Task: Update the status and details of tasks on the Jira board.
Action: Mouse pressed left at (731, 143)
Screenshot: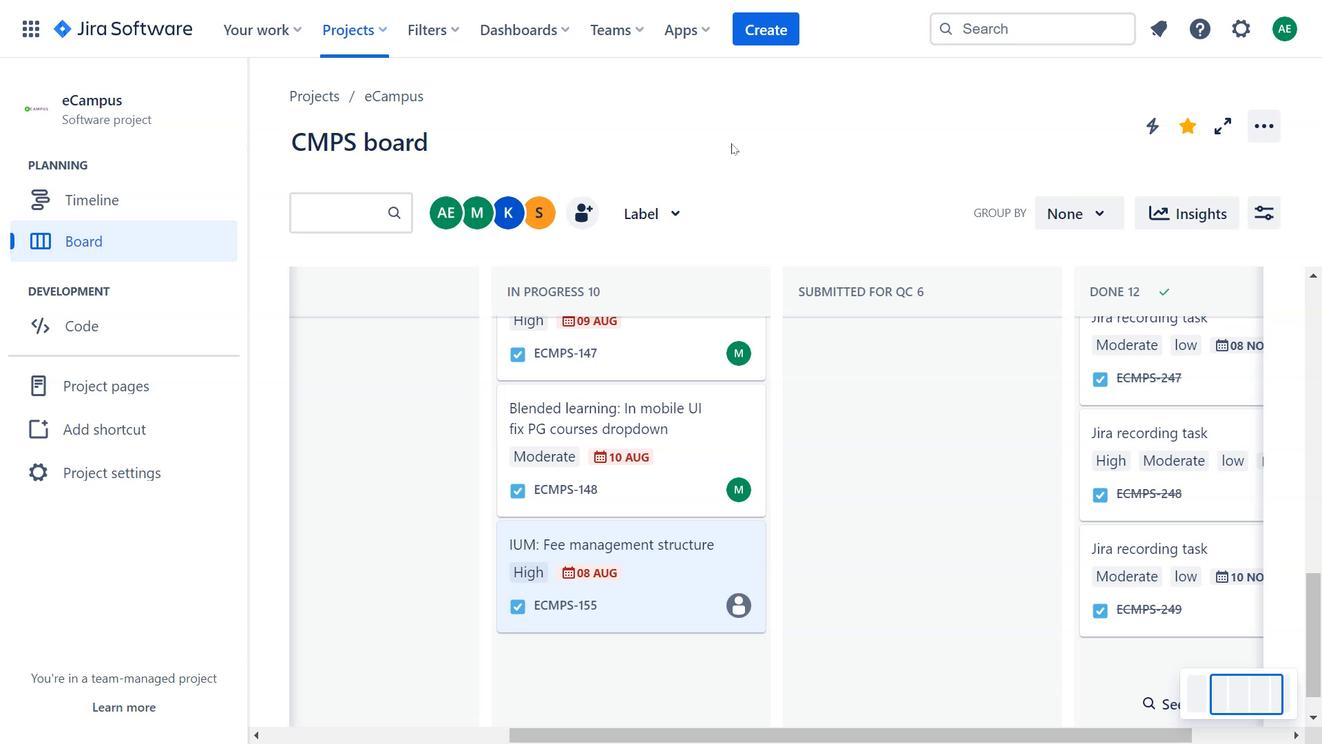 
Action: Mouse moved to (617, 163)
Screenshot: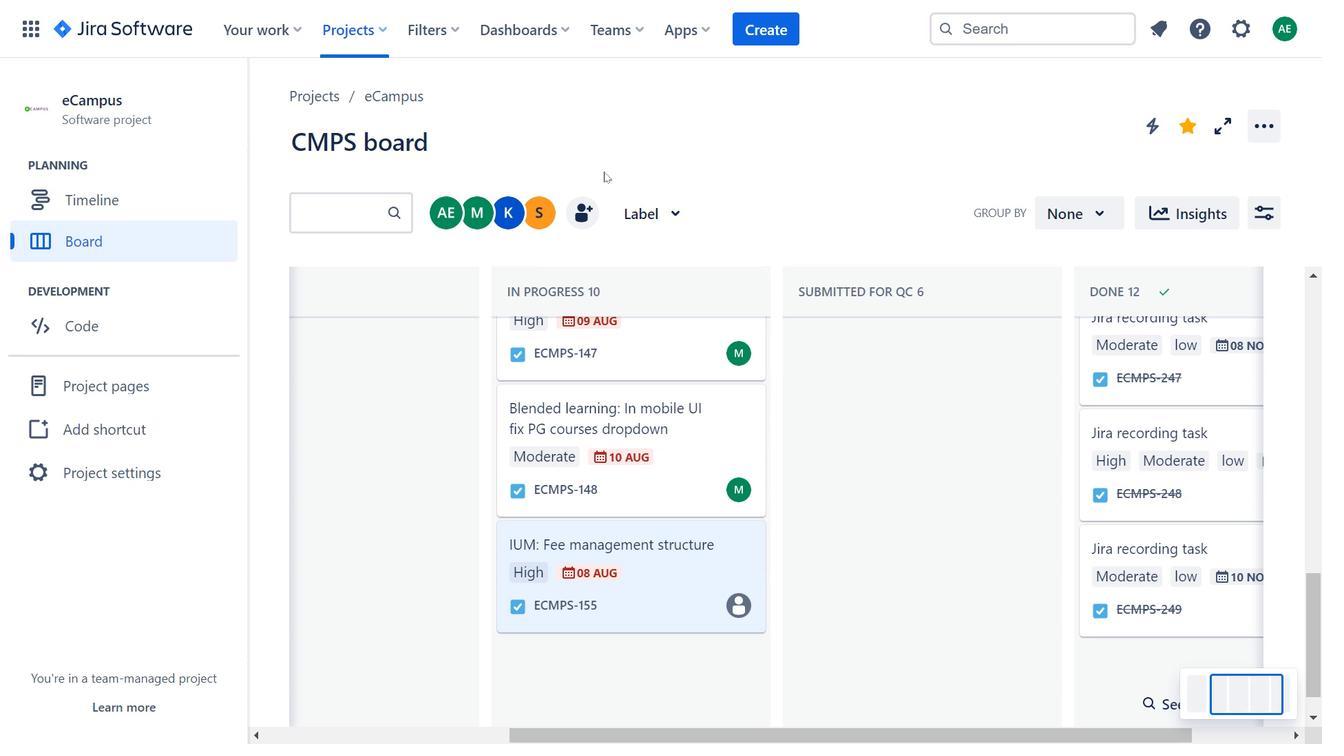 
Action: Mouse pressed left at (617, 163)
Screenshot: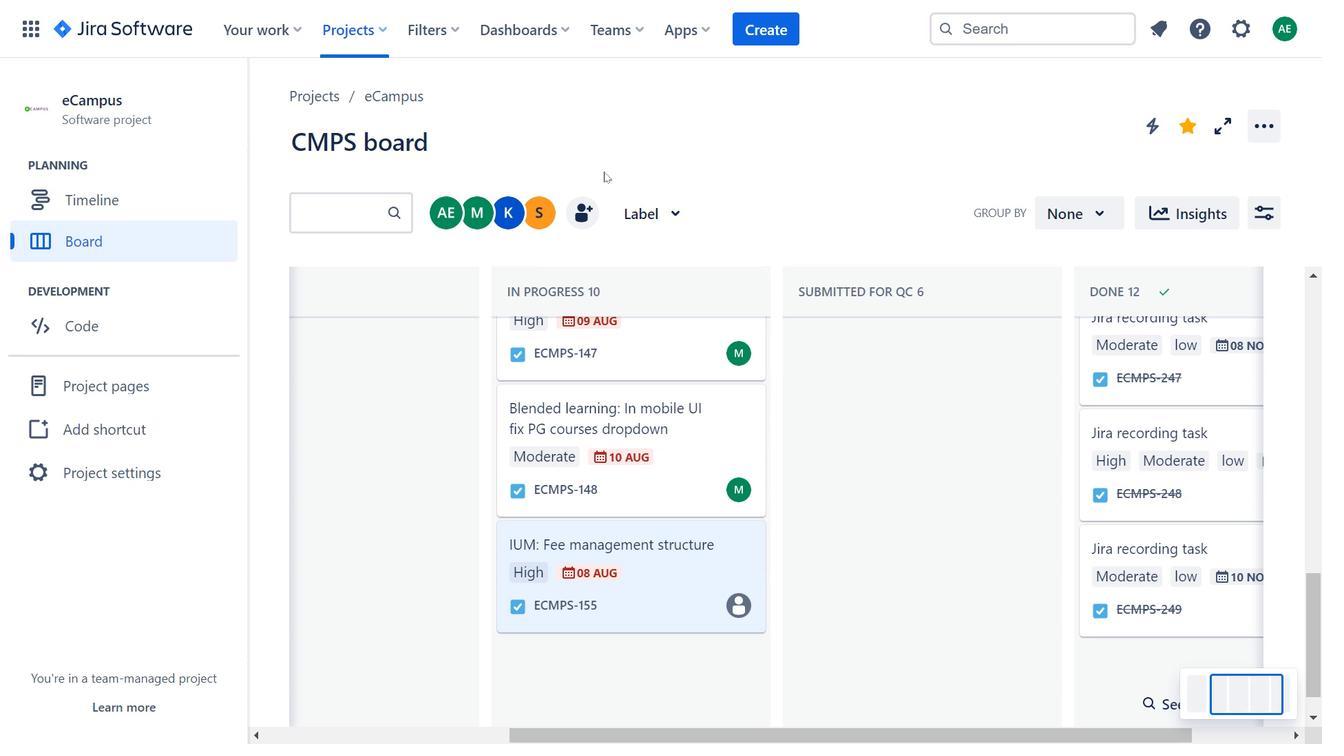 
Action: Mouse moved to (872, 142)
Screenshot: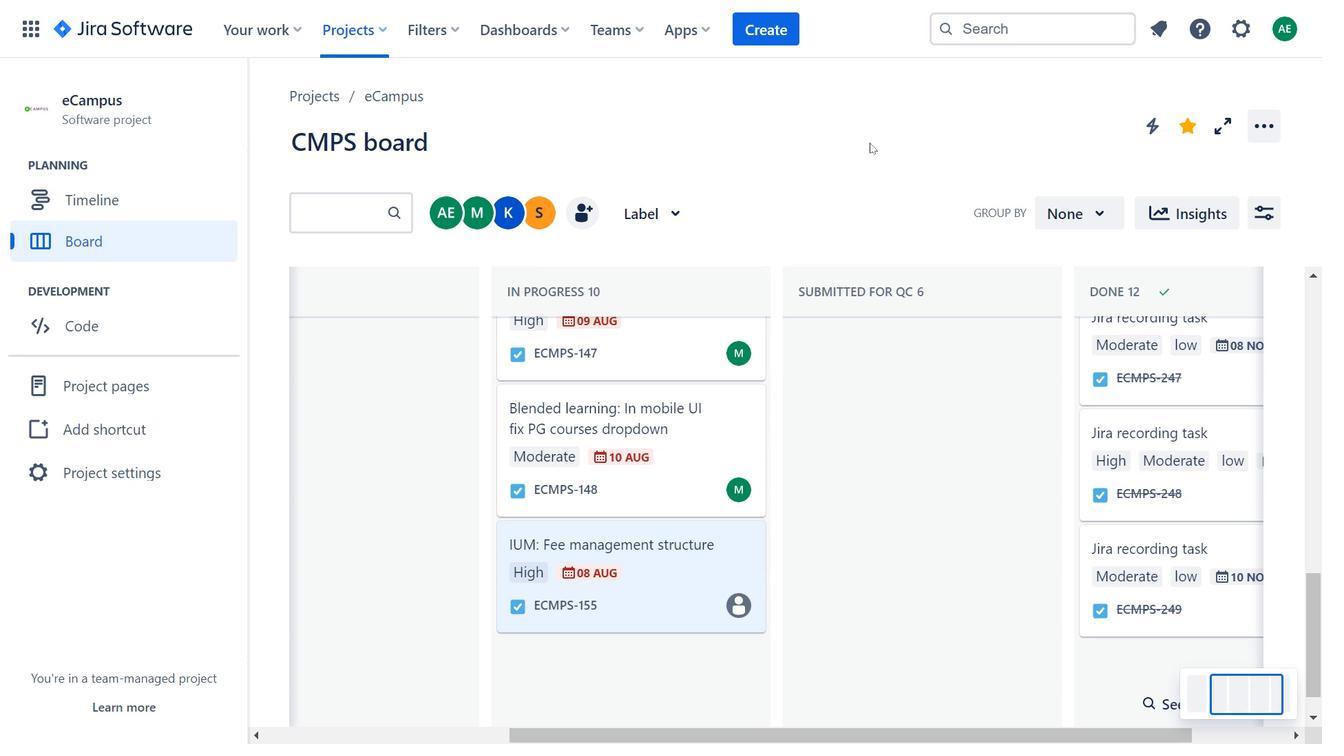 
Action: Mouse pressed left at (872, 142)
Screenshot: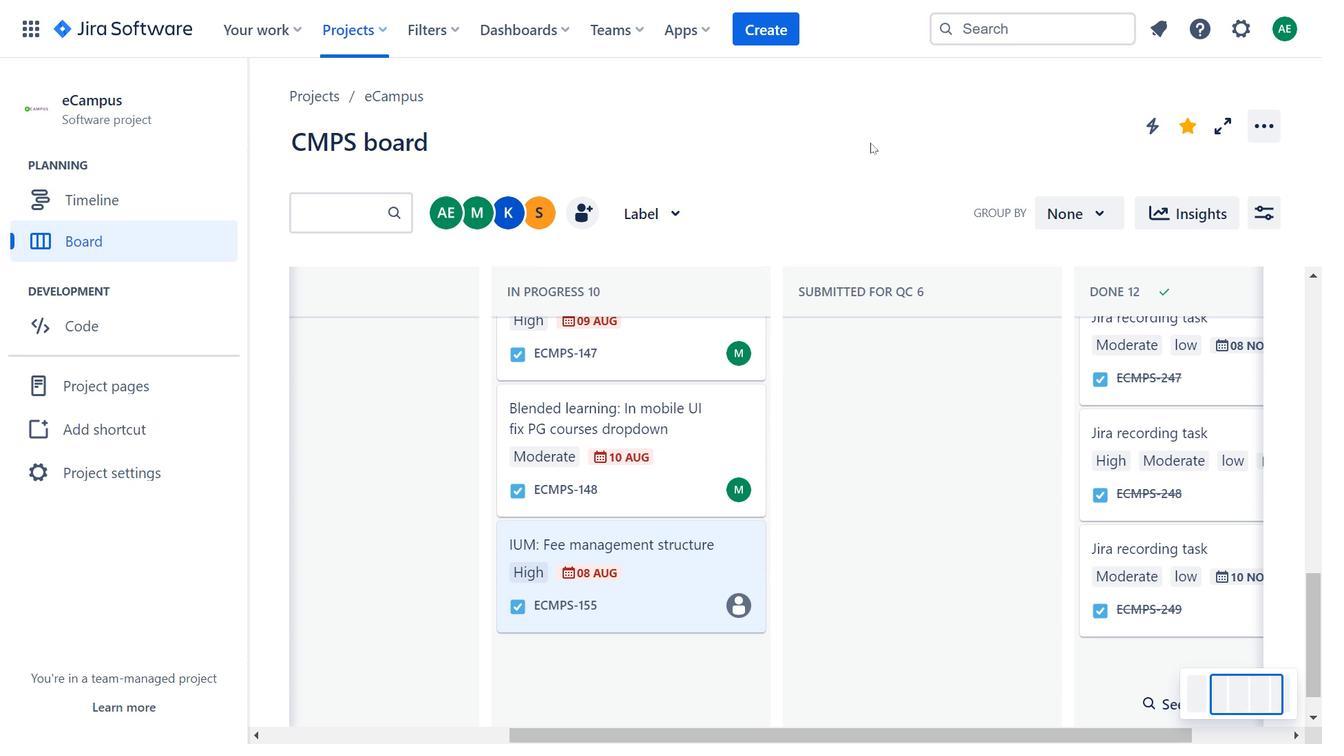 
Action: Mouse moved to (1231, 687)
Screenshot: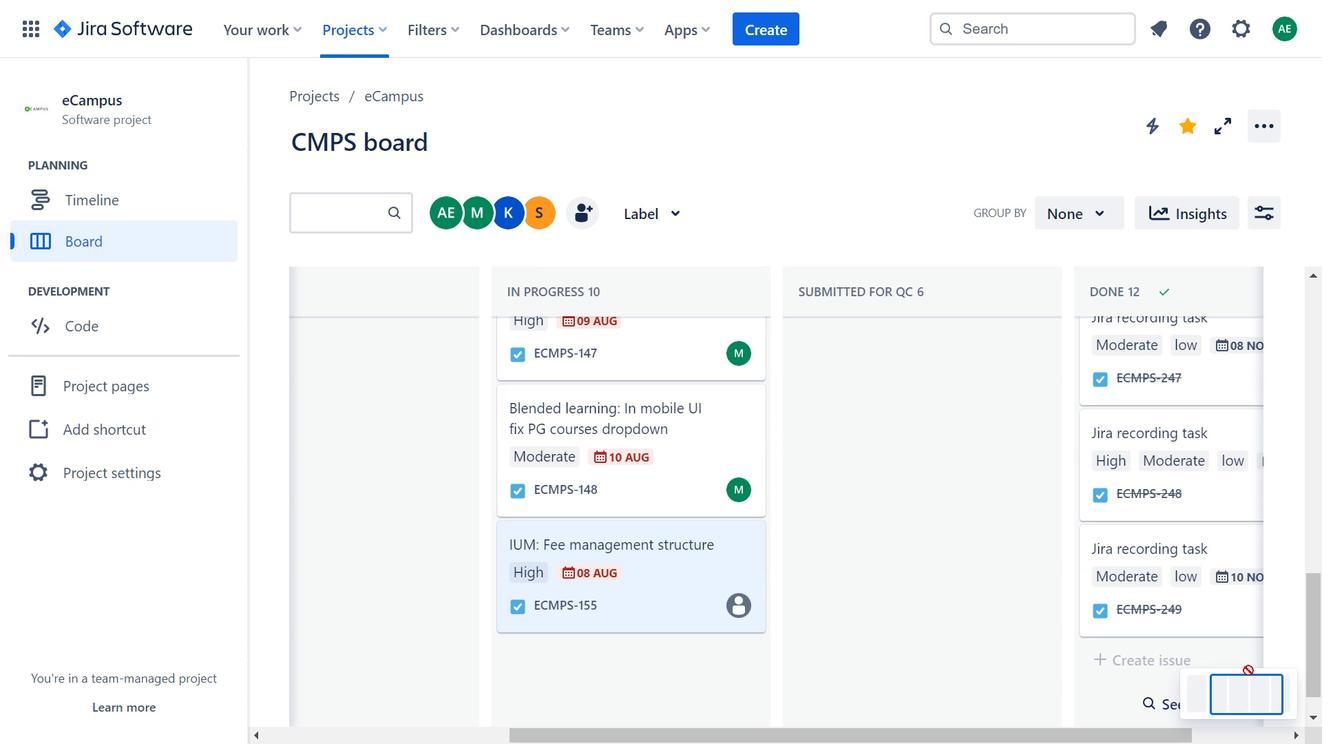 
Action: Mouse pressed left at (1231, 687)
Screenshot: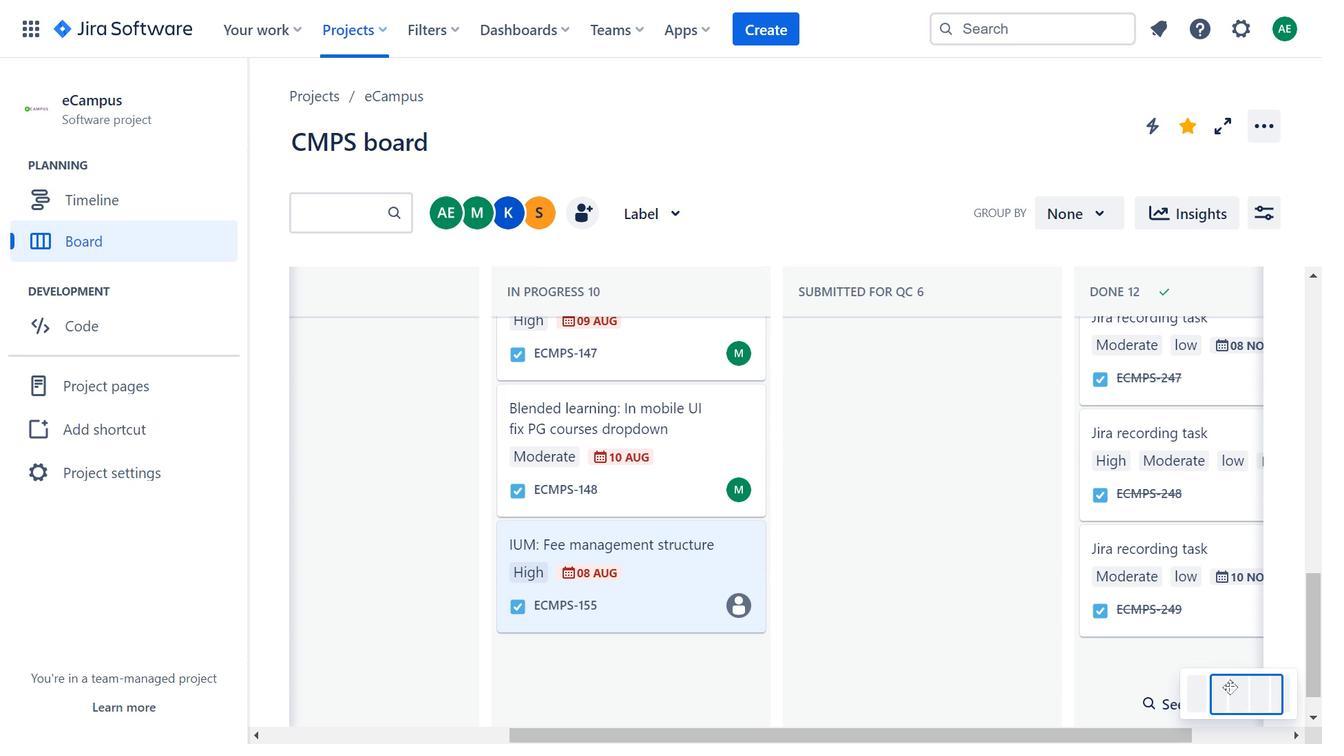 
Action: Mouse moved to (1022, 396)
Screenshot: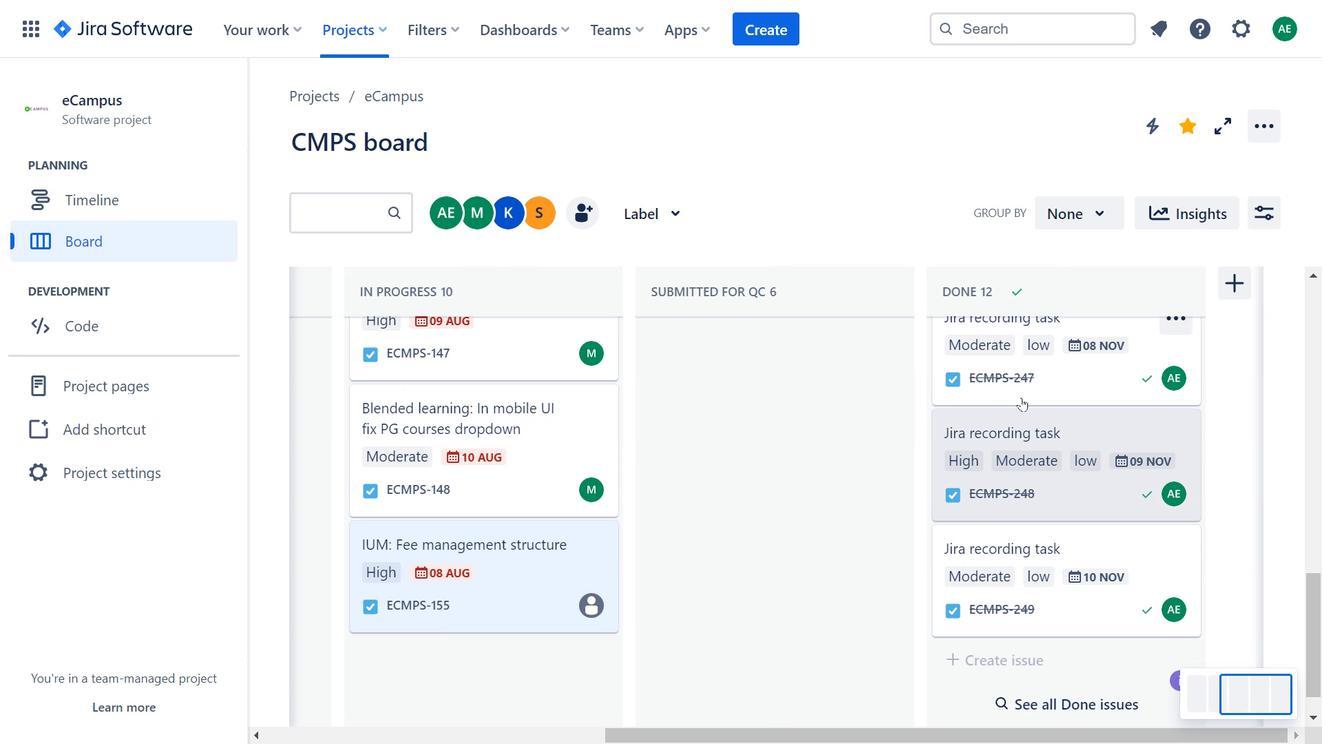
Action: Mouse scrolled (1022, 396) with delta (0, 0)
Screenshot: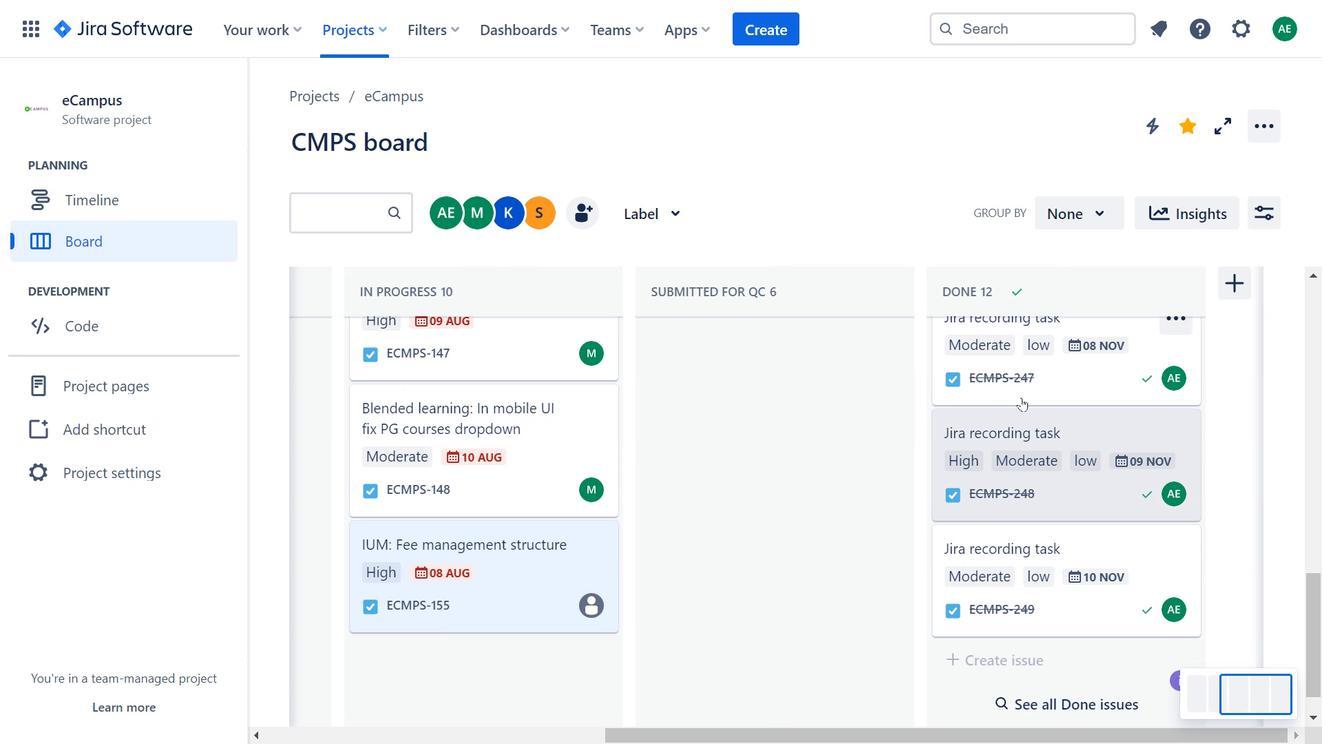 
Action: Mouse moved to (1099, 541)
Screenshot: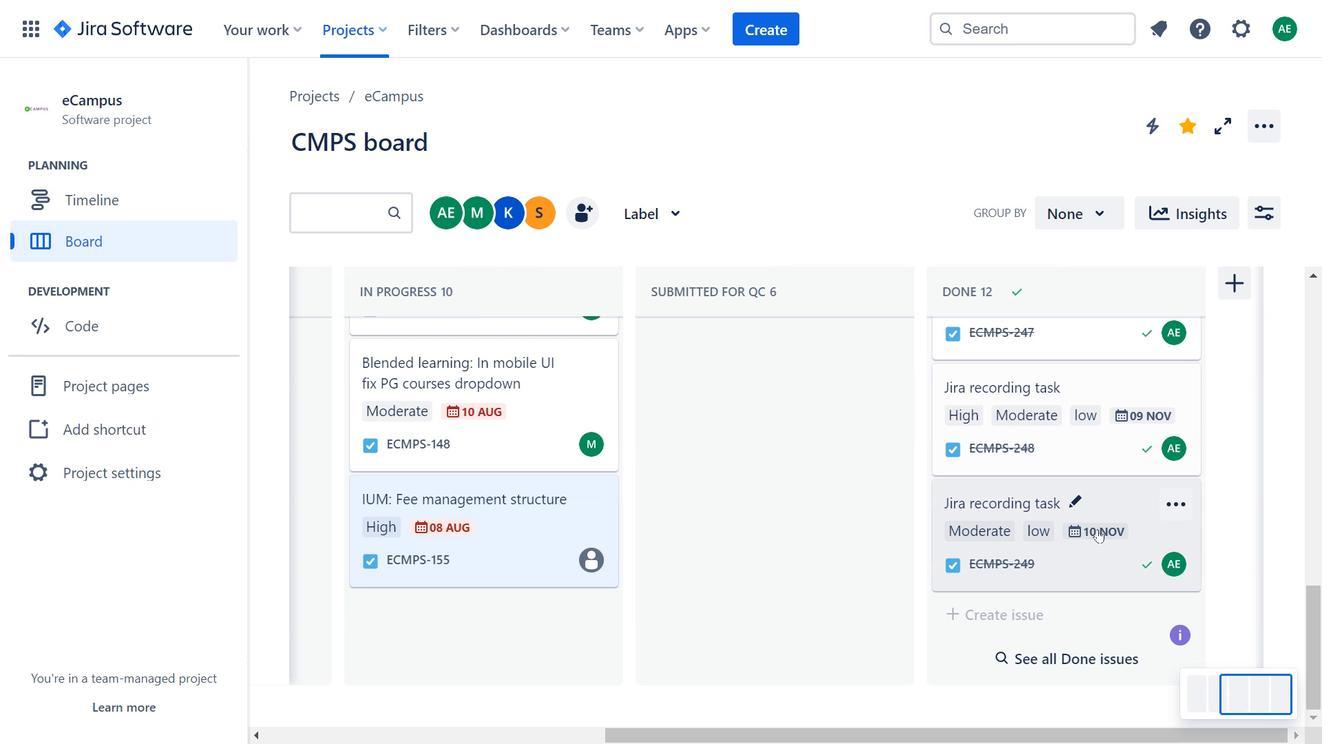 
Action: Mouse pressed left at (1099, 541)
Screenshot: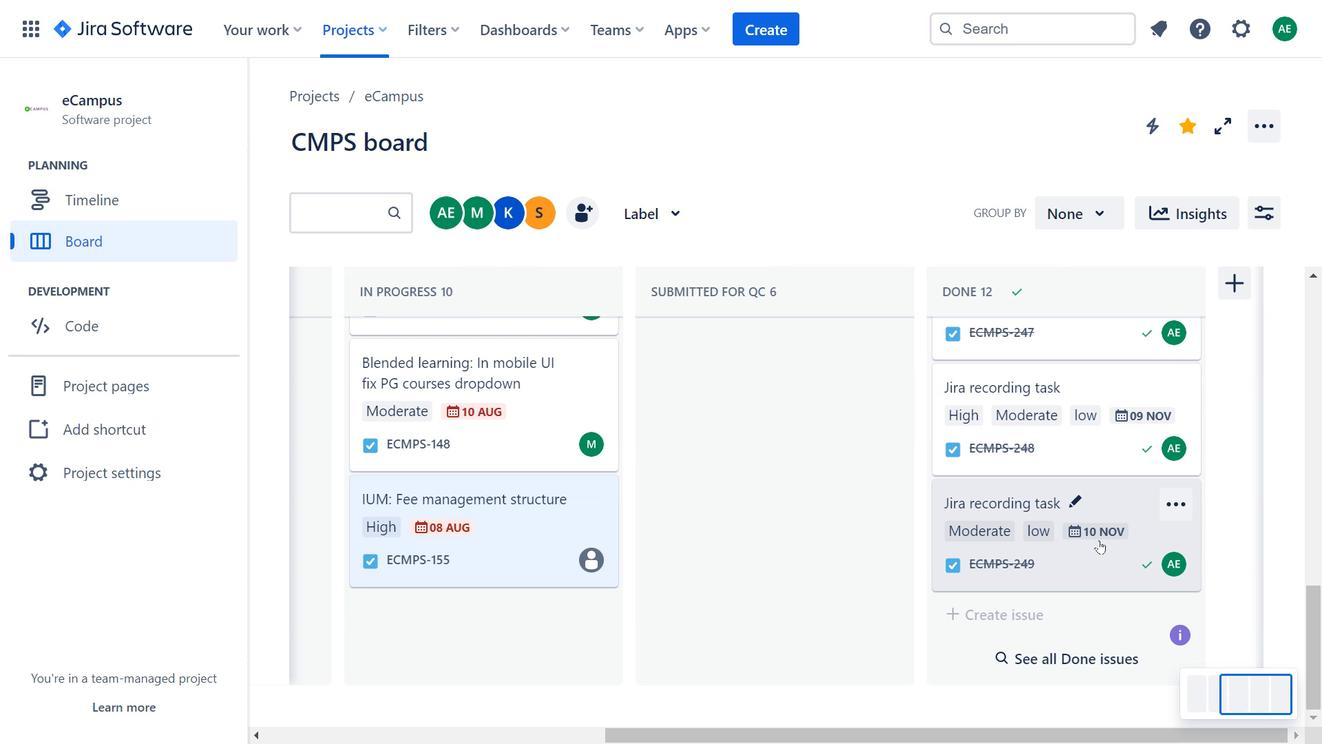 
Action: Mouse moved to (850, 165)
Screenshot: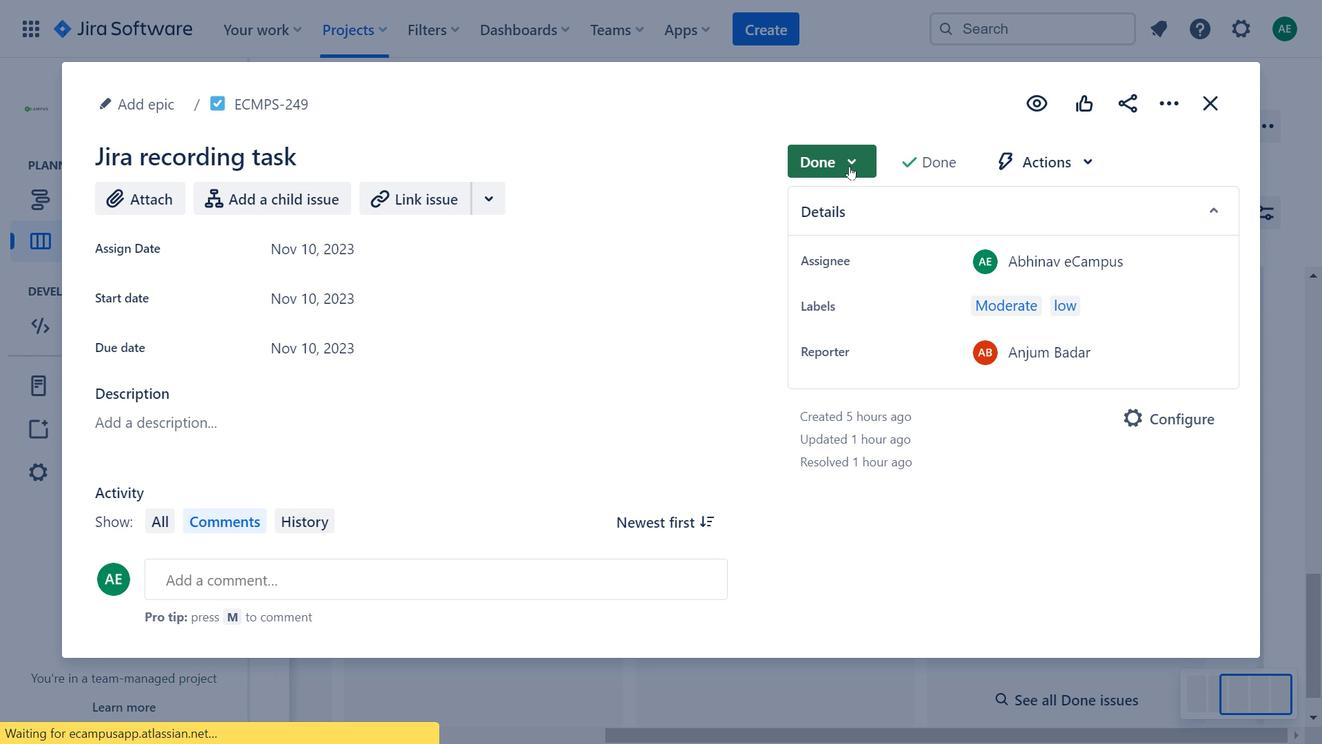 
Action: Mouse pressed left at (850, 165)
Screenshot: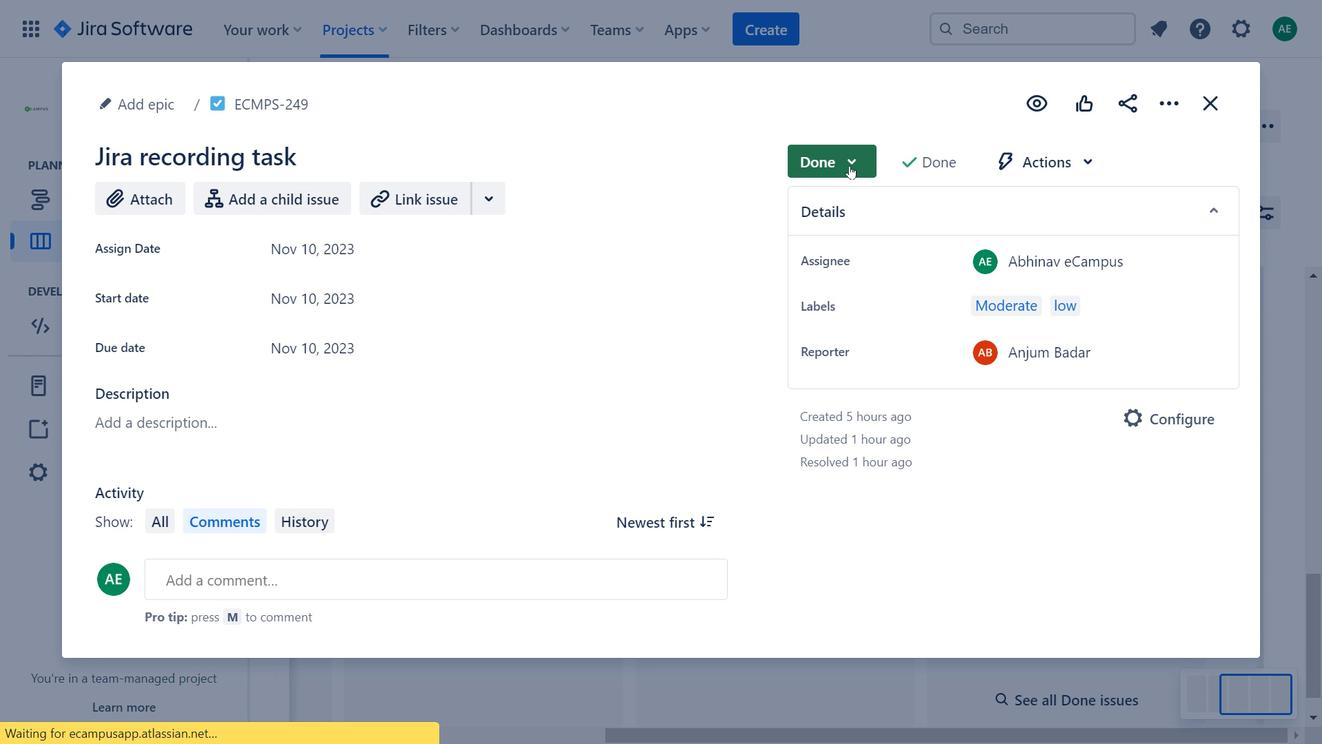 
Action: Mouse moved to (883, 234)
Screenshot: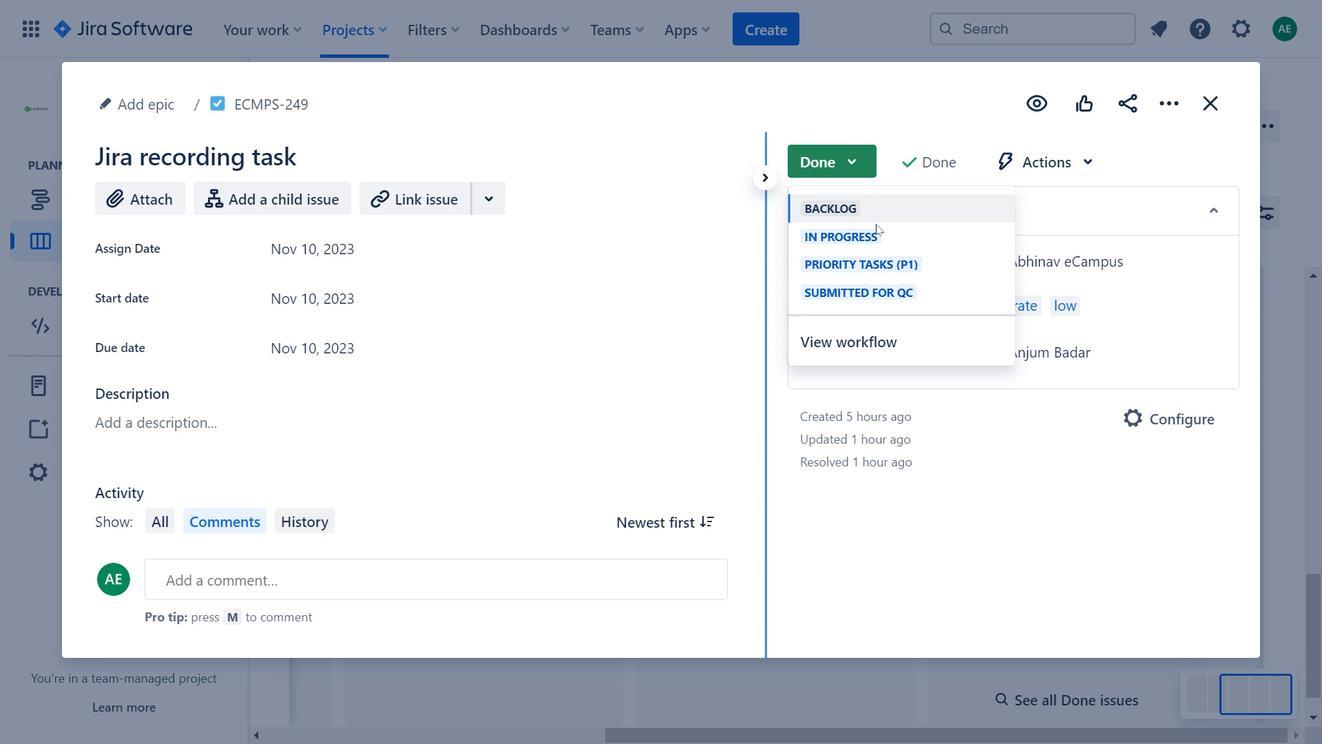 
Action: Mouse pressed left at (883, 234)
Screenshot: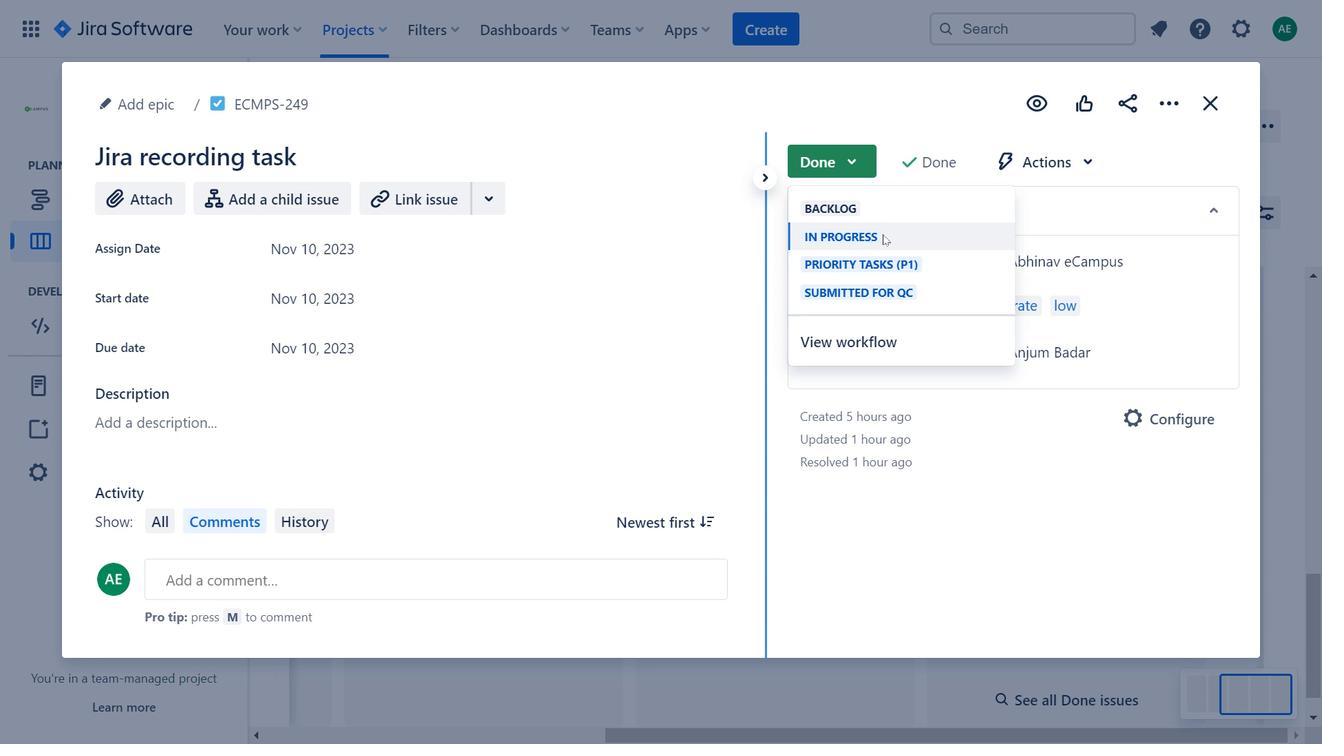 
Action: Mouse moved to (1162, 108)
Screenshot: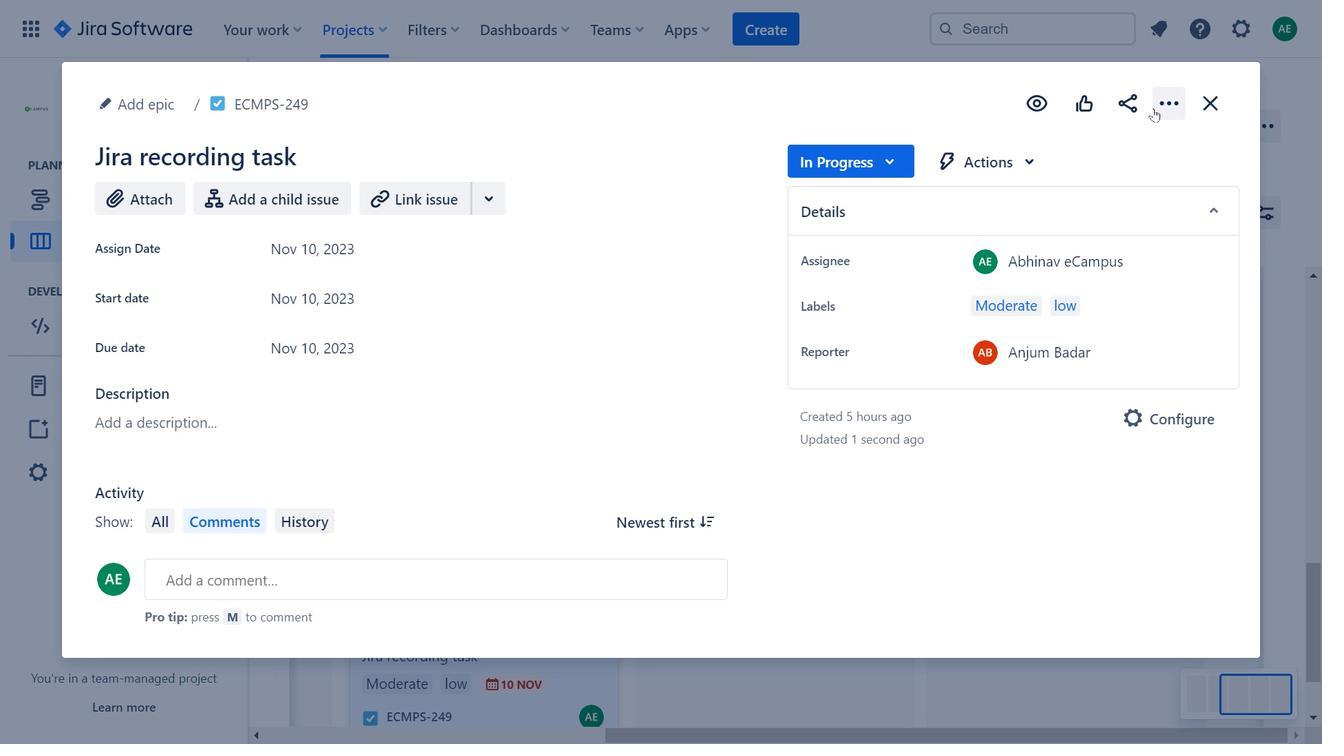
Action: Mouse pressed left at (1162, 108)
Screenshot: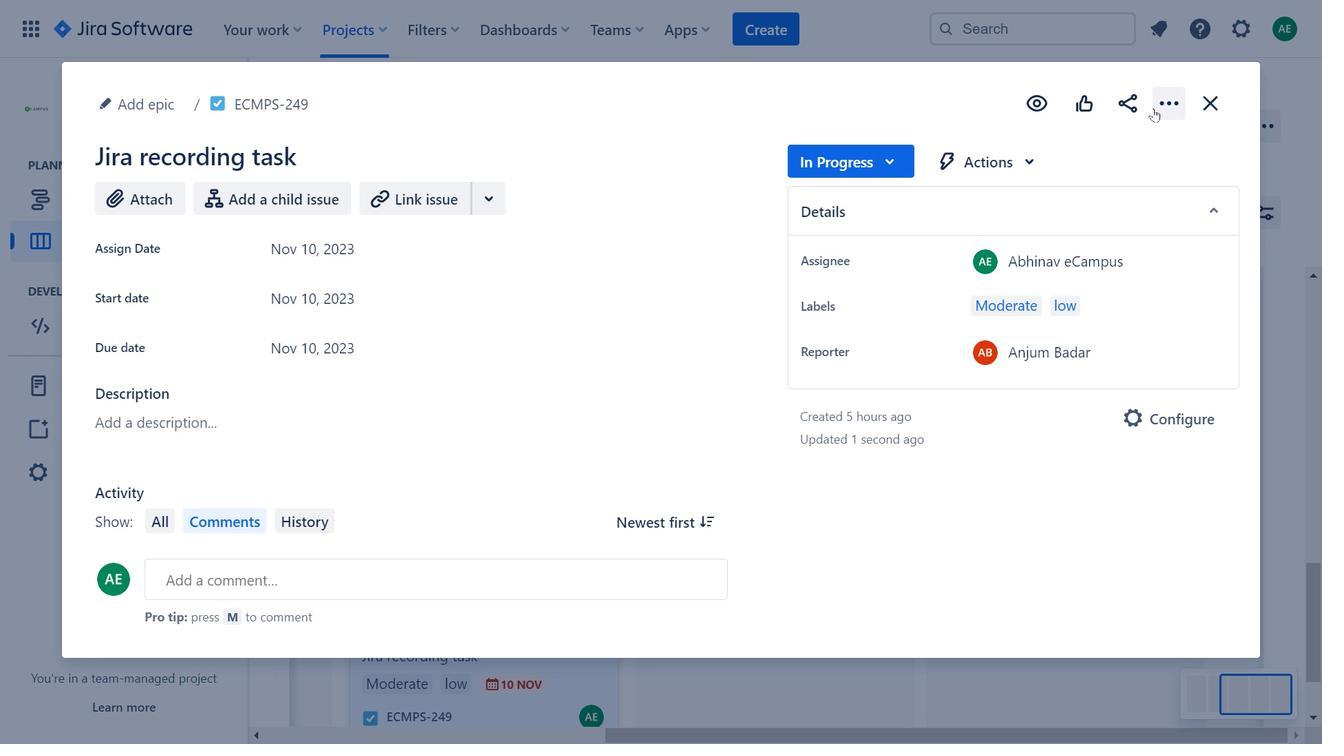 
Action: Mouse moved to (404, 241)
Screenshot: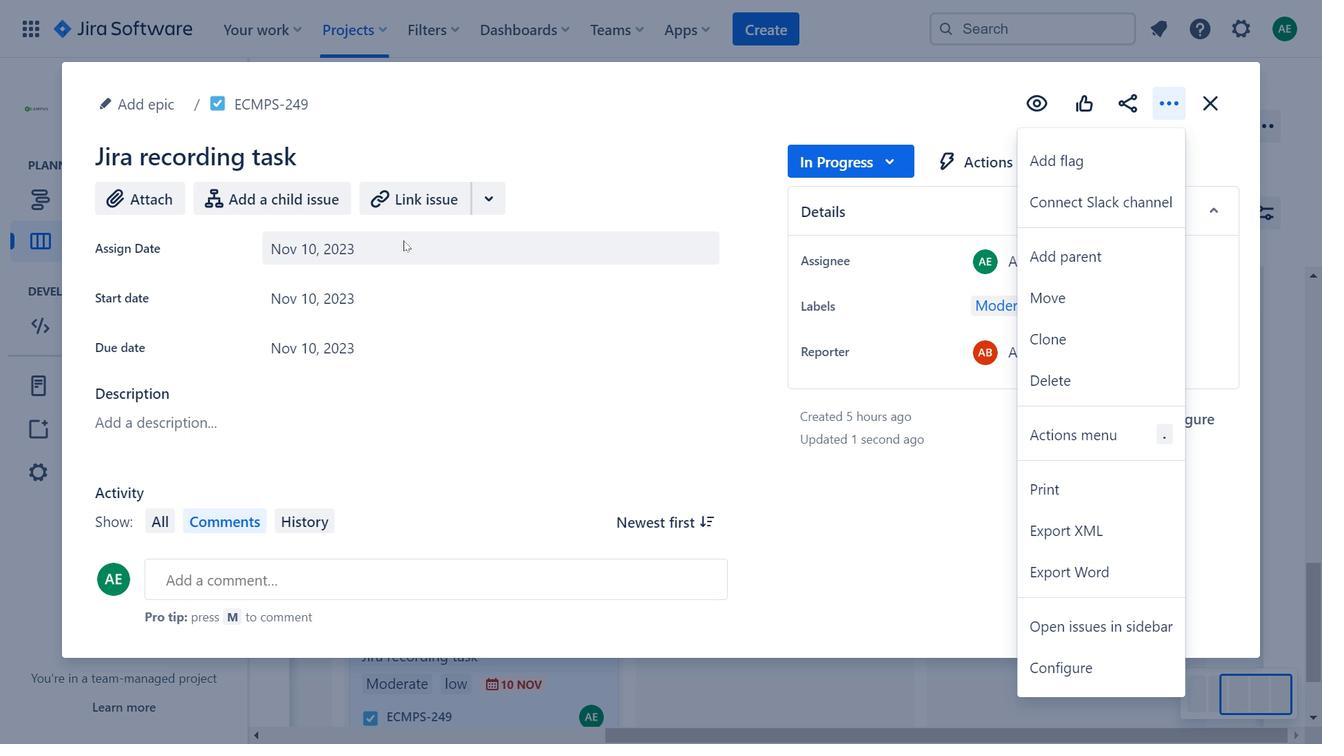 
Action: Mouse pressed left at (404, 241)
Screenshot: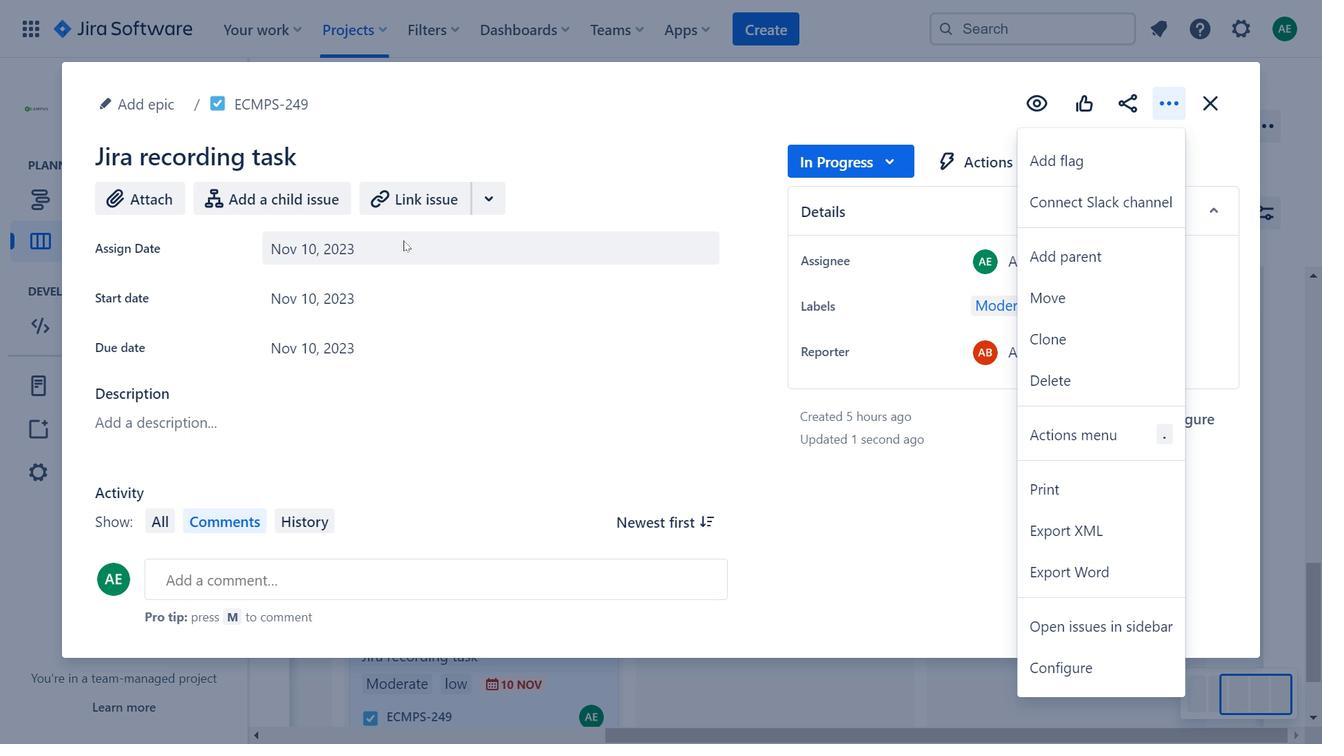 
Action: Mouse moved to (848, 155)
Screenshot: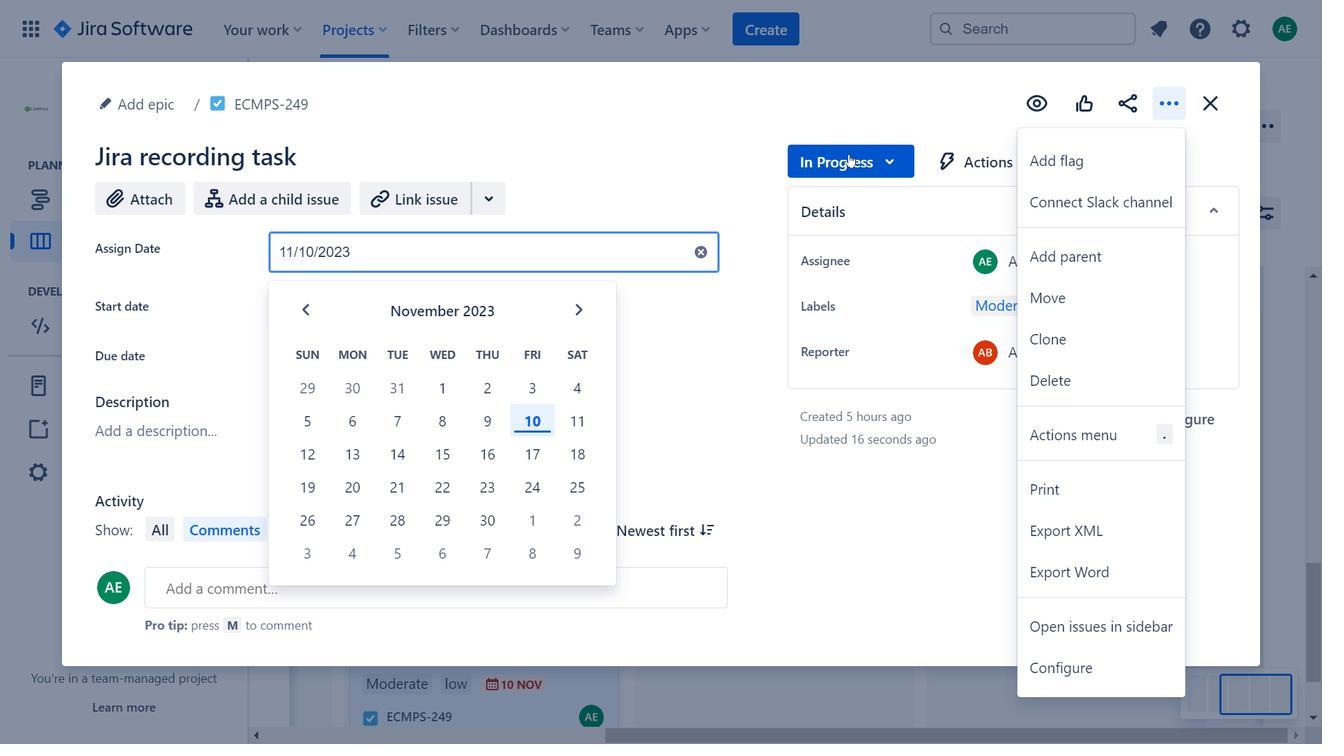 
Action: Mouse pressed left at (848, 155)
Screenshot: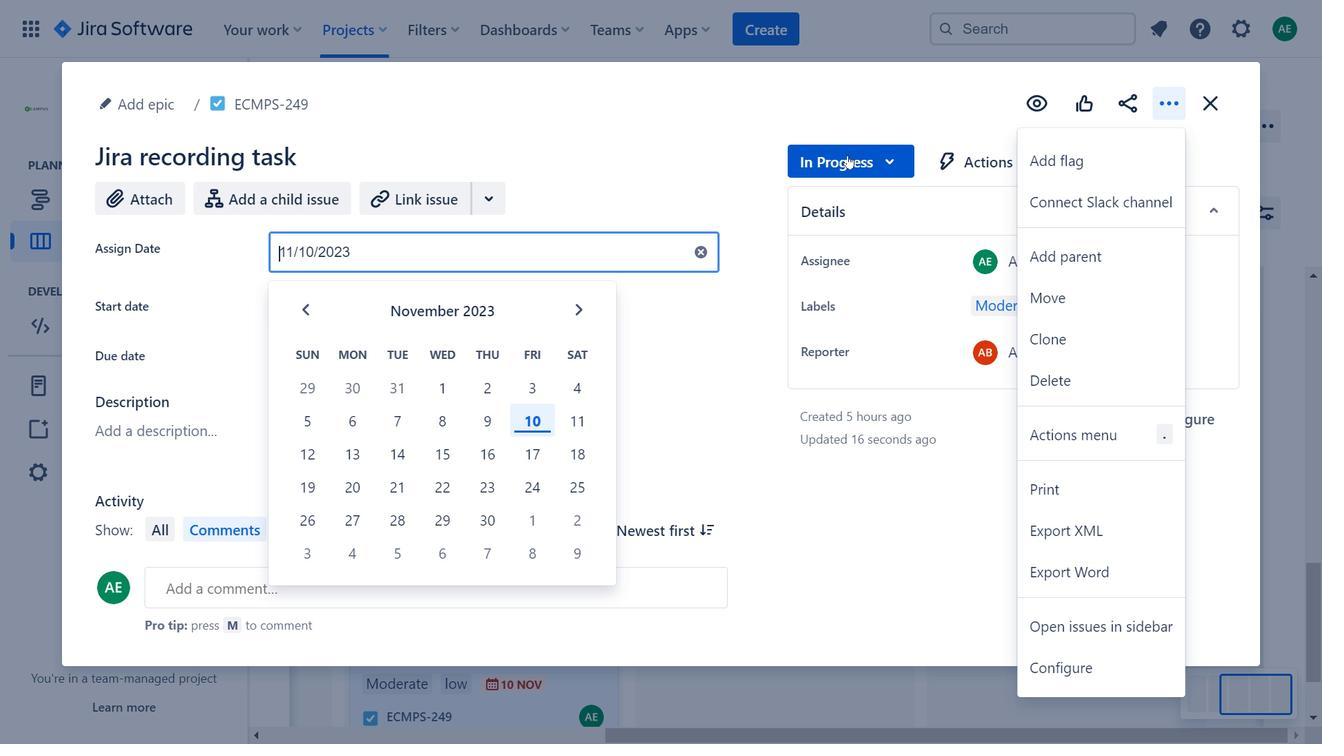 
Action: Mouse moved to (1221, 109)
Screenshot: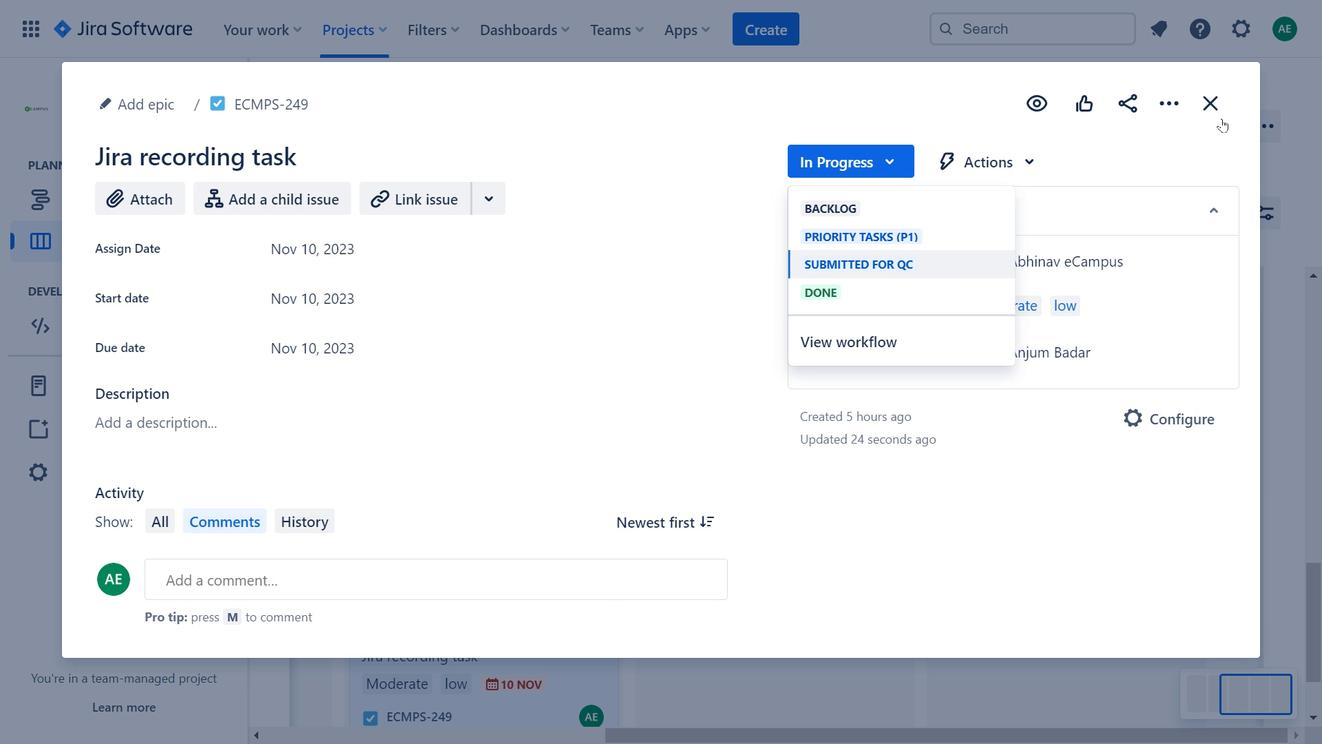 
Action: Mouse pressed left at (1221, 109)
Screenshot: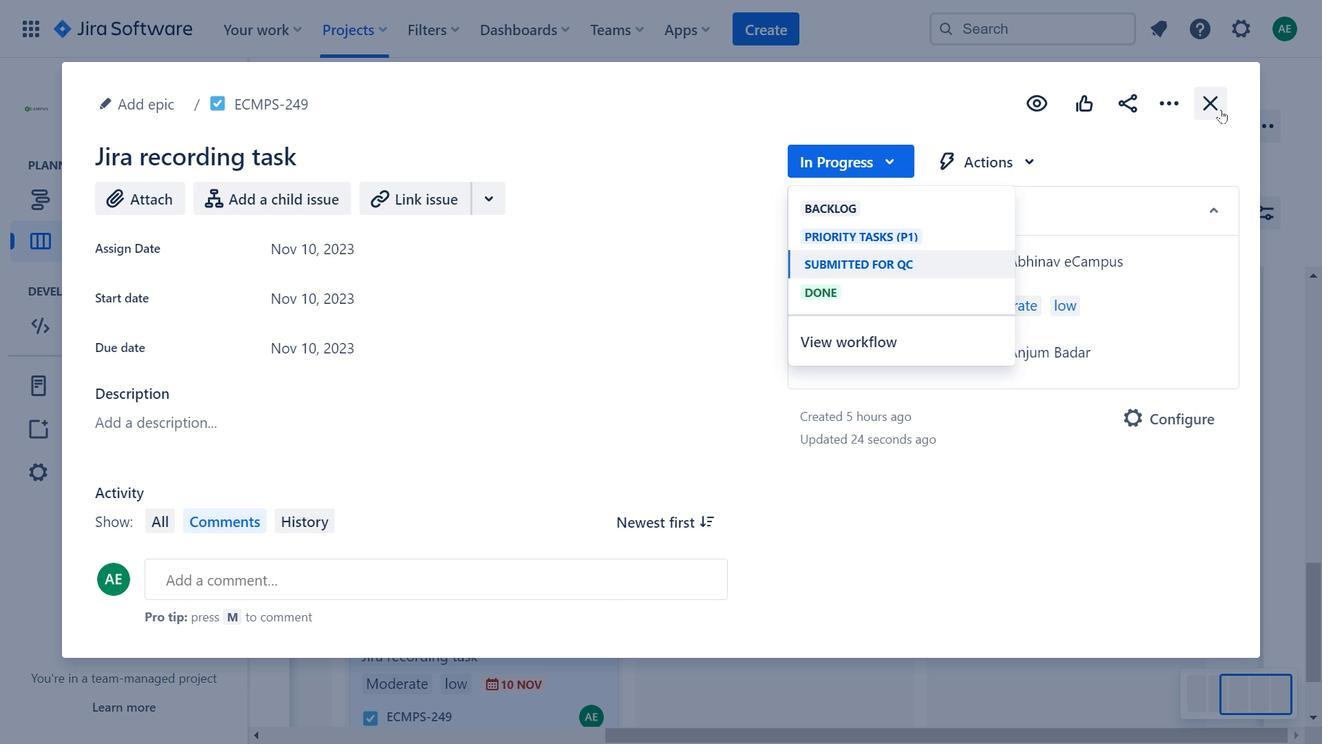 
Action: Mouse moved to (1262, 686)
Screenshot: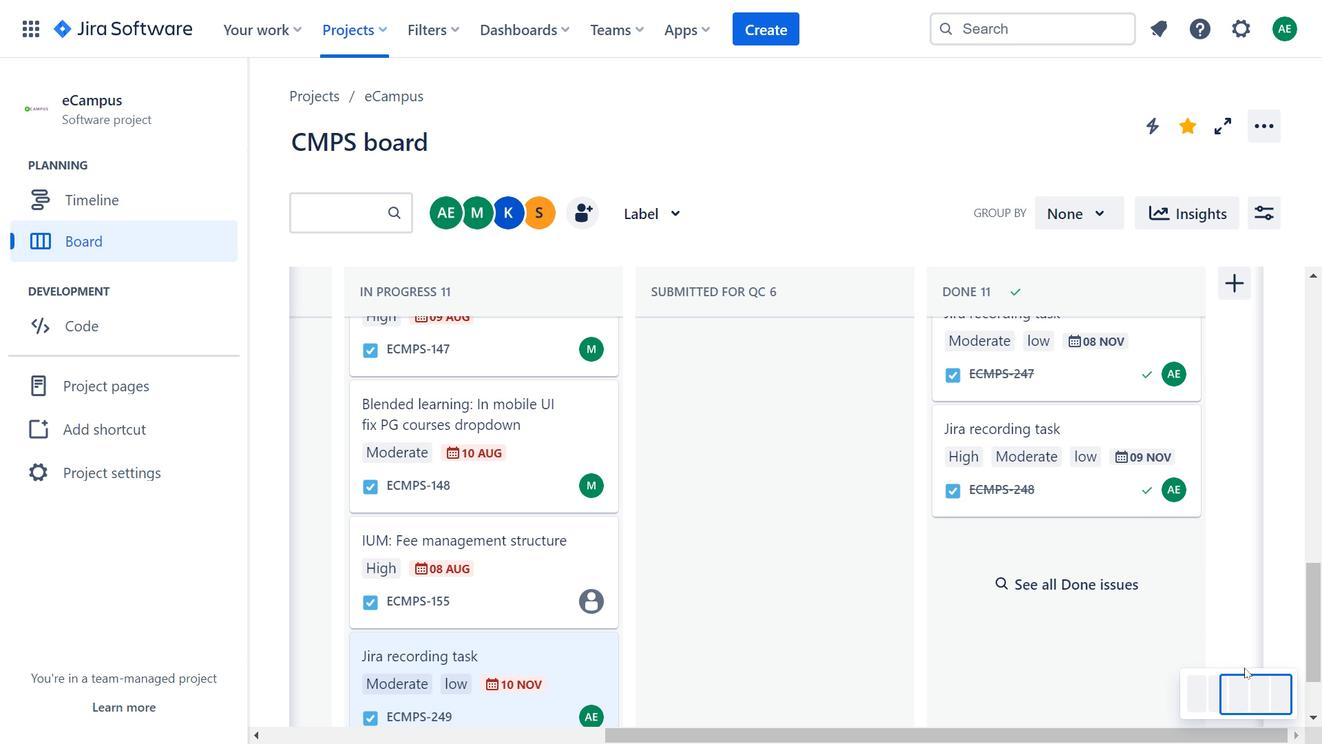 
Action: Mouse pressed left at (1262, 686)
Screenshot: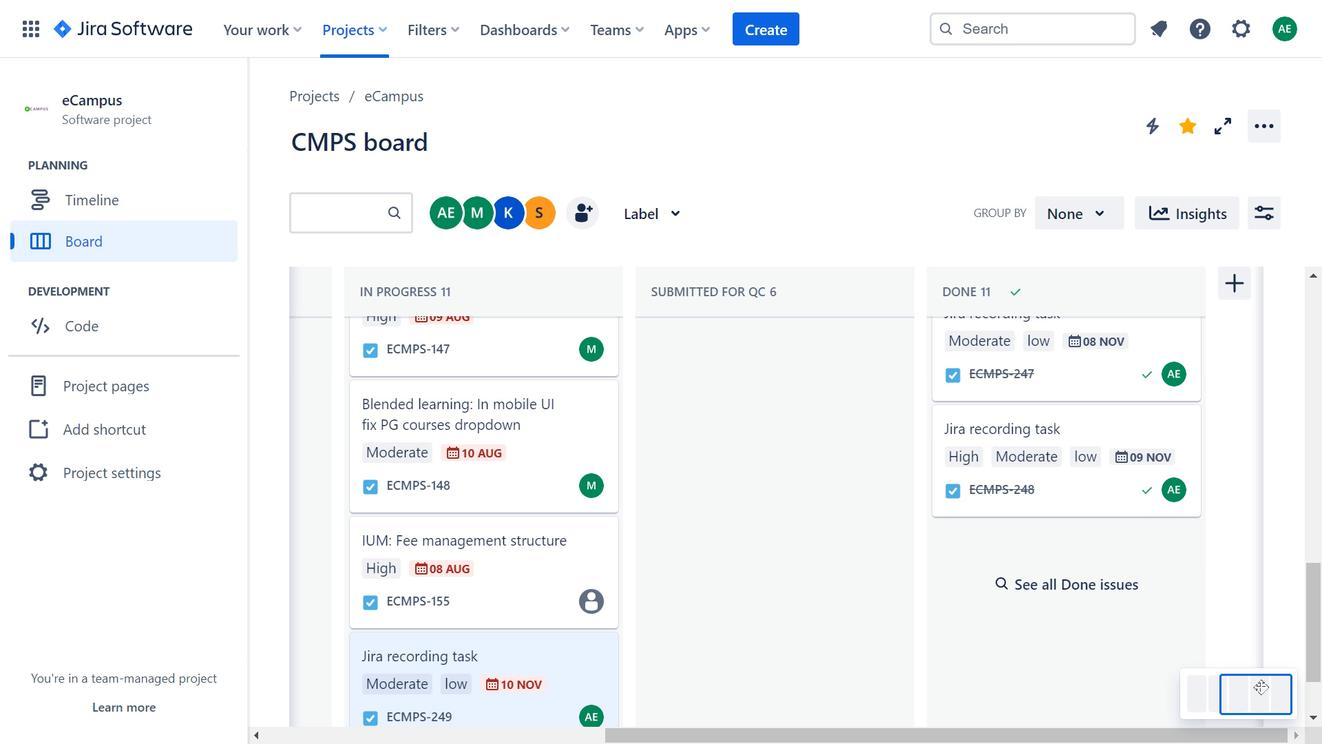 
Action: Mouse moved to (843, 458)
Screenshot: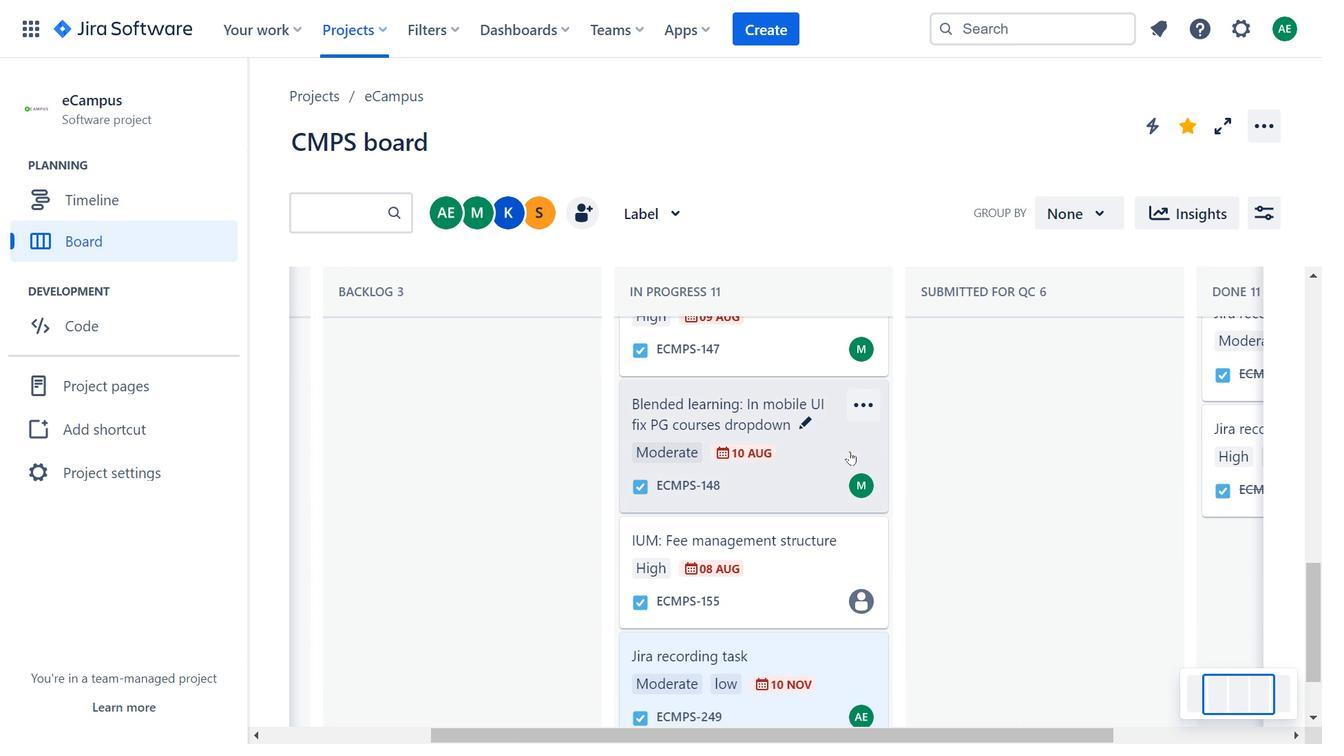 
Action: Mouse scrolled (843, 458) with delta (0, 0)
Screenshot: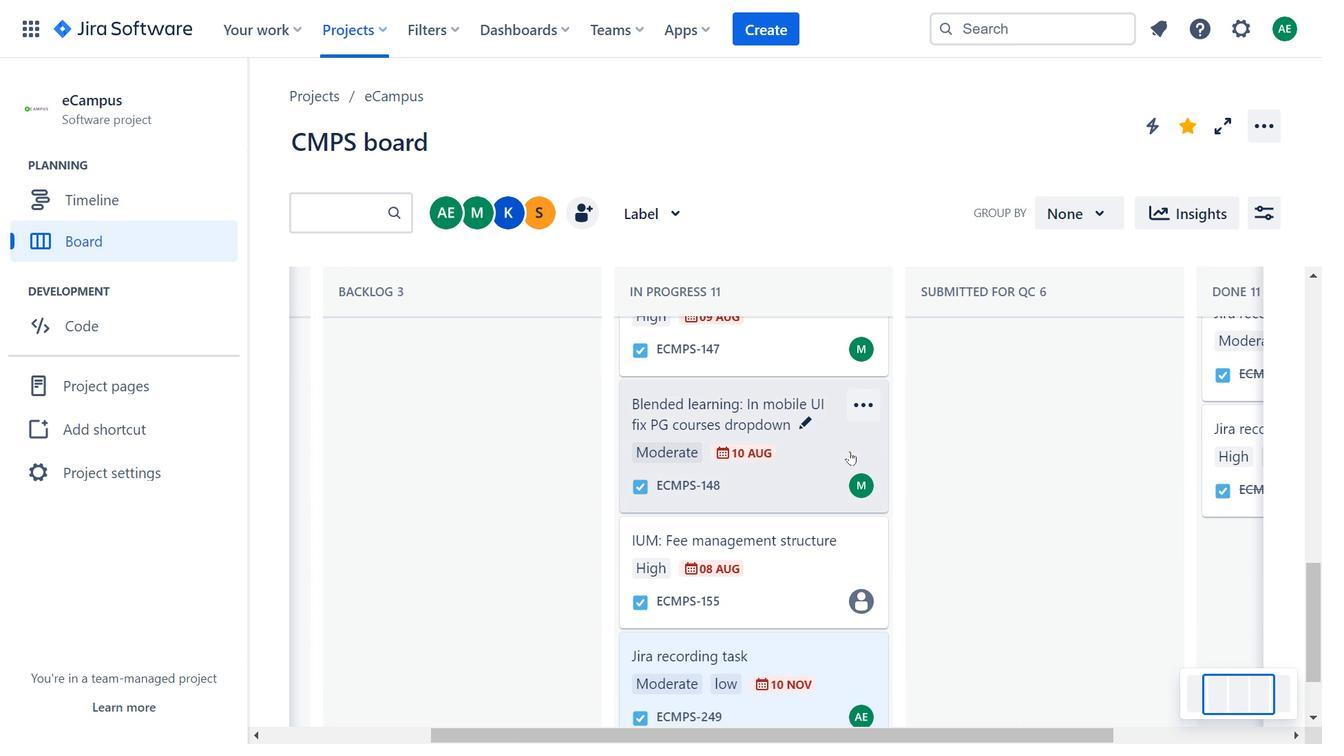 
Action: Mouse moved to (836, 462)
Screenshot: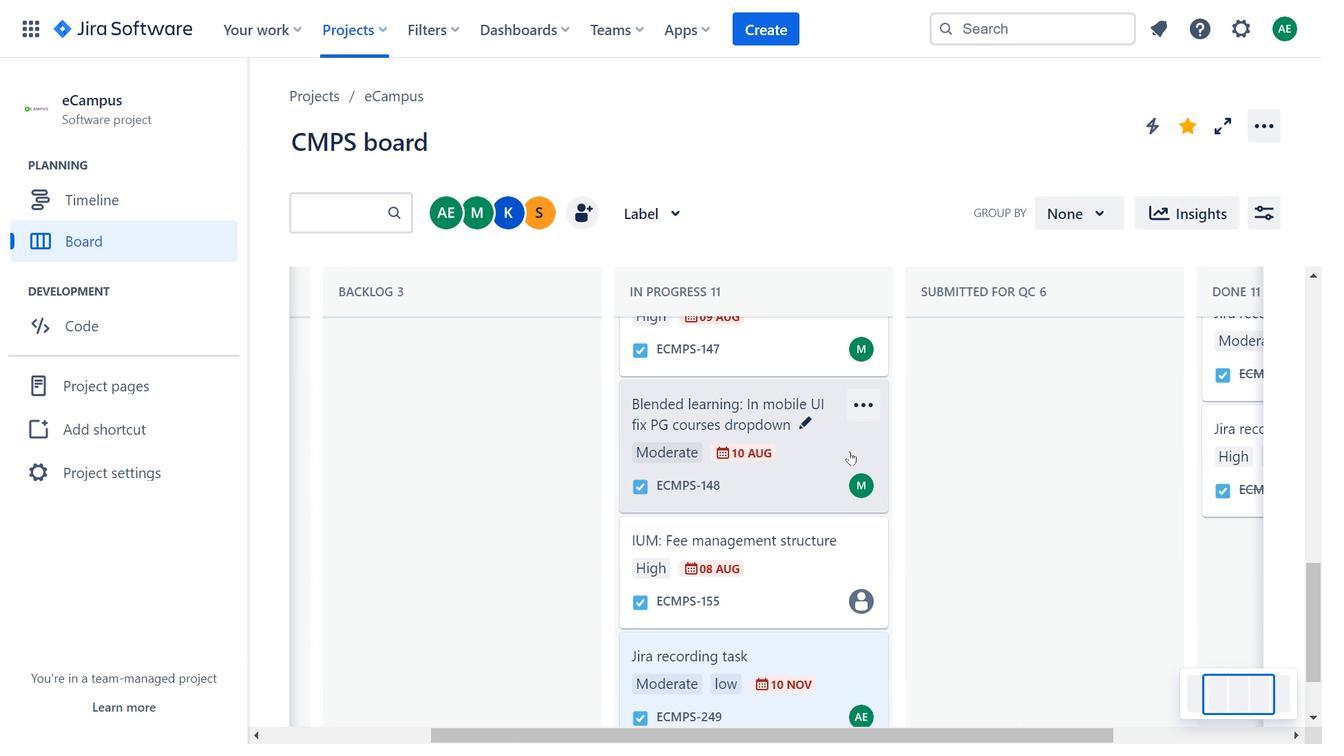 
Action: Mouse scrolled (836, 462) with delta (0, 0)
Screenshot: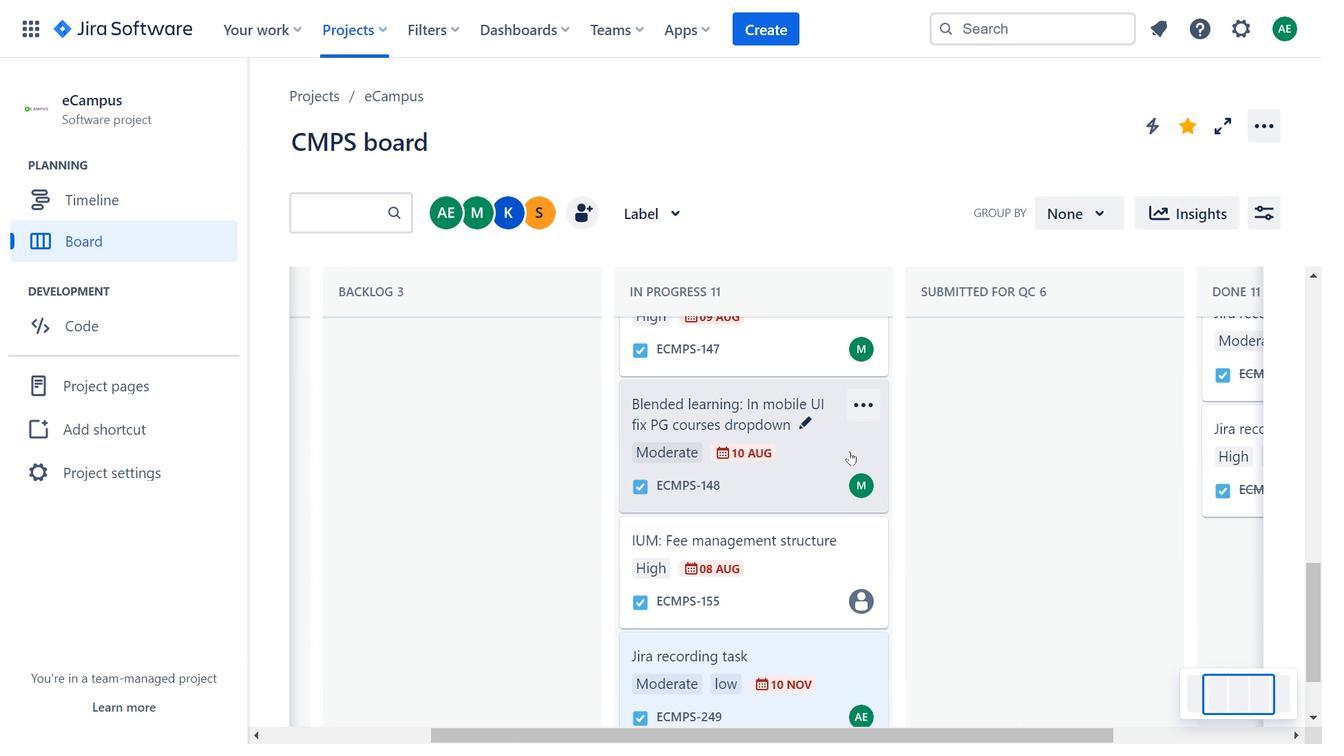 
Action: Mouse moved to (792, 495)
Screenshot: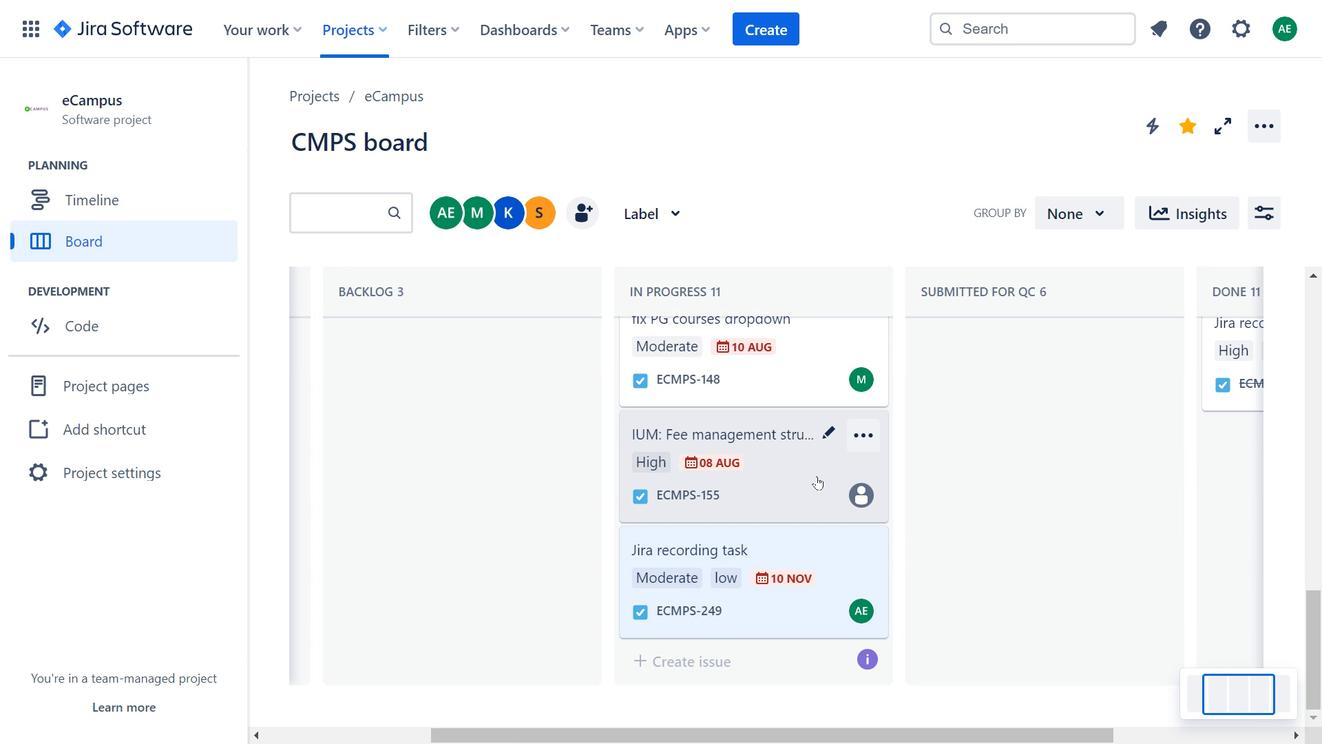 
Action: Mouse scrolled (792, 496) with delta (0, 0)
Screenshot: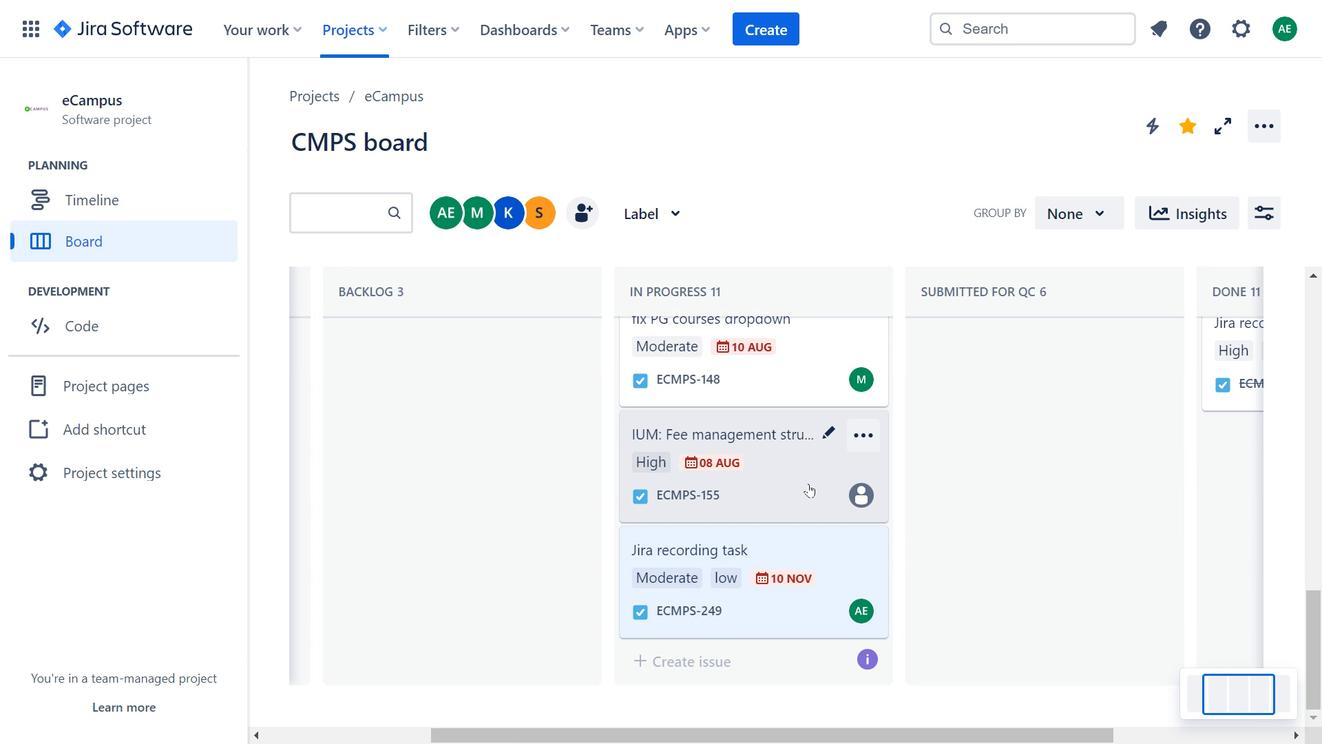 
Action: Mouse scrolled (792, 496) with delta (0, 0)
Screenshot: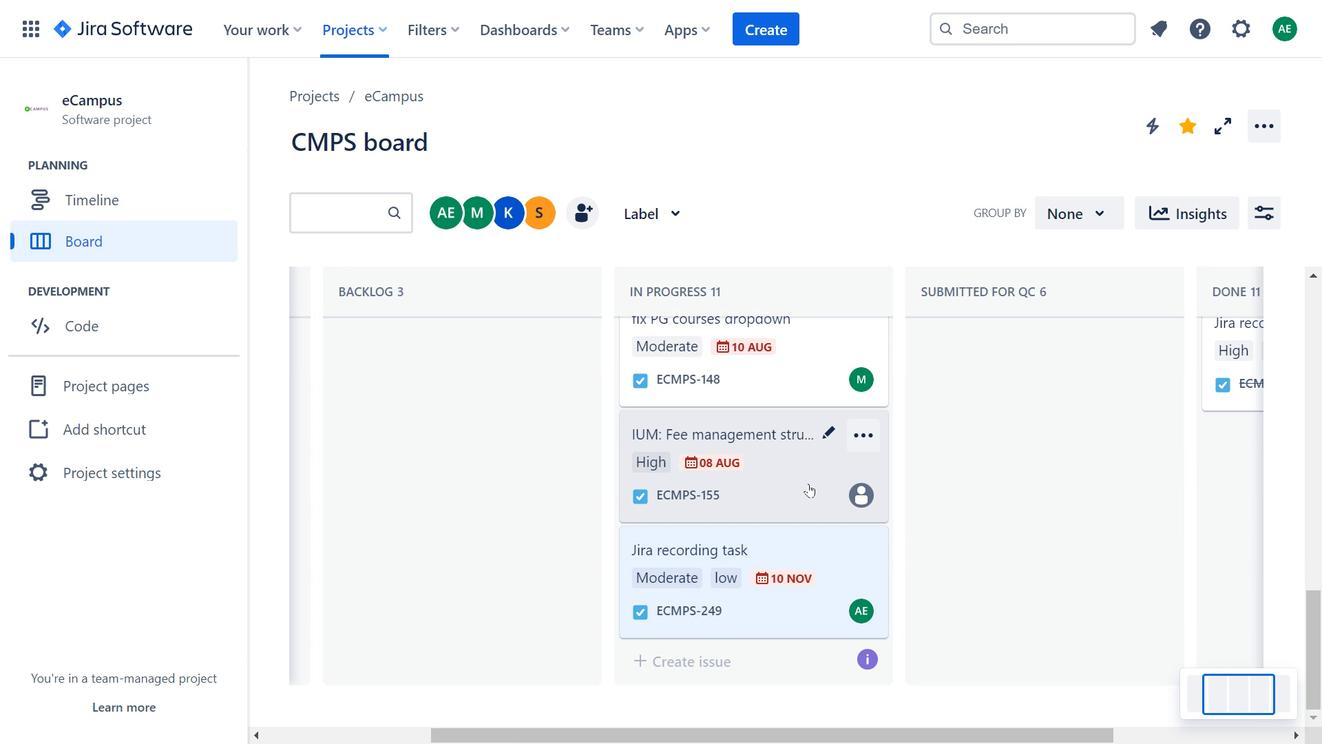
Action: Mouse scrolled (792, 496) with delta (0, 0)
Screenshot: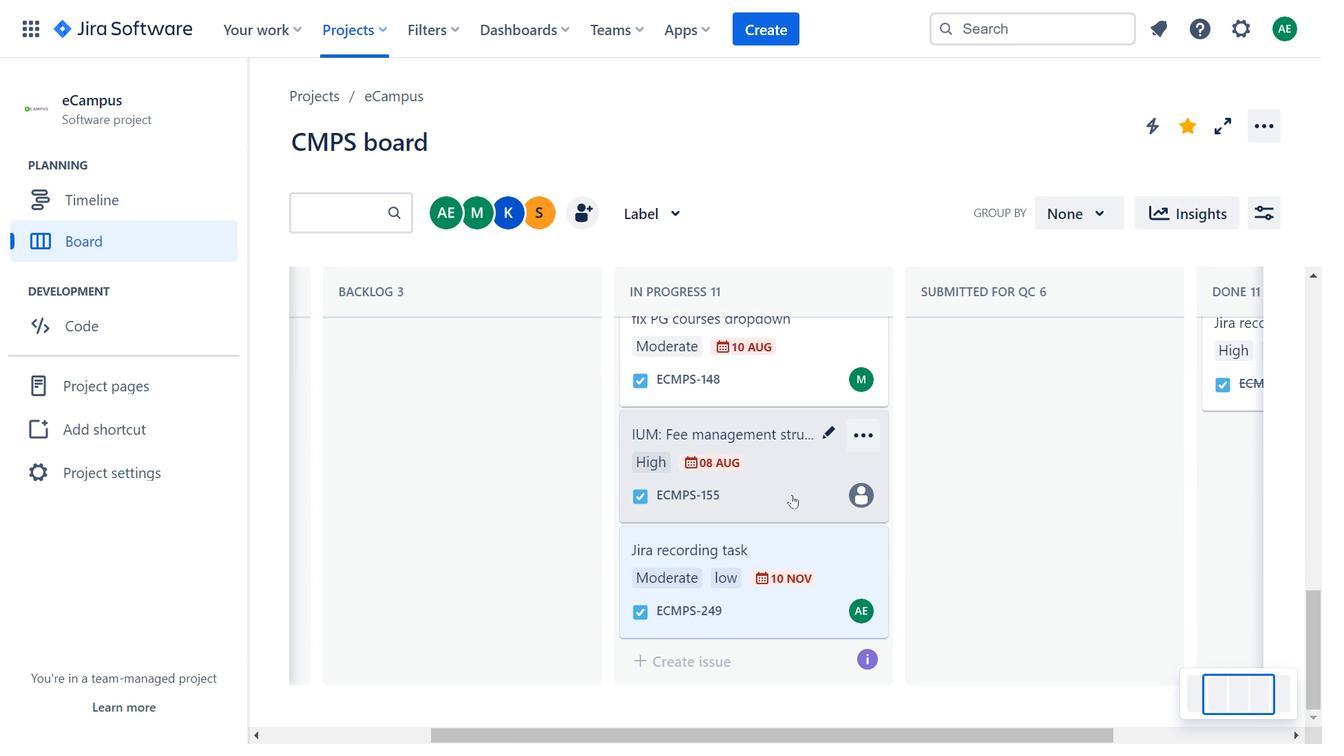 
Action: Mouse scrolled (792, 496) with delta (0, 0)
Screenshot: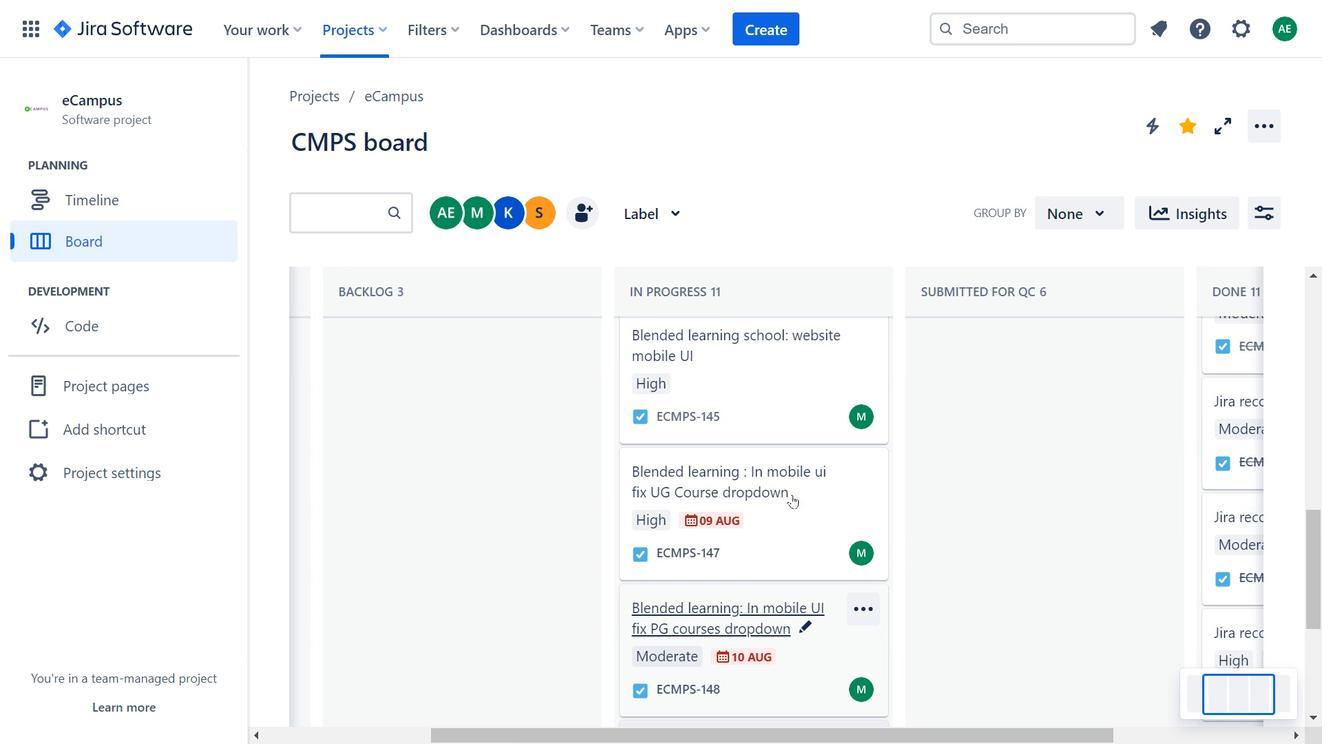 
Action: Mouse scrolled (792, 496) with delta (0, 0)
Screenshot: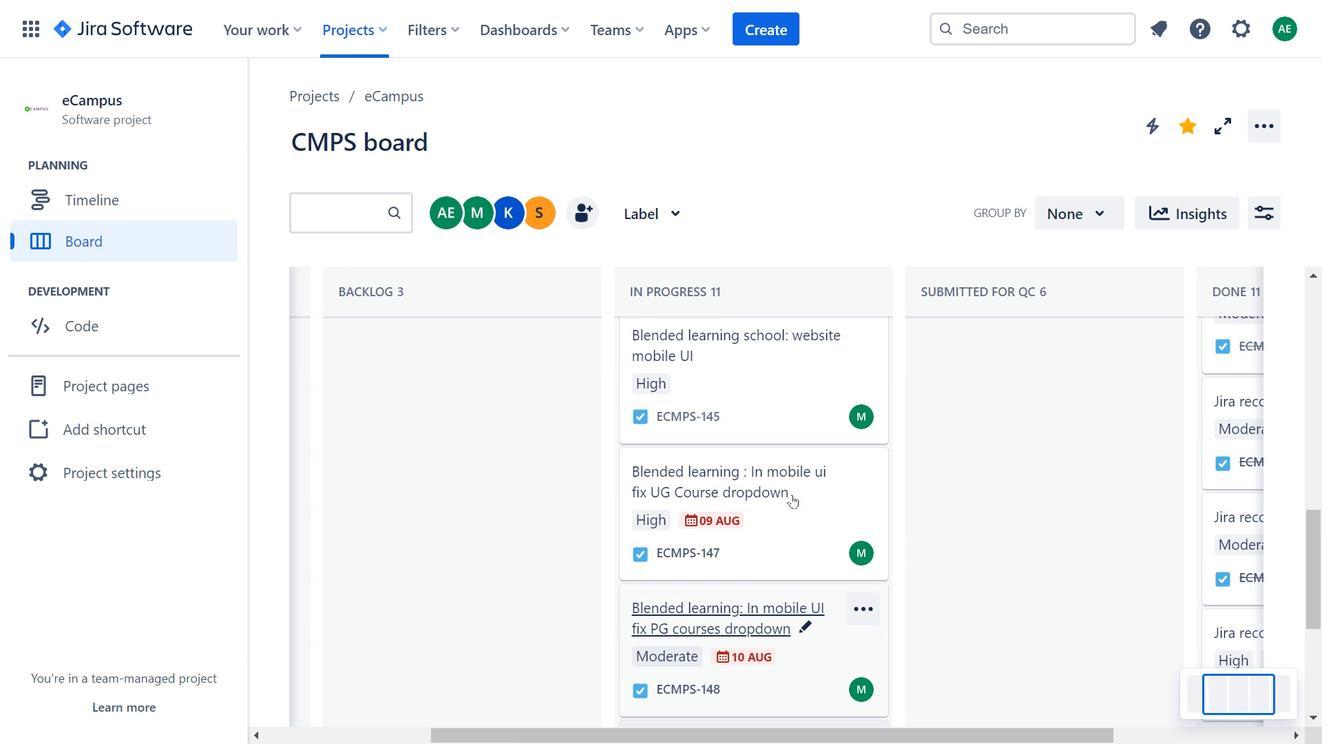 
Action: Mouse scrolled (792, 496) with delta (0, 0)
Screenshot: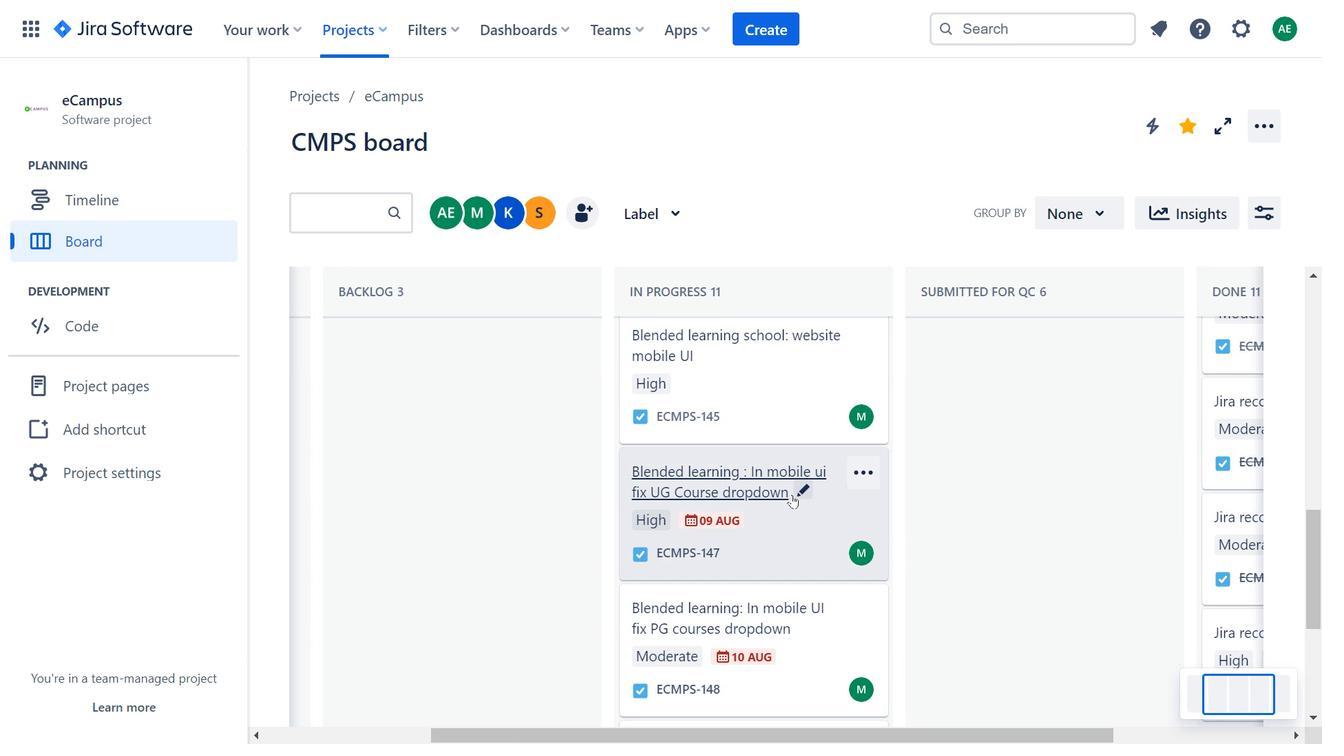 
Action: Mouse moved to (794, 497)
Screenshot: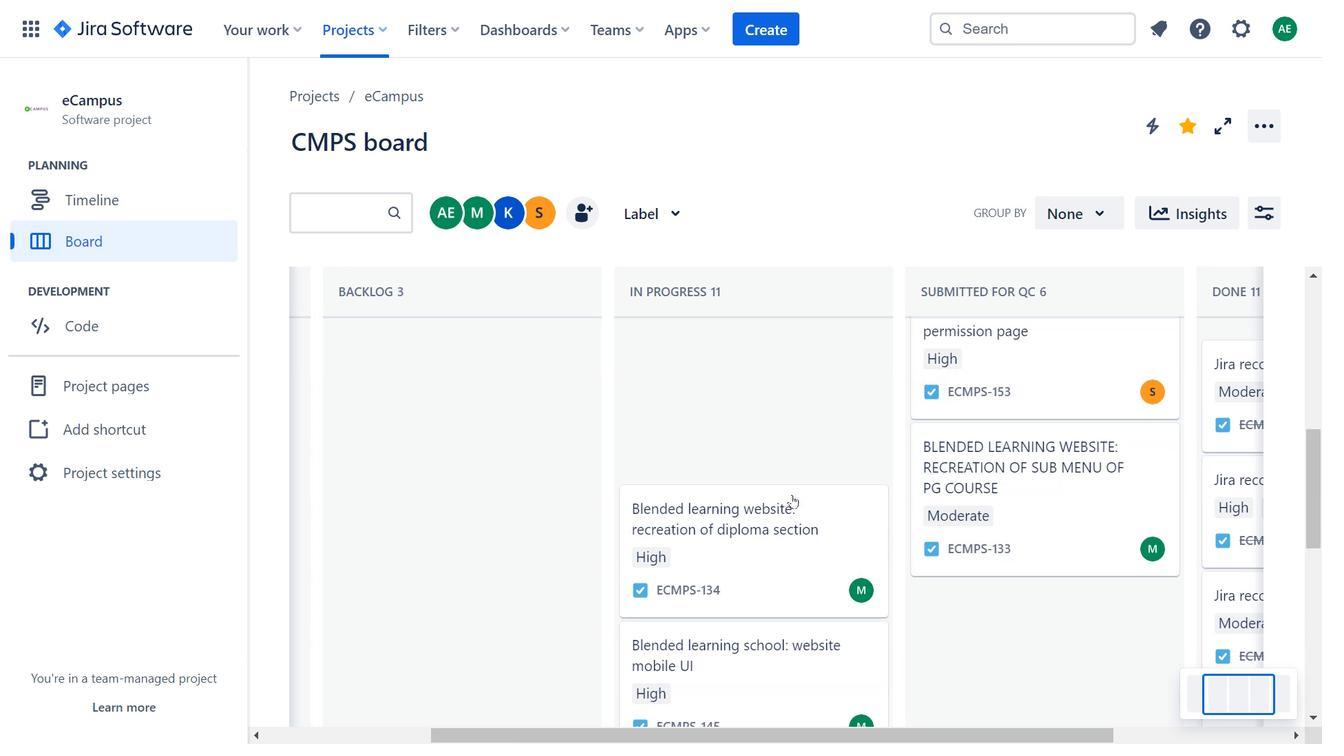 
Action: Mouse scrolled (794, 498) with delta (0, 0)
Screenshot: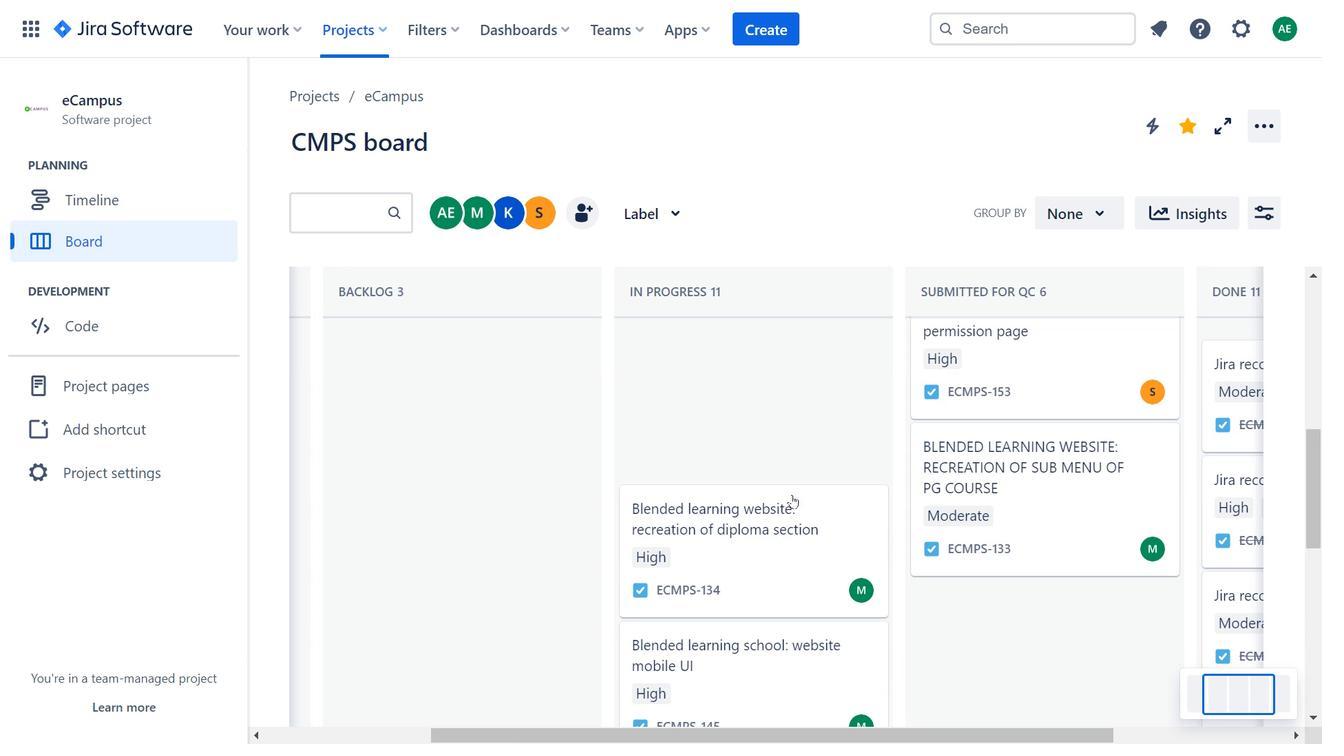 
Action: Mouse scrolled (794, 498) with delta (0, 0)
Screenshot: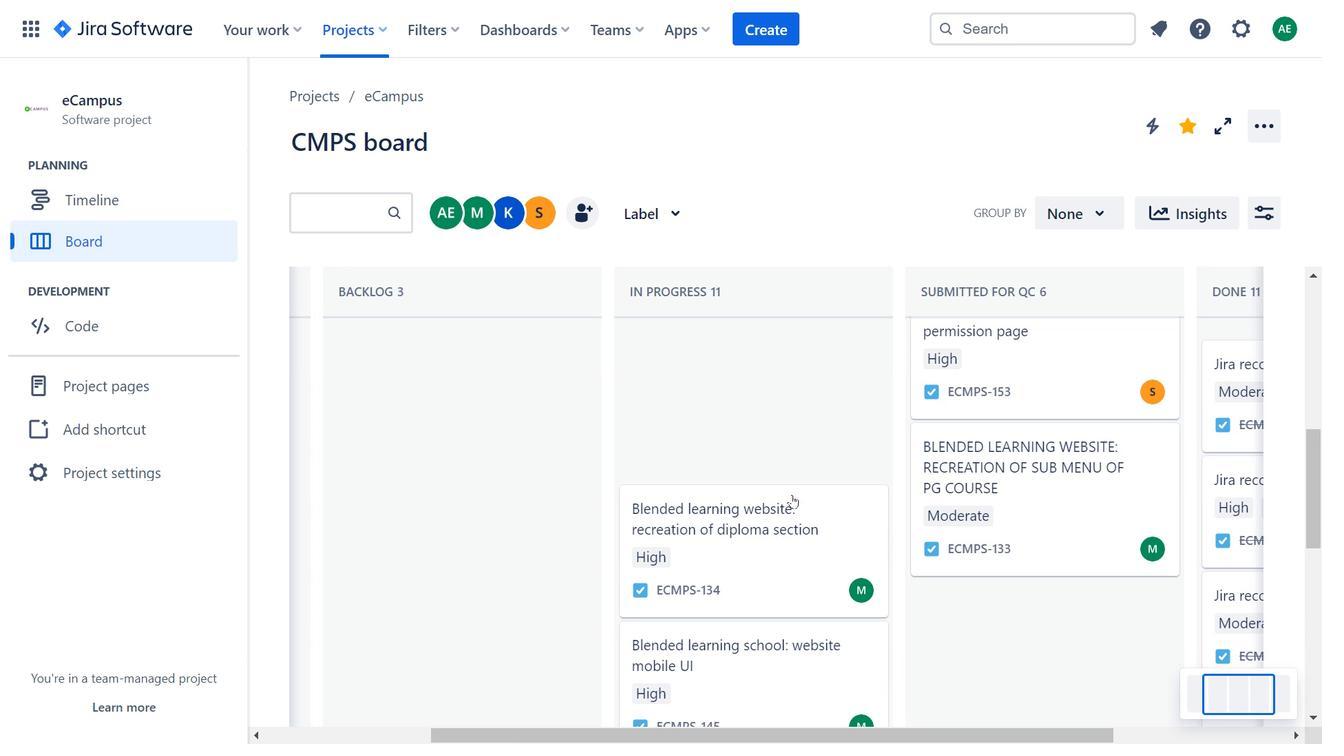 
Action: Mouse scrolled (794, 498) with delta (0, 0)
Screenshot: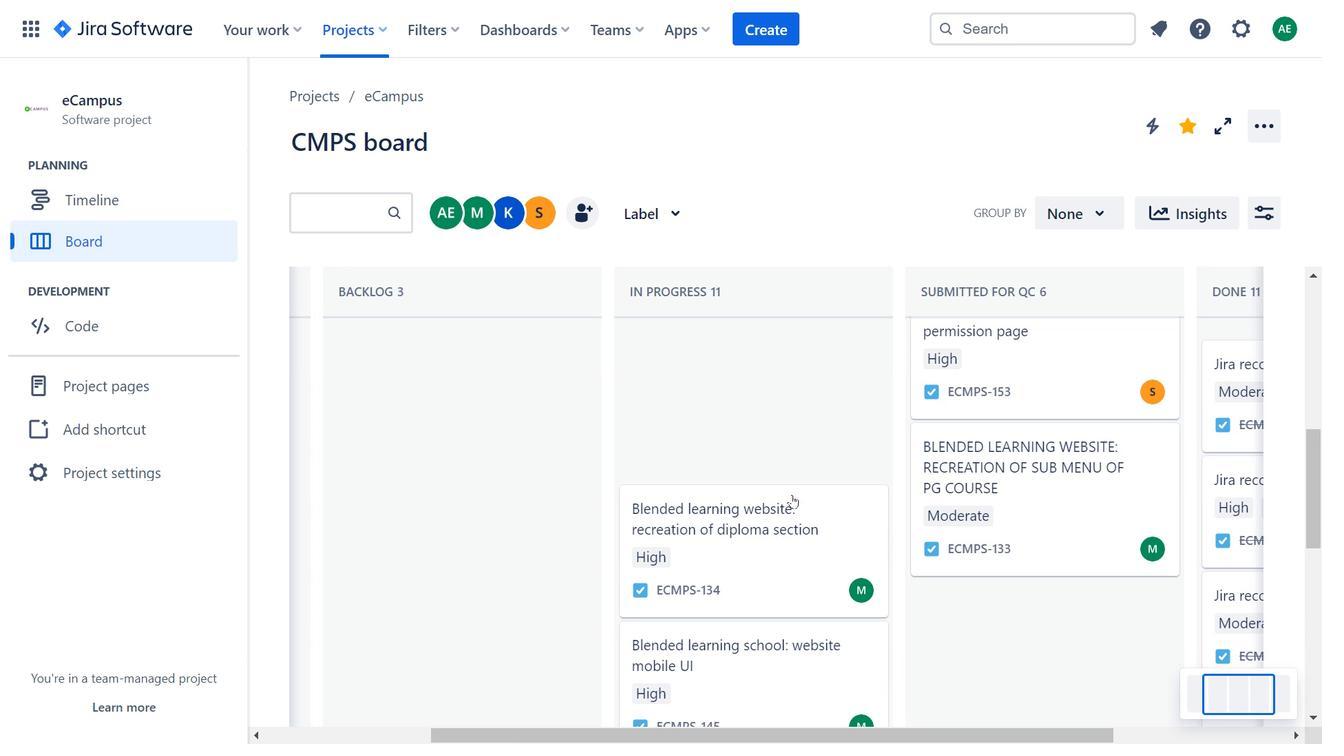 
Action: Mouse scrolled (794, 498) with delta (0, 0)
Screenshot: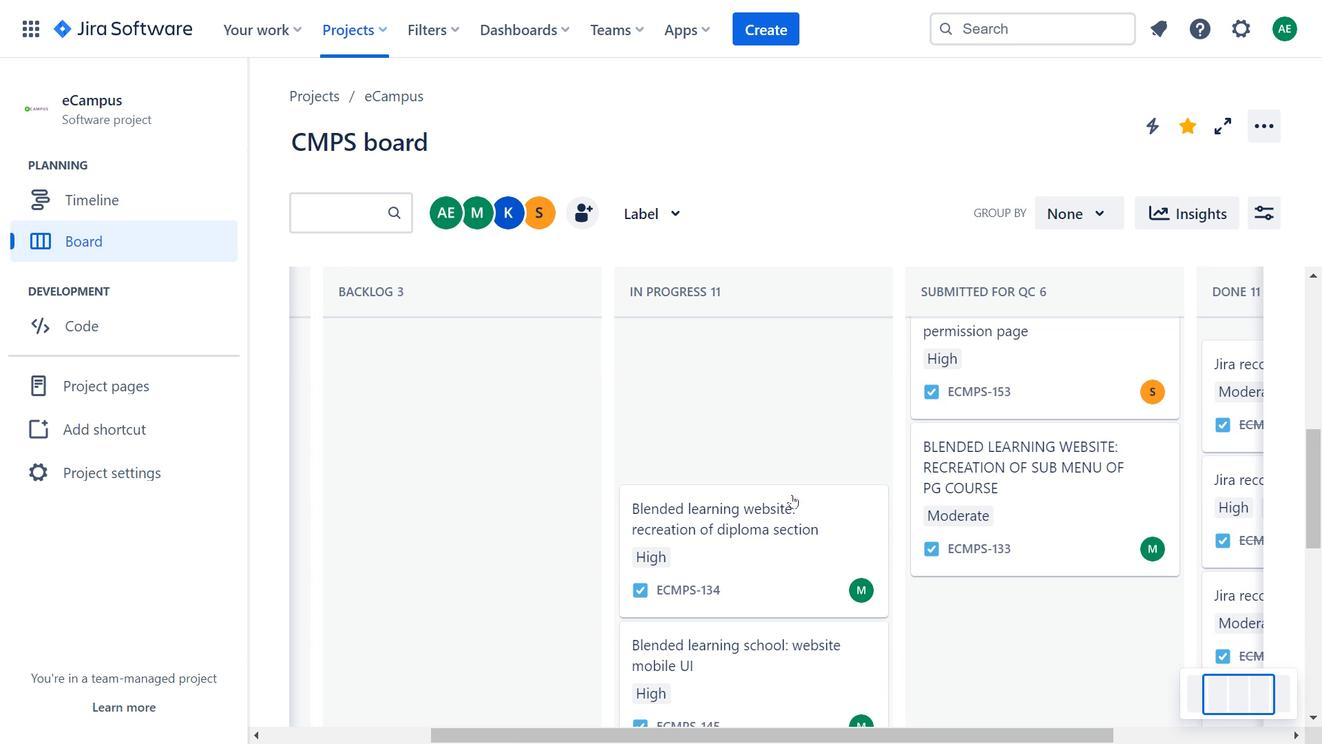 
Action: Mouse scrolled (794, 498) with delta (0, 0)
Screenshot: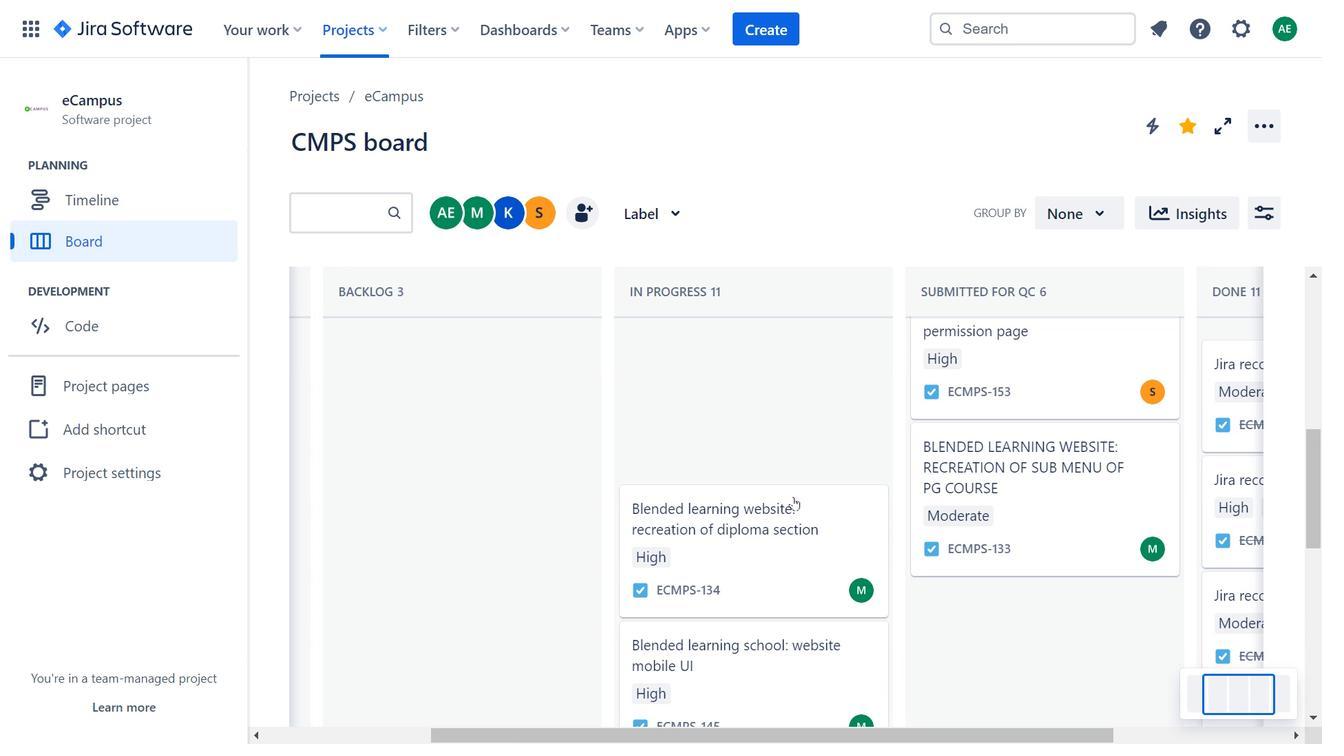 
Action: Mouse scrolled (794, 498) with delta (0, 0)
Screenshot: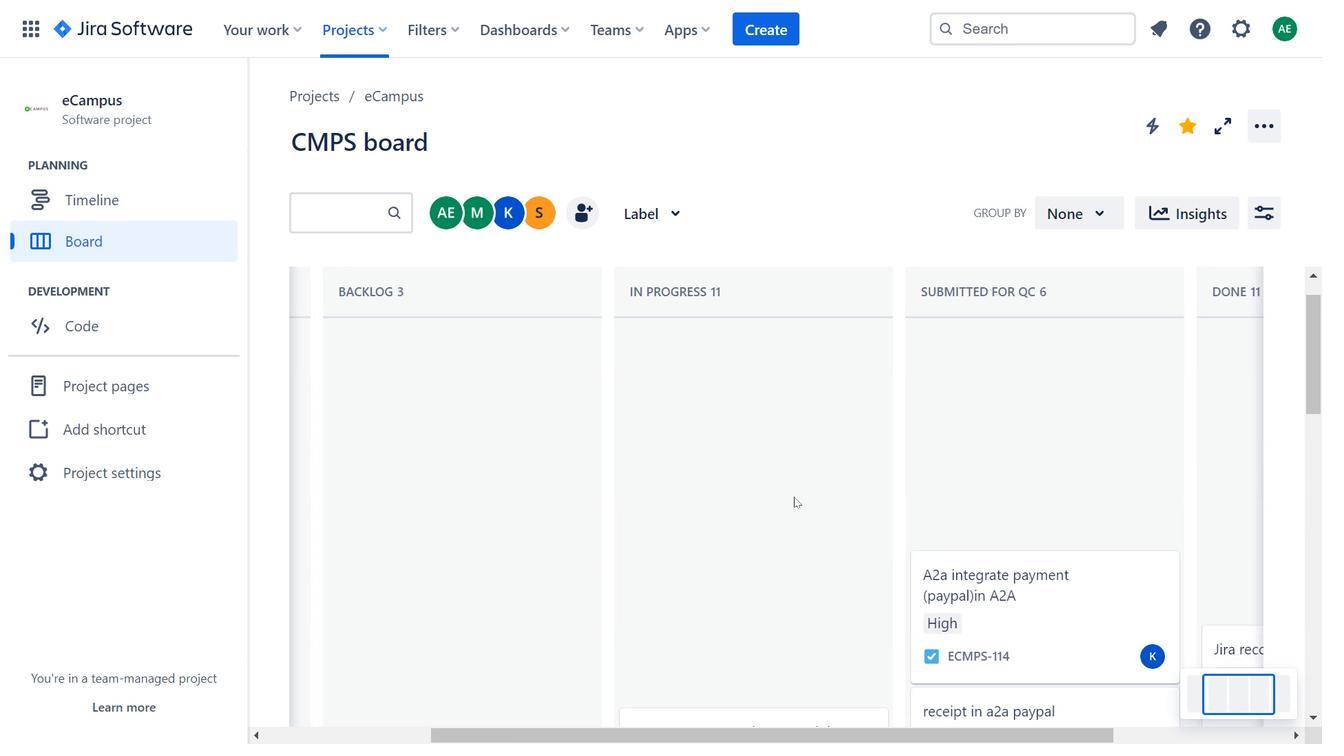 
Action: Mouse scrolled (794, 498) with delta (0, 0)
Screenshot: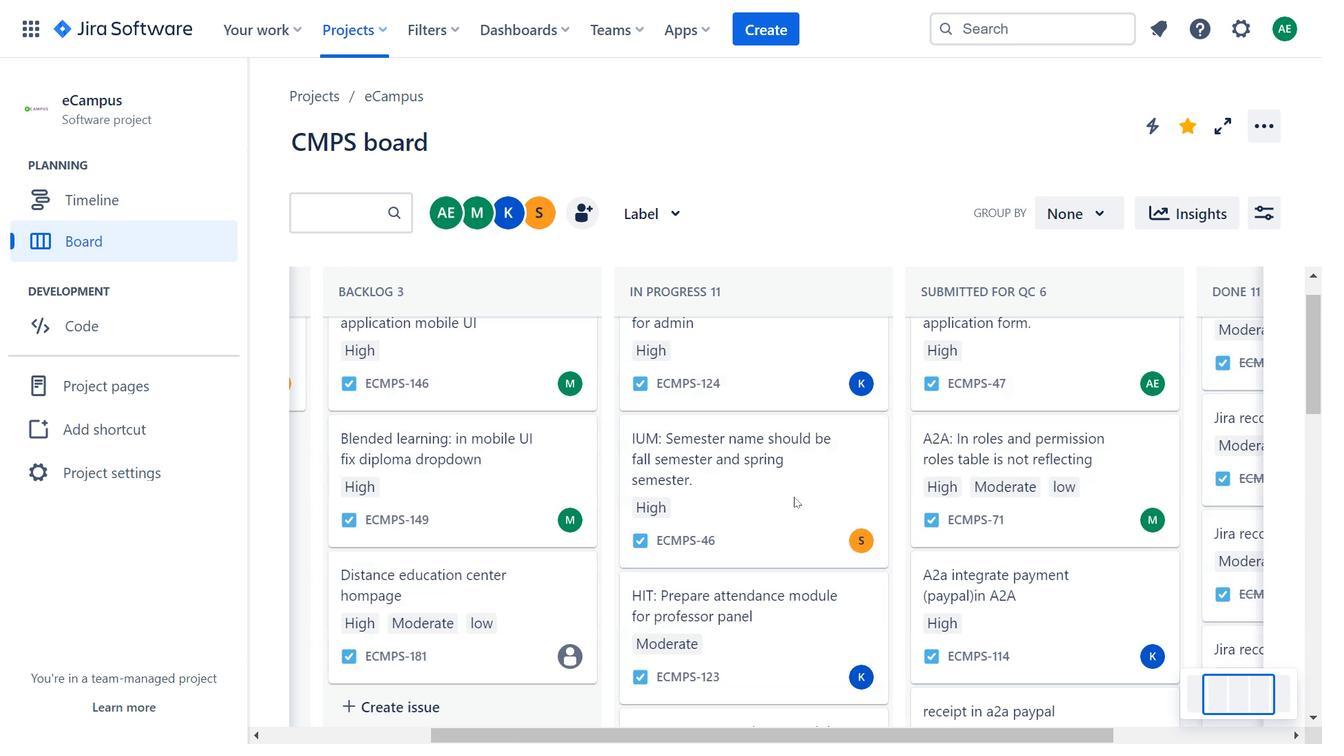 
Action: Mouse scrolled (794, 498) with delta (0, 0)
Screenshot: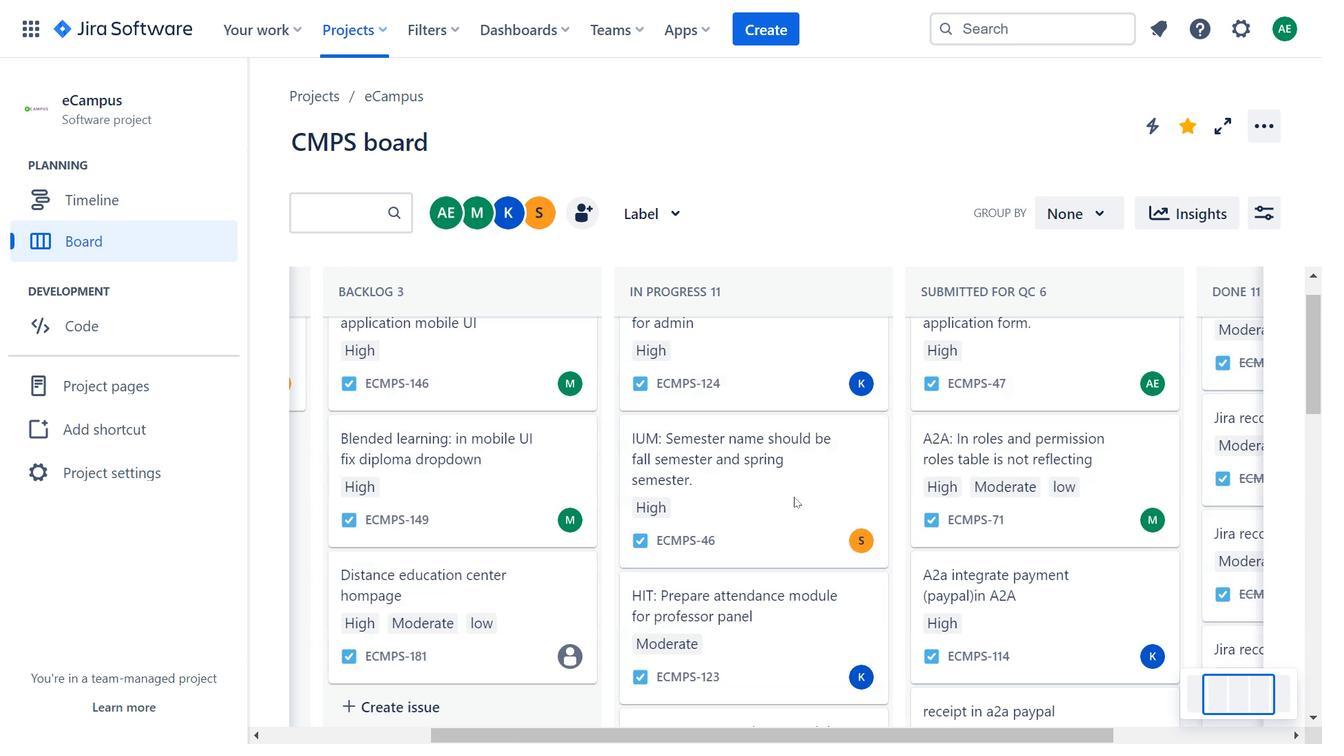 
Action: Mouse scrolled (794, 498) with delta (0, 0)
Screenshot: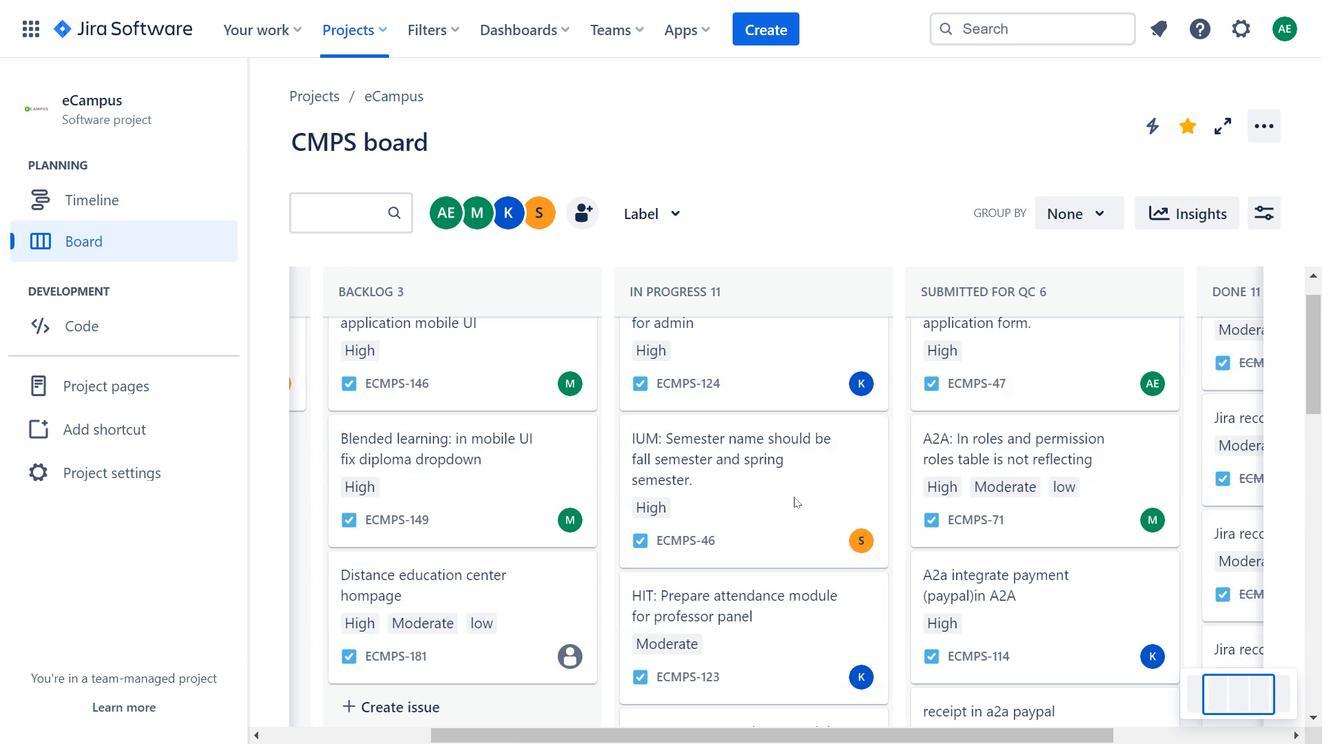
Action: Mouse moved to (1249, 687)
Screenshot: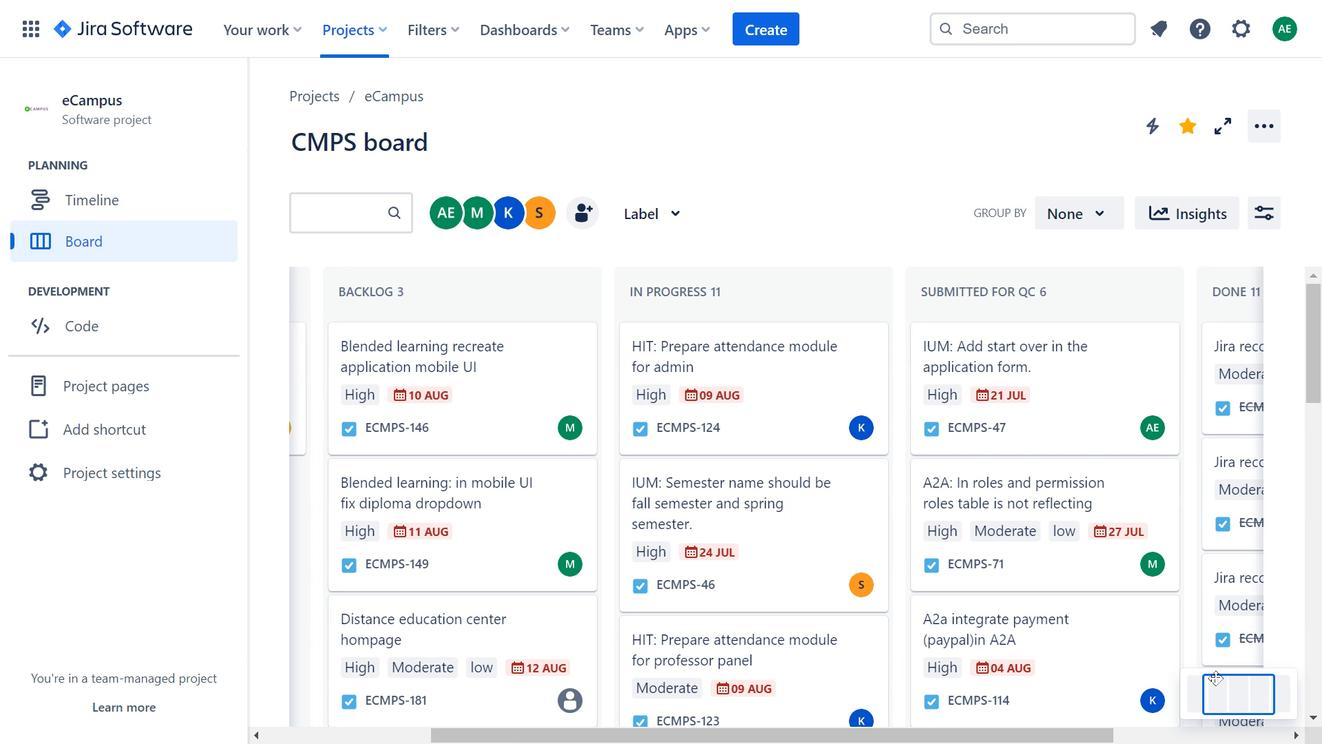 
Action: Mouse pressed left at (1249, 687)
Screenshot: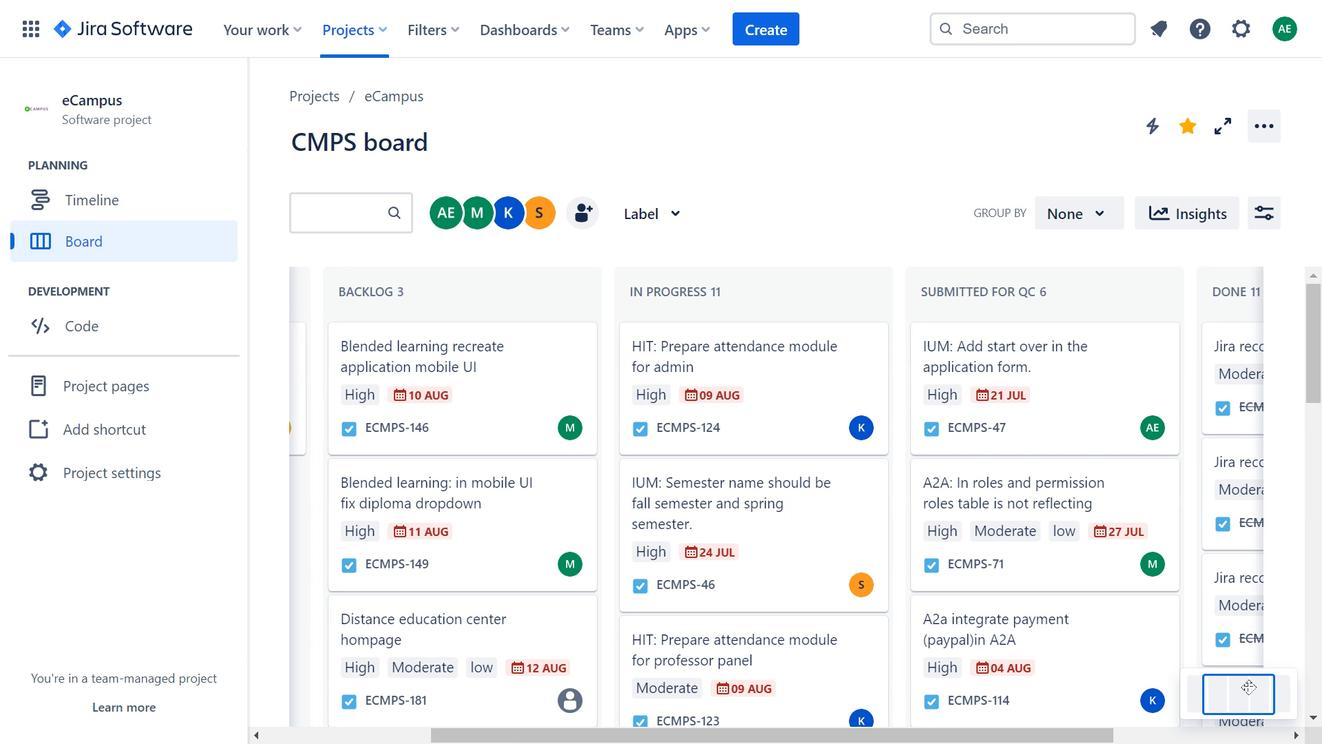 
Action: Mouse moved to (481, 411)
Screenshot: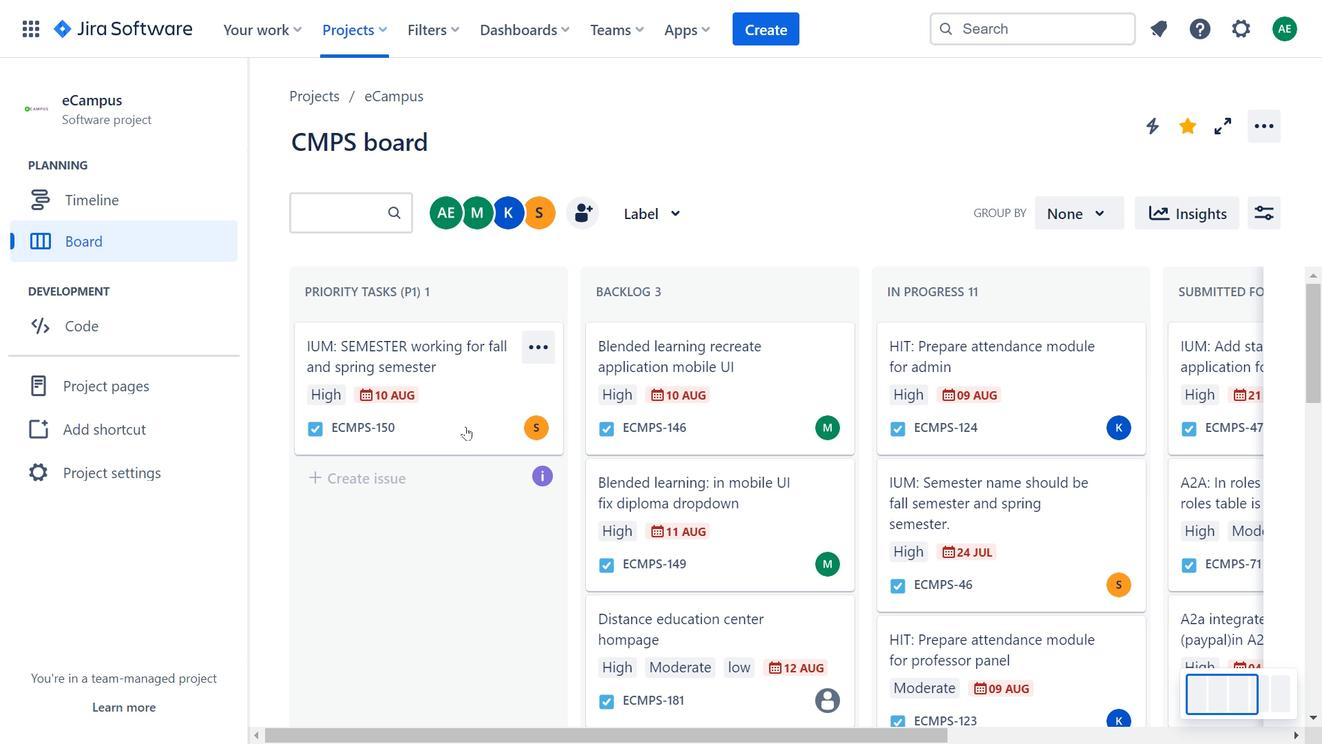 
Action: Mouse pressed left at (481, 411)
Screenshot: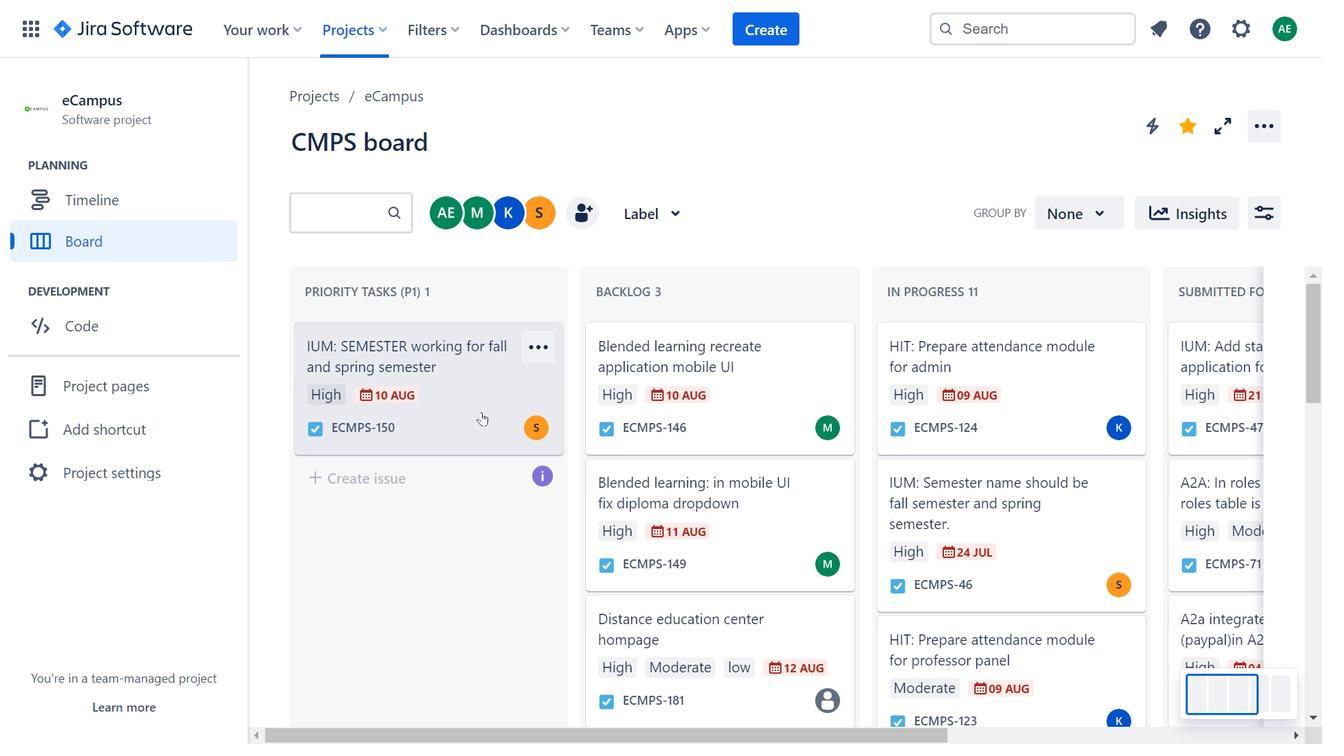 
Action: Mouse moved to (938, 166)
Screenshot: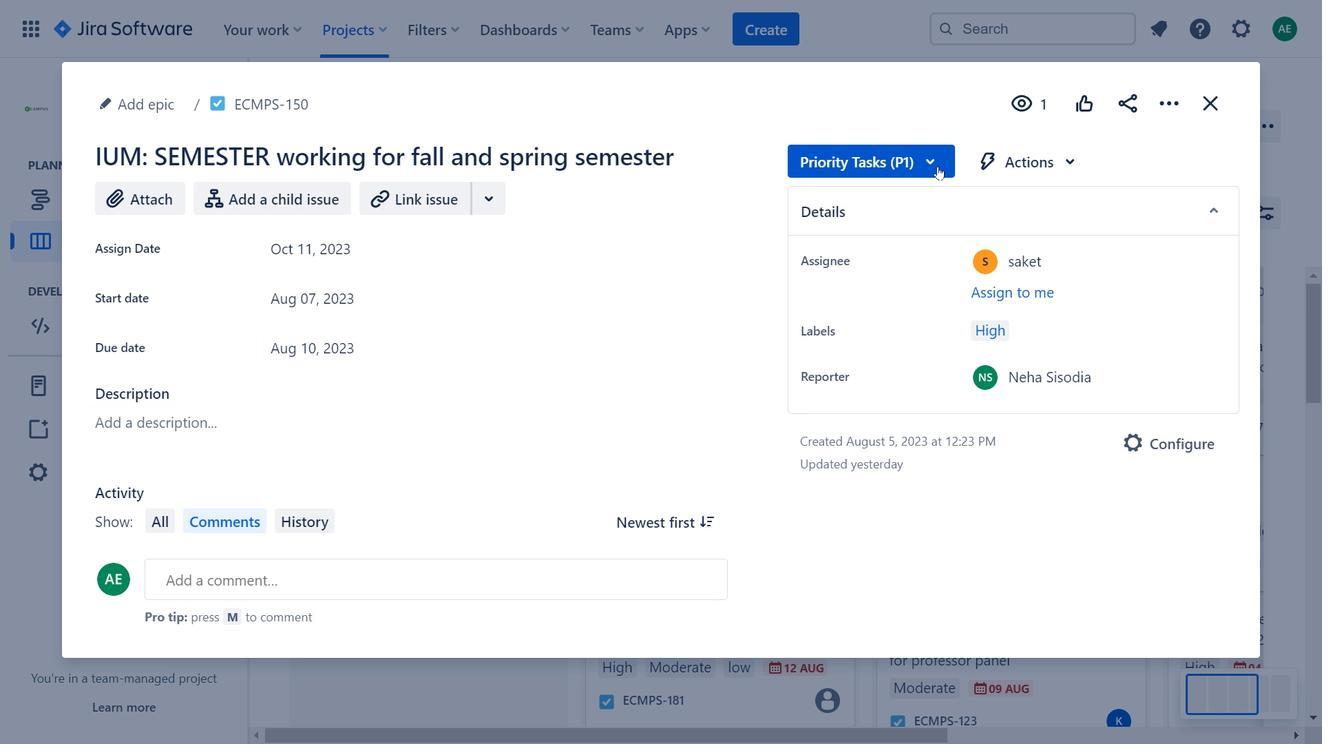 
Action: Mouse pressed left at (938, 166)
Screenshot: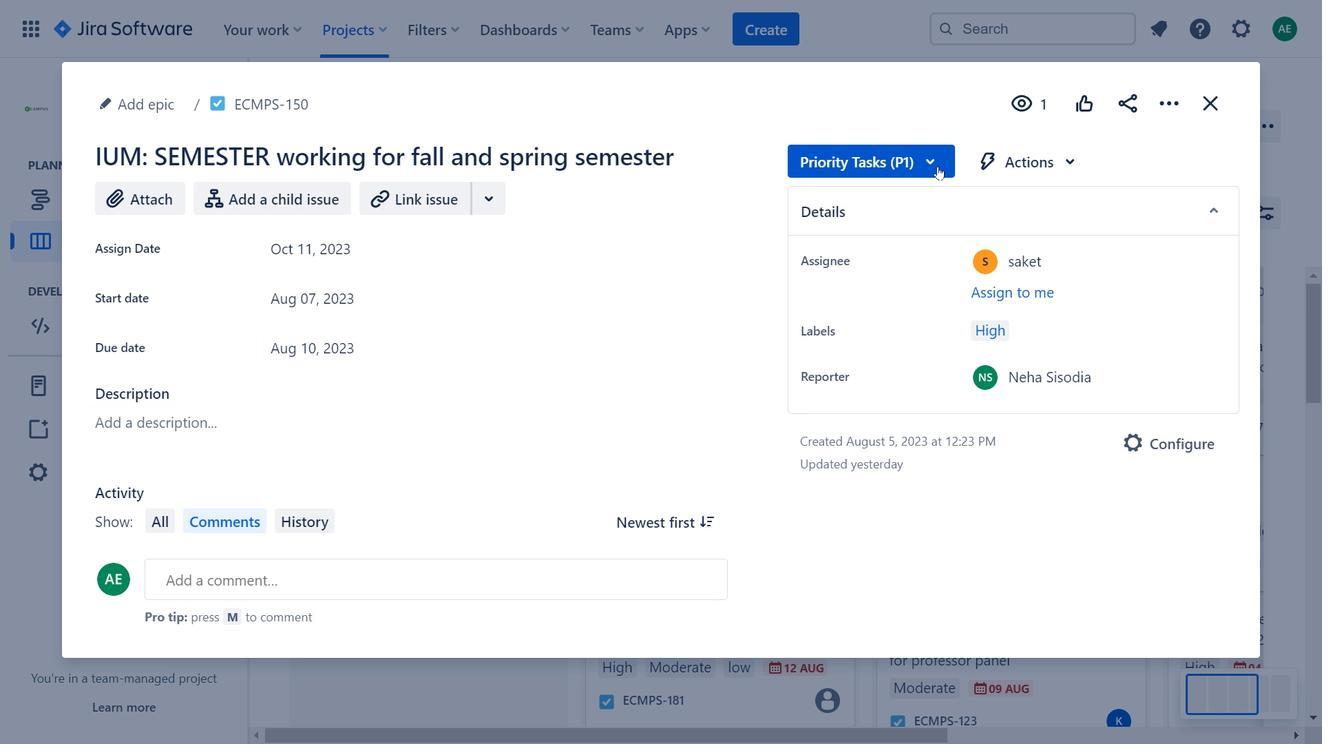 
Action: Mouse moved to (429, 243)
Screenshot: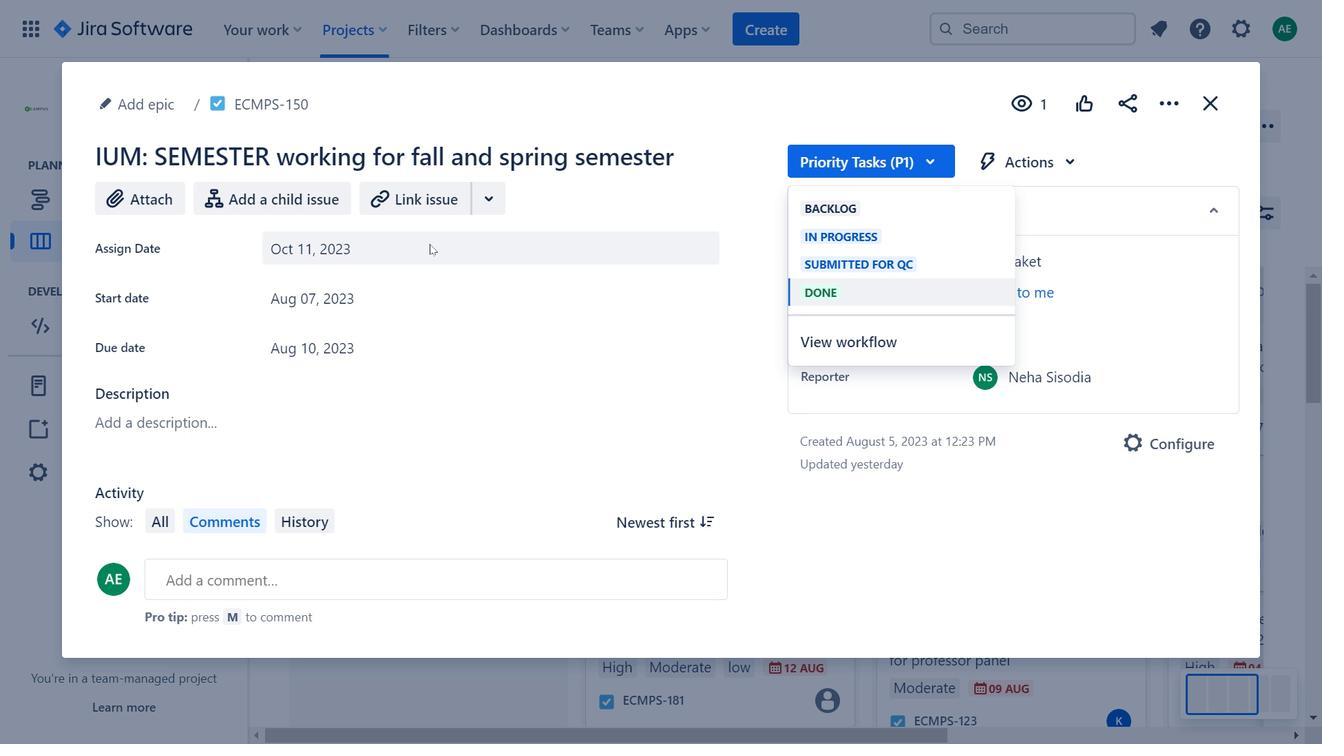 
Action: Mouse pressed left at (429, 243)
Screenshot: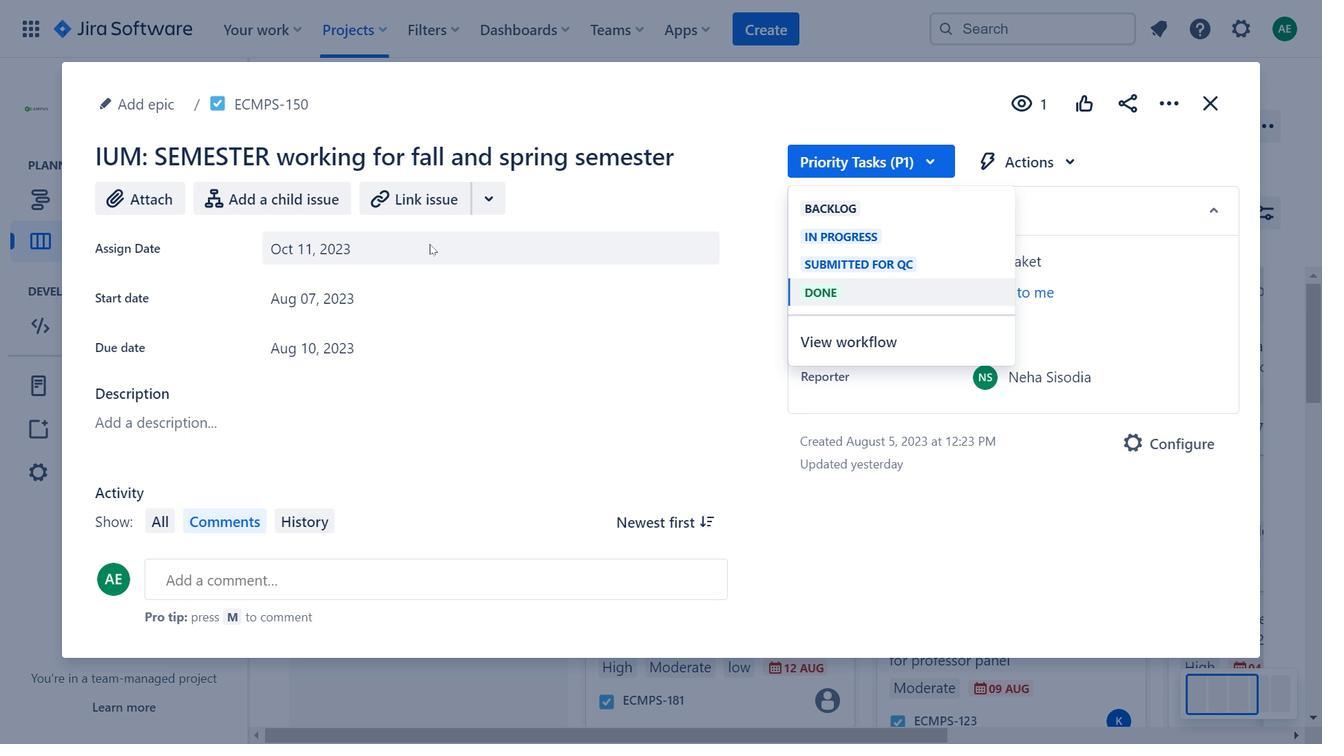 
Action: Mouse moved to (1187, 100)
Screenshot: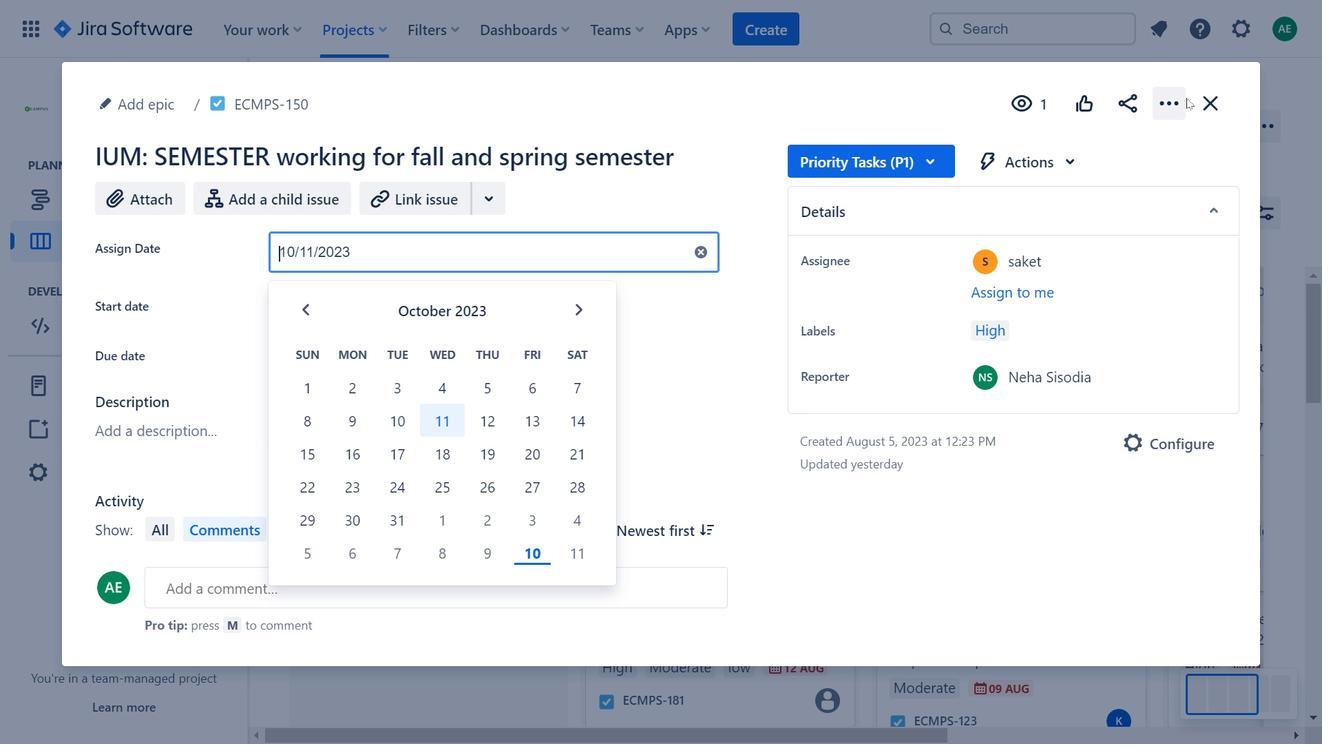 
Action: Mouse pressed left at (1187, 100)
Screenshot: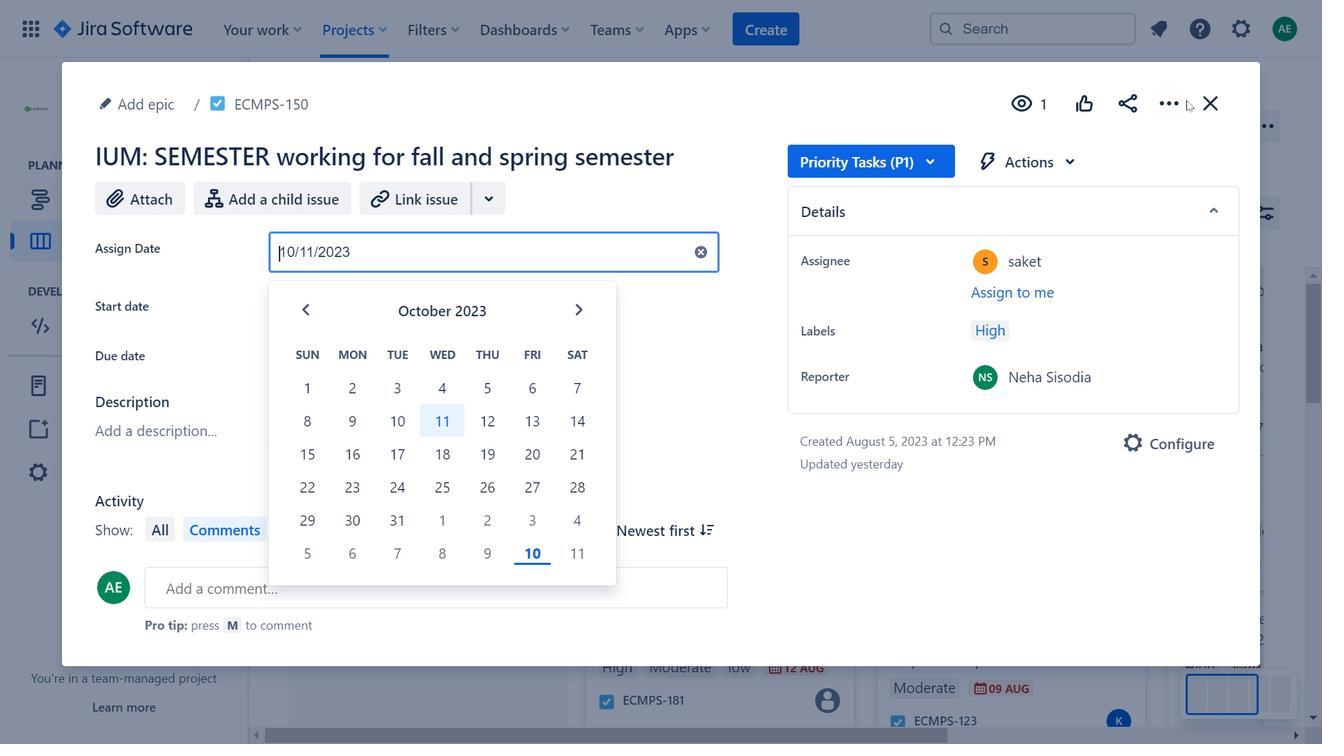 
Action: Mouse moved to (1173, 98)
Screenshot: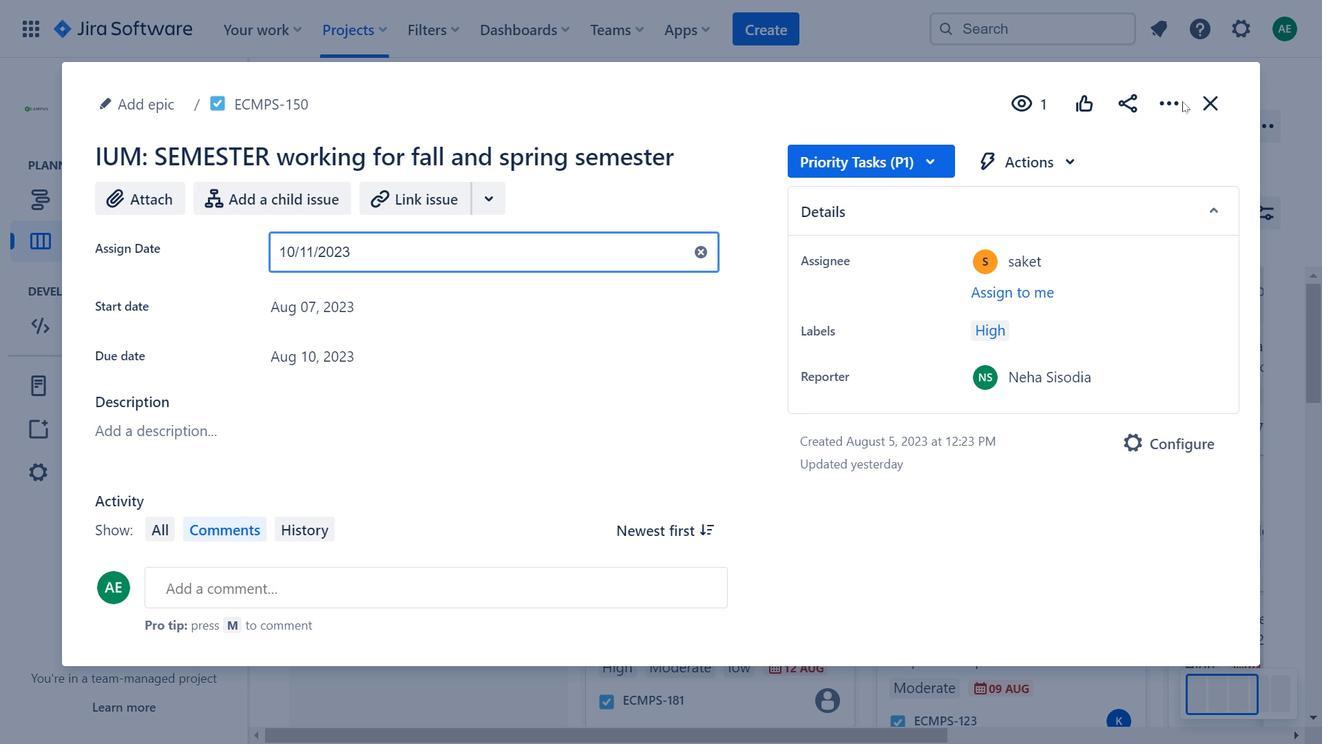 
Action: Mouse pressed left at (1173, 98)
Screenshot: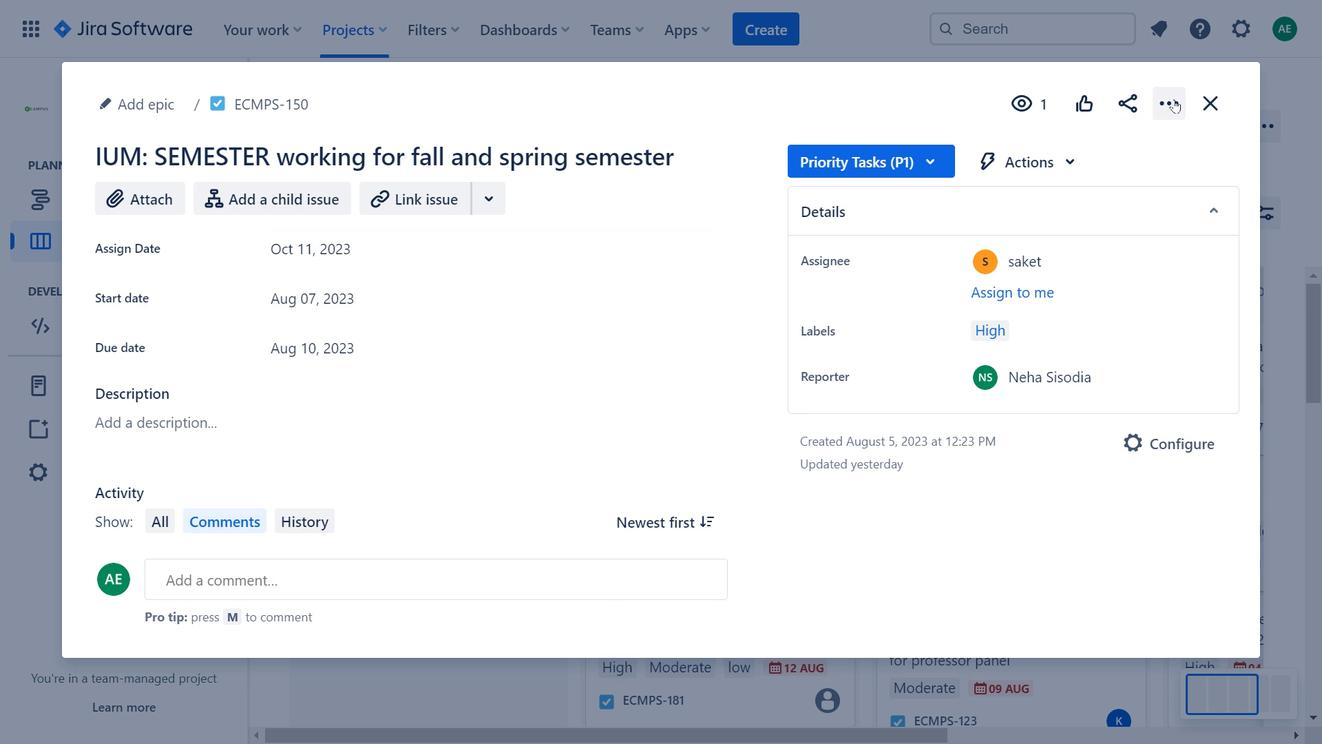 
Action: Mouse moved to (398, 299)
Screenshot: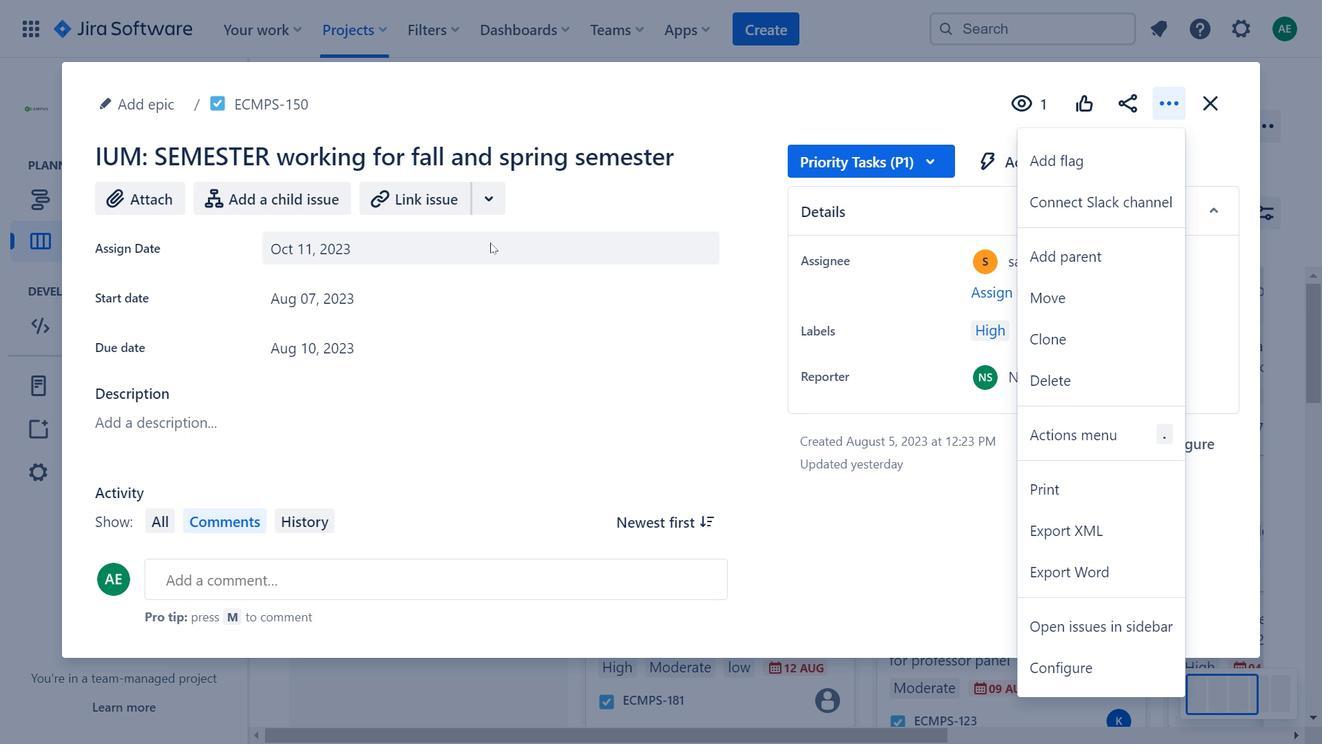 
Action: Mouse pressed left at (398, 299)
Screenshot: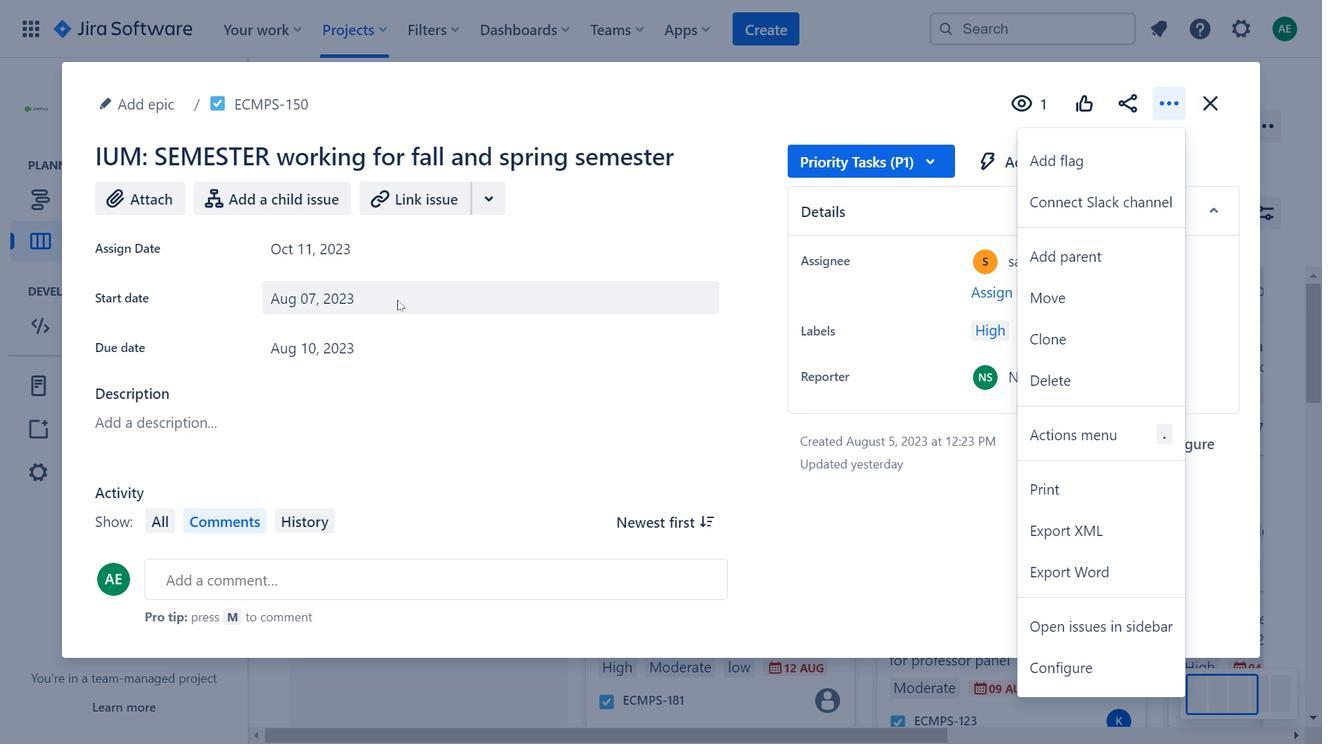 
Action: Mouse moved to (571, 358)
Screenshot: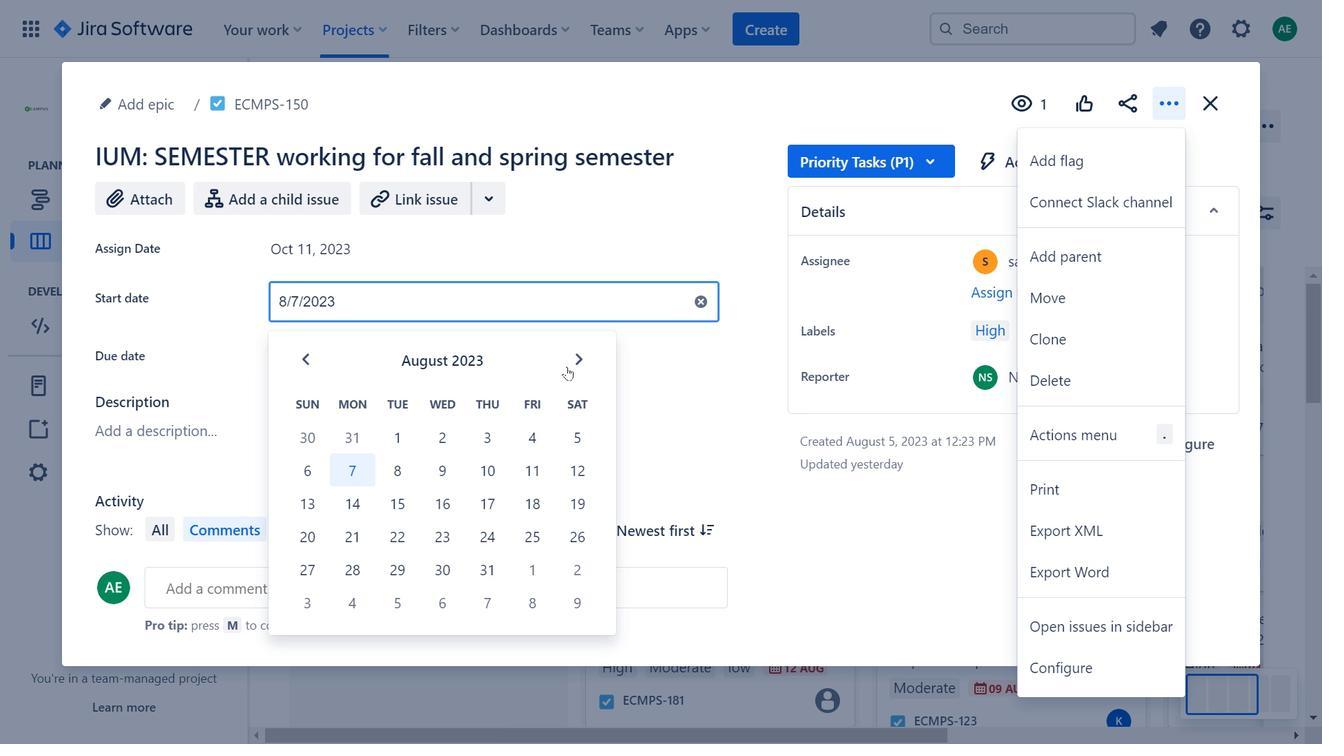 
Action: Mouse pressed left at (571, 358)
Screenshot: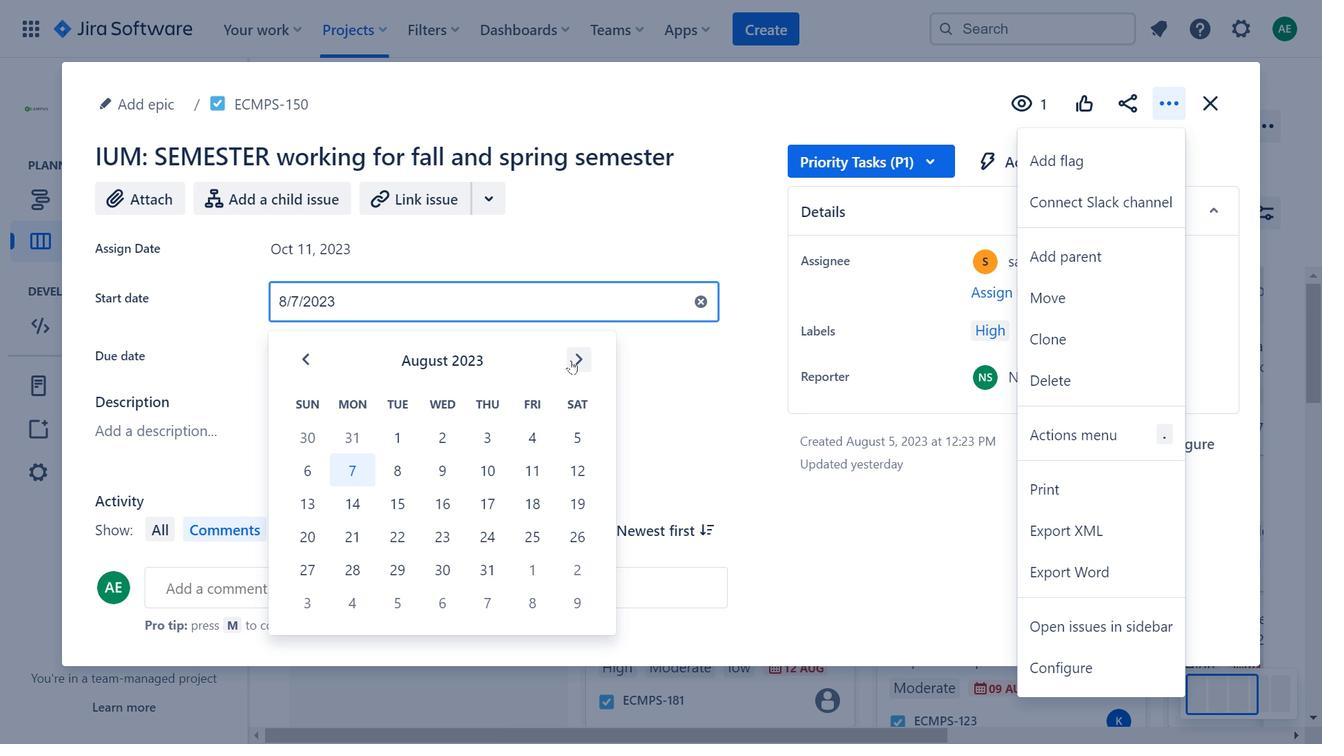 
Action: Mouse moved to (571, 358)
Screenshot: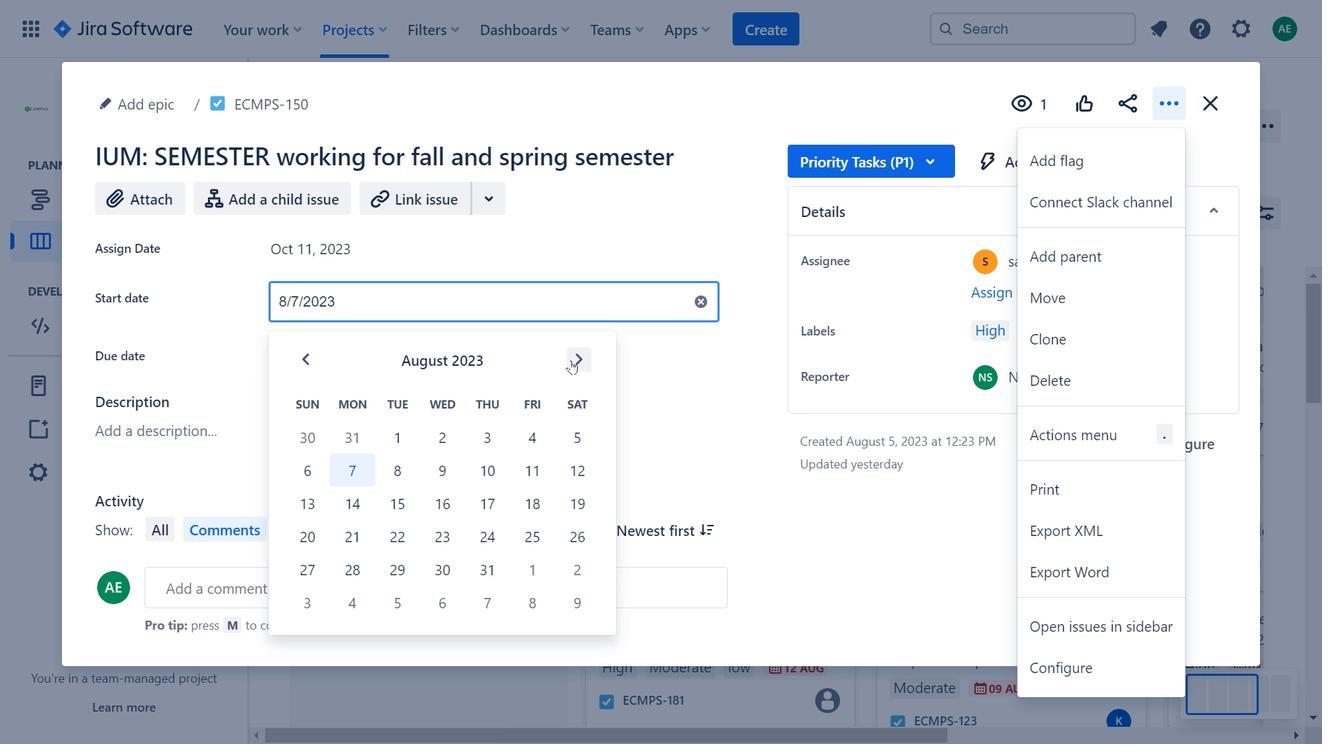 
Action: Mouse pressed left at (571, 358)
Screenshot: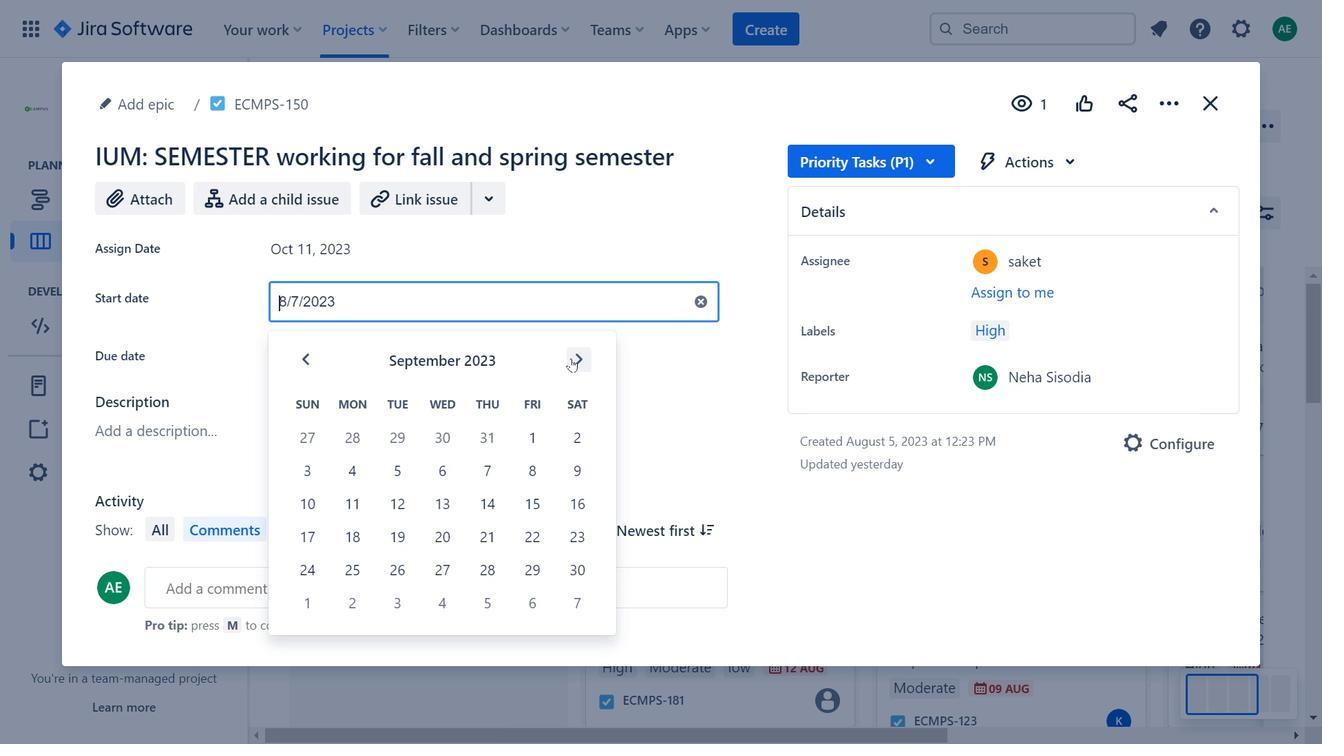 
Action: Mouse moved to (580, 354)
Screenshot: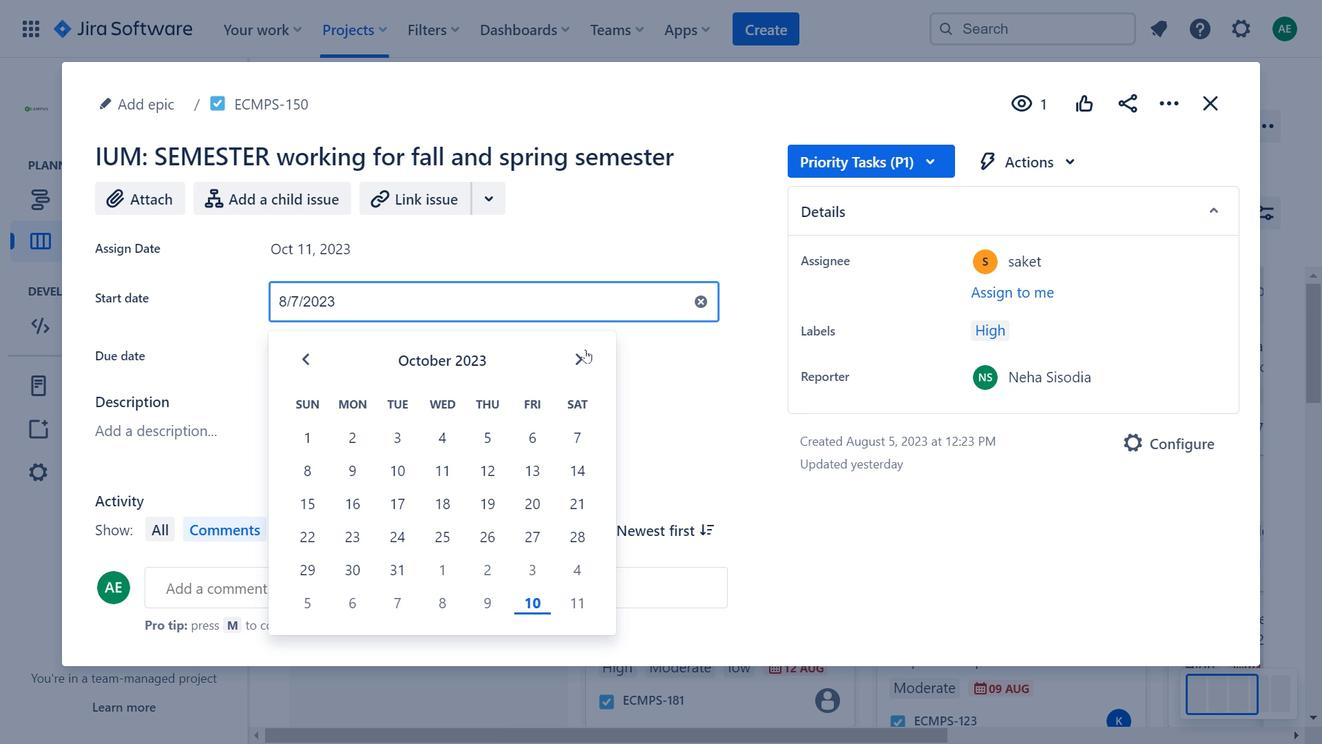 
Action: Mouse pressed left at (580, 354)
Screenshot: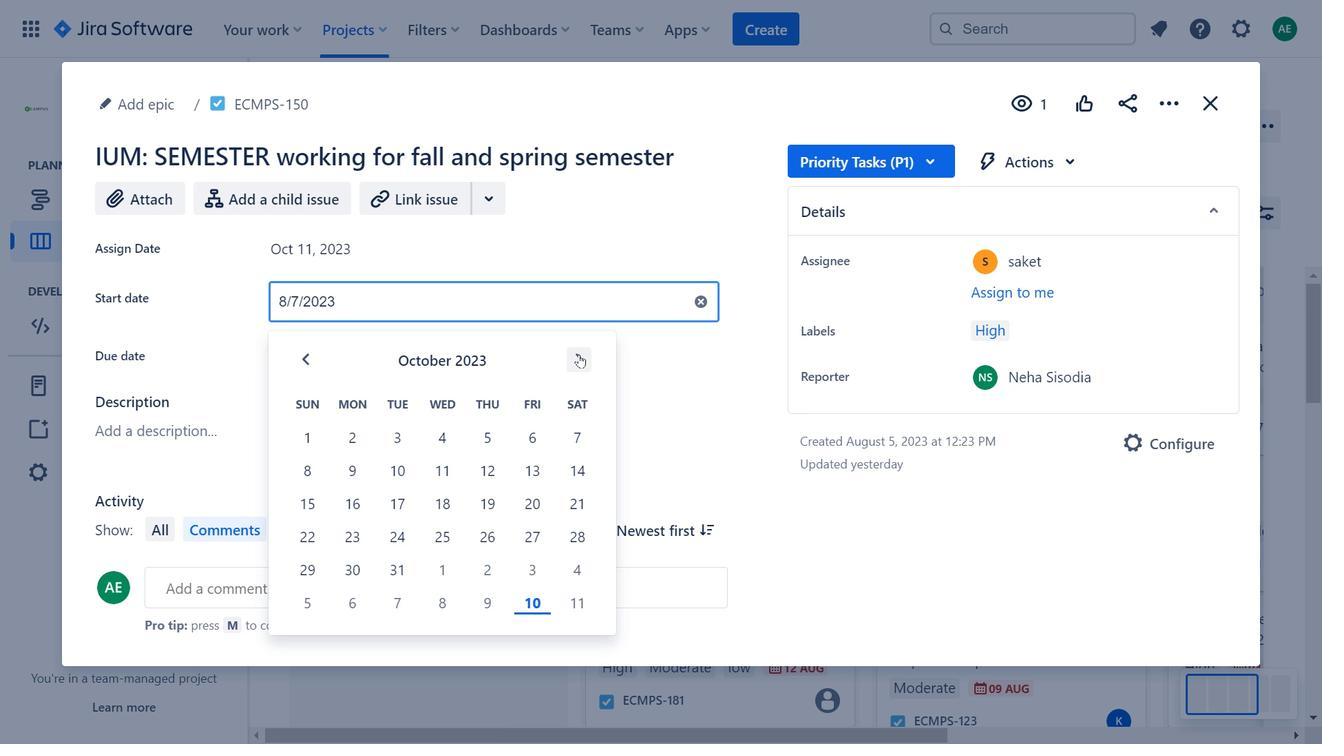 
Action: Mouse moved to (941, 161)
Screenshot: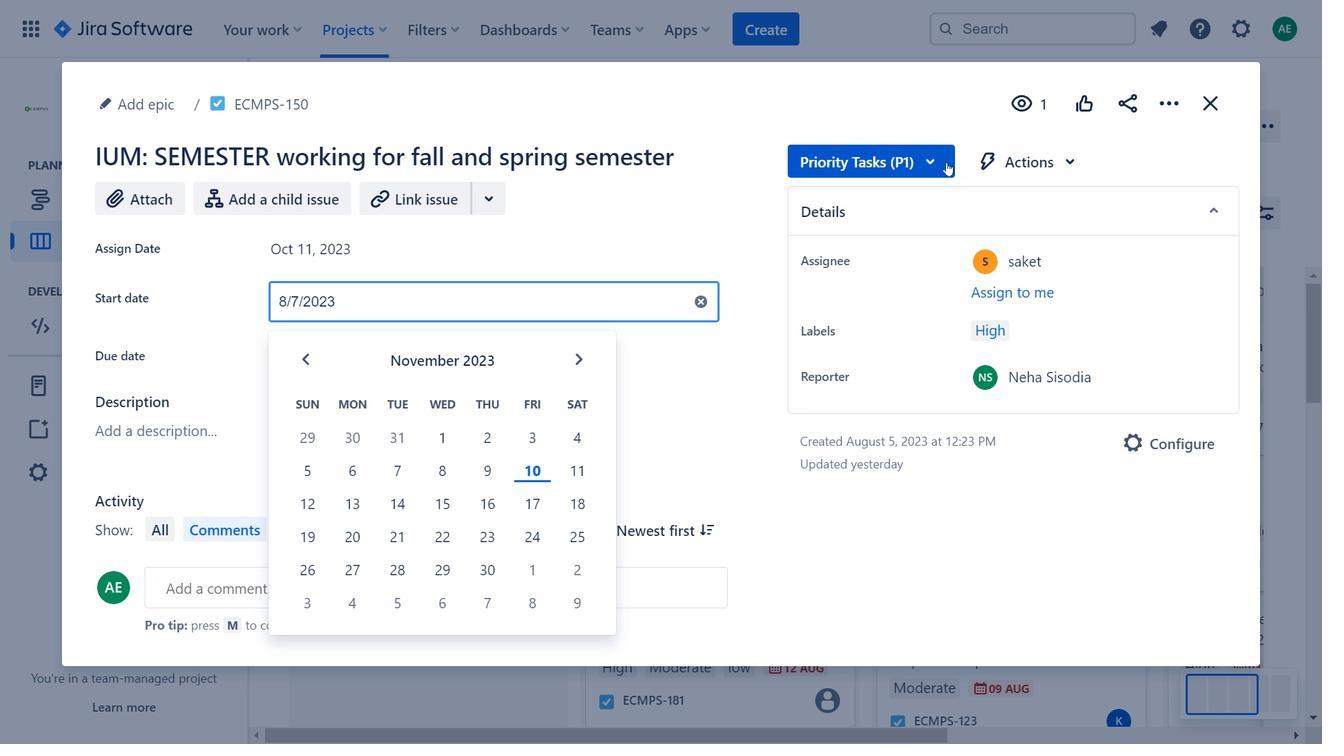 
Action: Mouse pressed left at (941, 161)
Screenshot: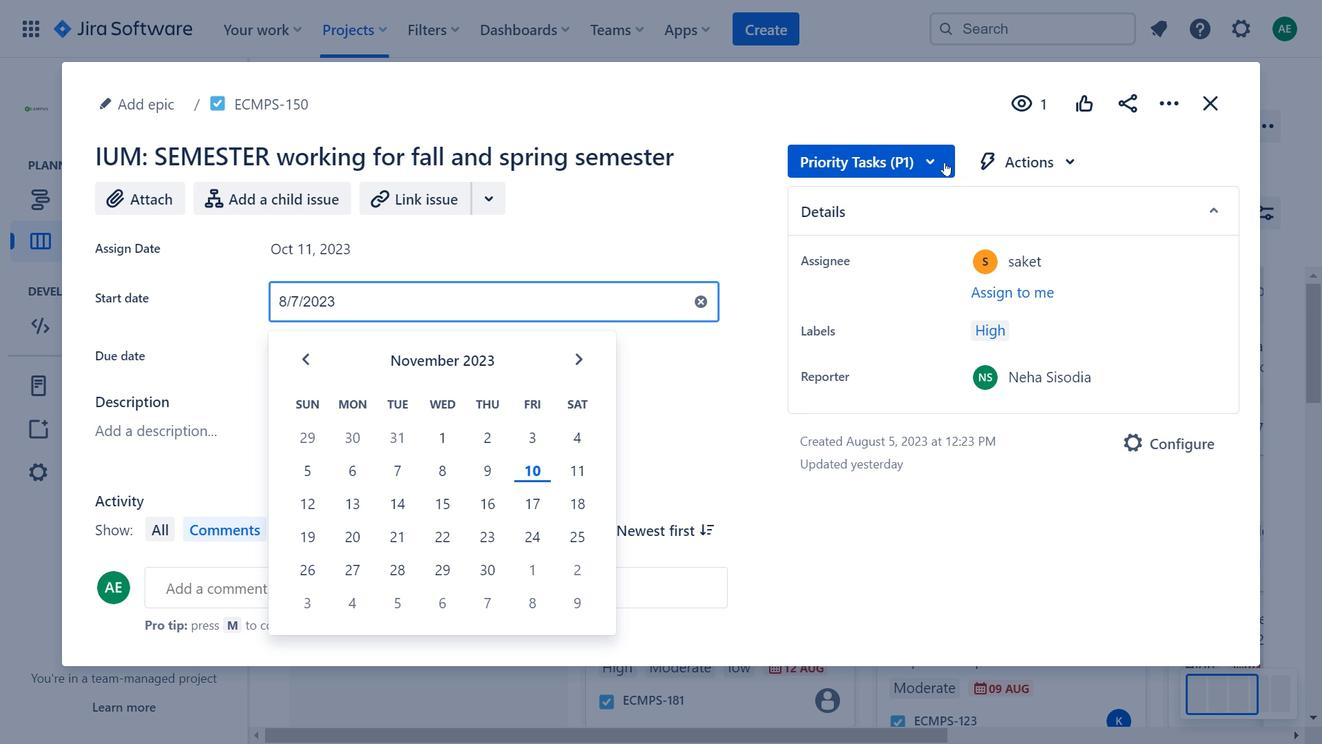 
Action: Mouse moved to (368, 249)
Screenshot: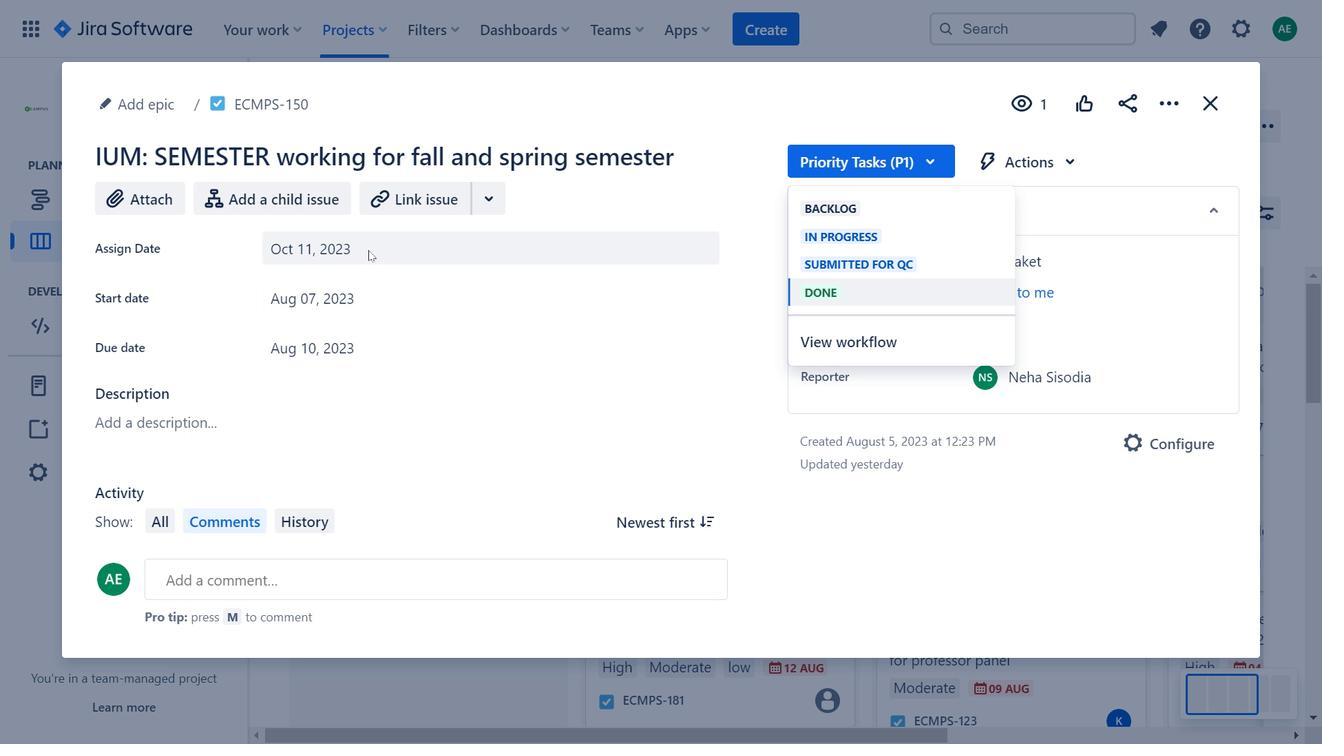 
Action: Mouse pressed left at (368, 249)
Screenshot: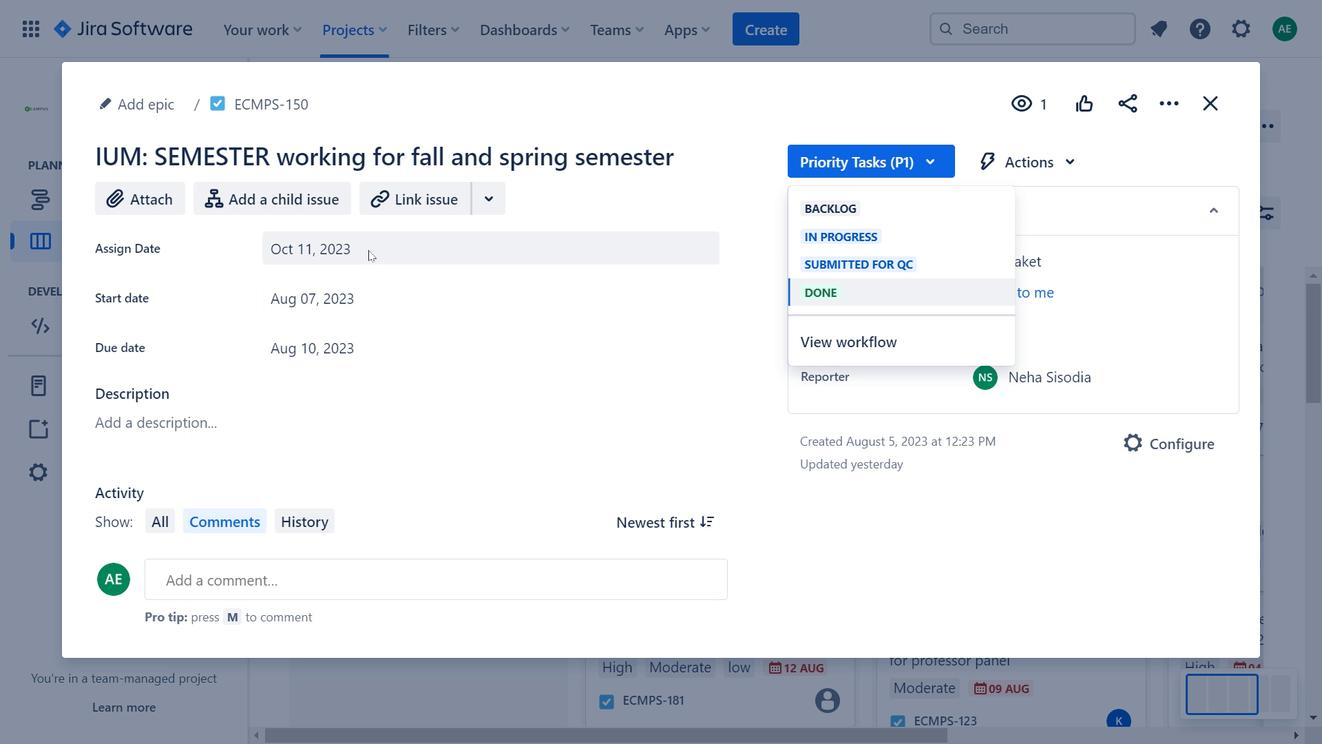 
Action: Mouse moved to (1048, 172)
Screenshot: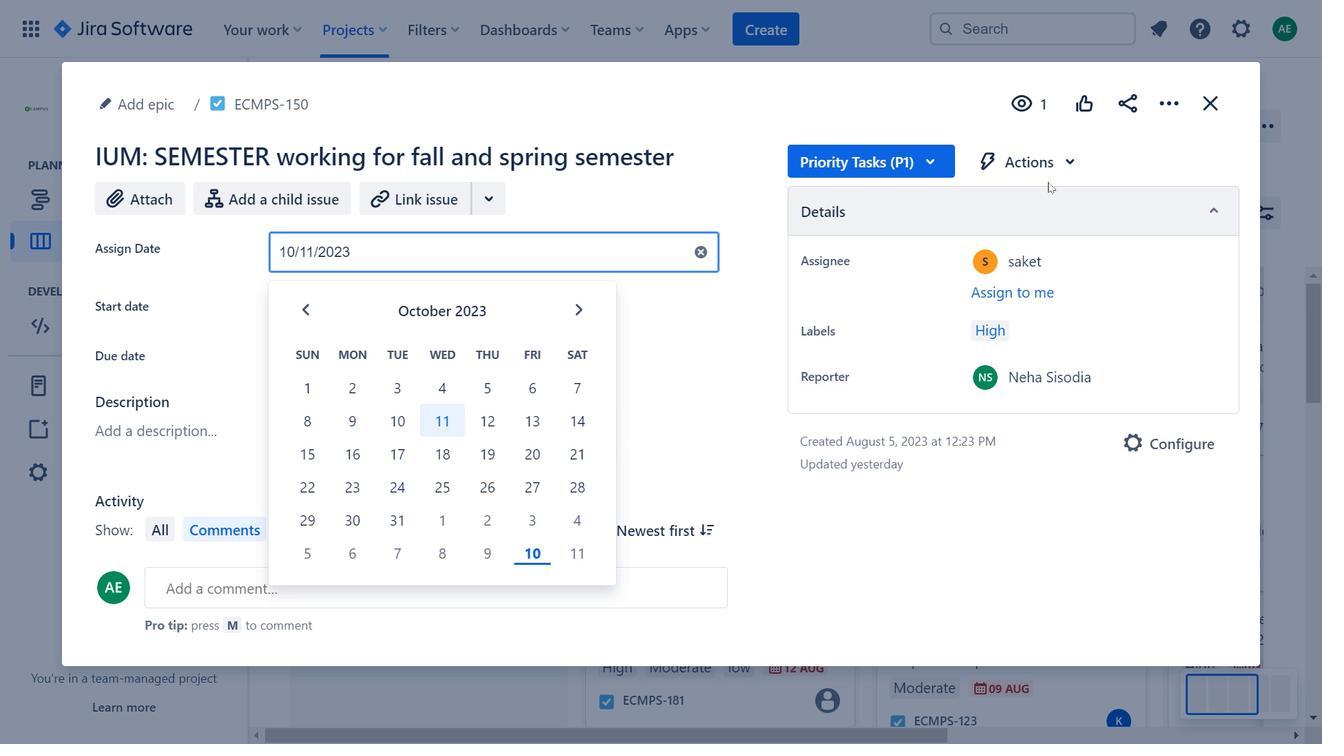 
Action: Mouse pressed left at (1048, 172)
Screenshot: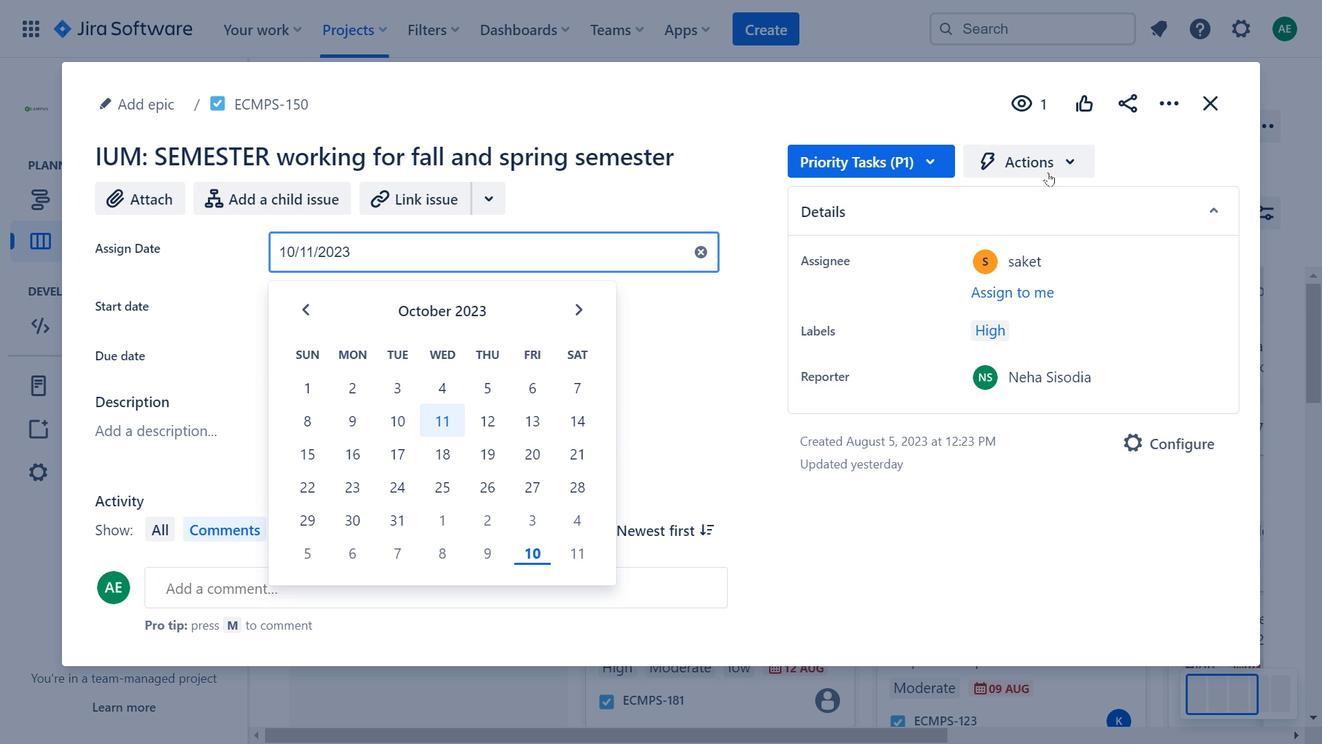 
Action: Mouse moved to (461, 247)
Screenshot: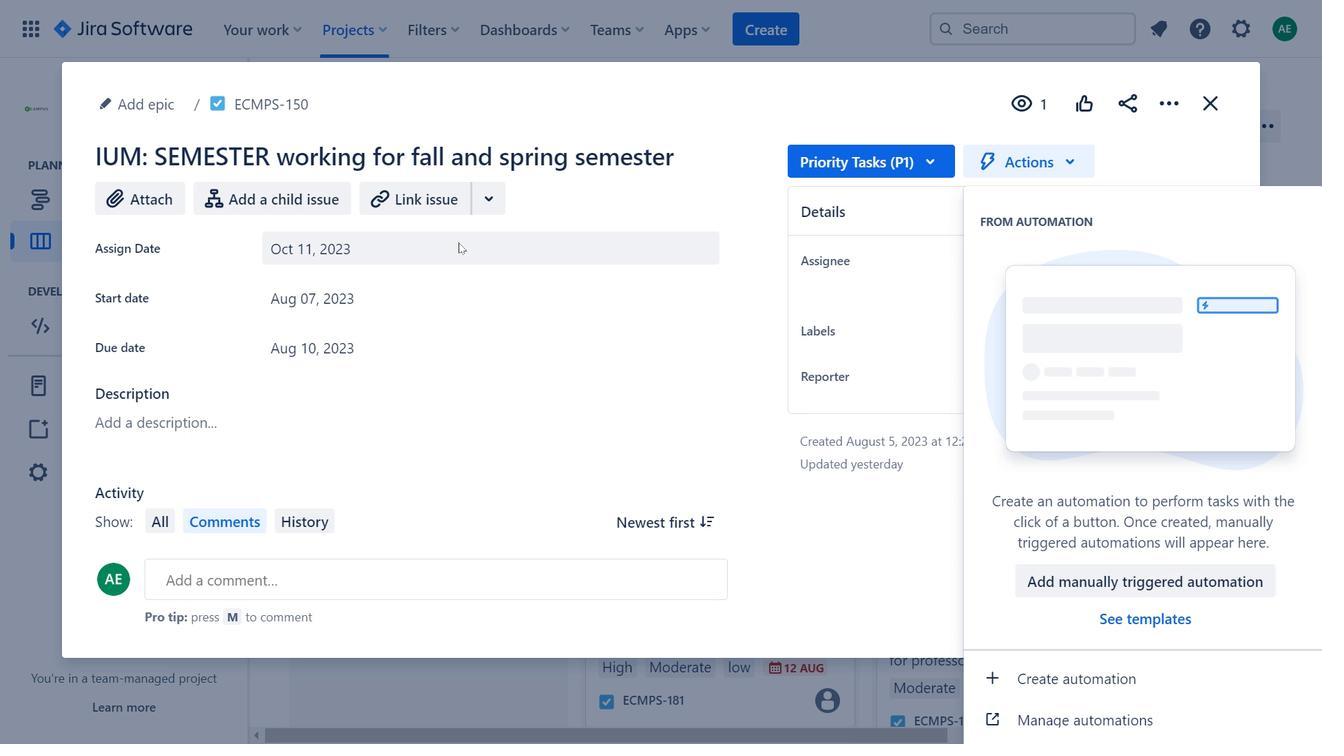 
Action: Mouse pressed left at (461, 247)
Screenshot: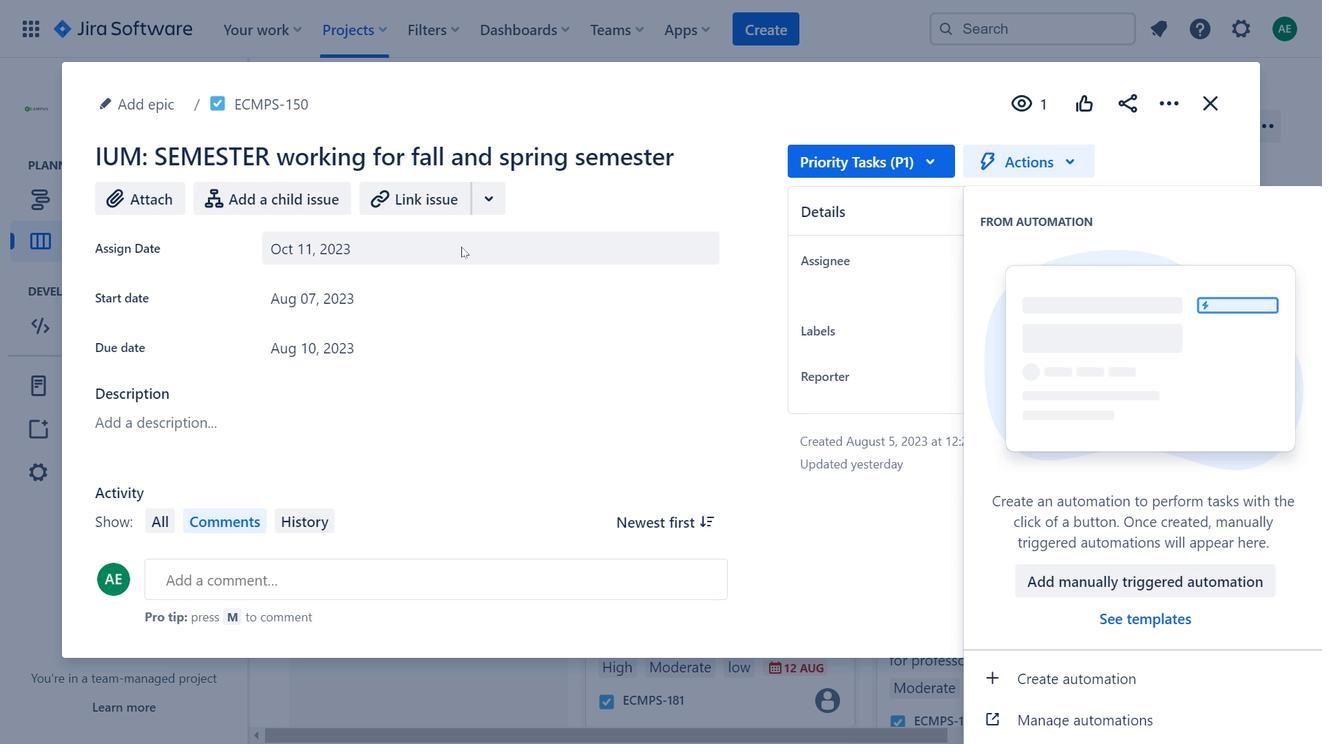 
Action: Mouse moved to (1176, 107)
Screenshot: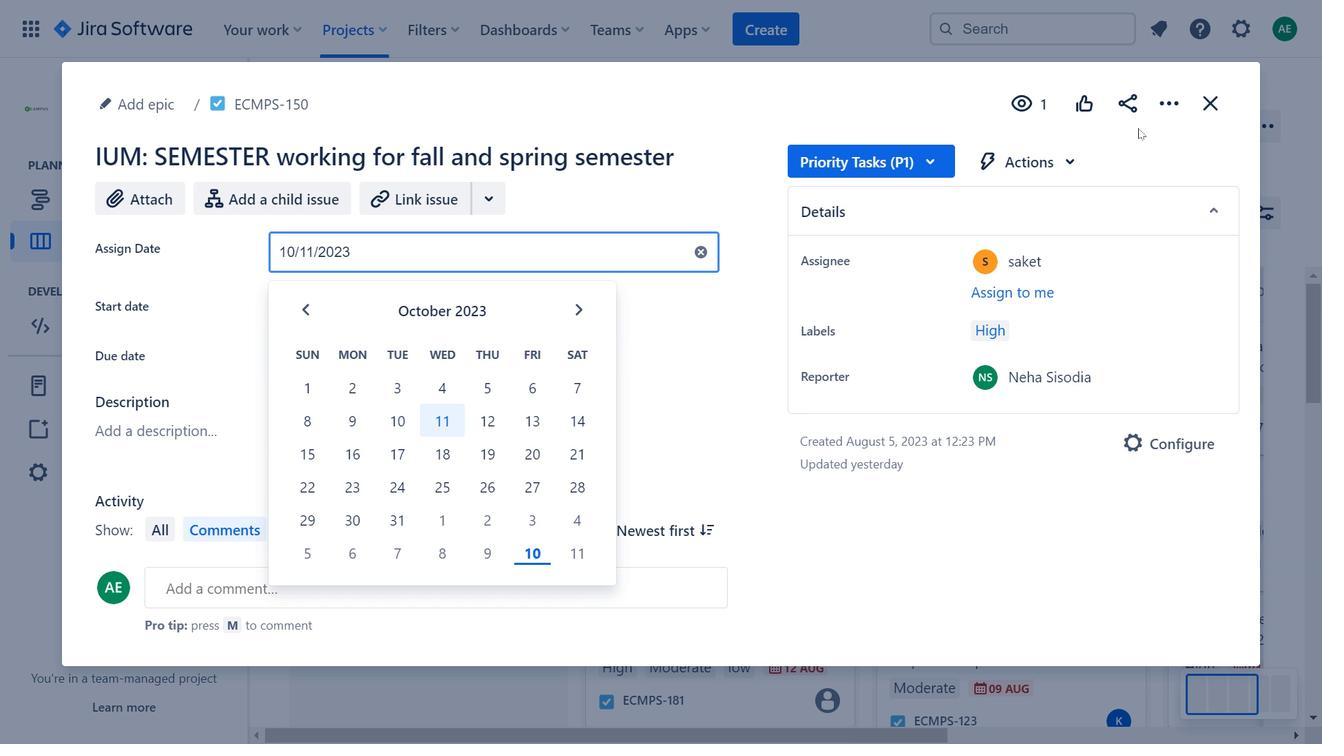
Action: Mouse pressed left at (1176, 107)
Screenshot: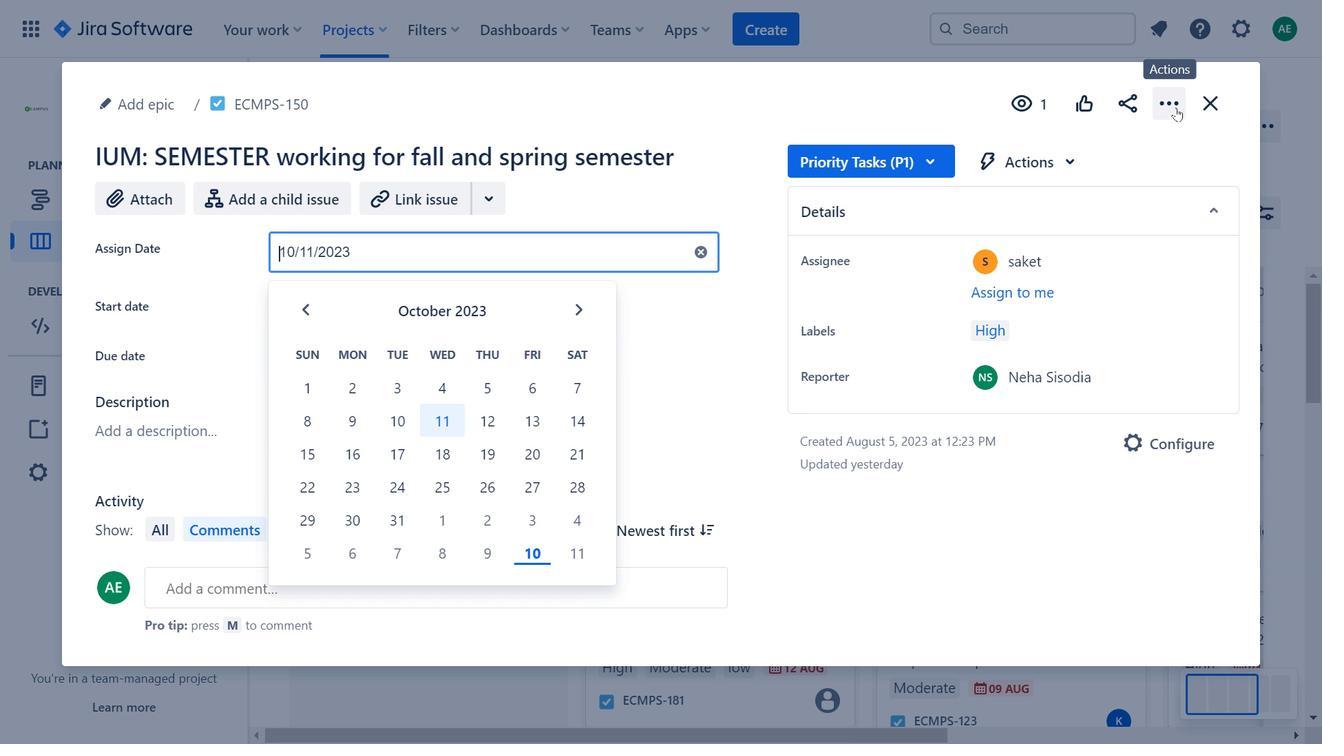 
Action: Mouse moved to (400, 248)
Screenshot: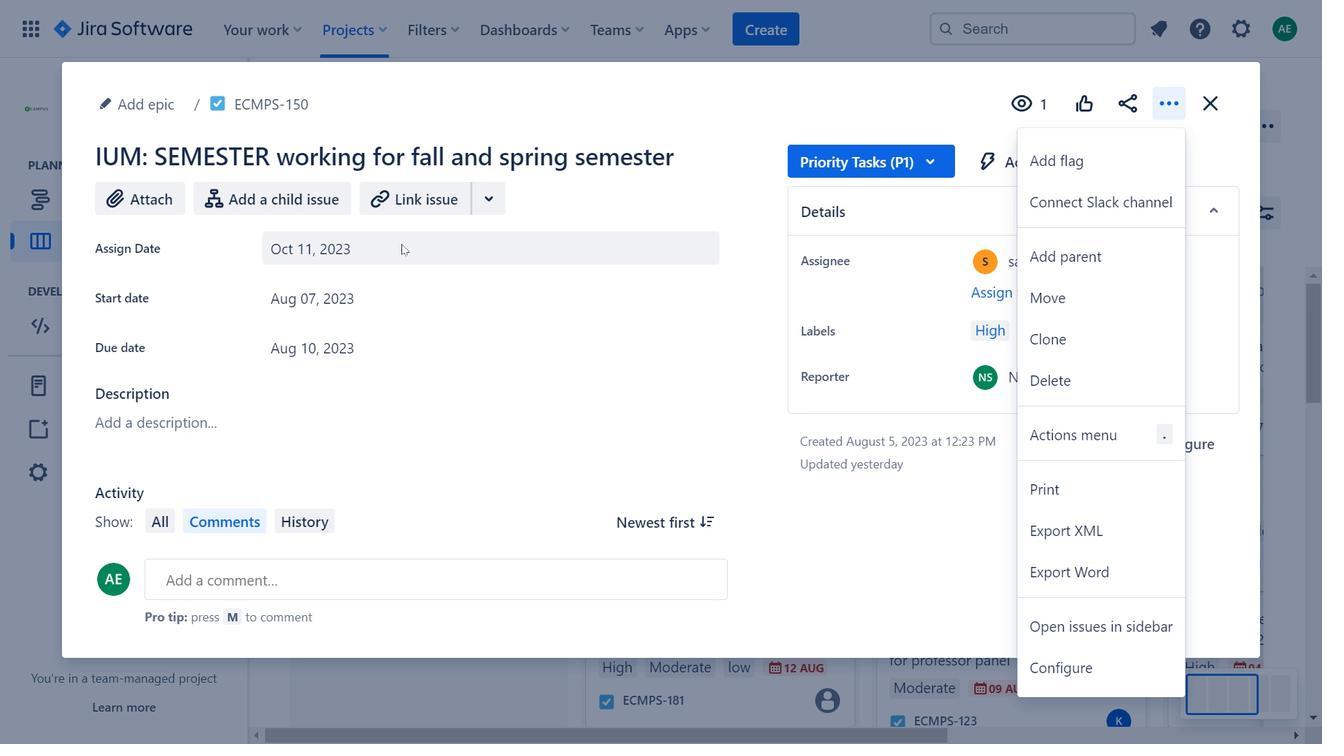 
Action: Mouse pressed left at (400, 248)
Screenshot: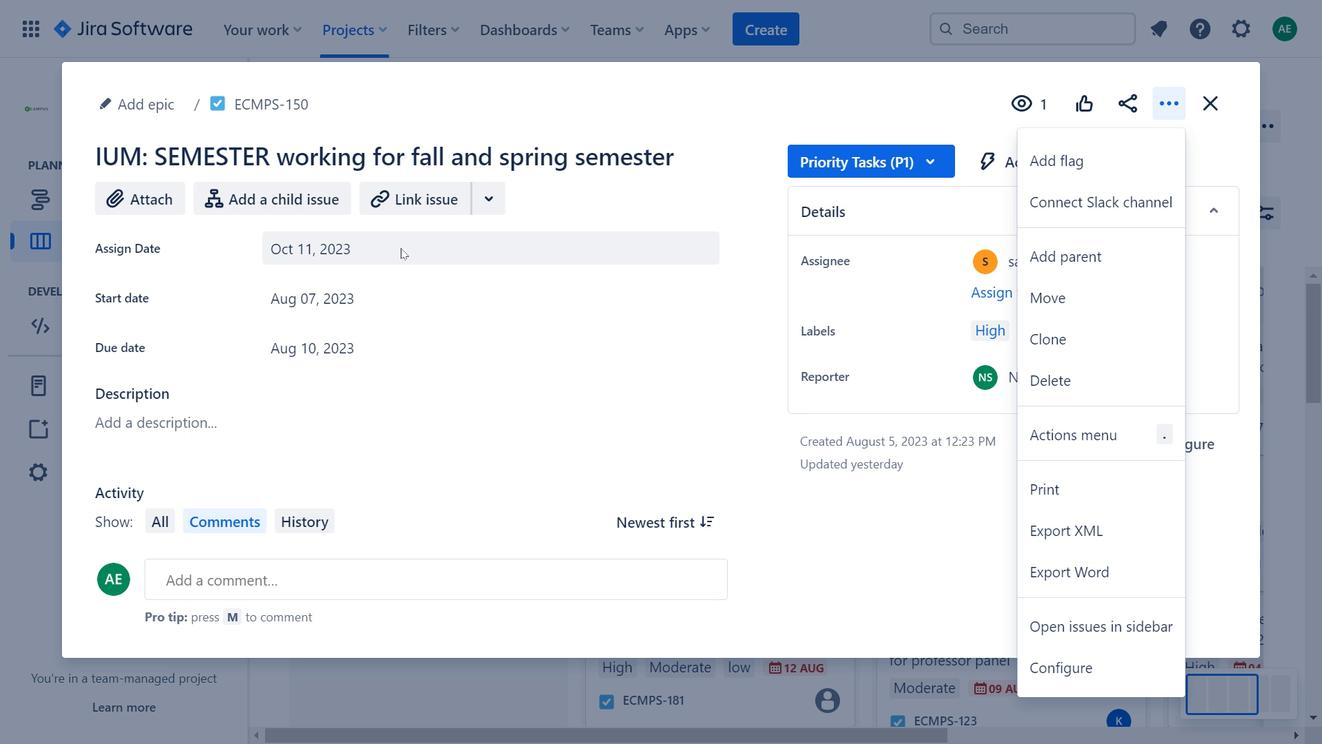 
Action: Mouse moved to (579, 316)
Screenshot: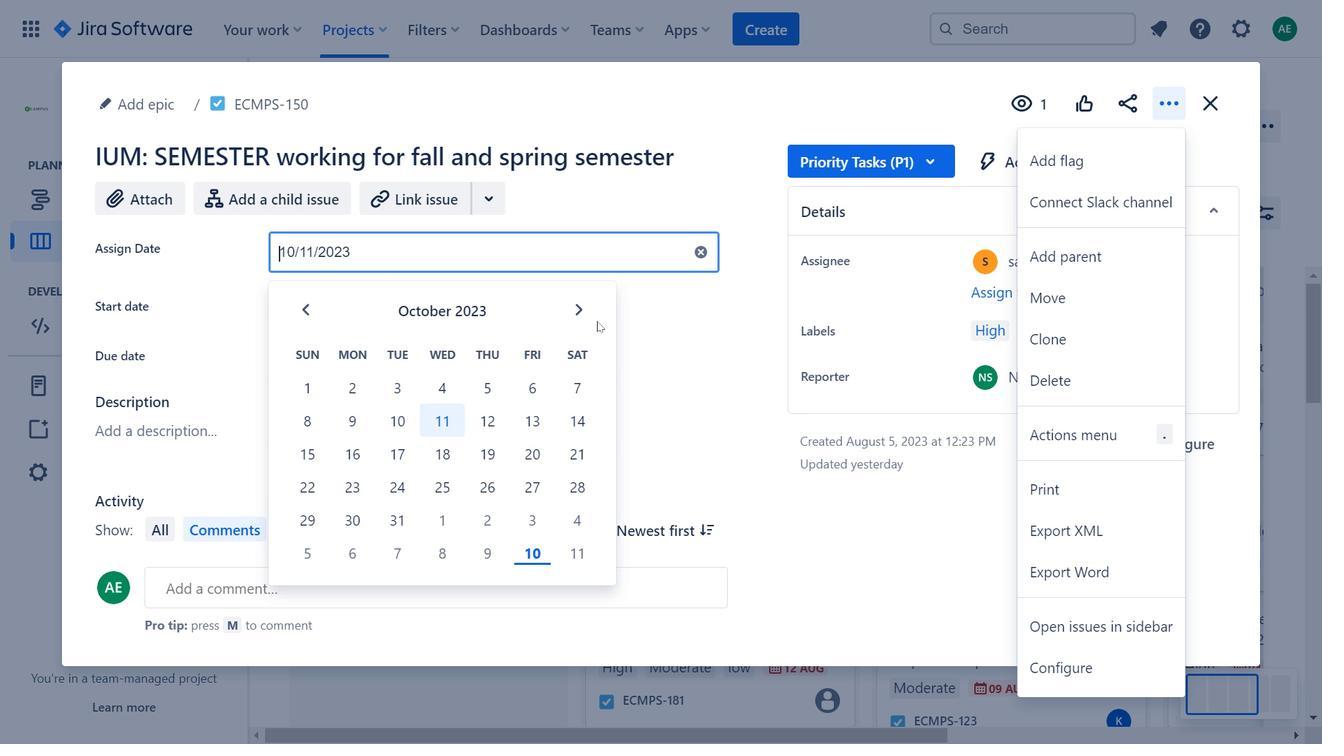 
Action: Mouse pressed left at (579, 316)
Screenshot: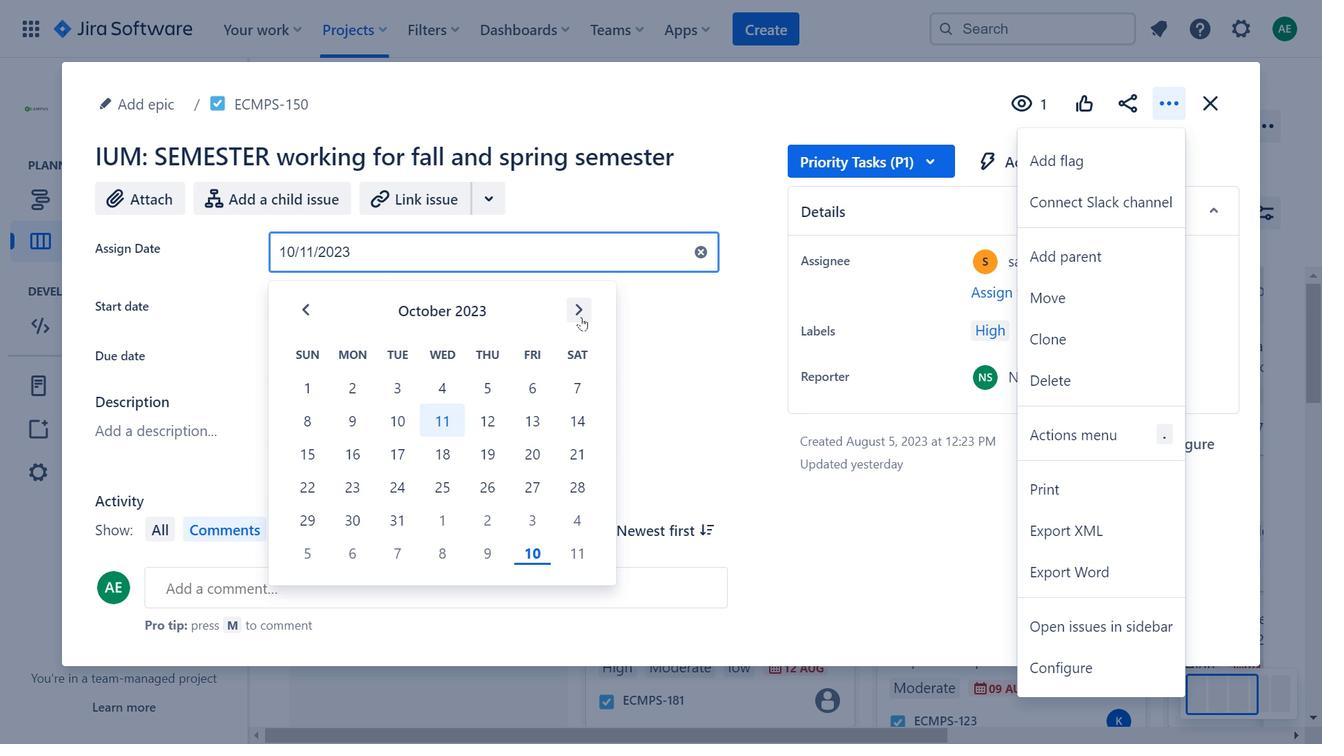 
Action: Mouse moved to (1177, 101)
Screenshot: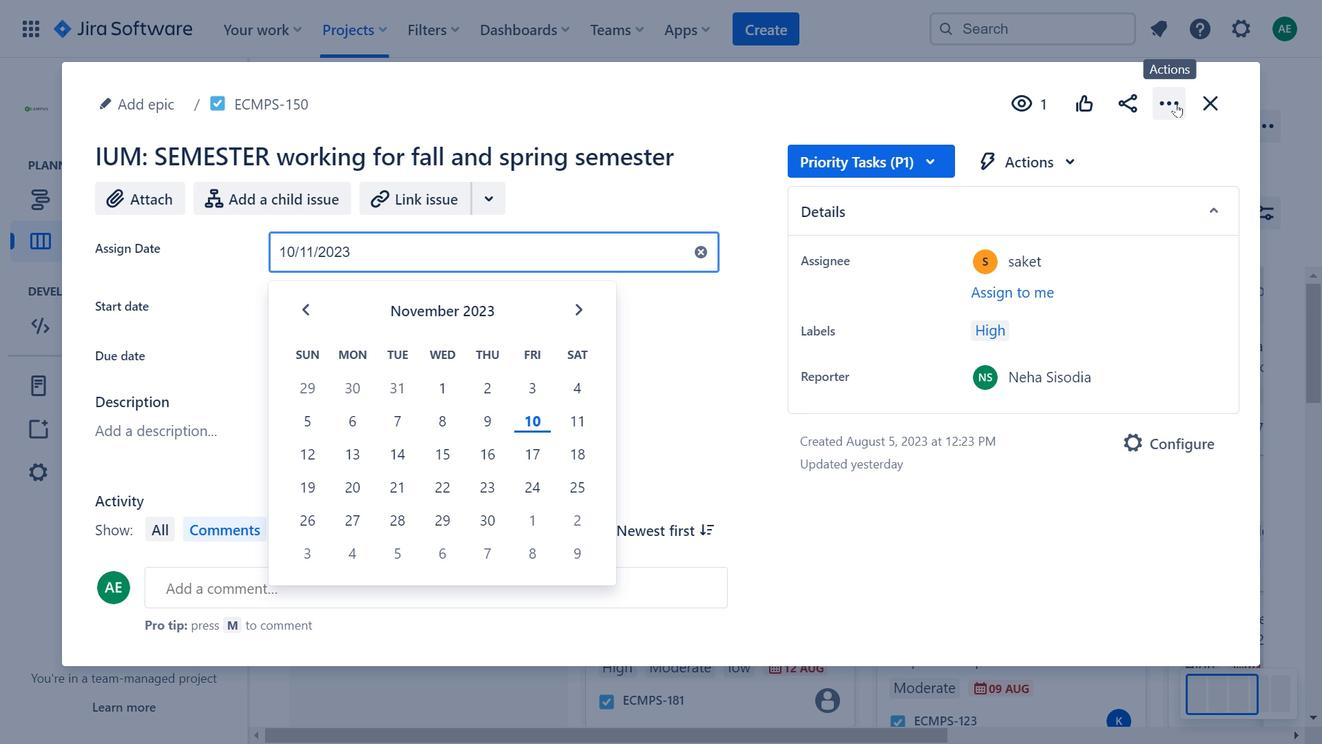 
Action: Mouse pressed left at (1177, 101)
Screenshot: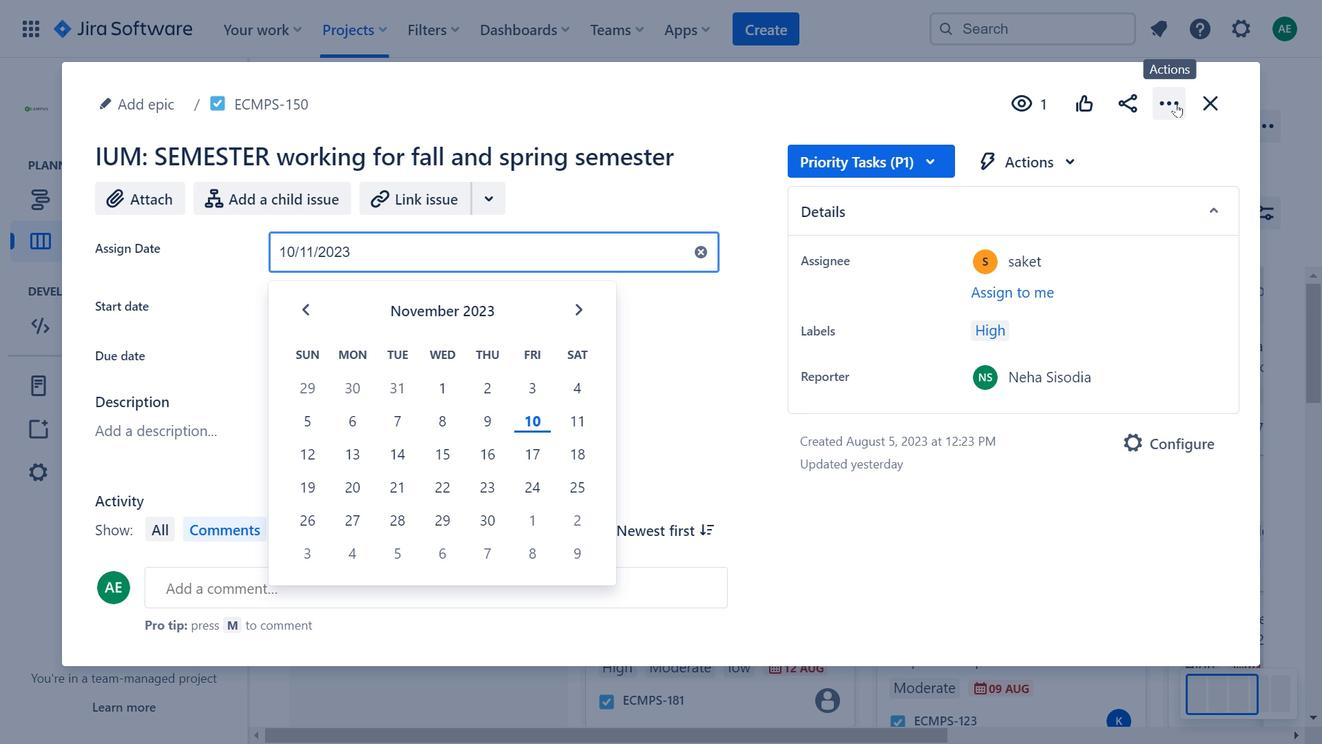 
Action: Mouse moved to (301, 292)
Screenshot: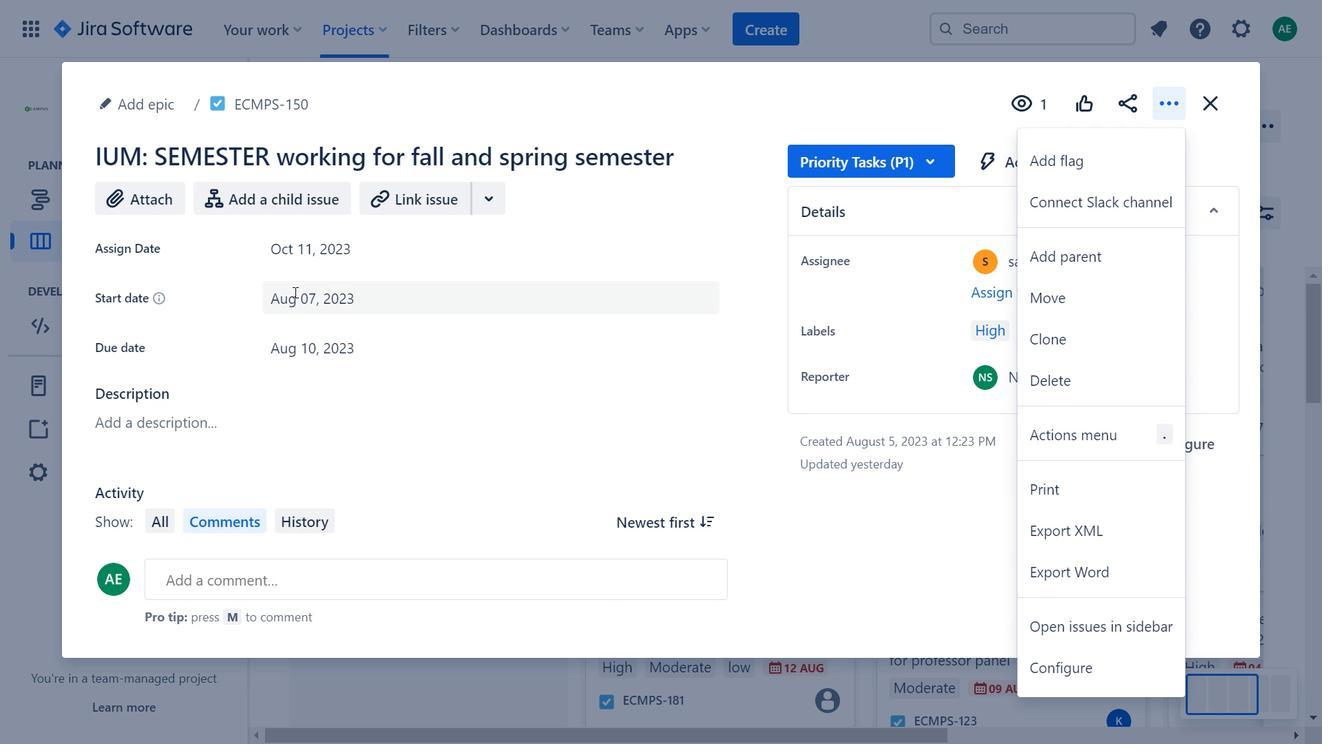 
Action: Mouse pressed left at (301, 292)
Screenshot: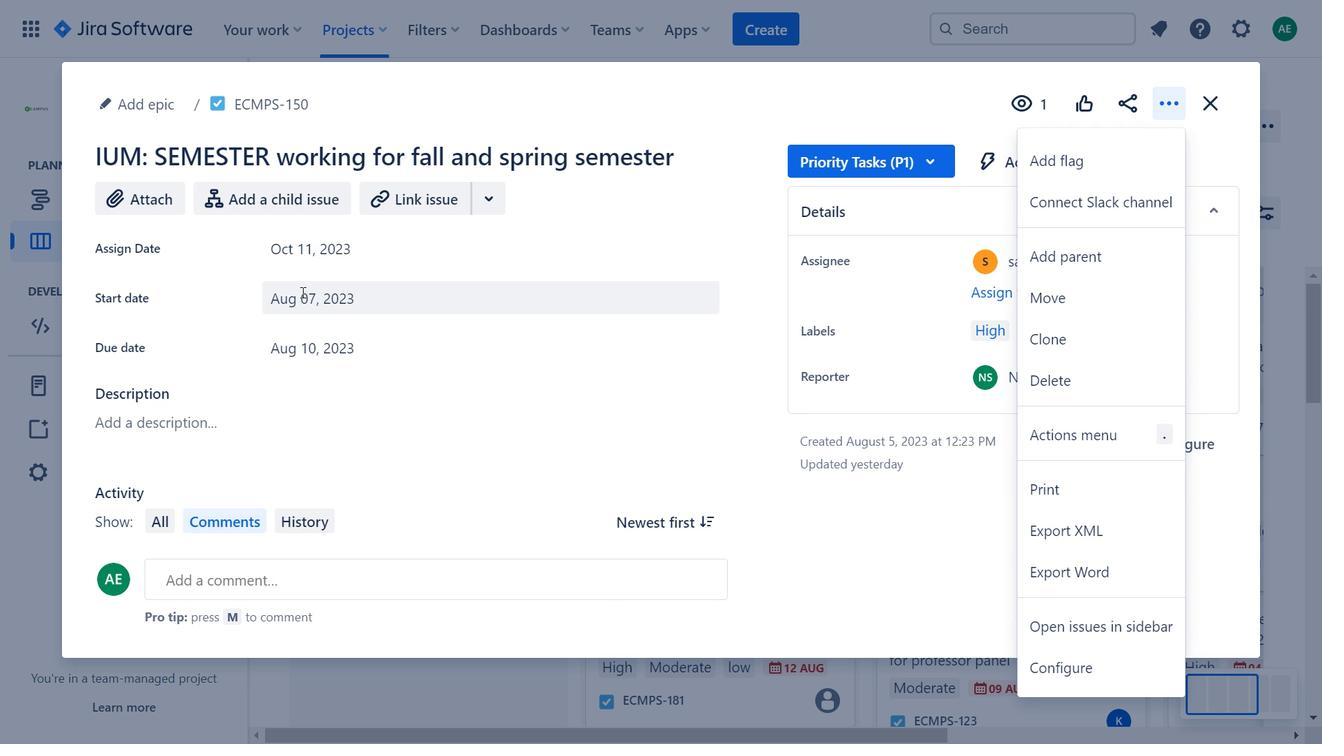 
Action: Mouse moved to (590, 365)
Screenshot: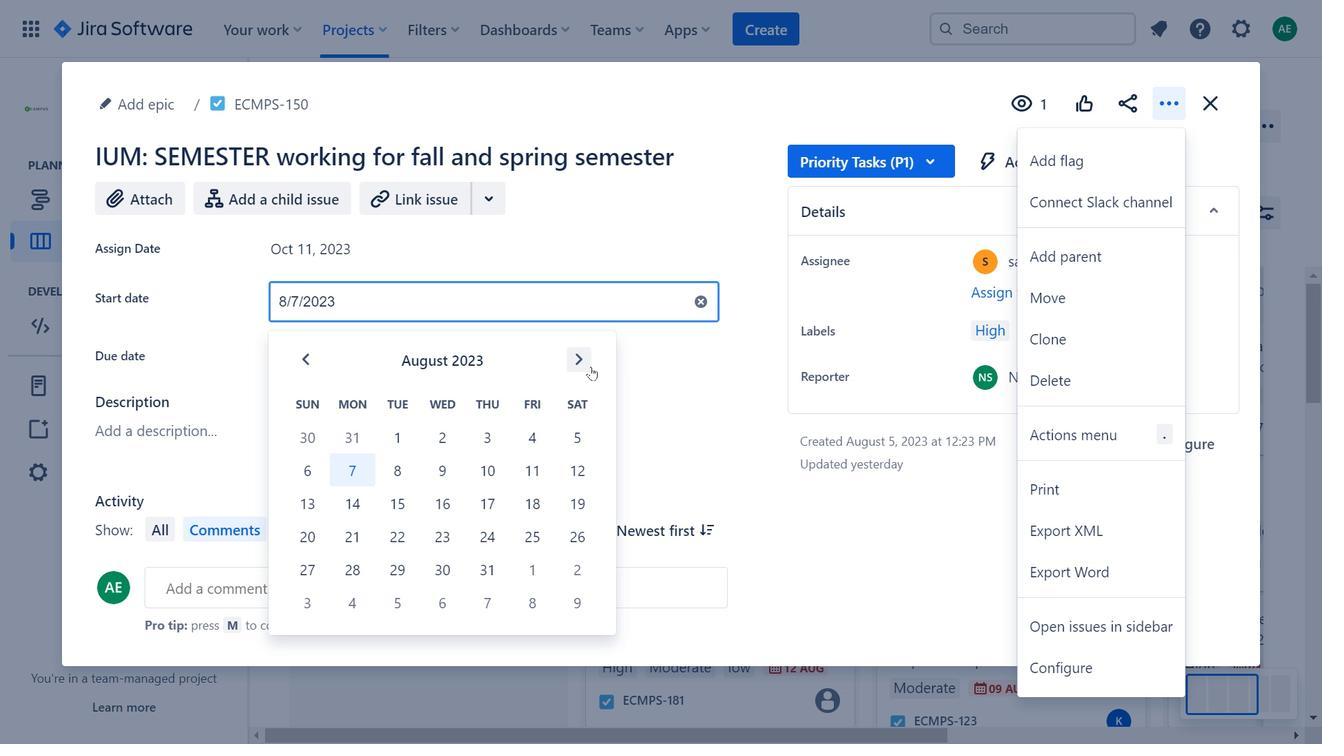 
Action: Mouse pressed left at (590, 365)
Screenshot: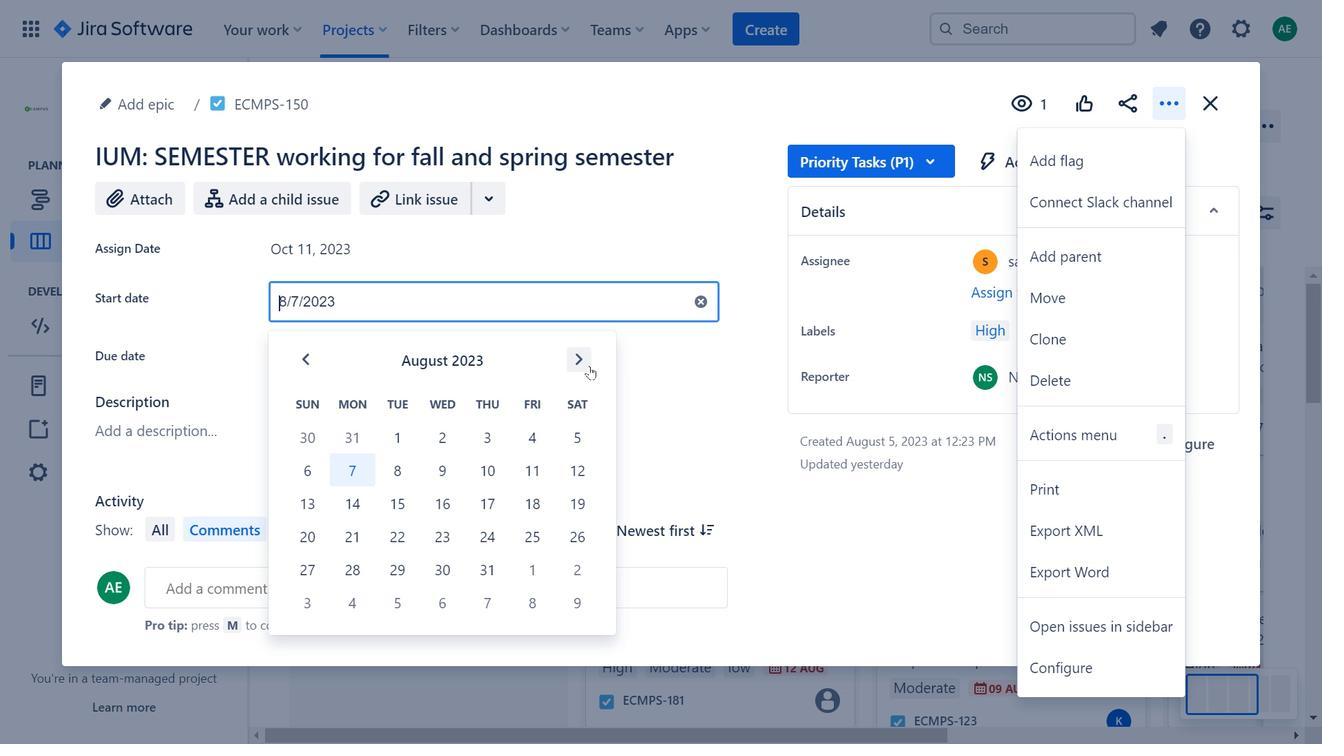 
Action: Mouse pressed left at (590, 365)
Screenshot: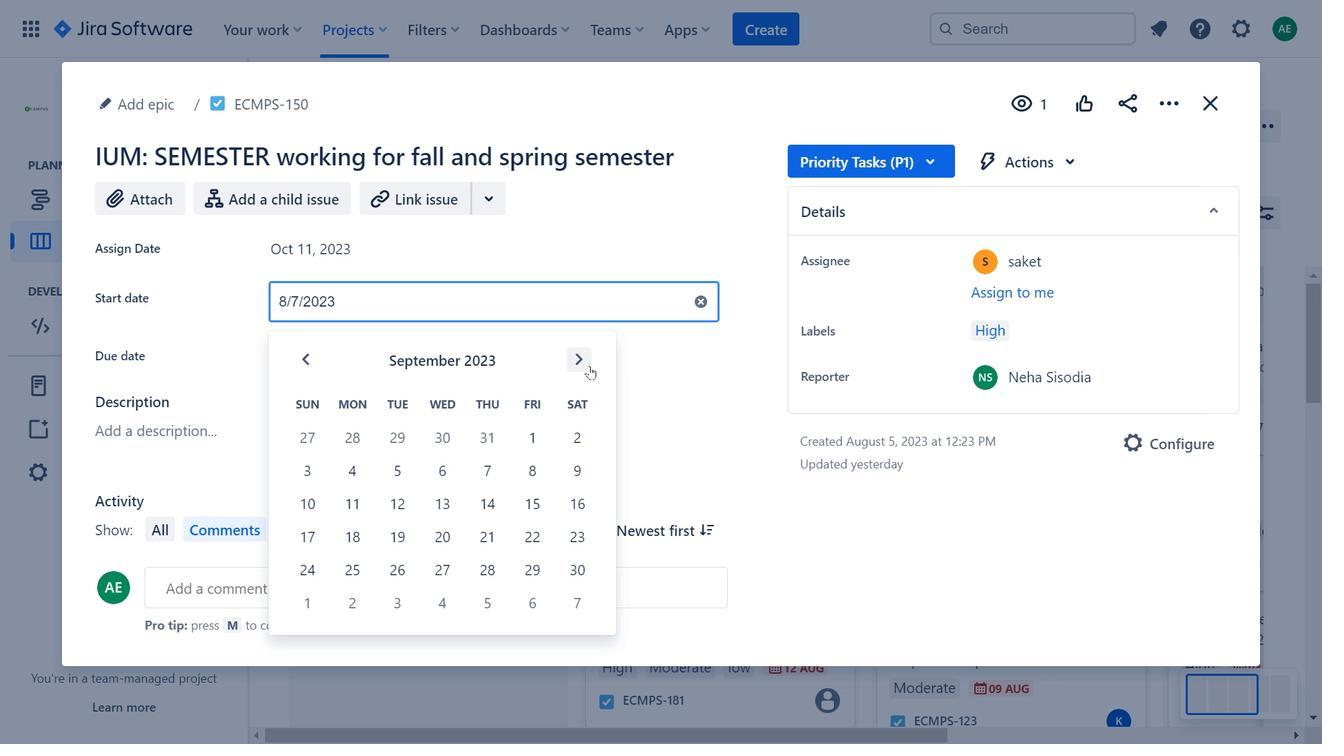 
Action: Mouse pressed left at (590, 365)
Screenshot: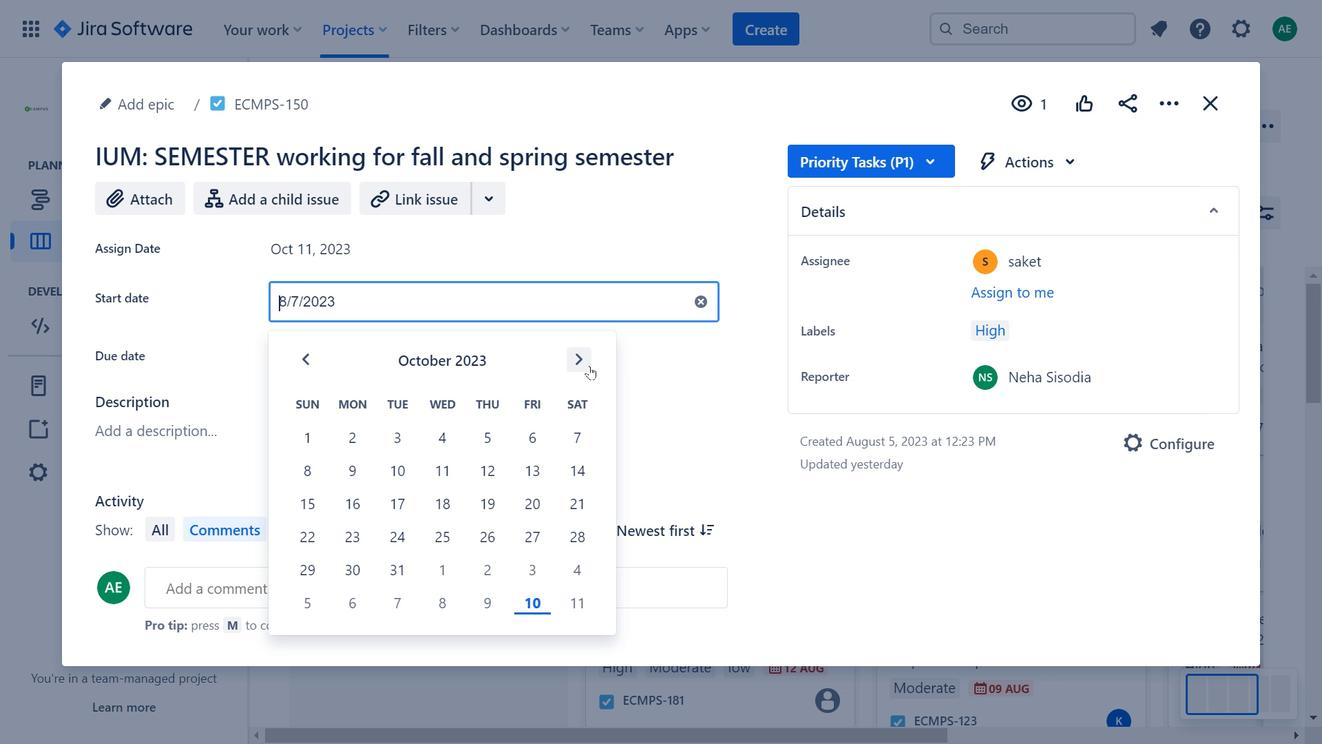 
Action: Mouse moved to (903, 168)
Screenshot: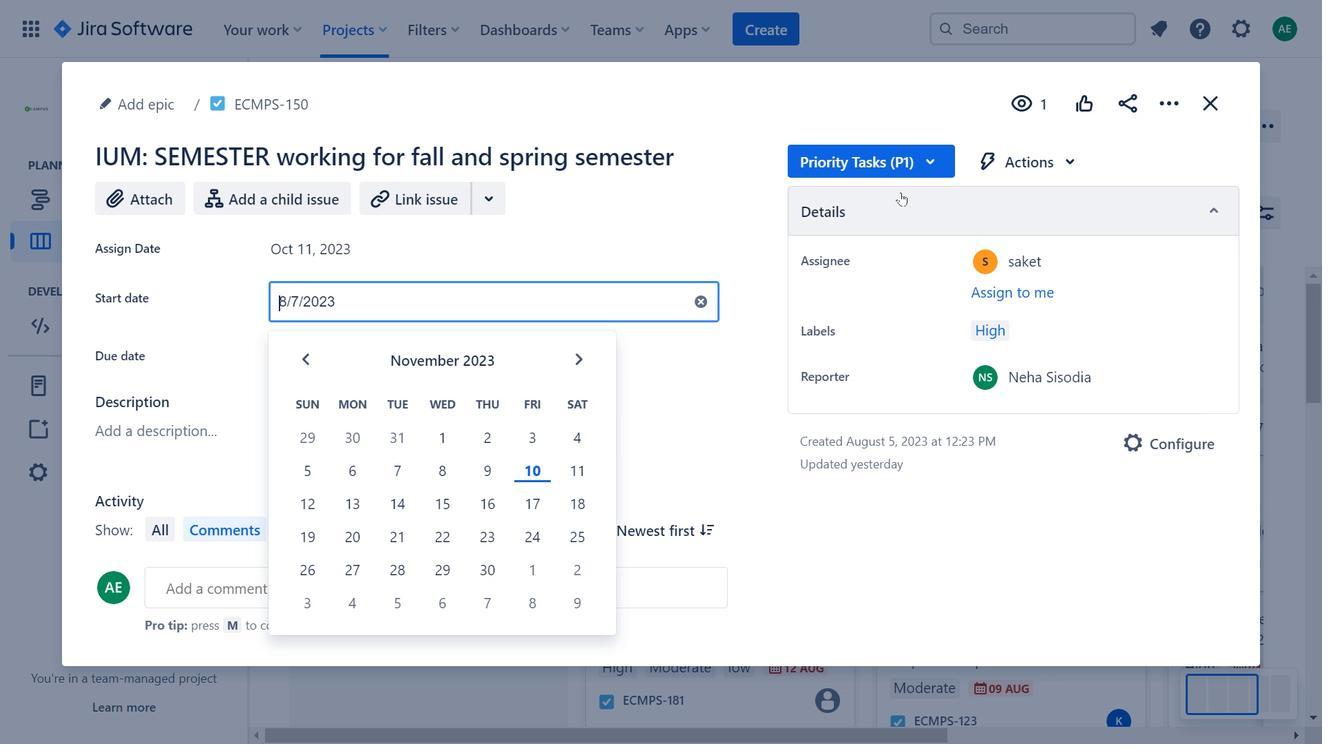 
Action: Mouse pressed left at (903, 168)
Screenshot: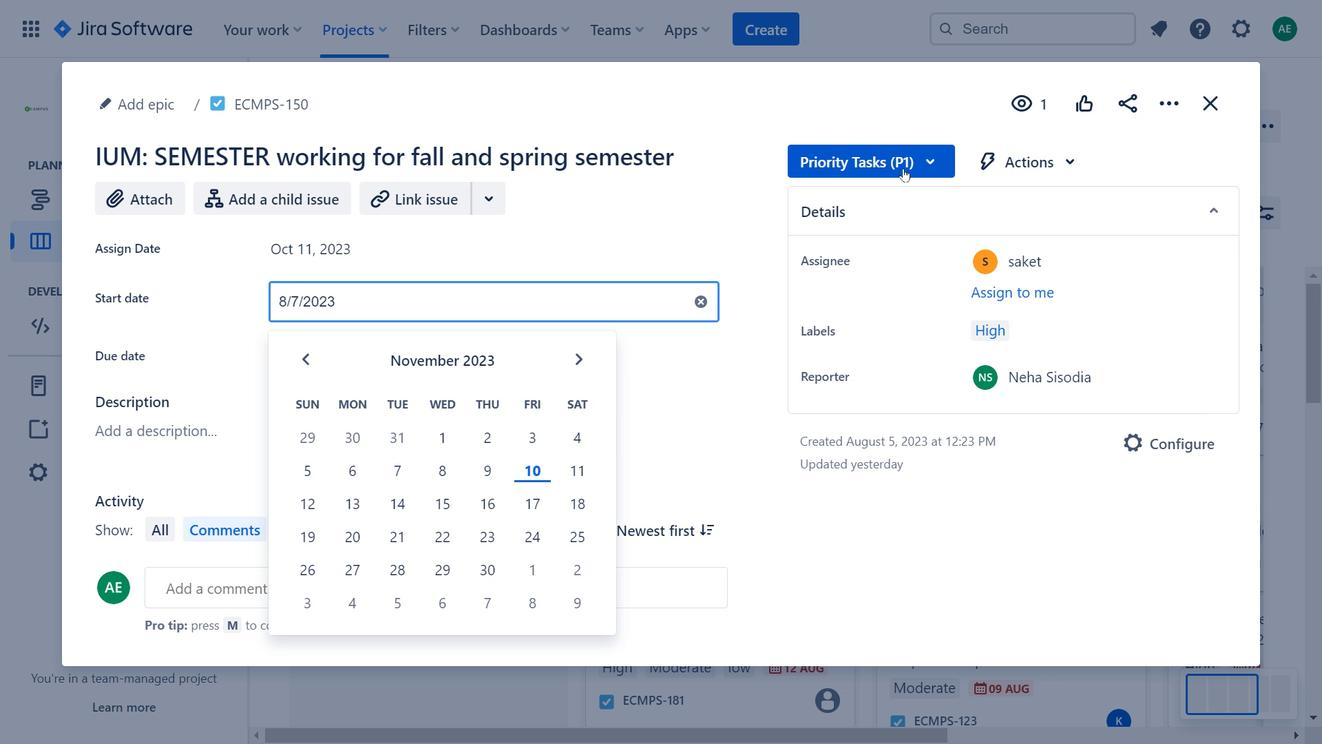 
Action: Mouse moved to (502, 206)
Screenshot: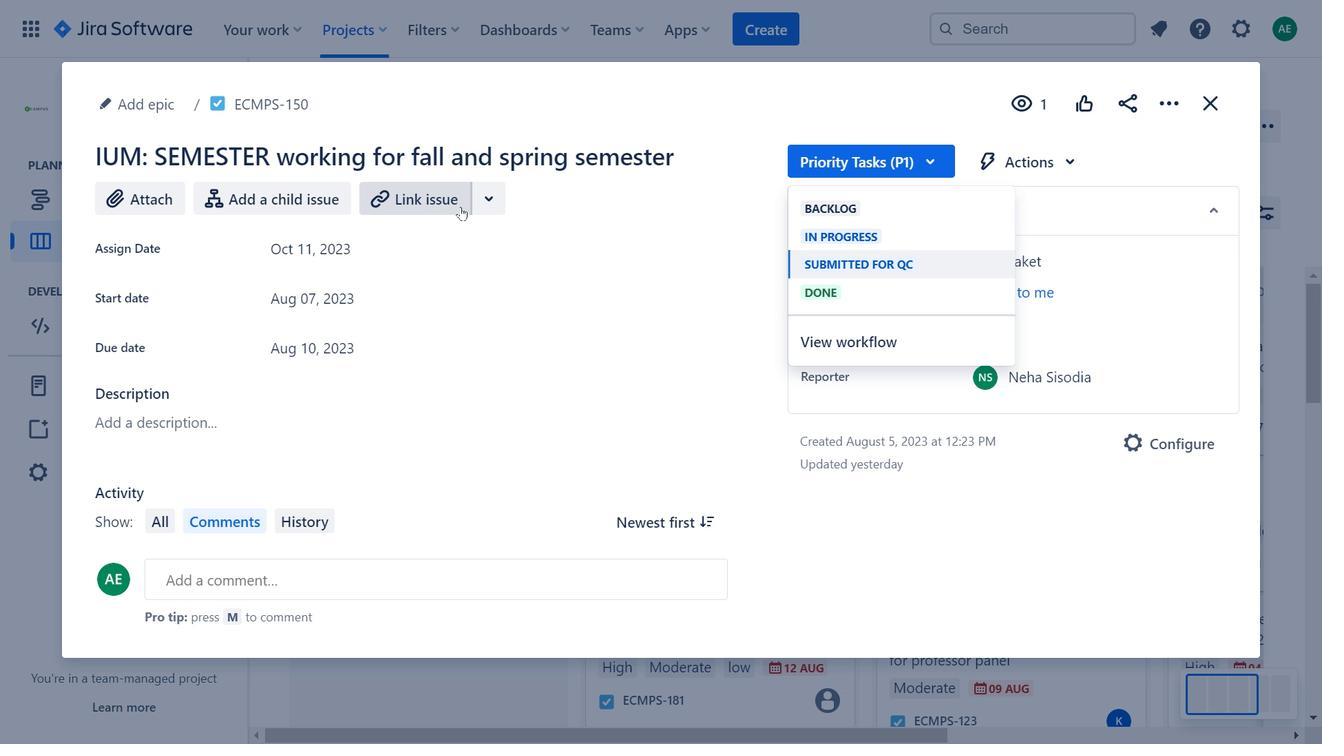 
Action: Mouse pressed left at (502, 206)
Screenshot: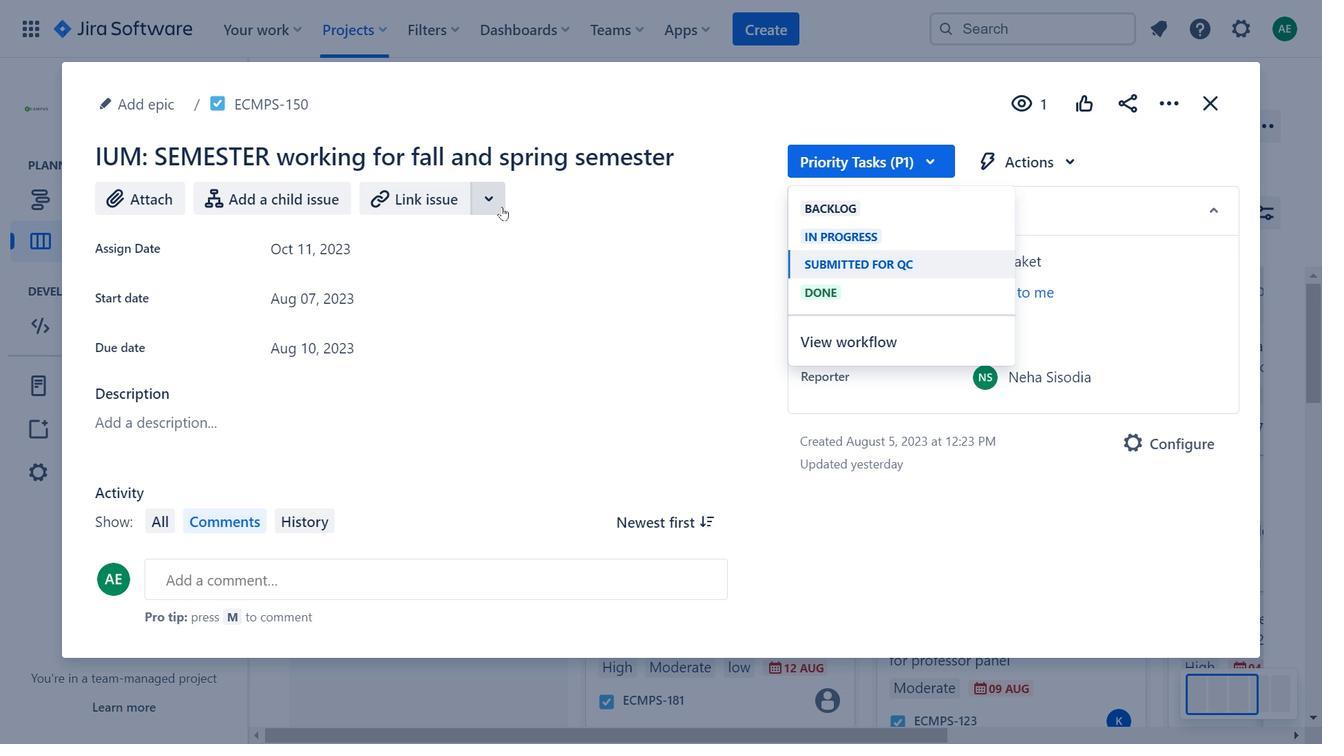 
Action: Mouse moved to (915, 155)
Screenshot: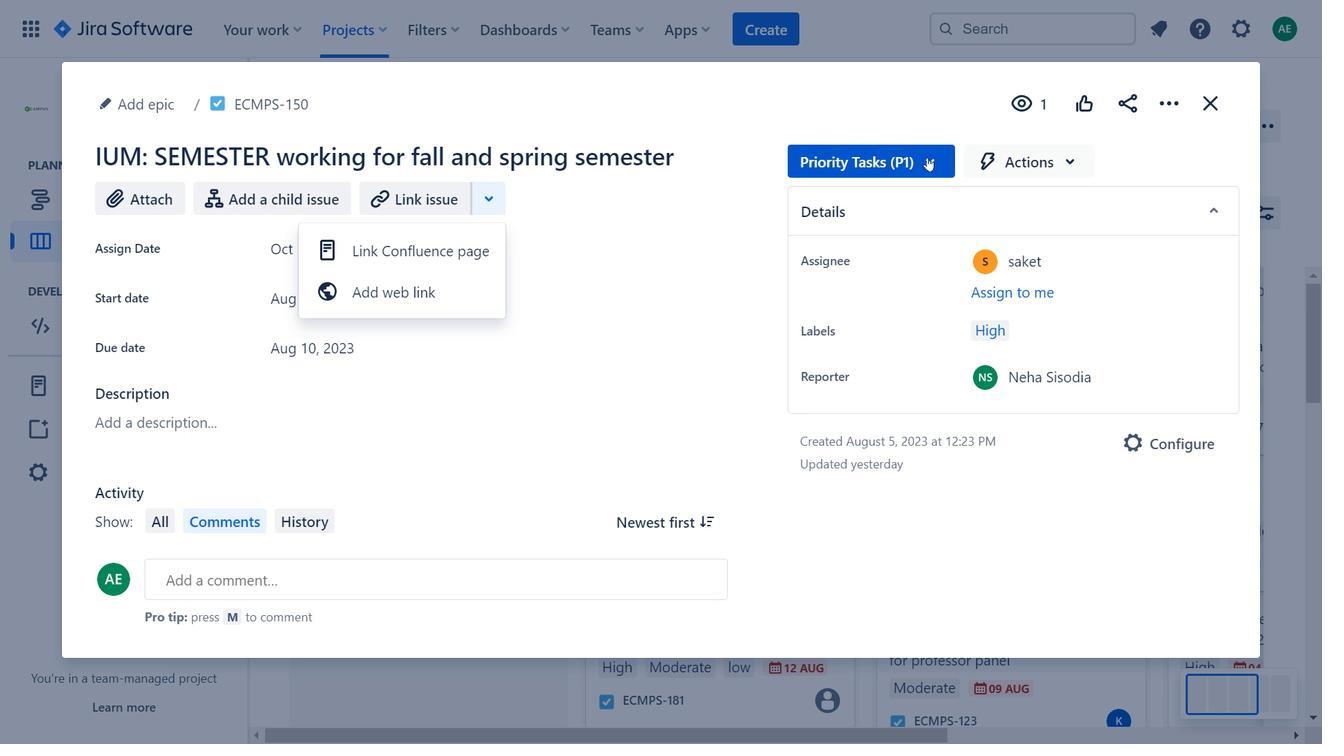 
Action: Mouse pressed left at (915, 155)
Screenshot: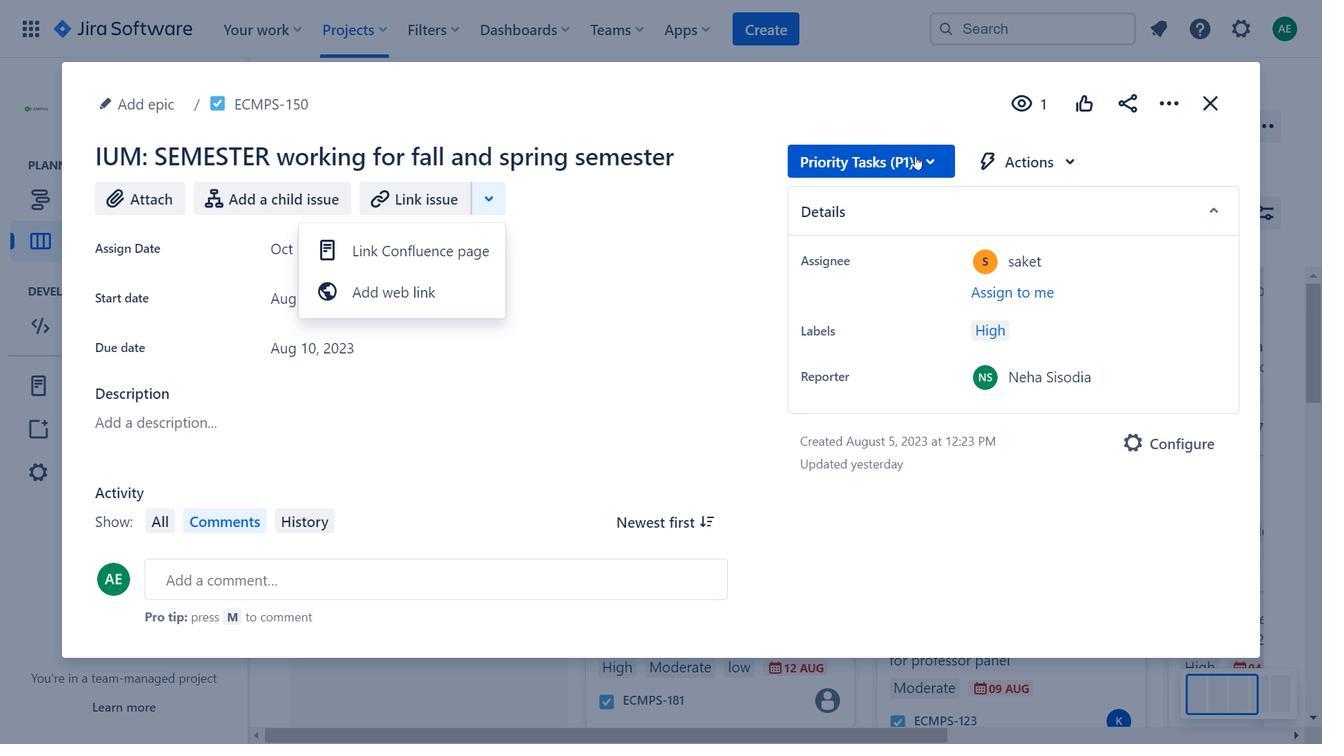 
Action: Mouse moved to (501, 250)
Screenshot: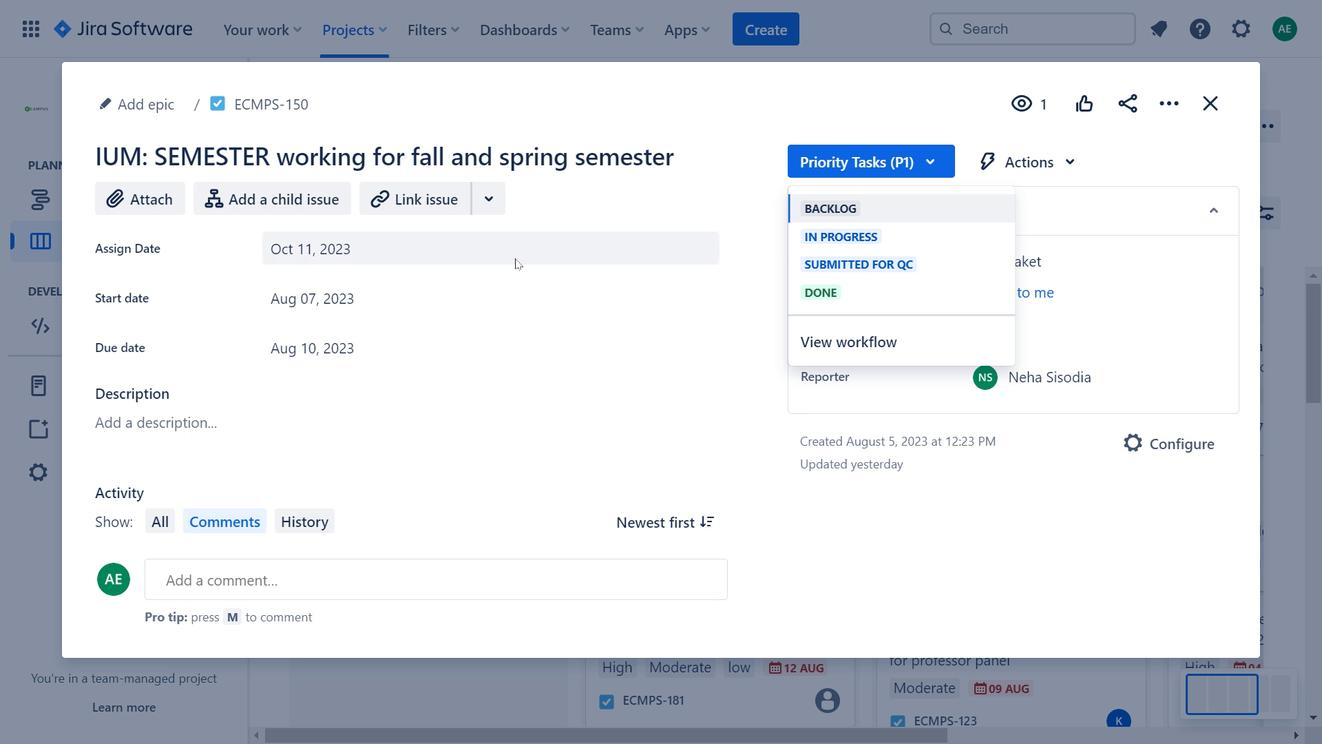 
Action: Mouse pressed left at (501, 250)
Screenshot: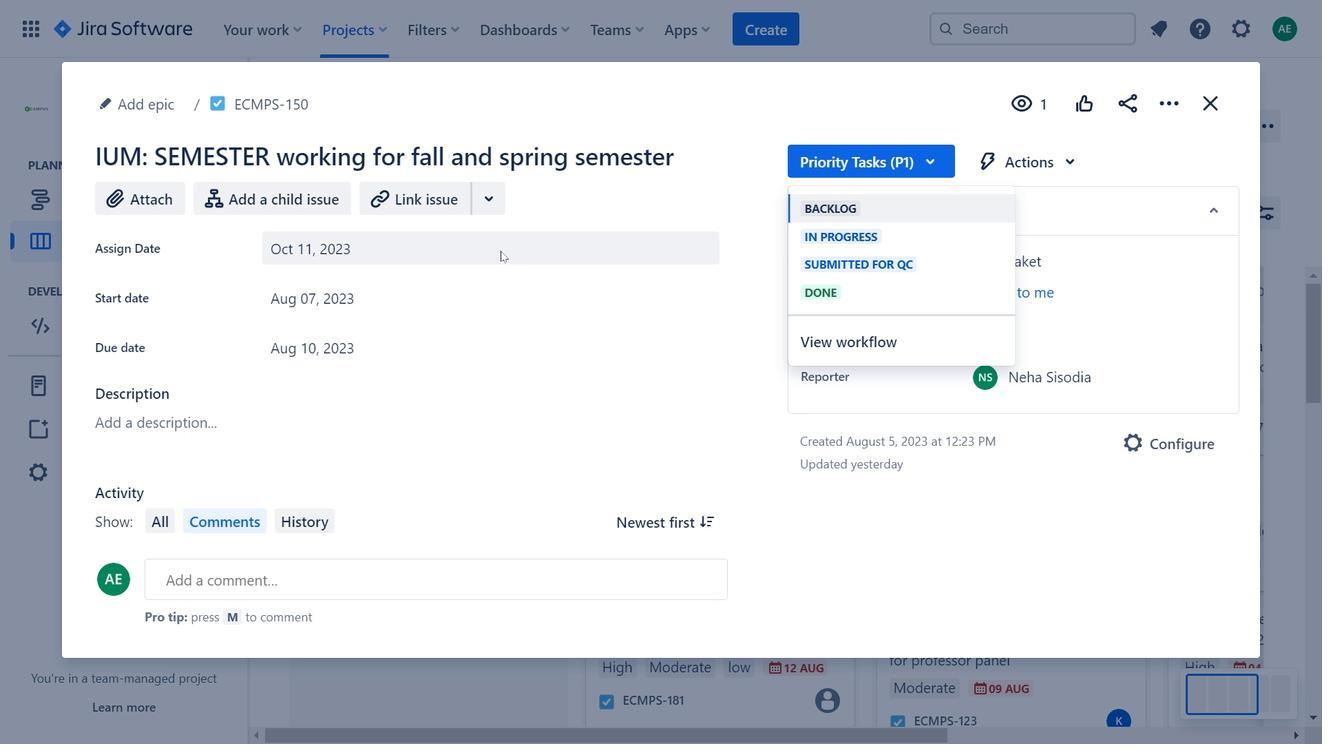 
Action: Mouse moved to (576, 310)
Screenshot: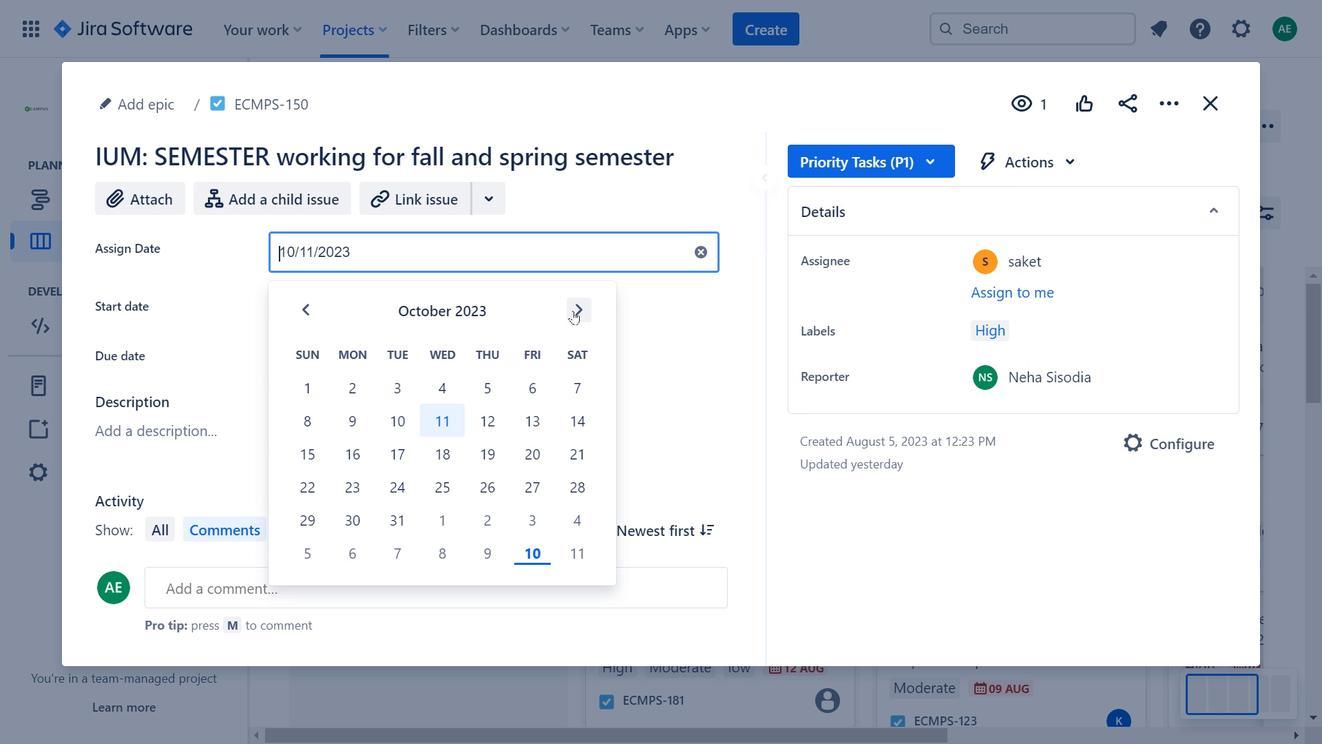 
Action: Mouse pressed left at (576, 310)
Screenshot: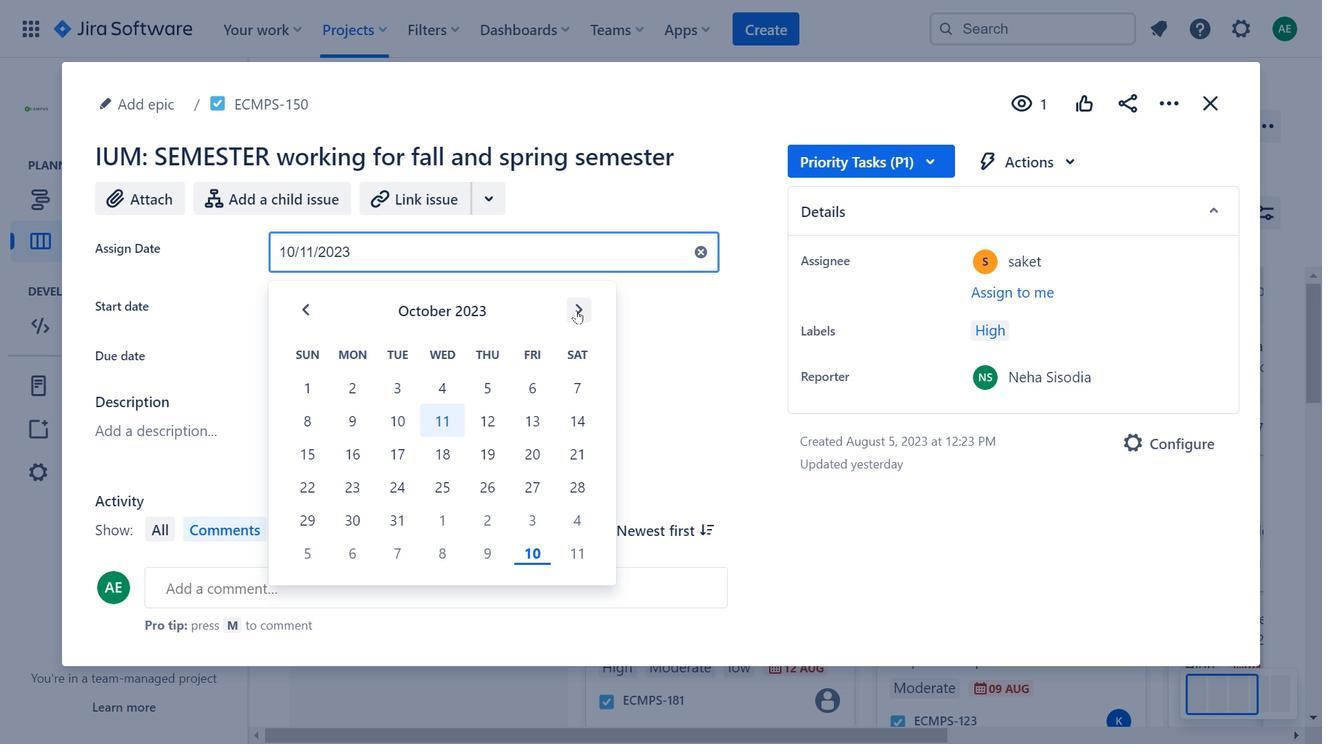 
Action: Mouse pressed left at (576, 310)
Screenshot: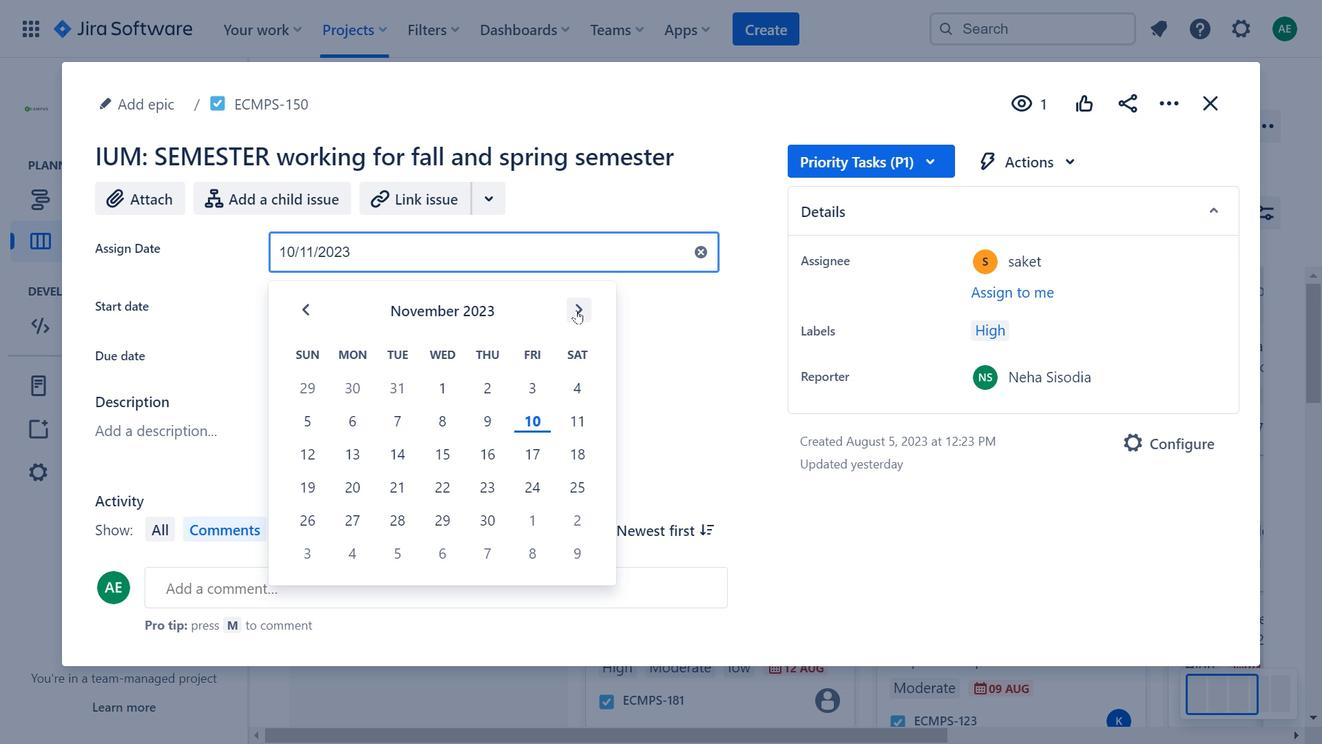 
Action: Mouse moved to (316, 310)
Screenshot: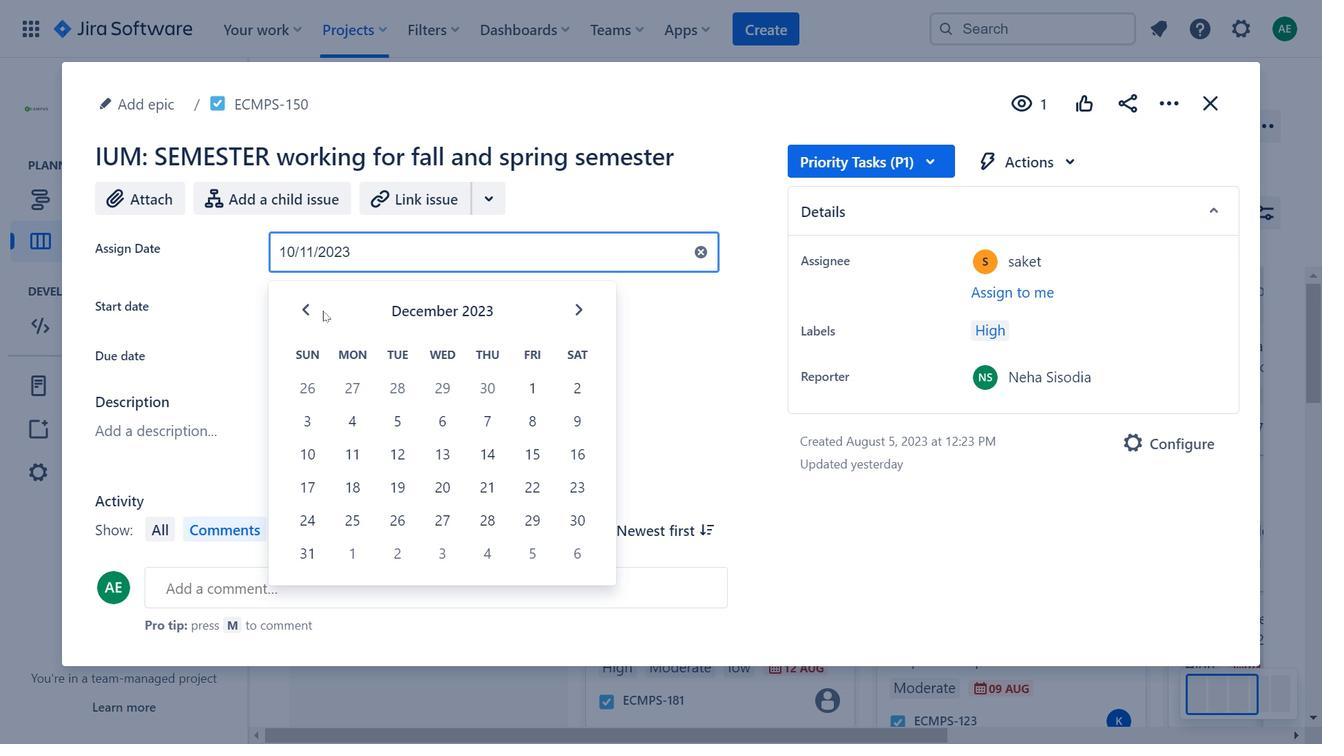 
Action: Mouse pressed left at (316, 310)
Screenshot: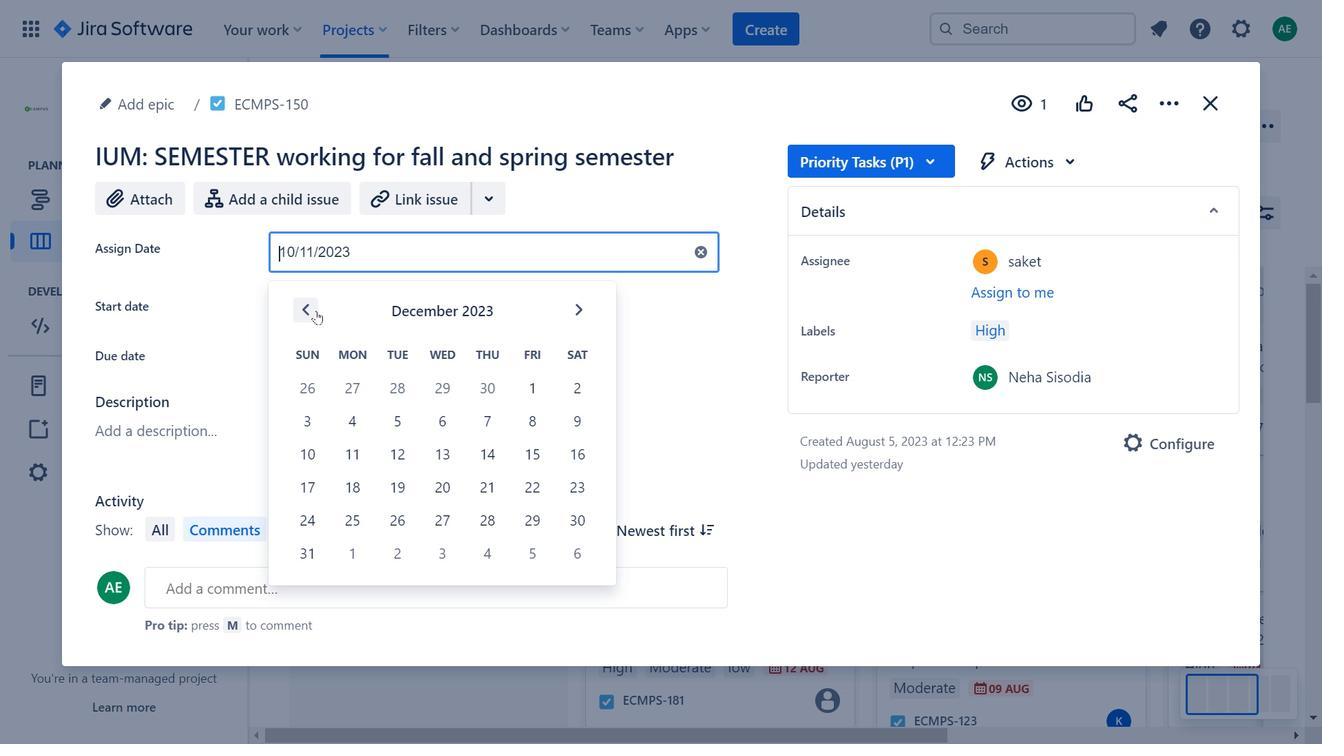 
Action: Mouse moved to (579, 314)
Screenshot: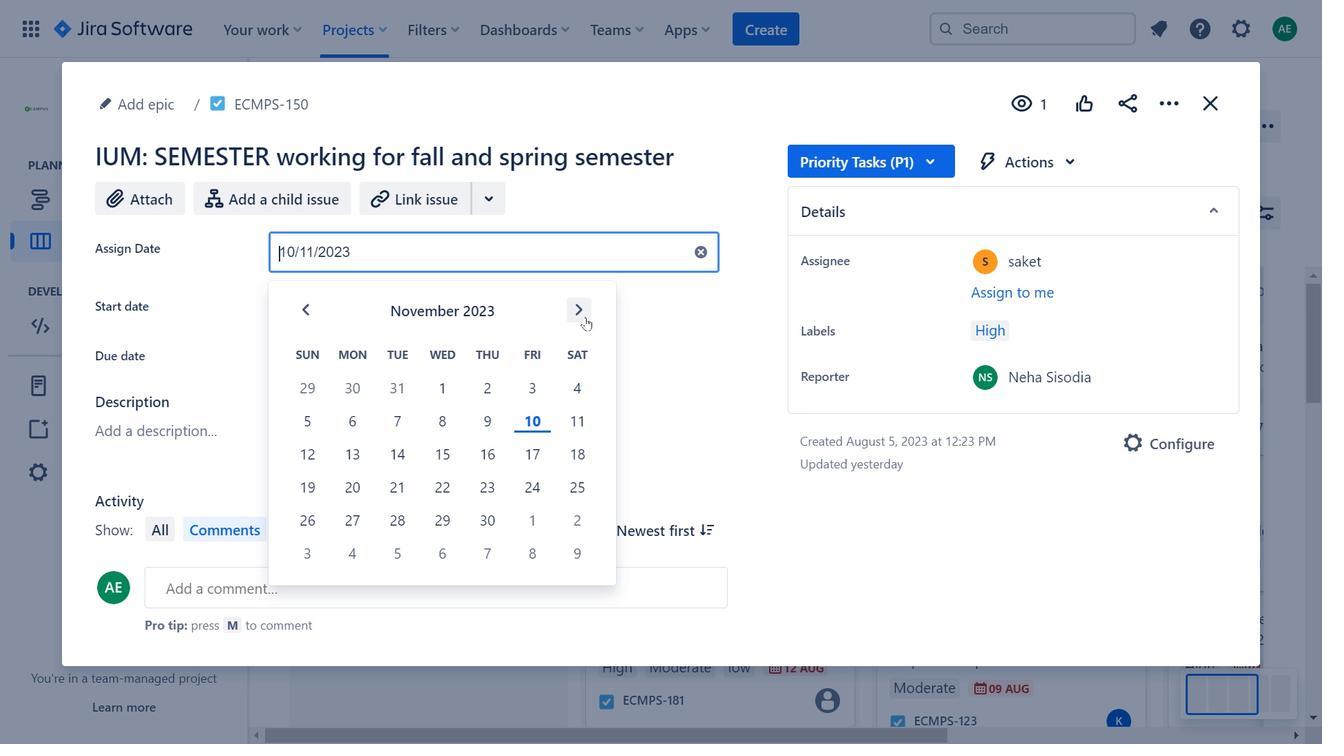 
Action: Mouse pressed left at (579, 314)
Screenshot: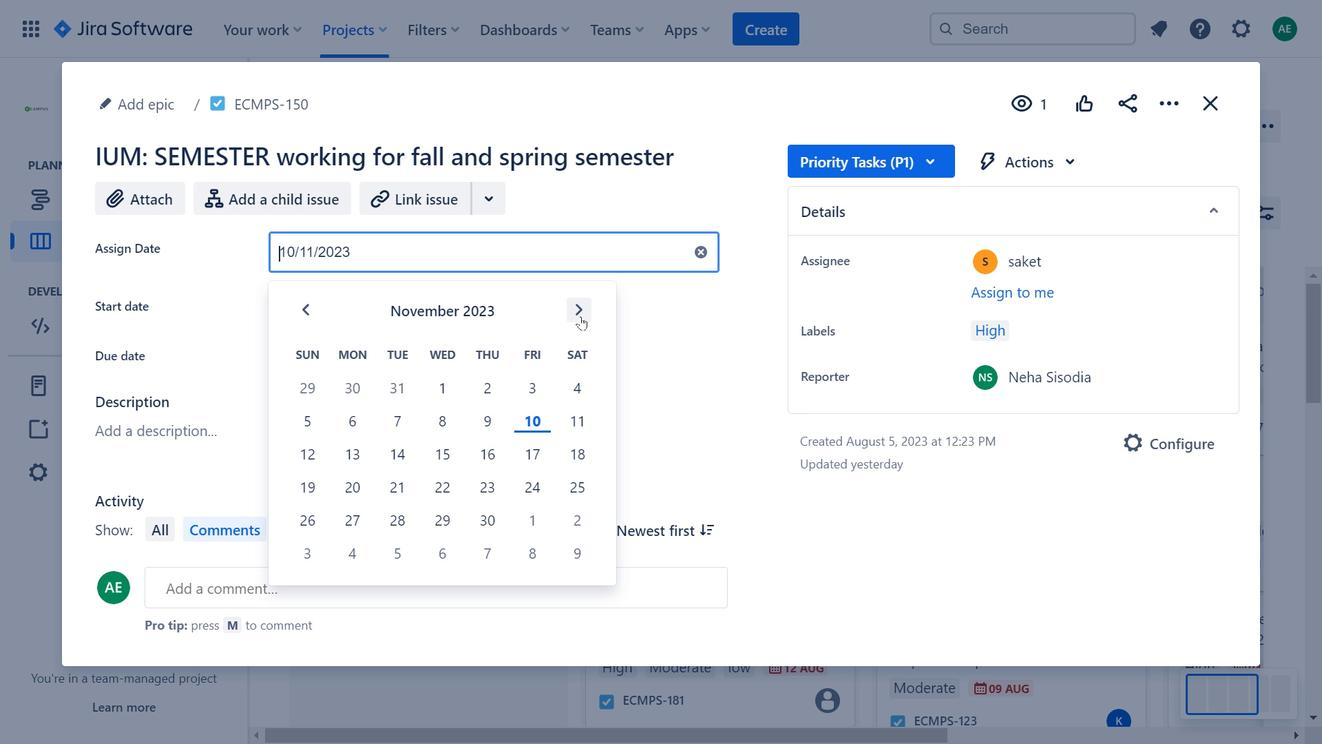 
Action: Mouse moved to (1164, 101)
Screenshot: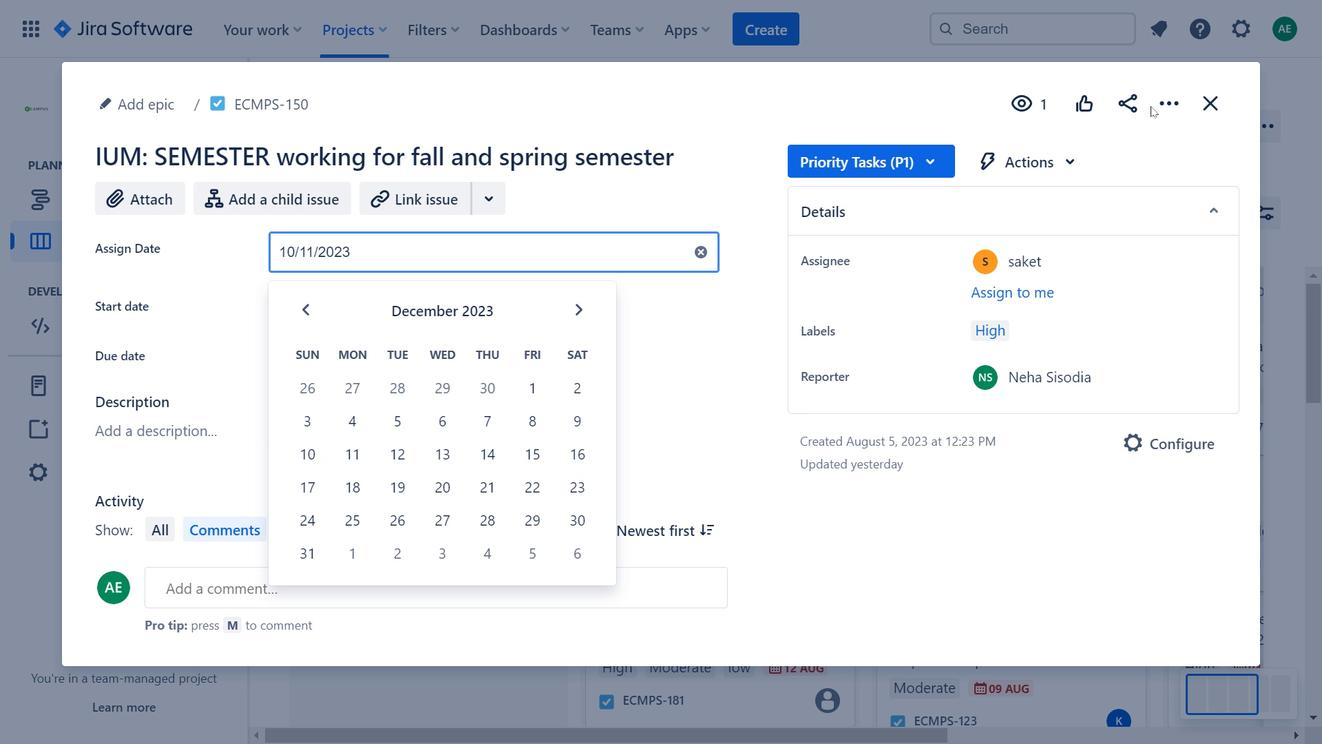 
Action: Mouse pressed left at (1164, 101)
Screenshot: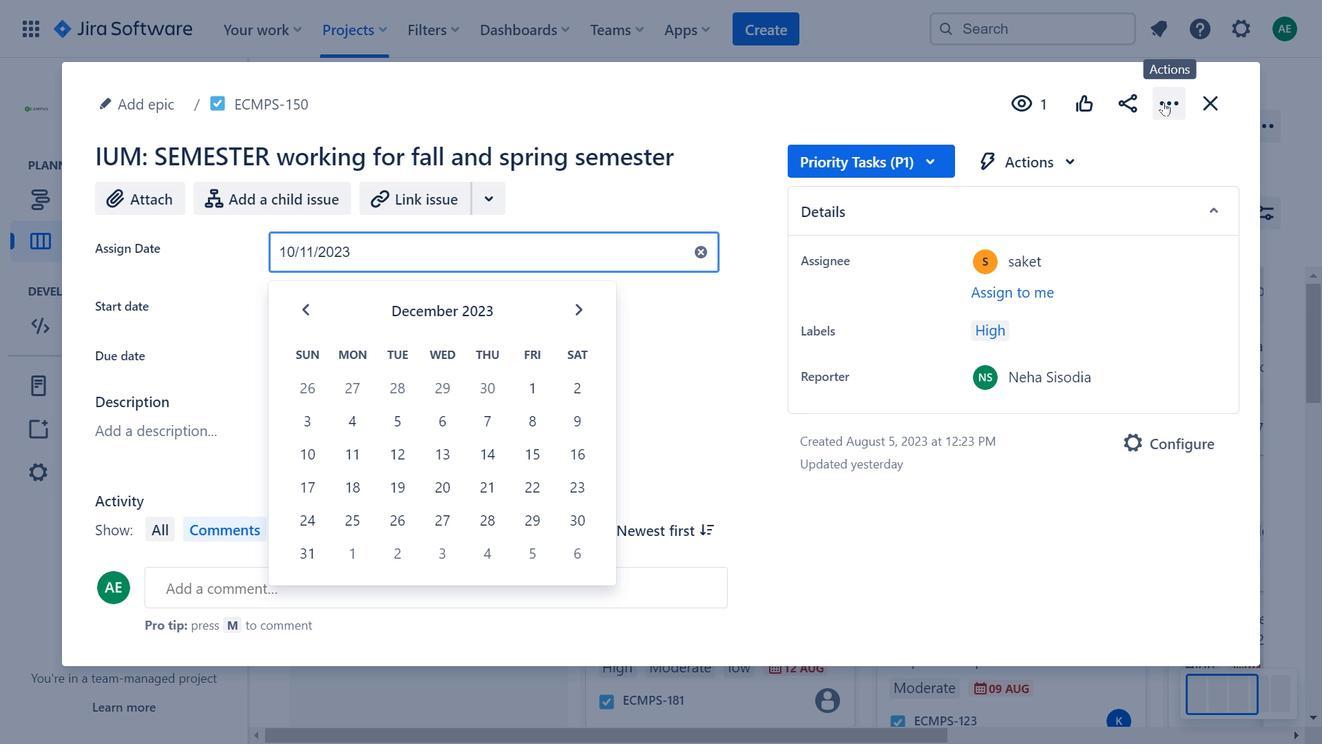 
Action: Mouse moved to (543, 345)
Screenshot: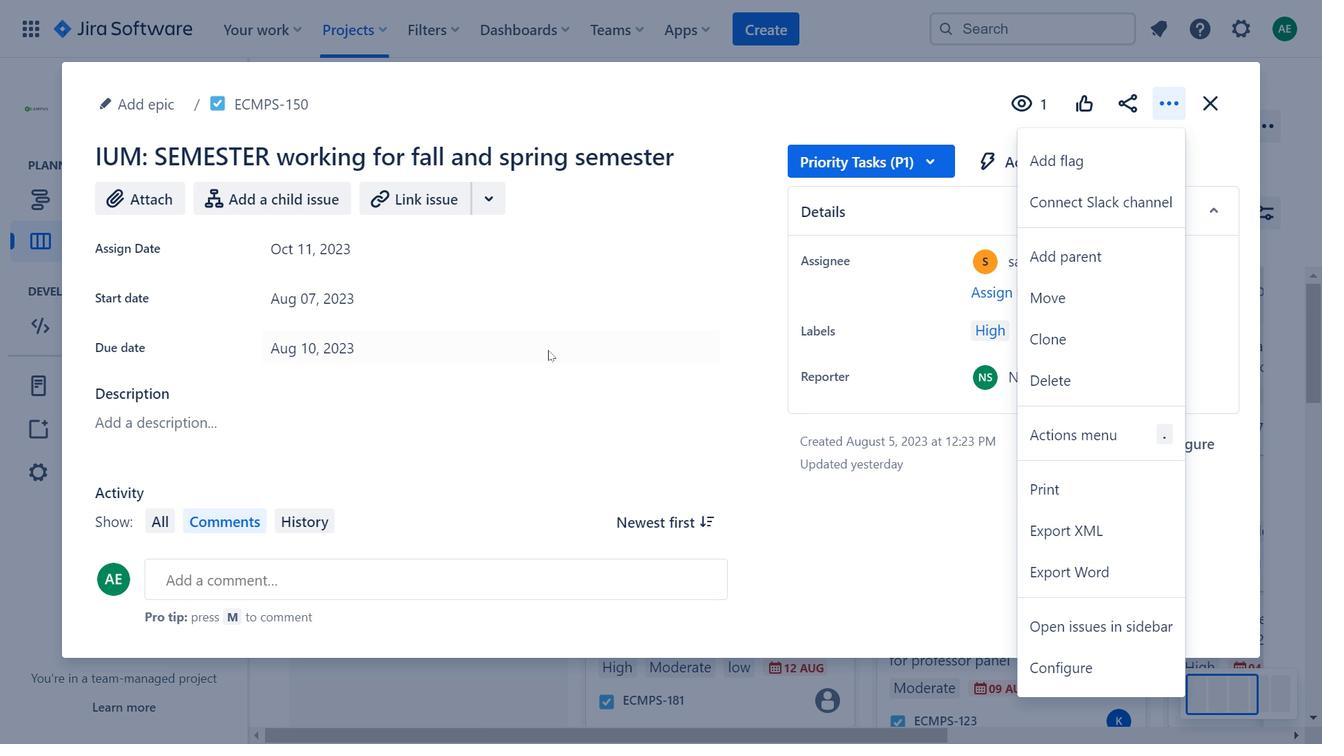 
Action: Mouse pressed left at (543, 345)
Screenshot: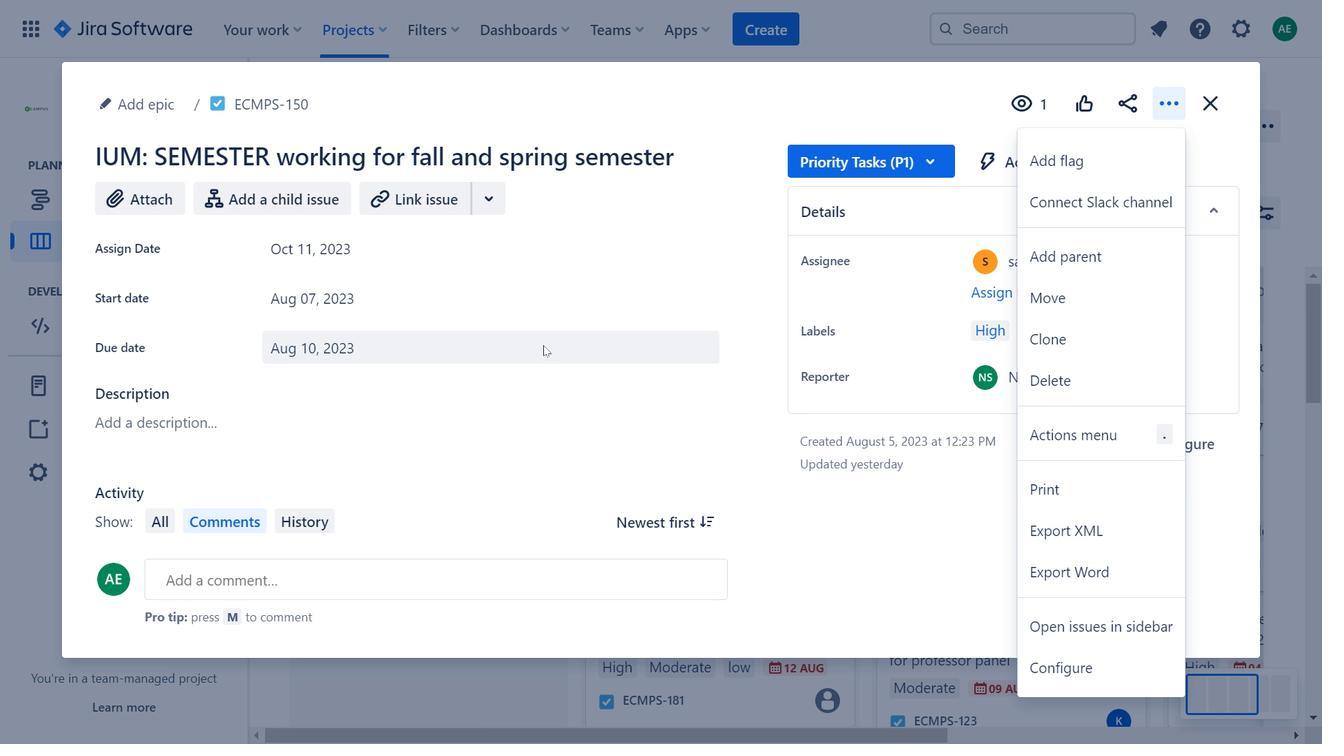 
Action: Mouse moved to (1136, 96)
Screenshot: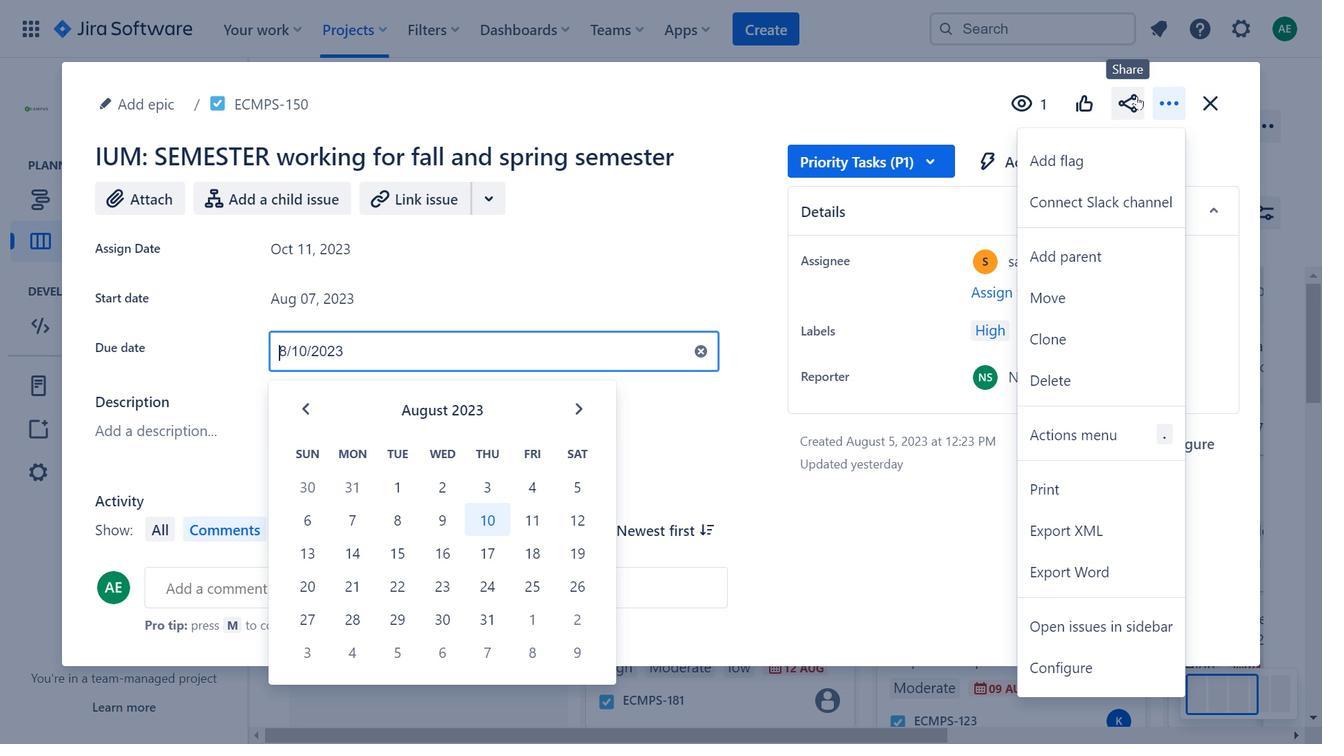 
Action: Mouse pressed left at (1136, 96)
Screenshot: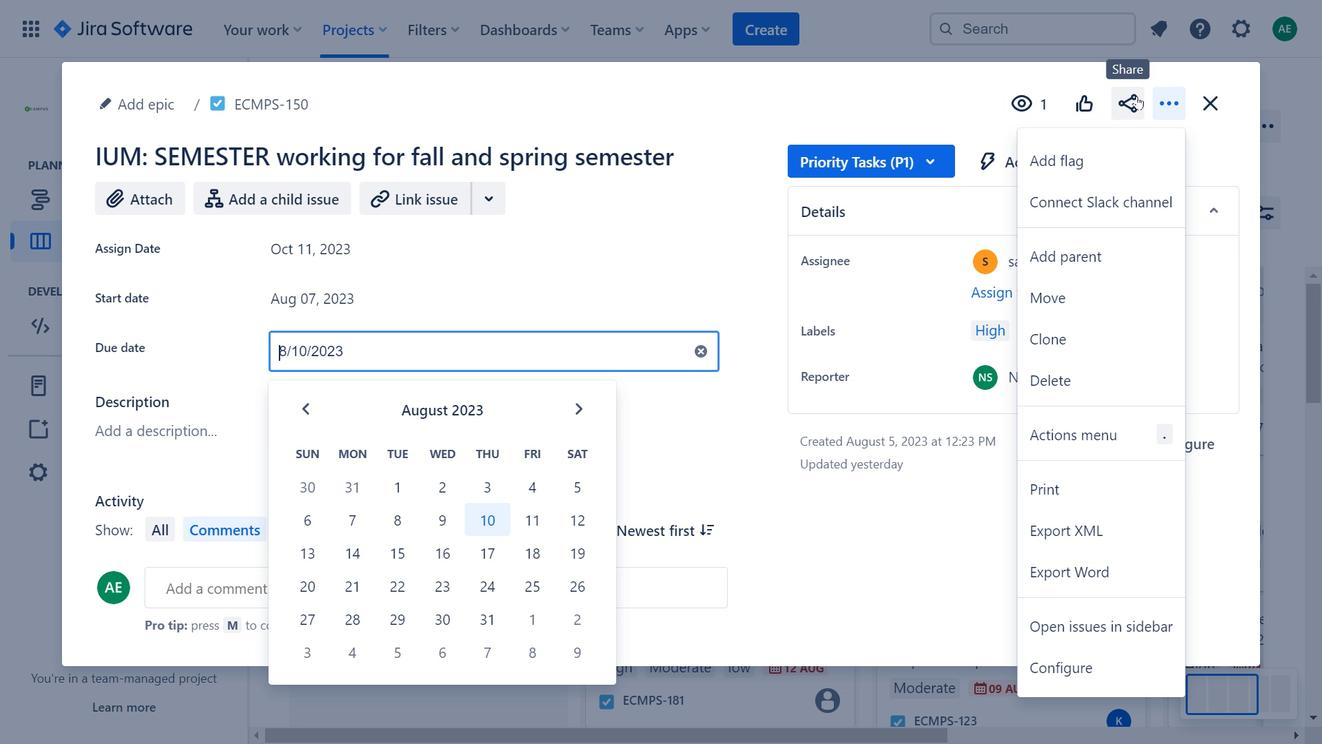 
Action: Mouse moved to (496, 198)
Screenshot: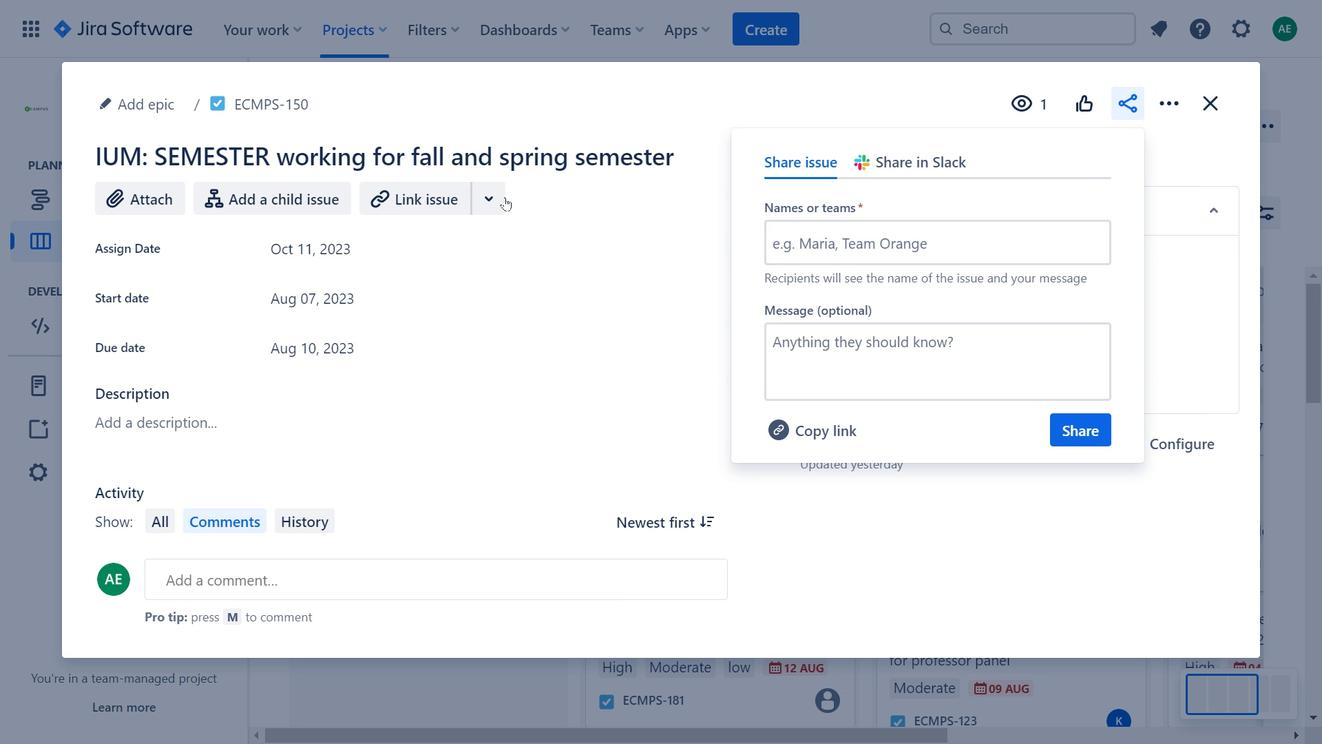 
Action: Mouse pressed left at (496, 198)
Screenshot: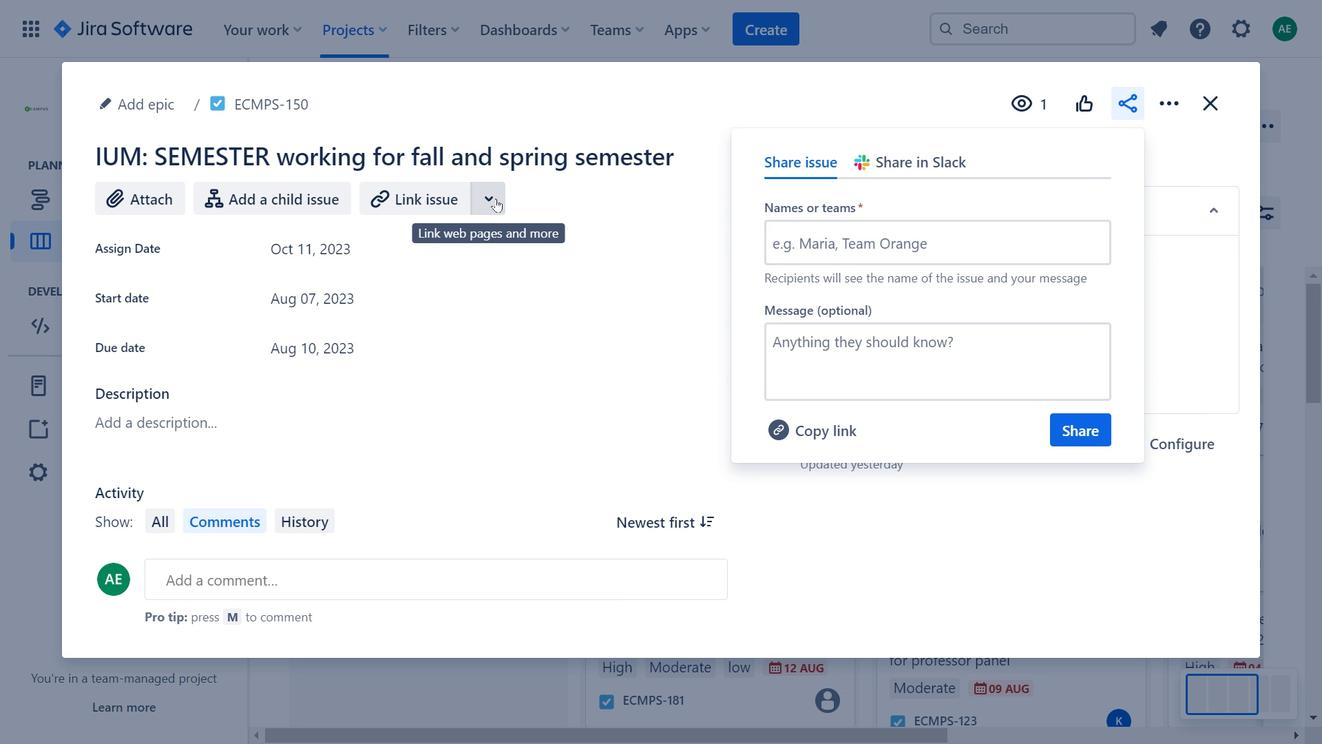 
Action: Mouse moved to (287, 520)
Screenshot: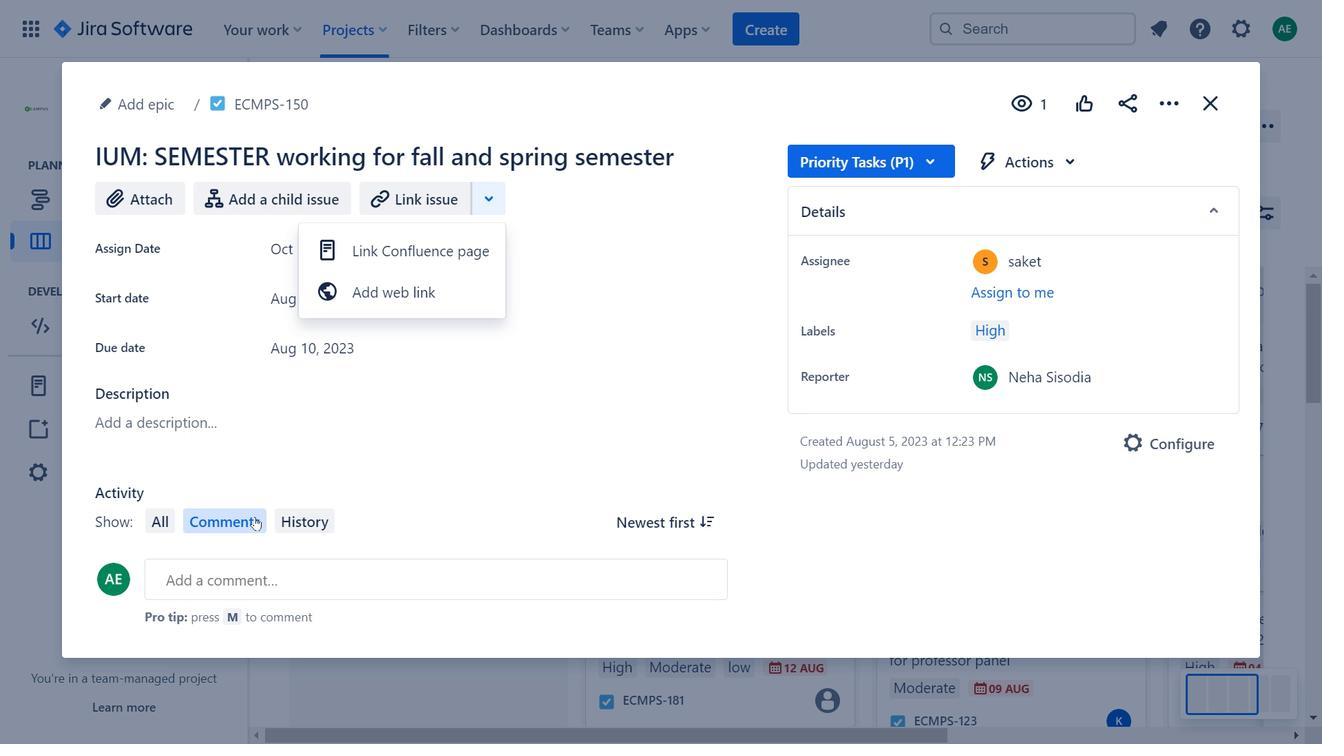 
Action: Mouse pressed left at (287, 520)
Screenshot: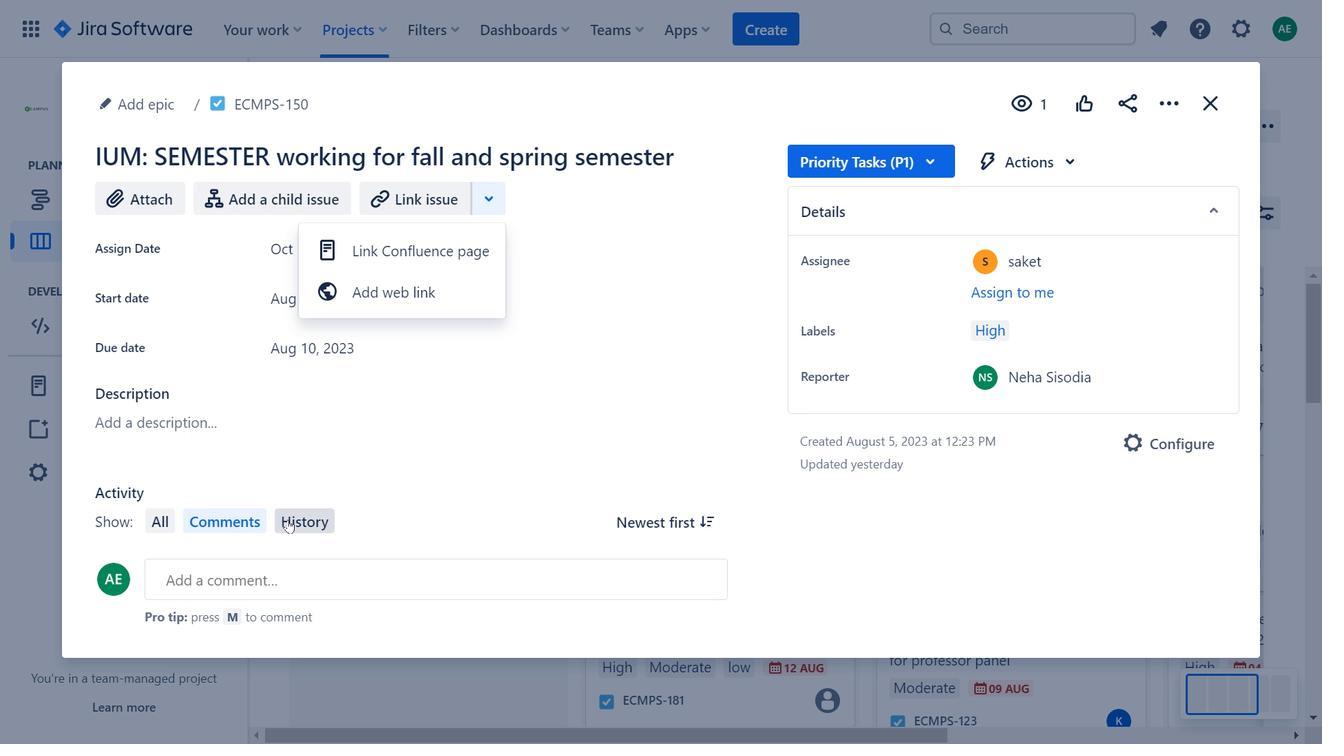 
Action: Mouse moved to (582, 384)
Screenshot: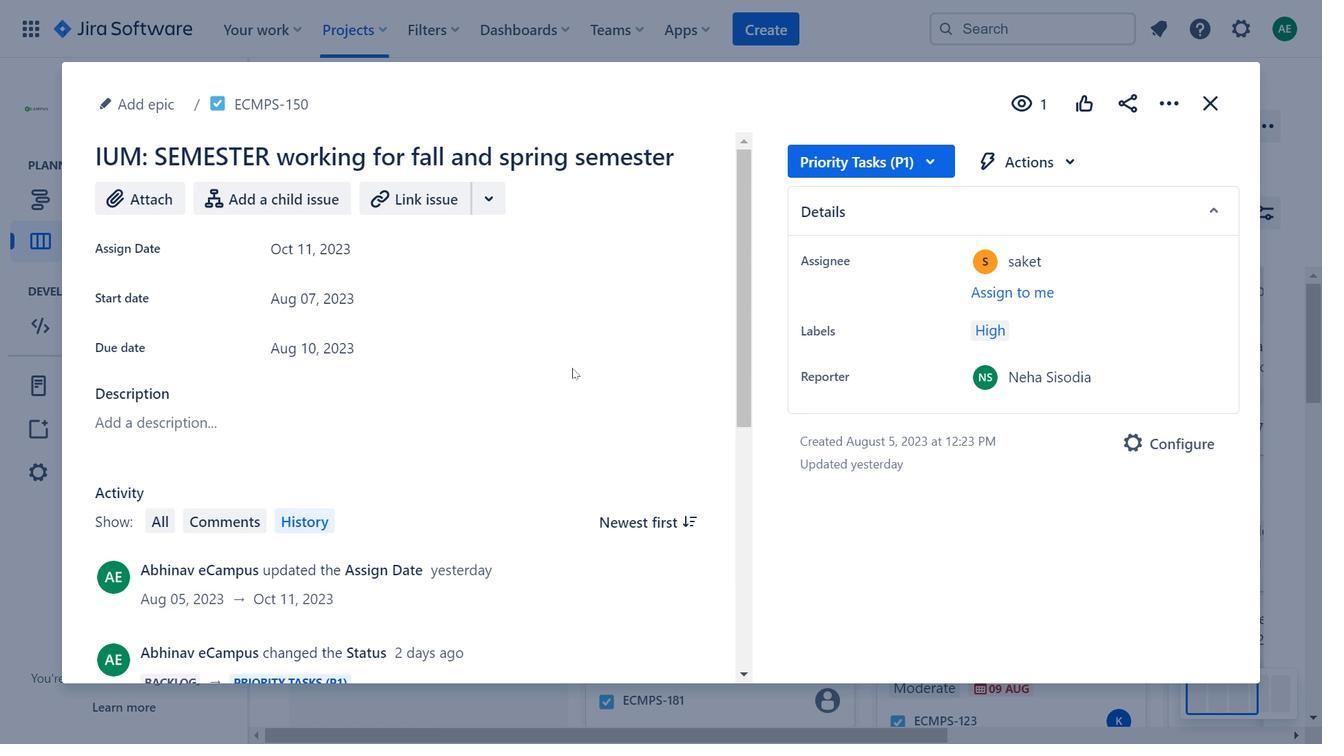 
Action: Mouse scrolled (582, 383) with delta (0, 0)
Screenshot: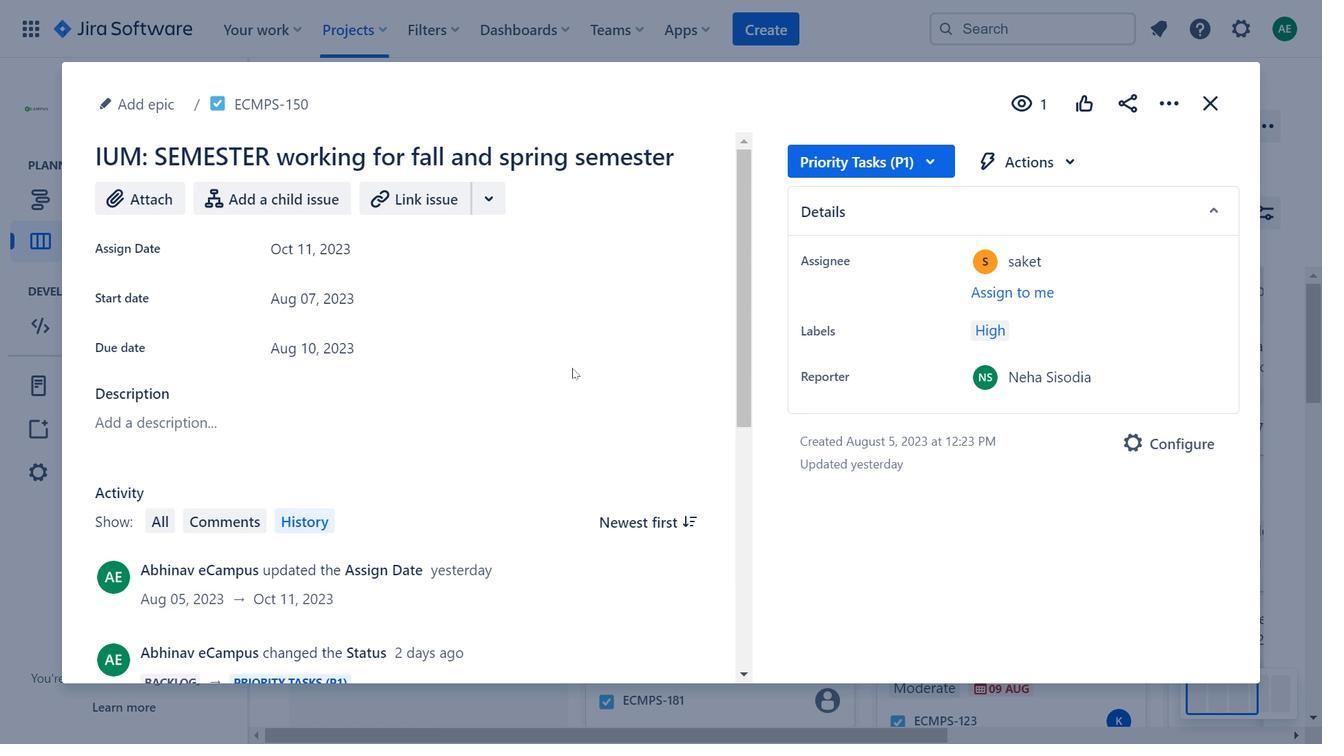 
Action: Mouse scrolled (582, 383) with delta (0, 0)
Screenshot: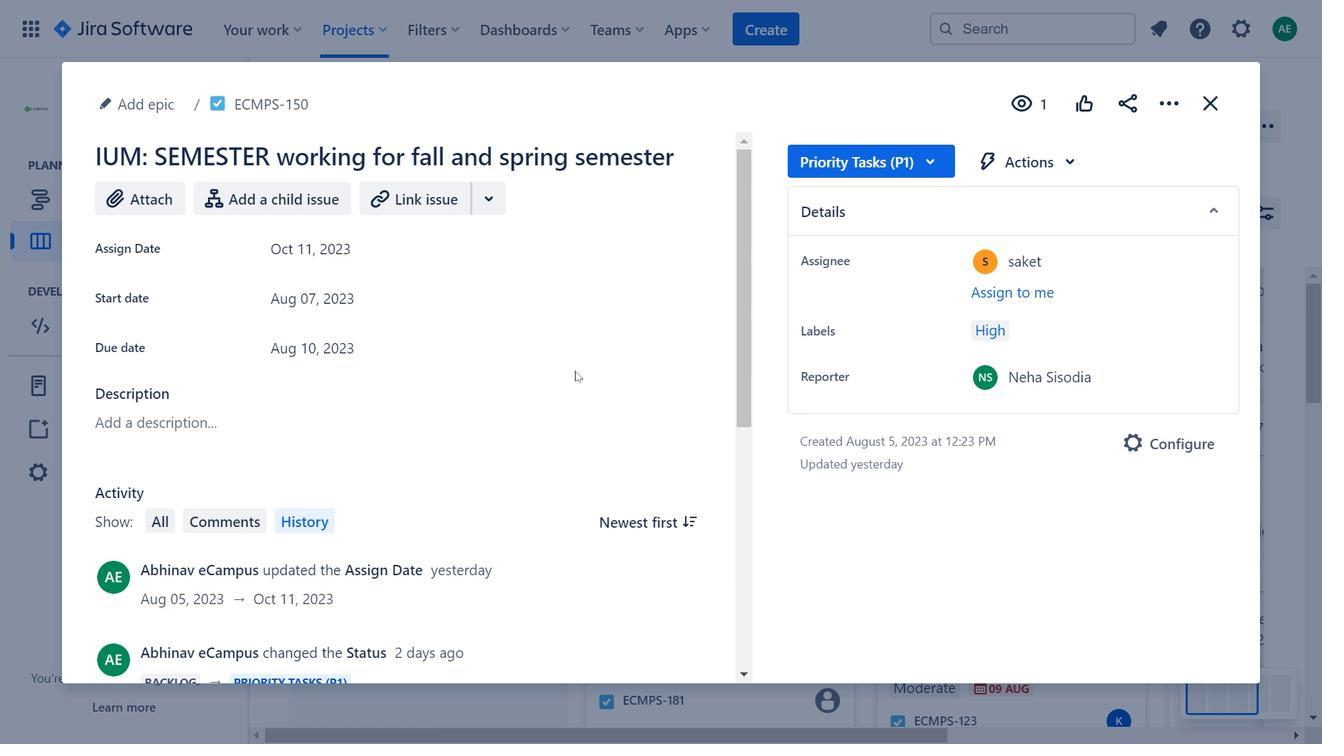 
Action: Mouse moved to (583, 385)
Screenshot: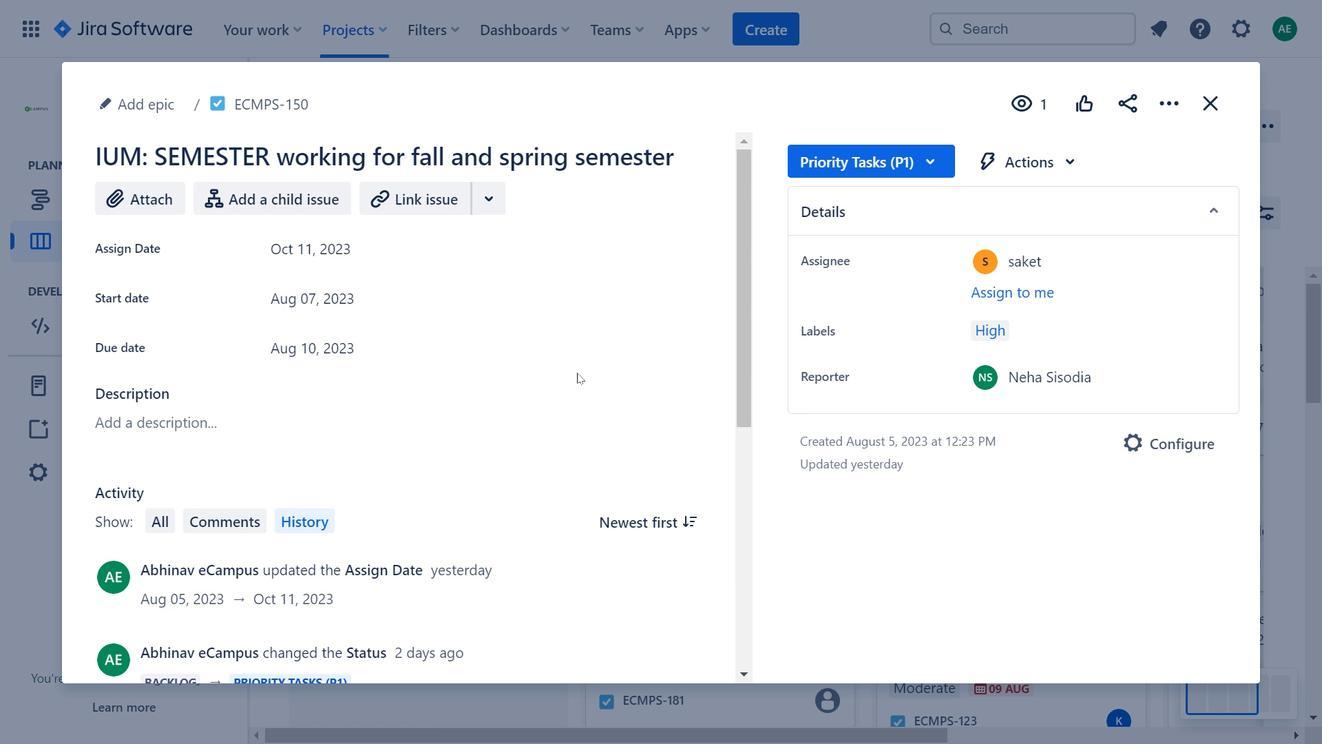 
Action: Mouse scrolled (583, 384) with delta (0, 0)
Screenshot: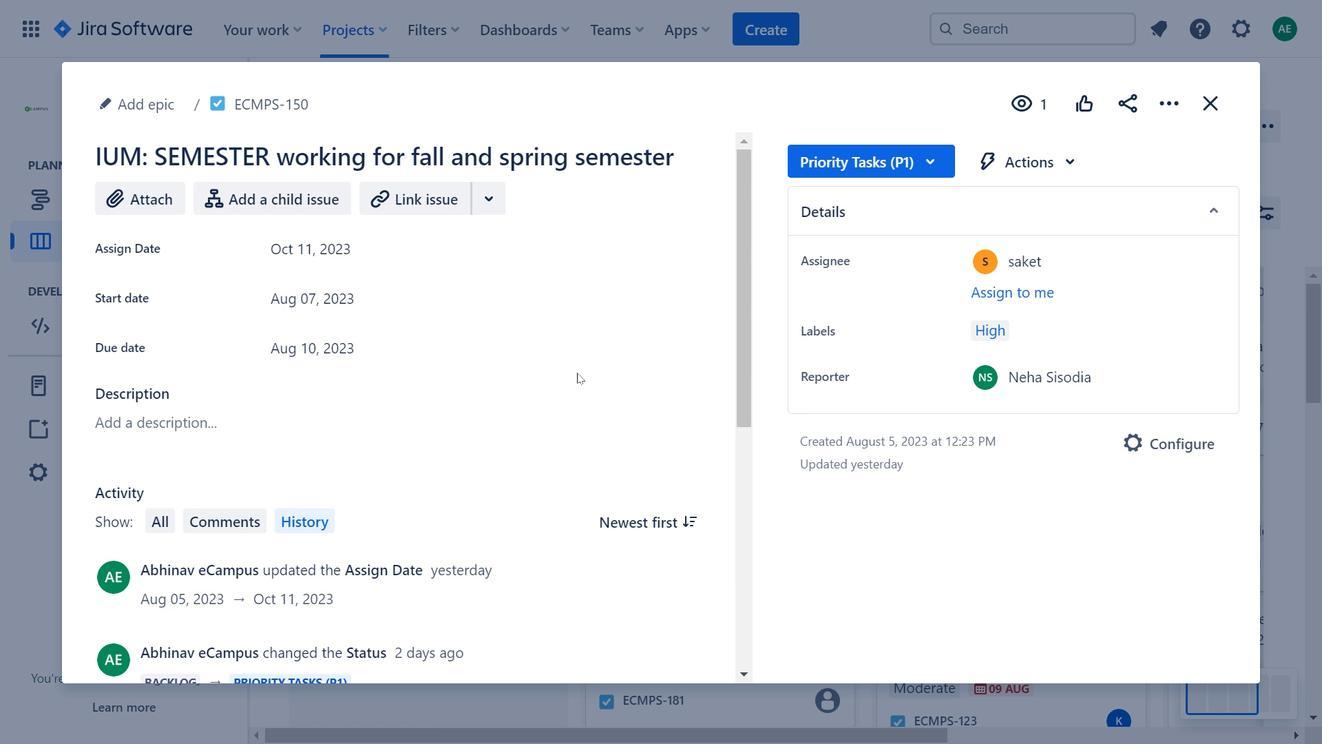 
Action: Mouse moved to (401, 276)
Screenshot: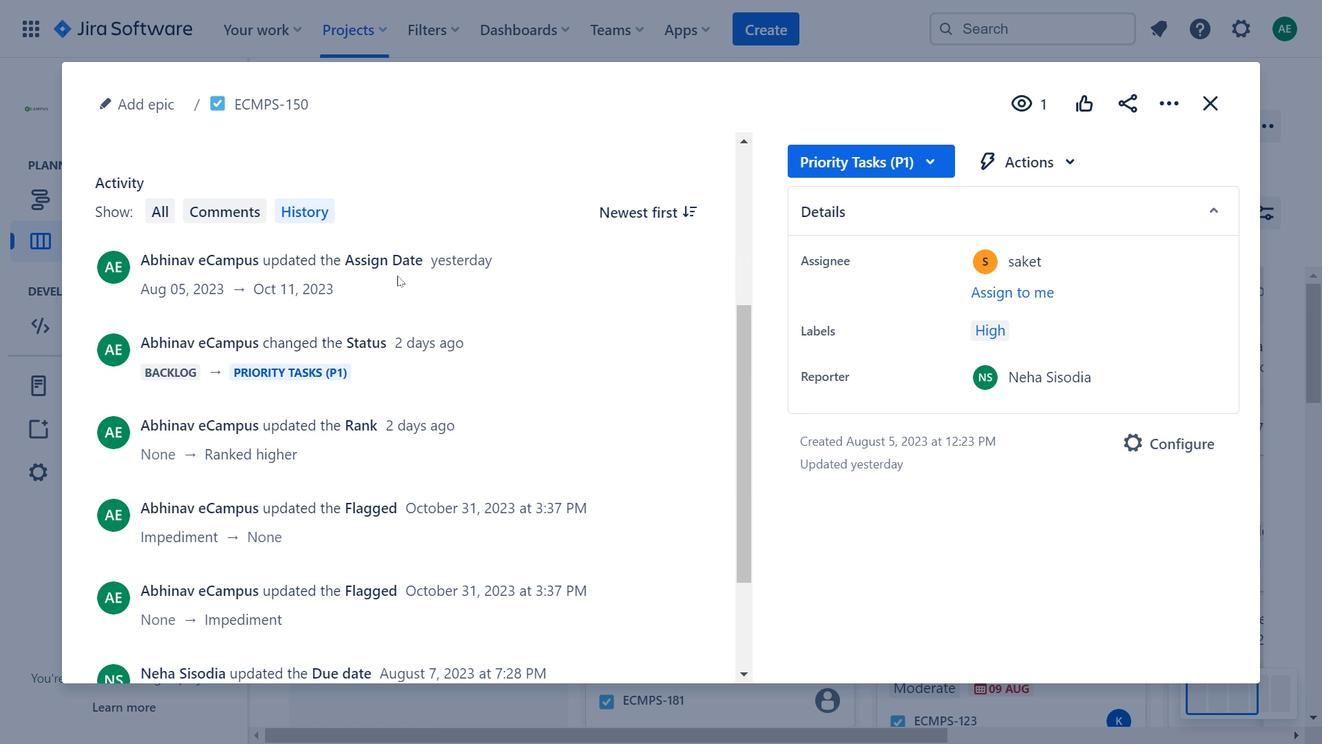 
Action: Mouse scrolled (401, 275) with delta (0, 0)
Screenshot: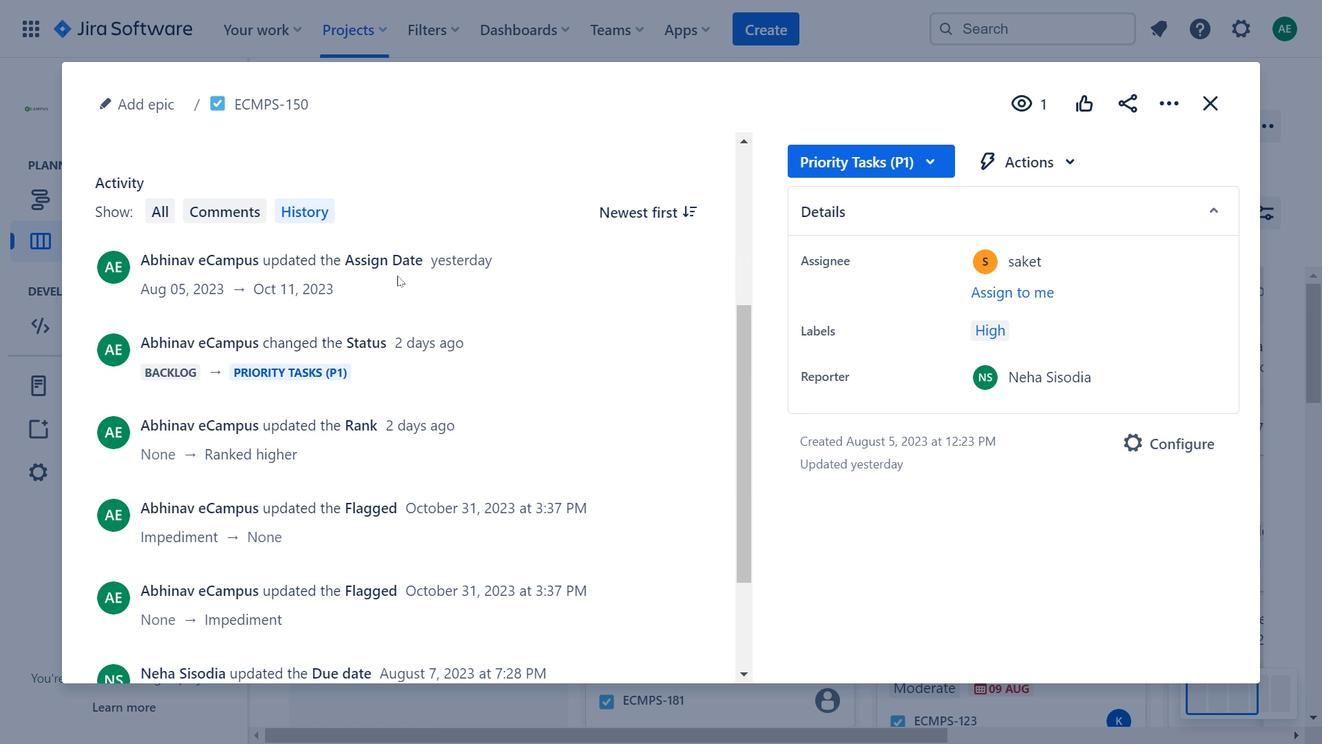 
Action: Mouse moved to (403, 276)
Screenshot: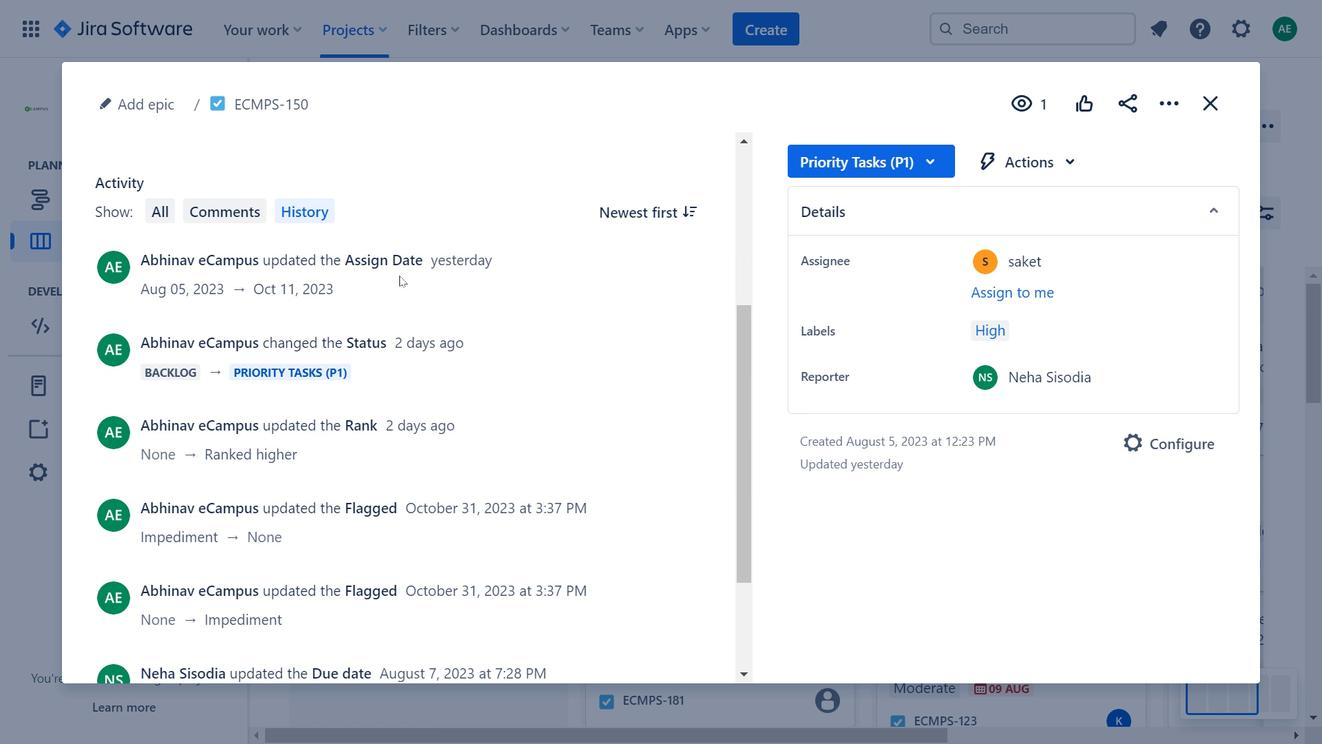 
Action: Mouse scrolled (403, 276) with delta (0, 0)
Screenshot: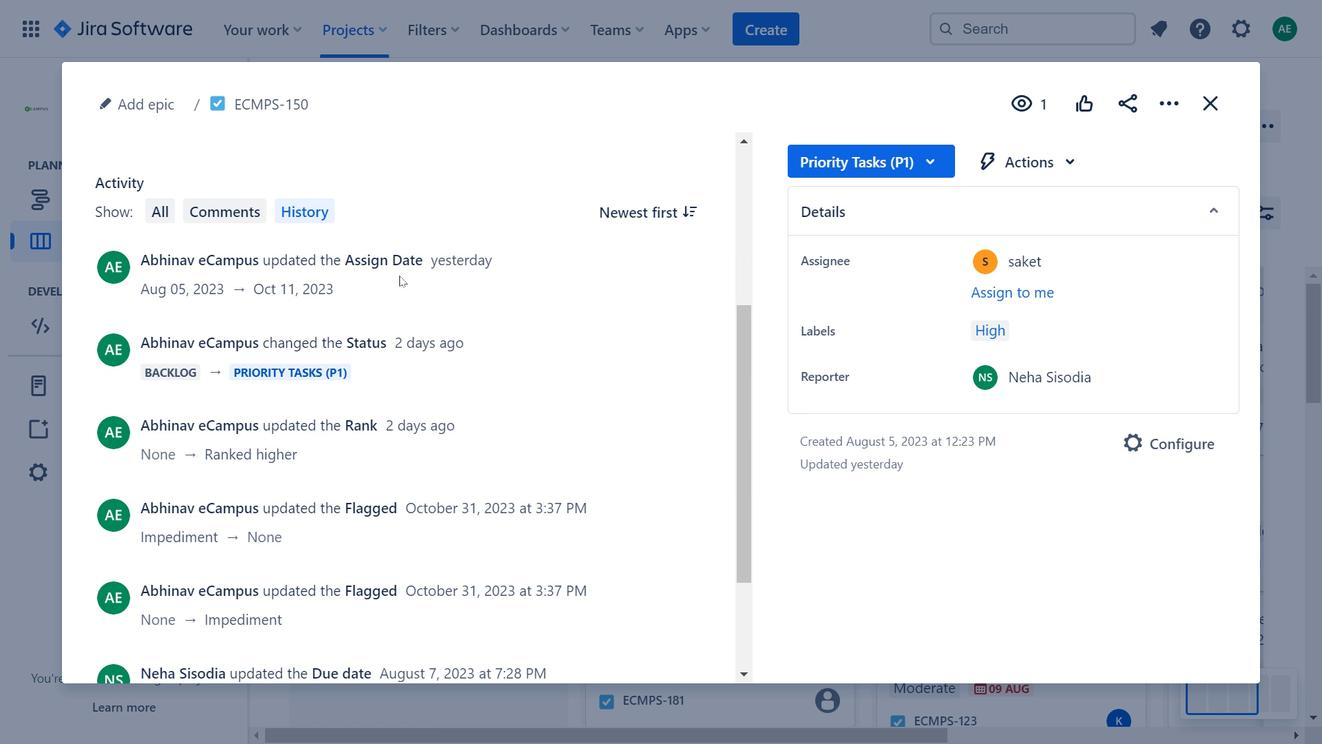 
Action: Mouse moved to (411, 272)
Screenshot: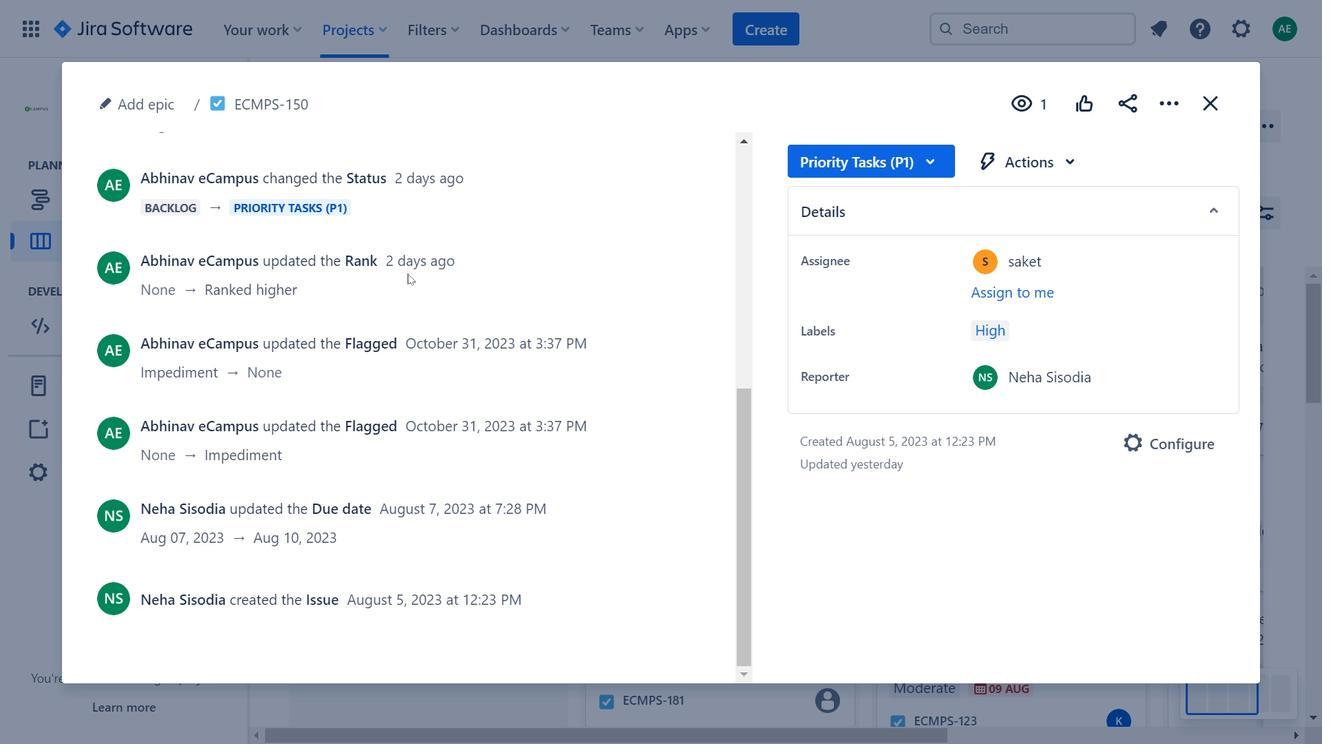 
Action: Mouse scrolled (411, 273) with delta (0, 0)
Screenshot: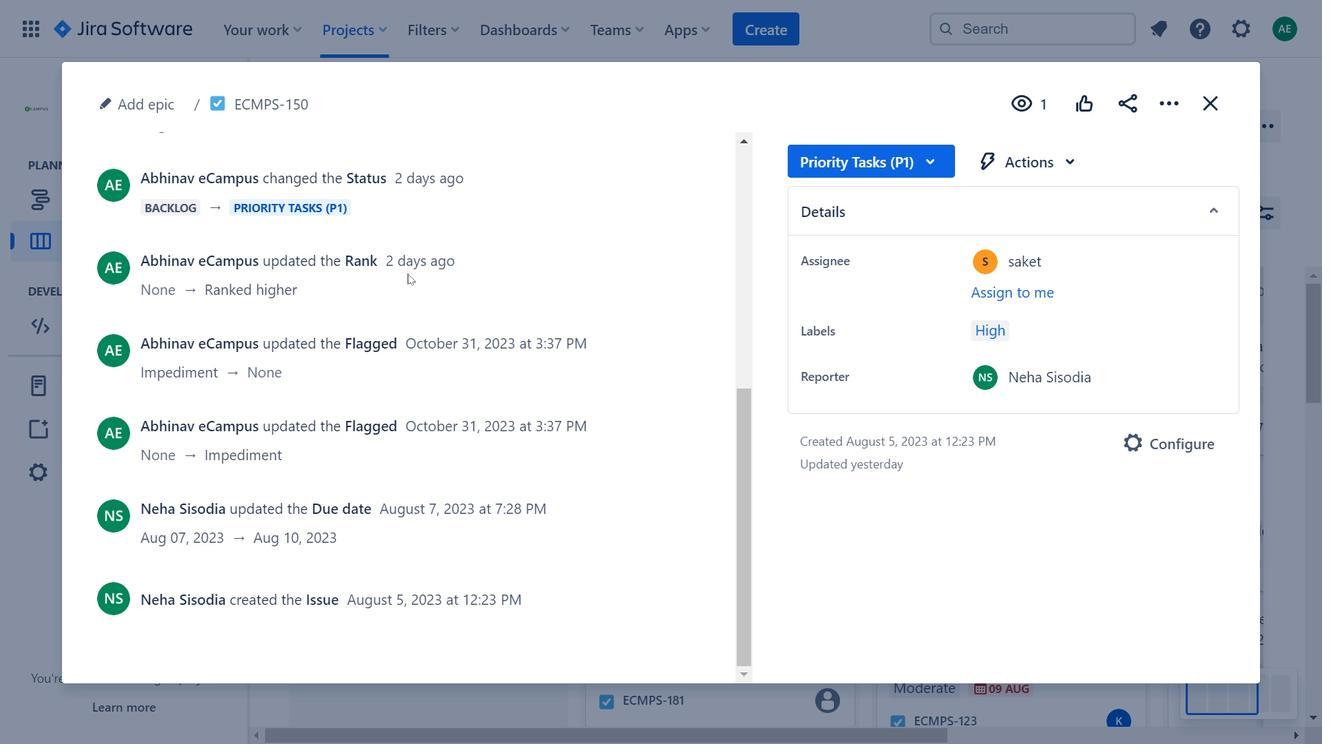
Action: Mouse moved to (933, 169)
Screenshot: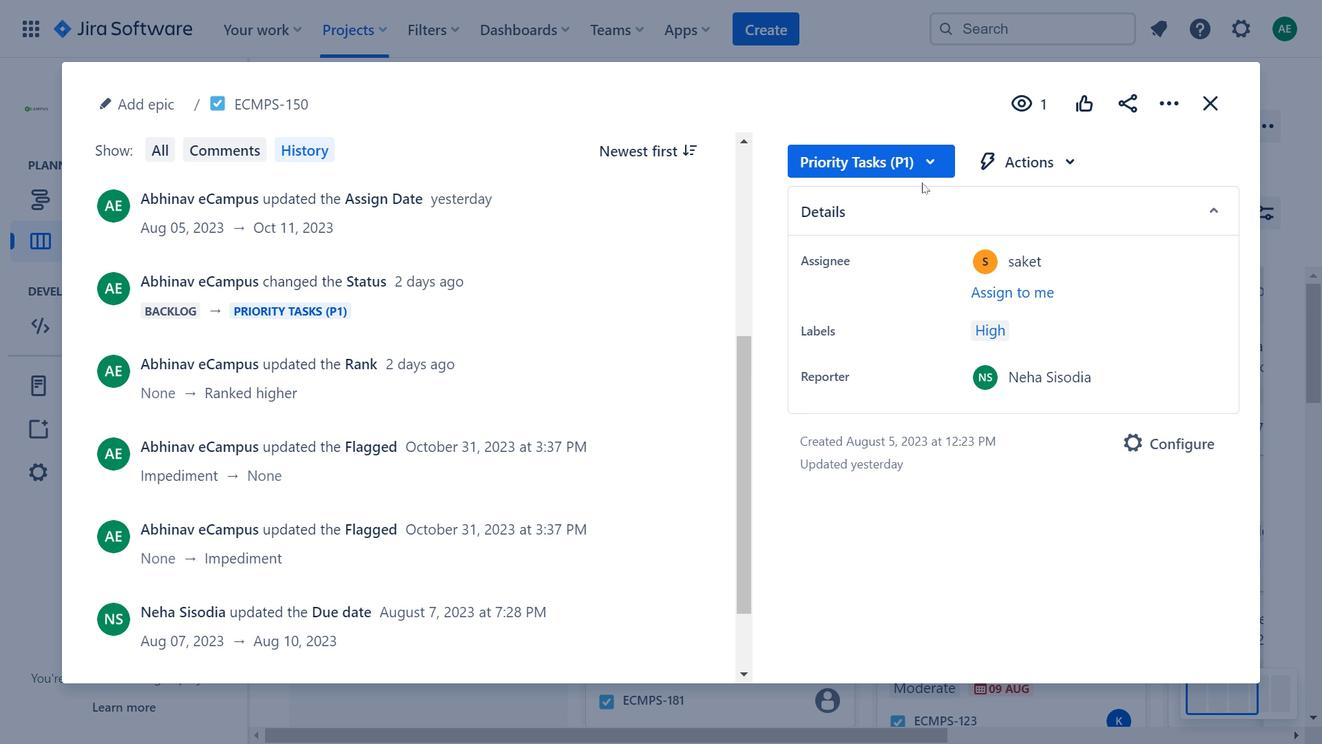 
Action: Mouse pressed left at (933, 169)
Screenshot: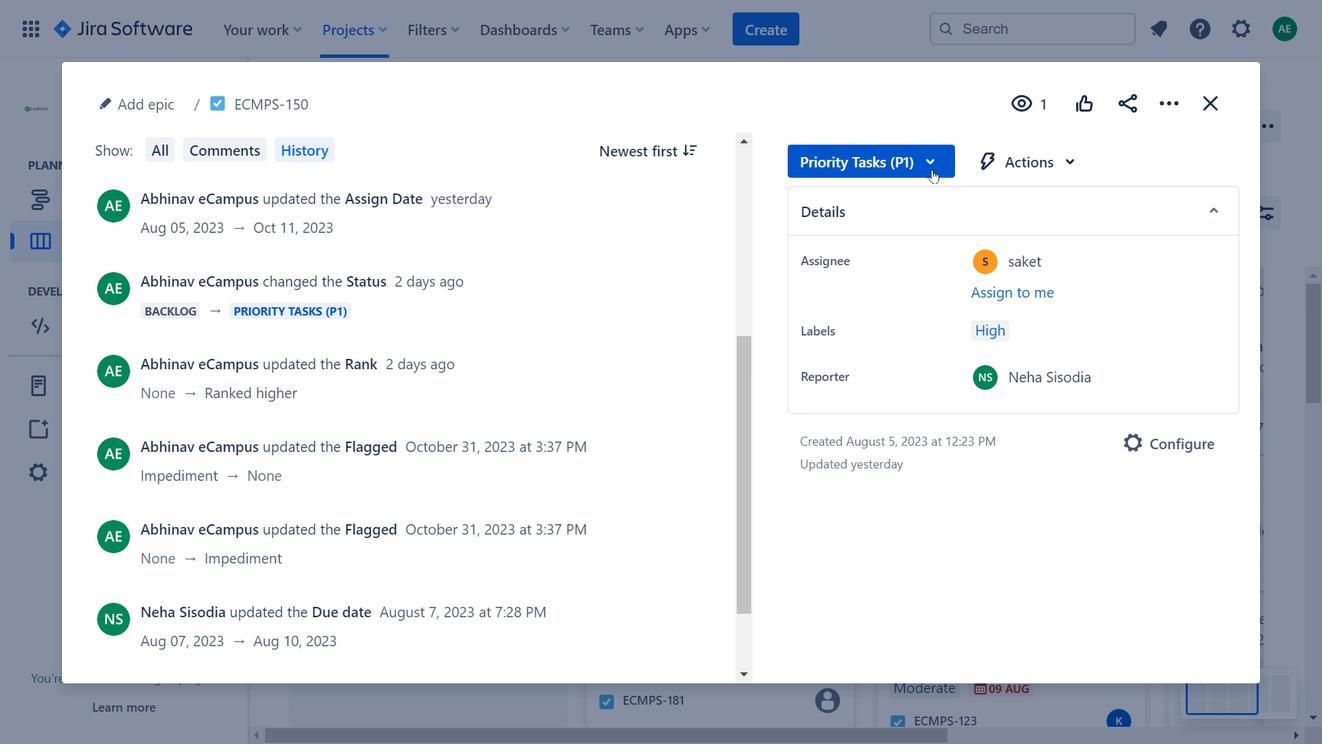 
Action: Mouse moved to (415, 358)
Screenshot: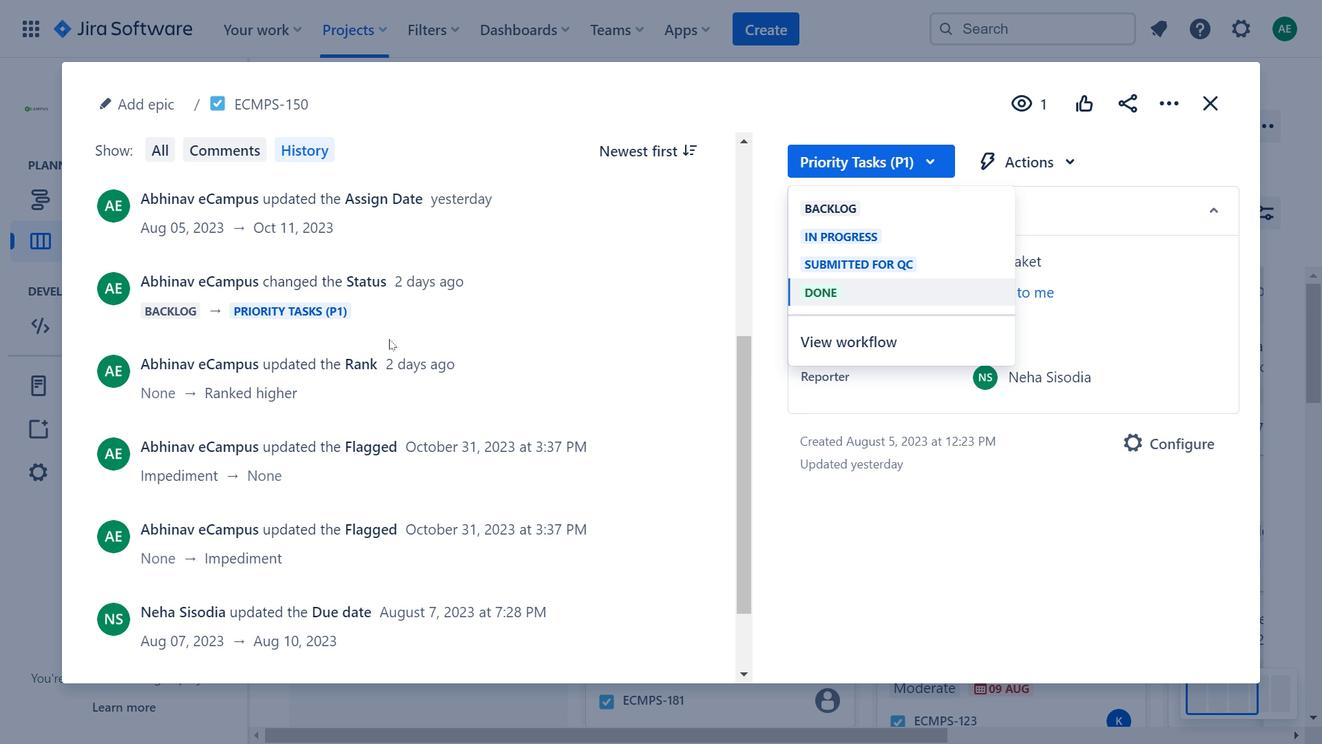 
Action: Mouse scrolled (415, 358) with delta (0, 0)
Screenshot: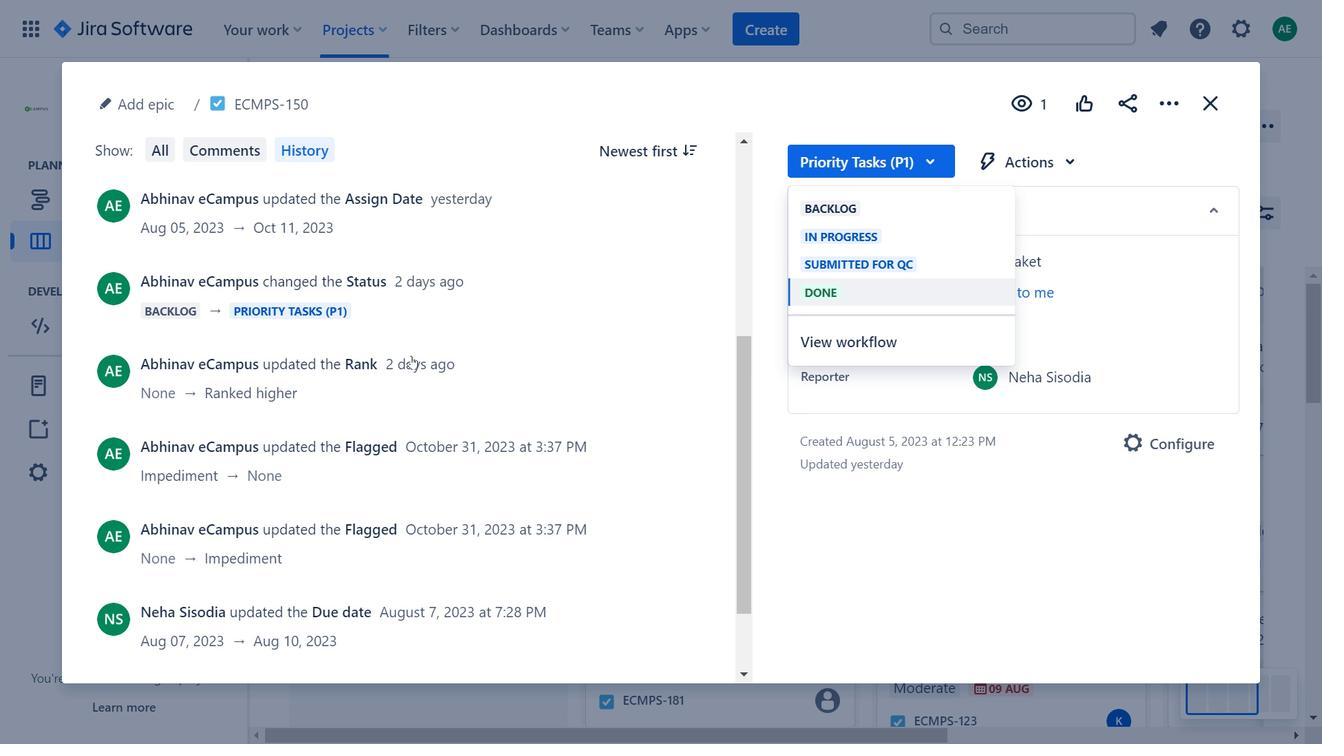 
Action: Mouse scrolled (415, 358) with delta (0, 0)
Screenshot: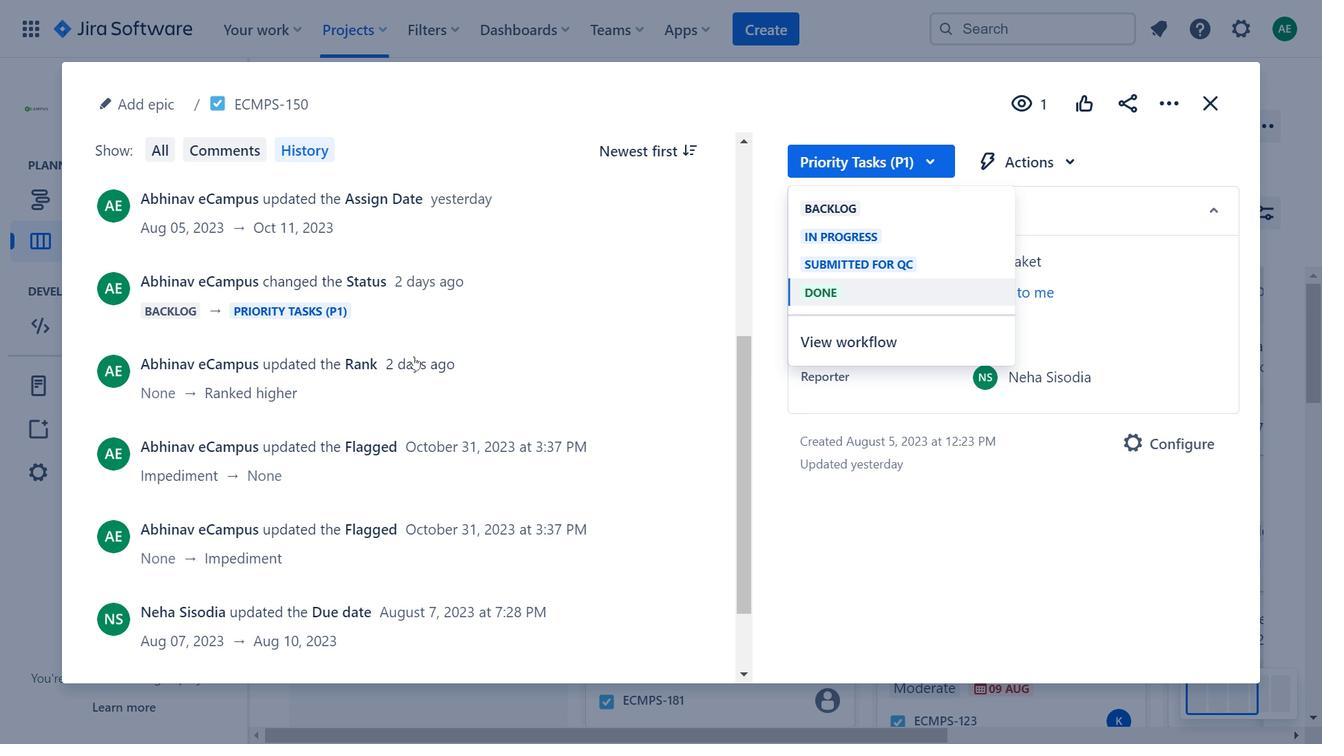 
Action: Mouse moved to (416, 358)
Screenshot: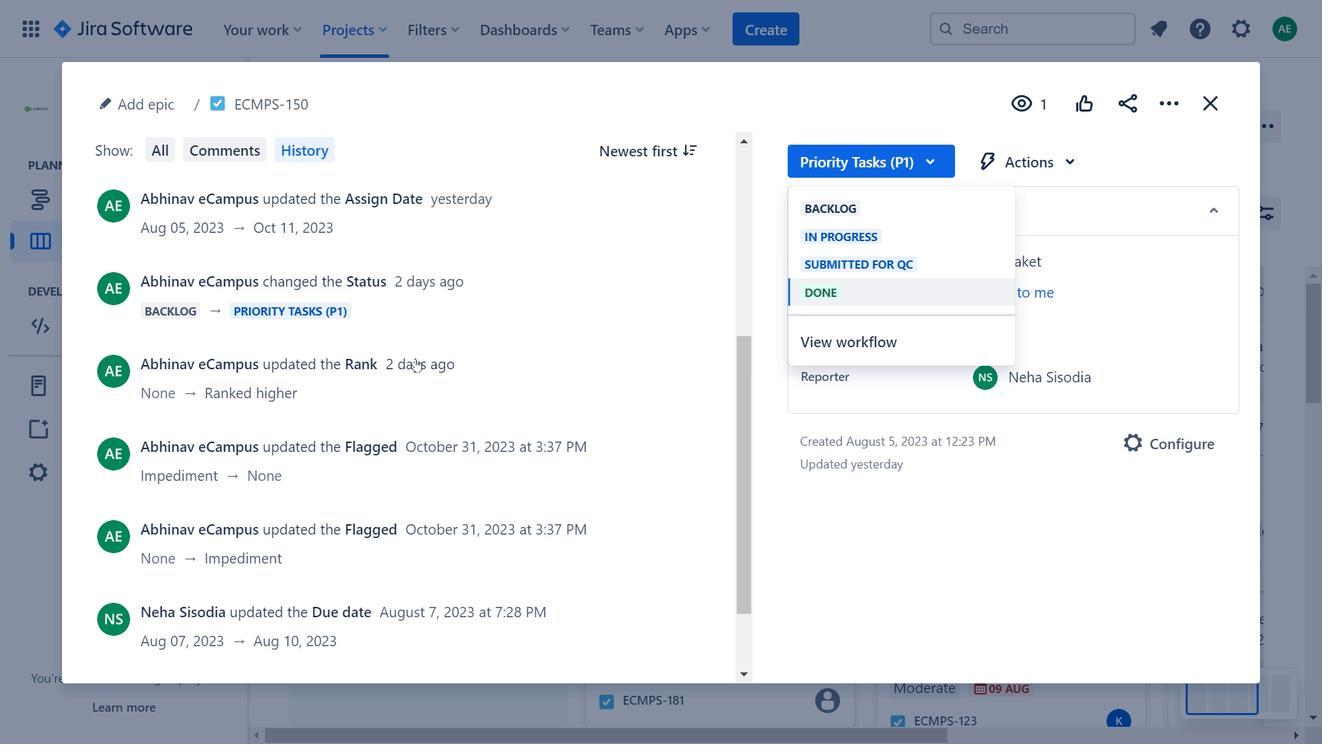 
Action: Mouse scrolled (416, 358) with delta (0, 0)
Screenshot: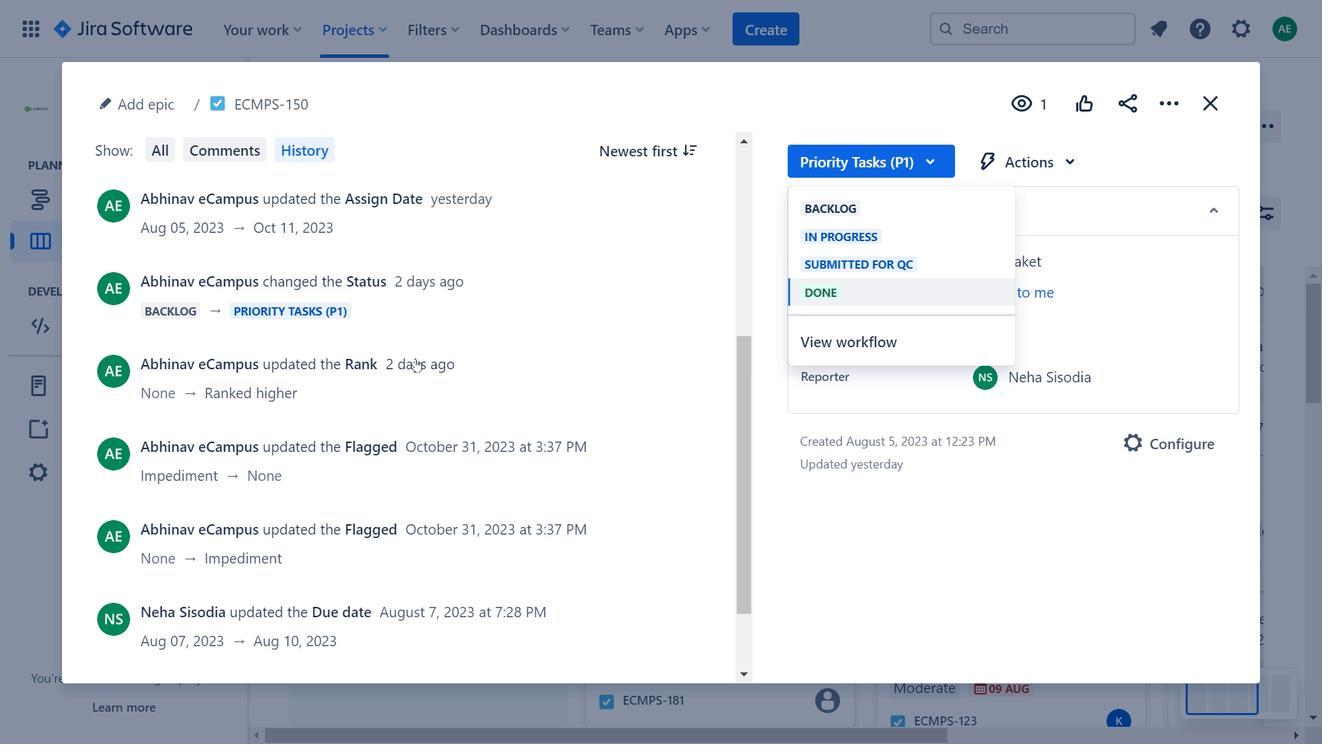 
Action: Mouse moved to (416, 358)
Screenshot: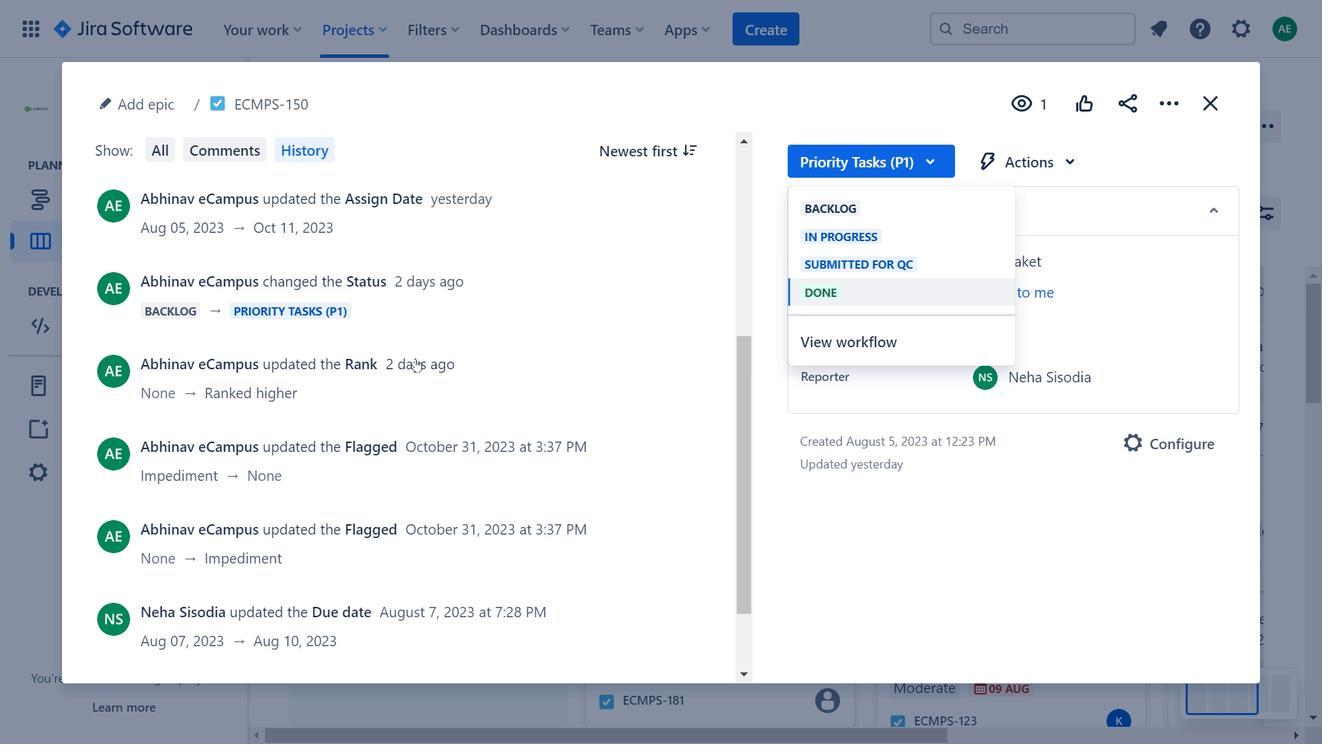 
Action: Mouse scrolled (416, 358) with delta (0, 0)
Screenshot: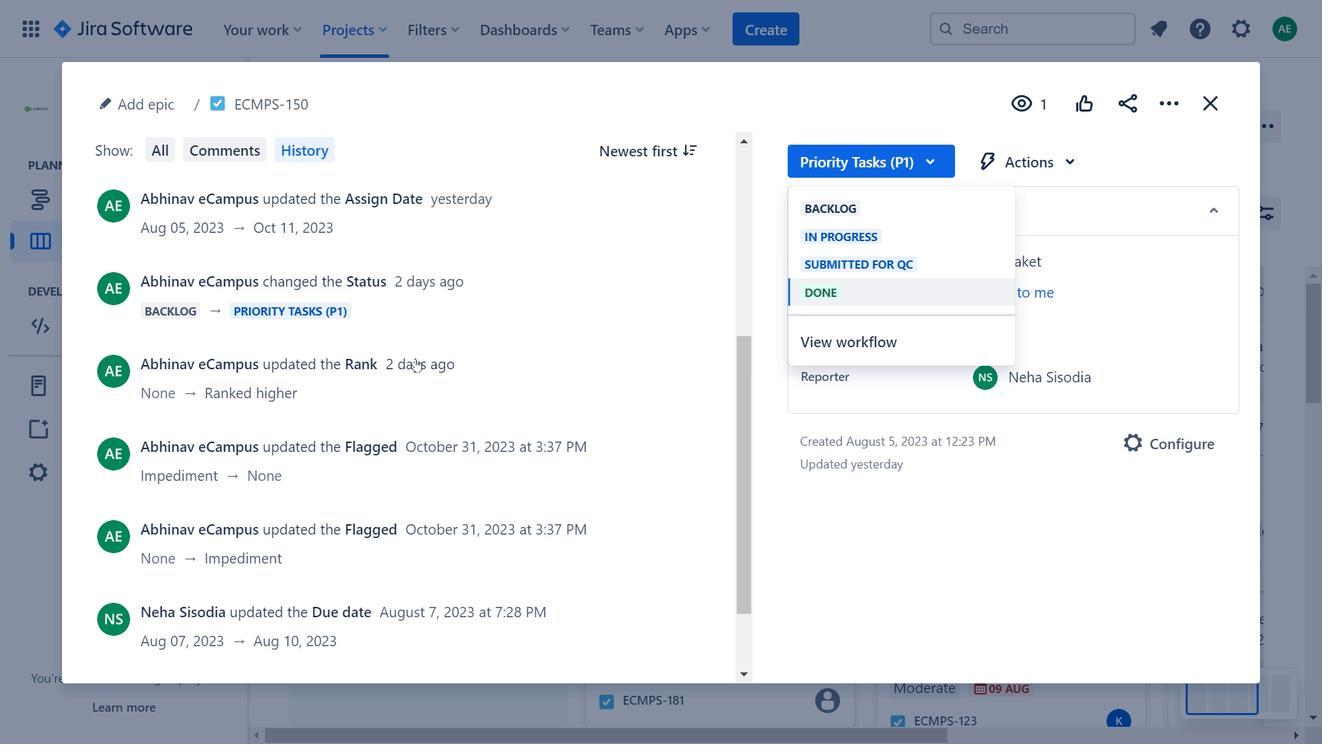 
Action: Mouse moved to (427, 365)
Screenshot: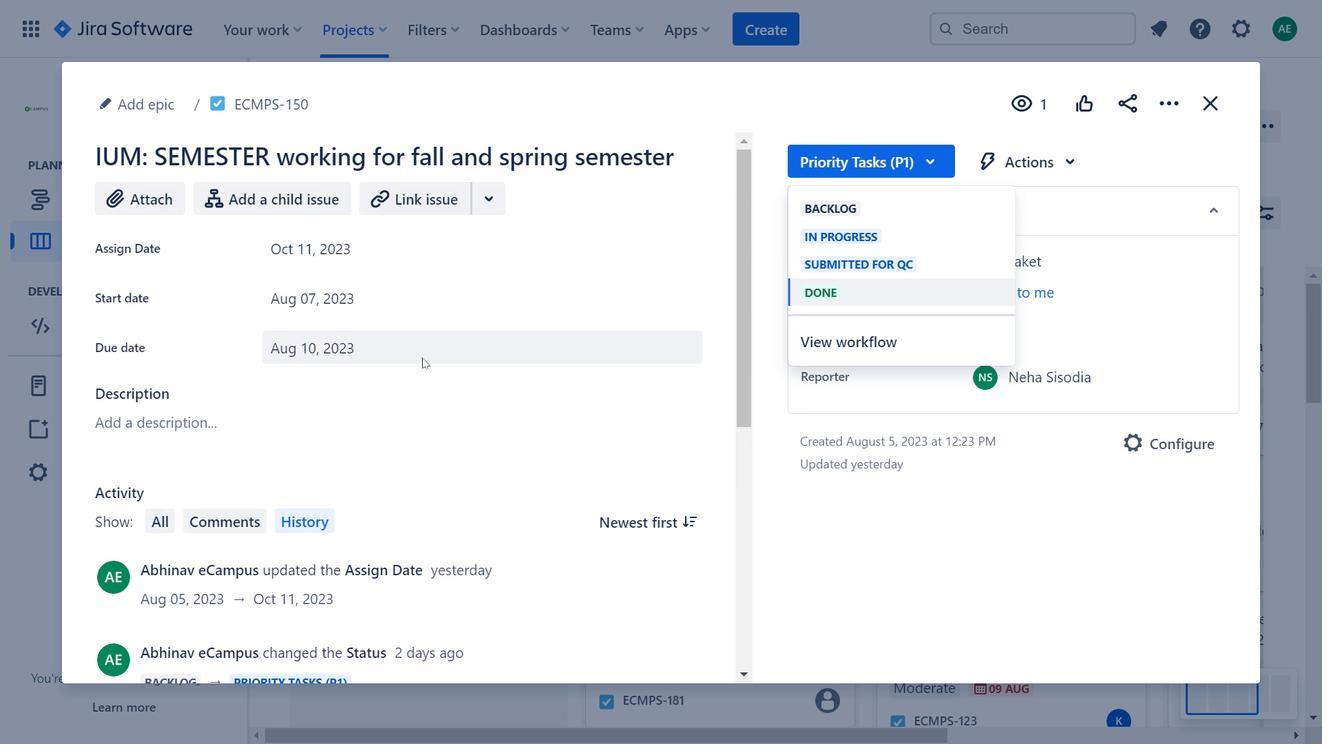 
Action: Mouse scrolled (427, 366) with delta (0, 0)
Screenshot: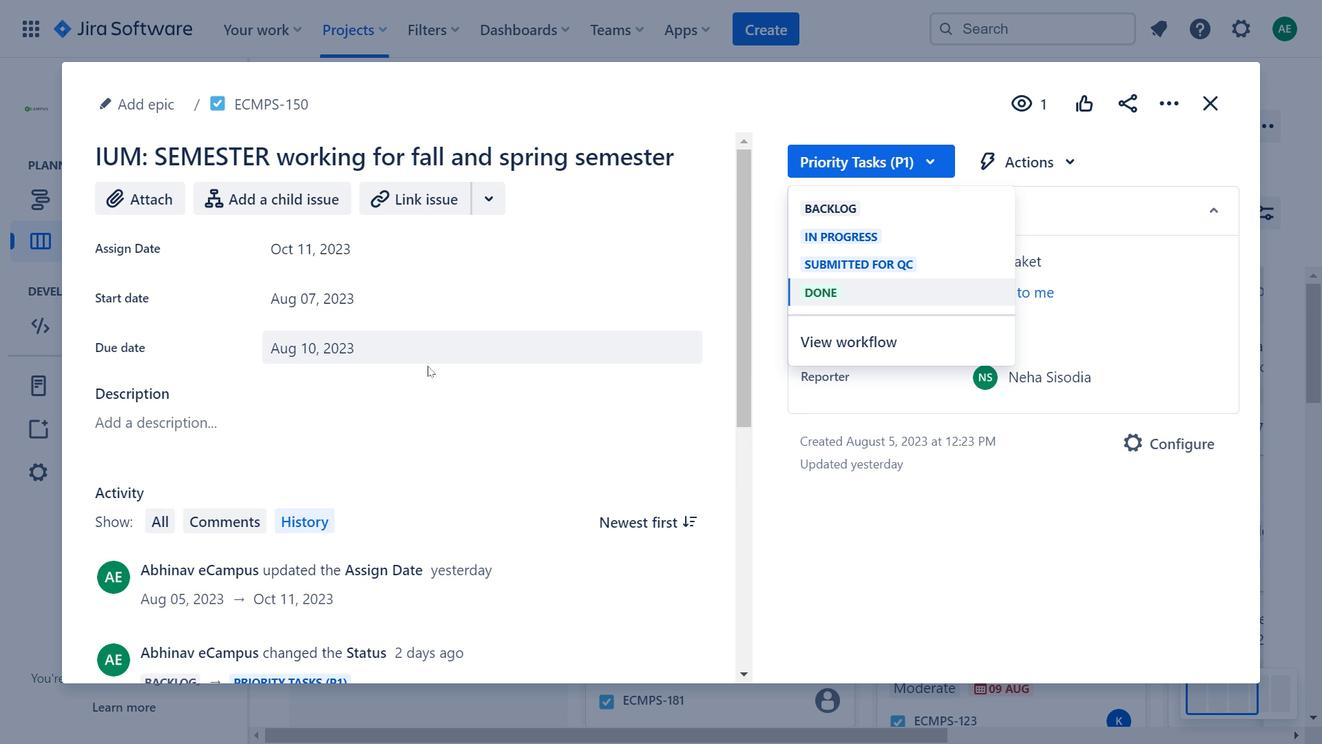 
Action: Mouse scrolled (427, 366) with delta (0, 0)
Screenshot: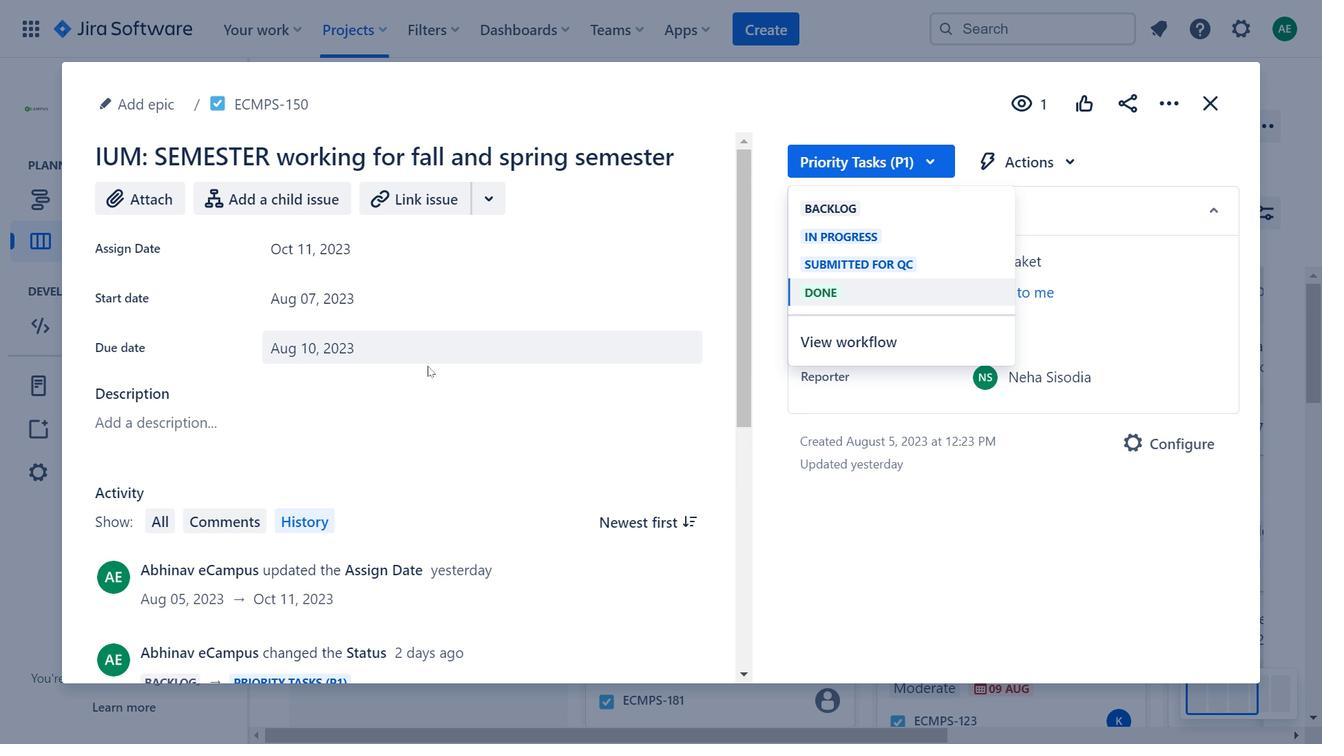 
Action: Mouse scrolled (427, 366) with delta (0, 0)
Screenshot: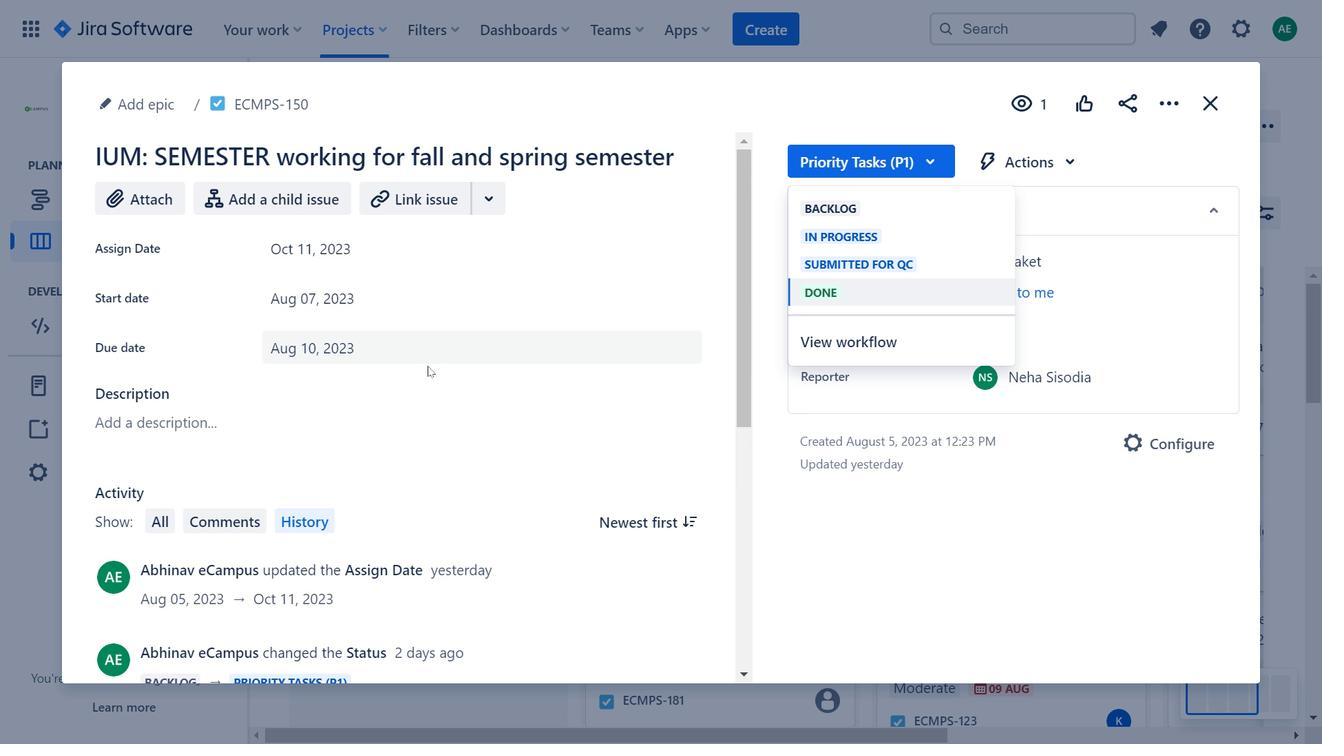 
Action: Mouse moved to (526, 287)
Screenshot: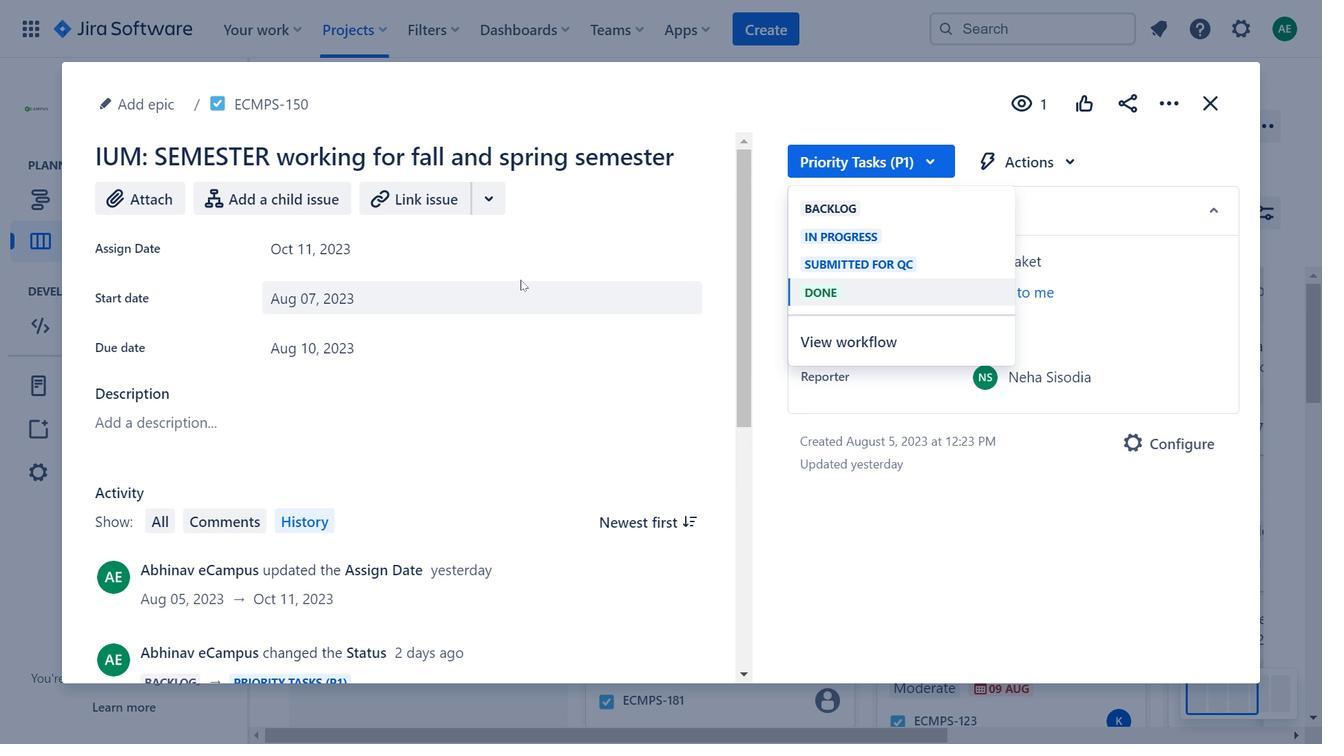 
Action: Mouse pressed left at (526, 287)
Screenshot: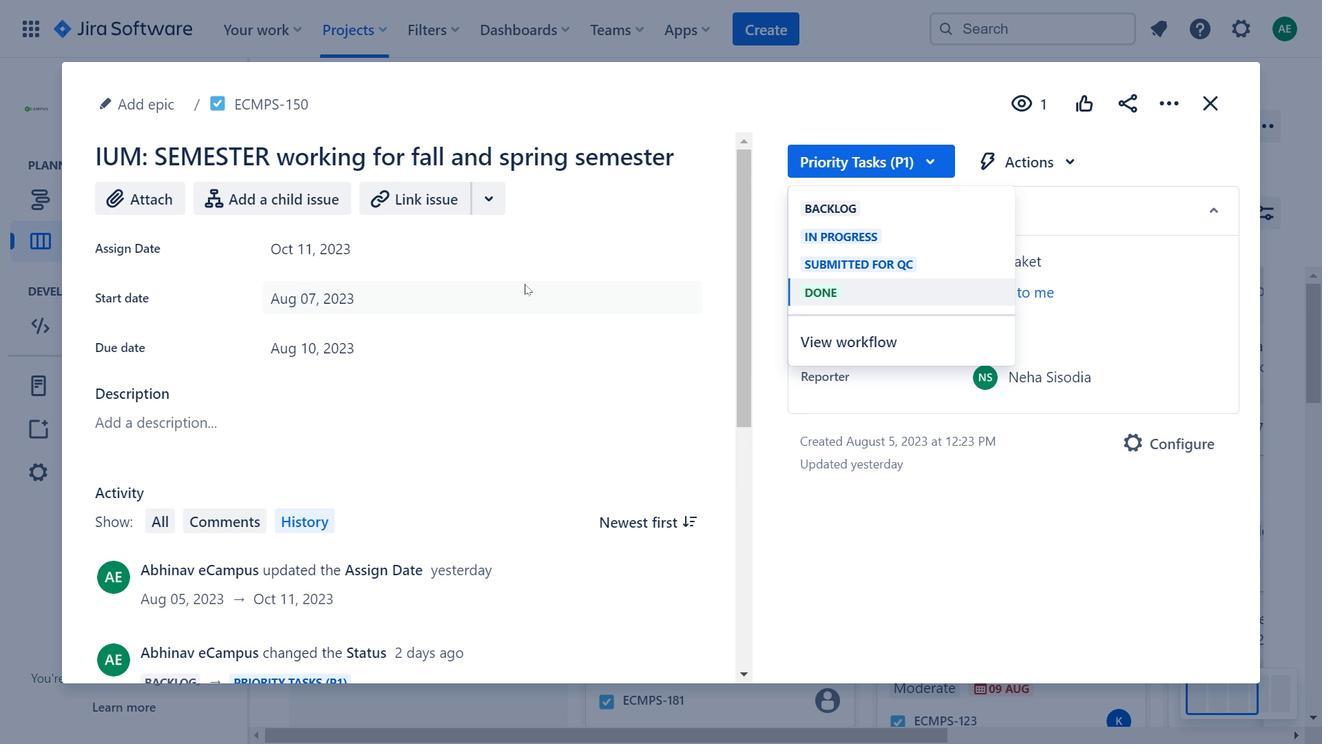 
Action: Mouse moved to (578, 356)
Screenshot: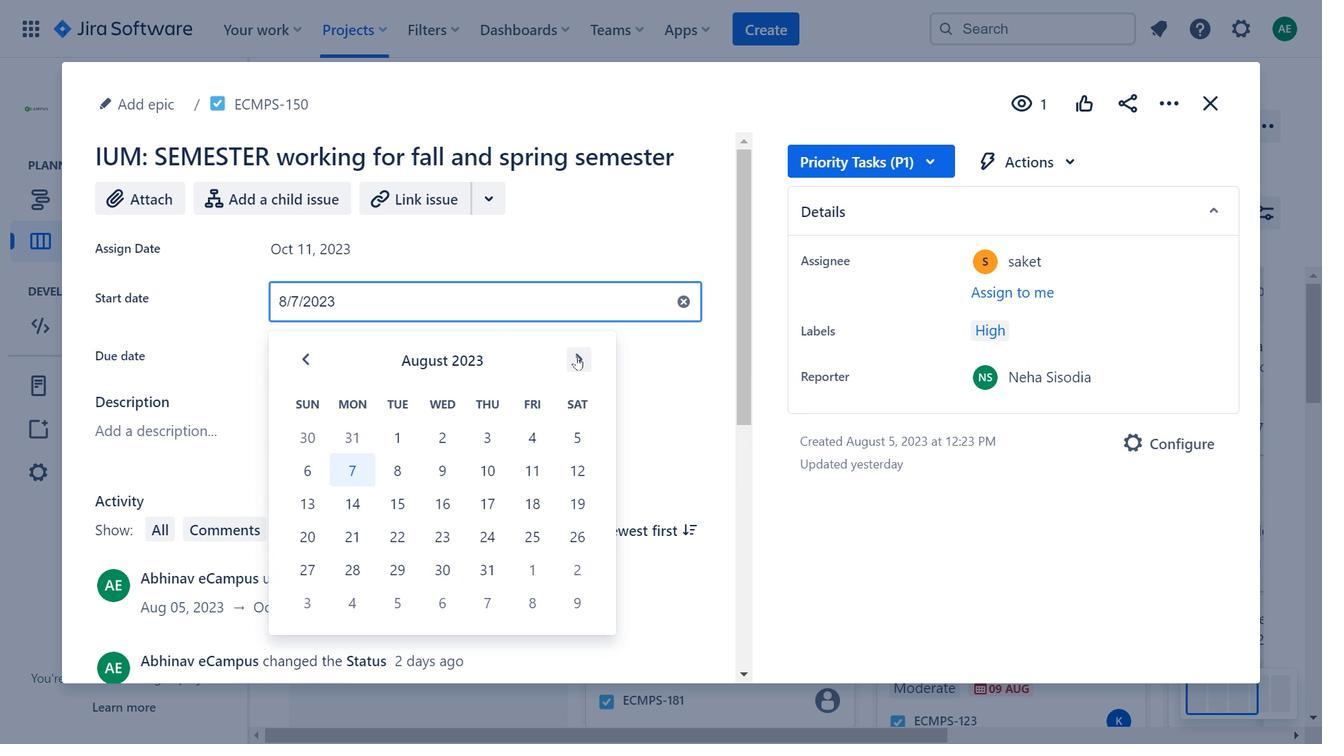 
Action: Mouse pressed left at (578, 356)
Screenshot: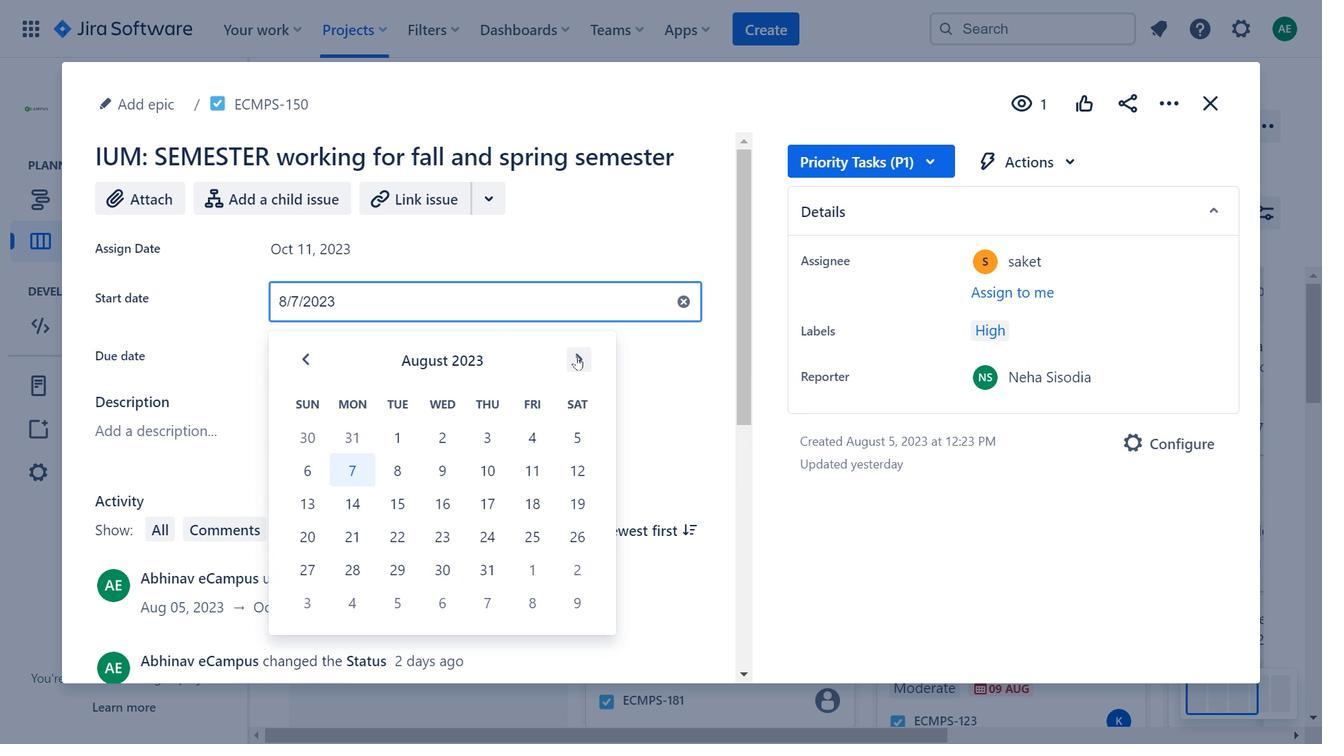 
Action: Mouse pressed left at (578, 356)
Screenshot: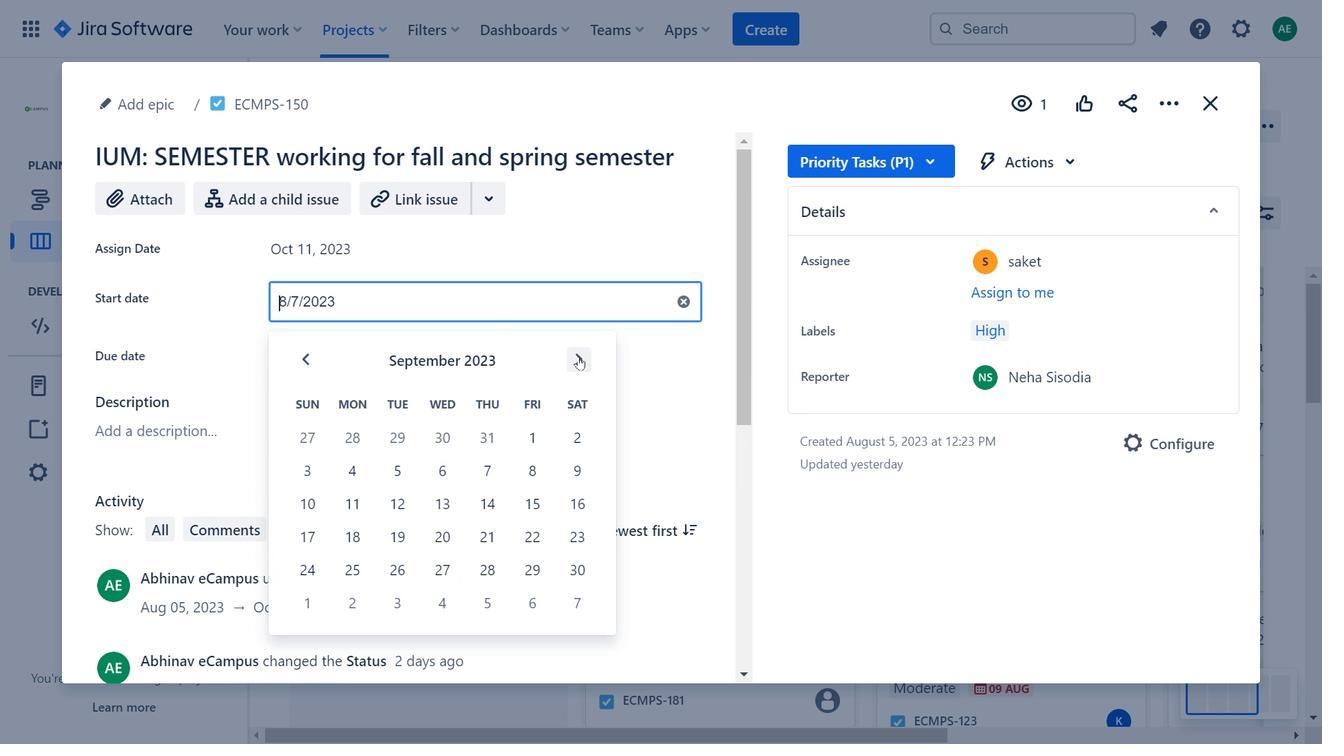 
Action: Mouse moved to (582, 356)
Screenshot: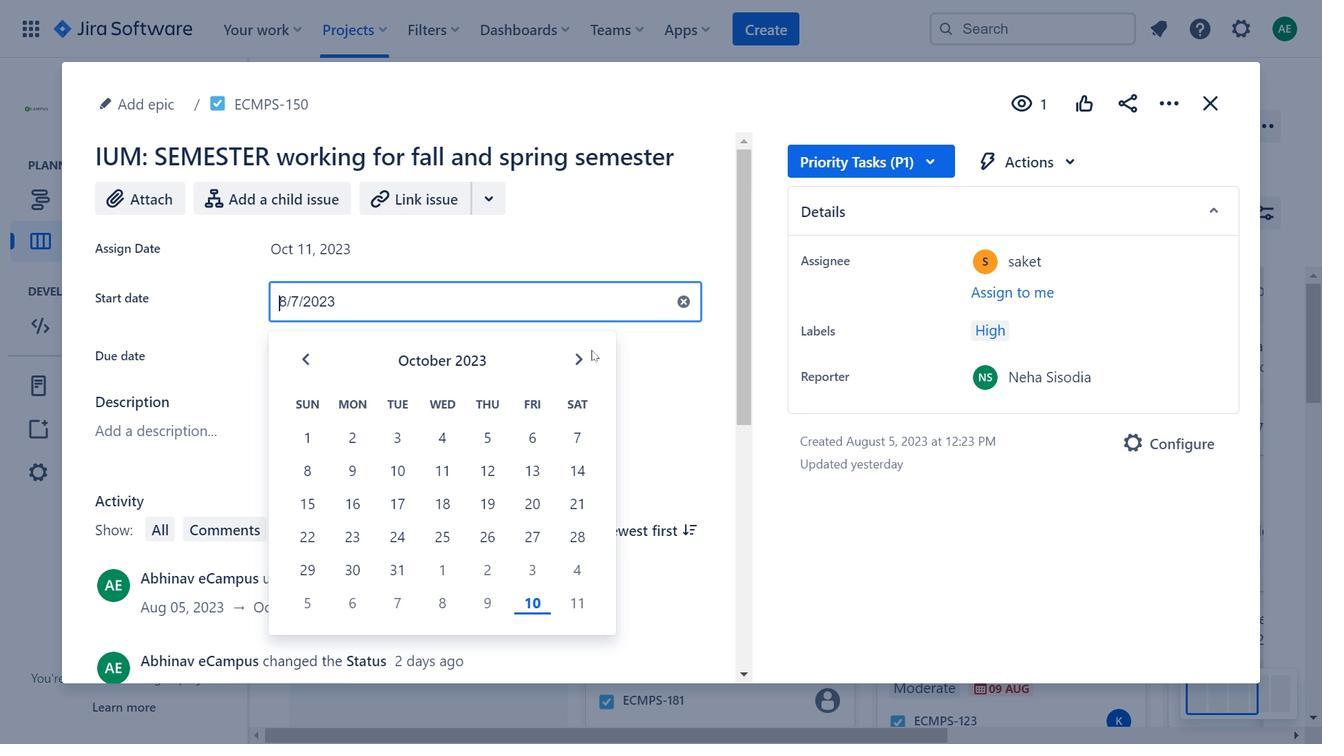 
Action: Mouse pressed left at (582, 356)
Screenshot: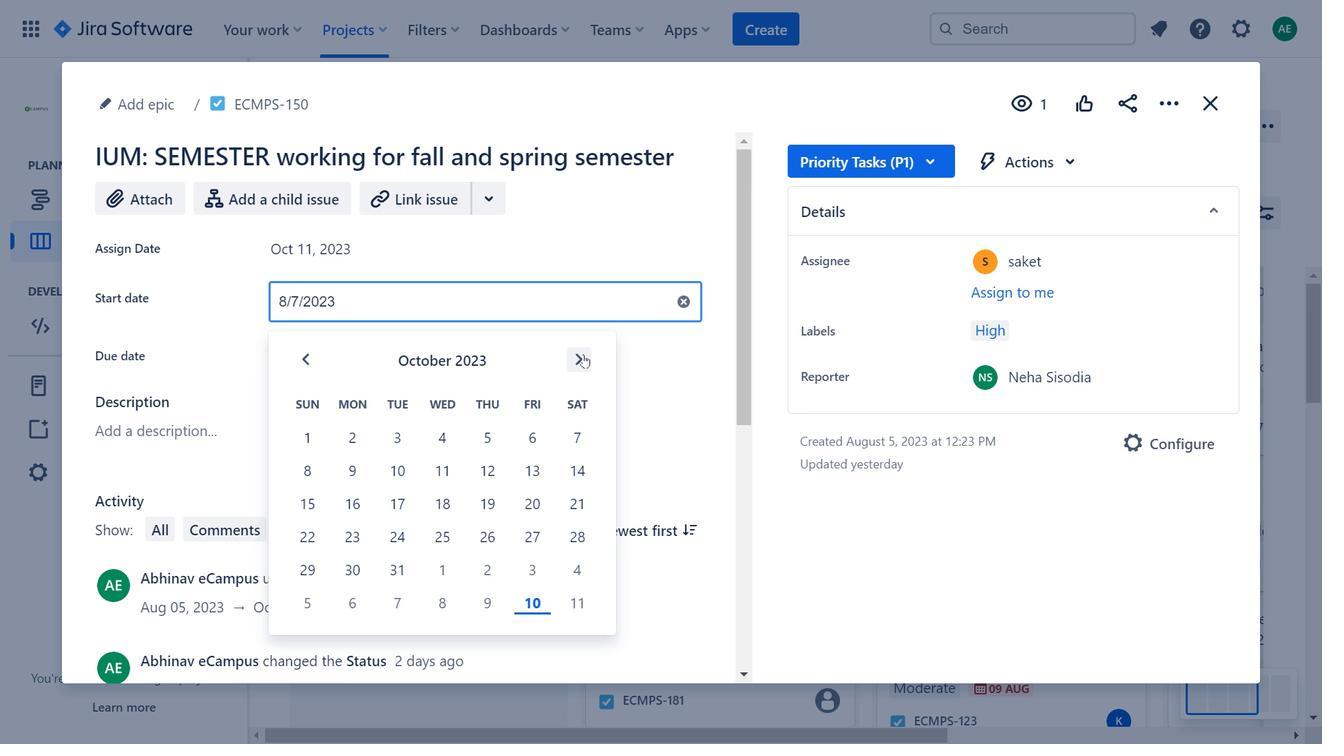 
Action: Mouse moved to (1176, 105)
Screenshot: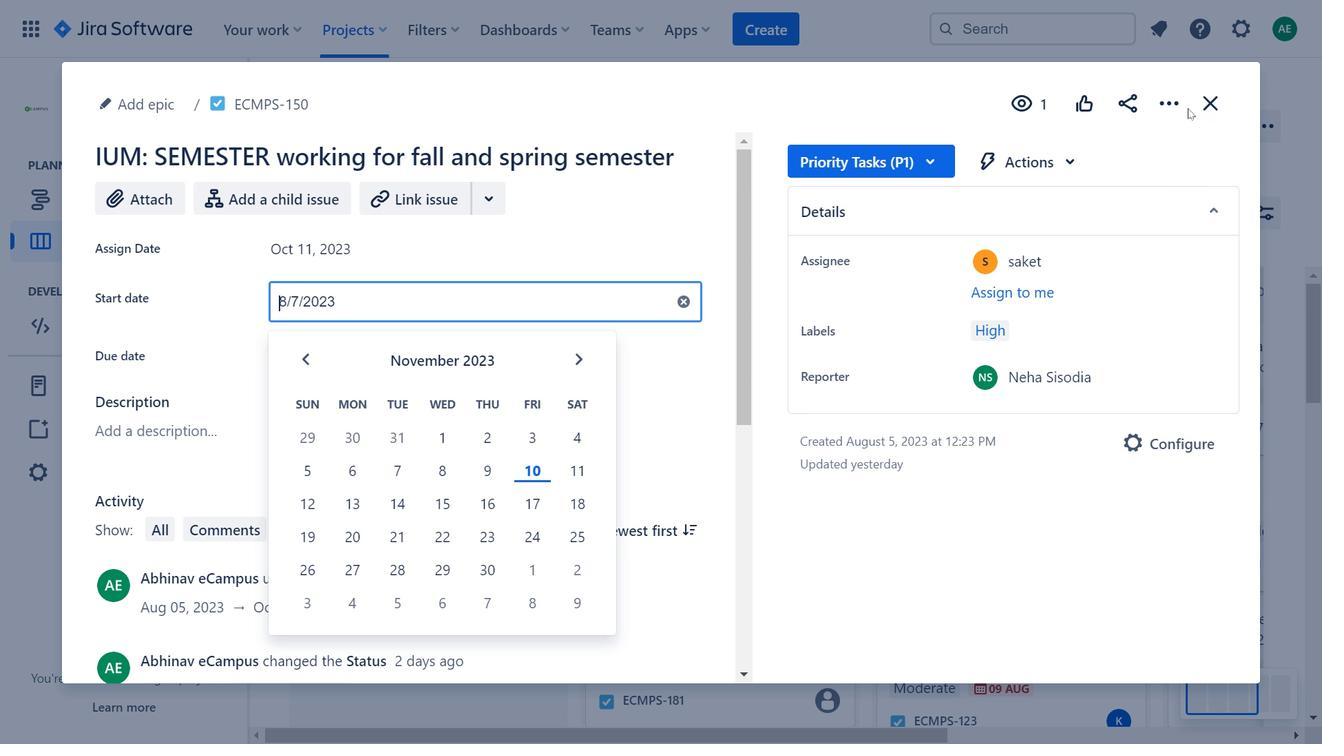 
Action: Mouse pressed left at (1176, 105)
Screenshot: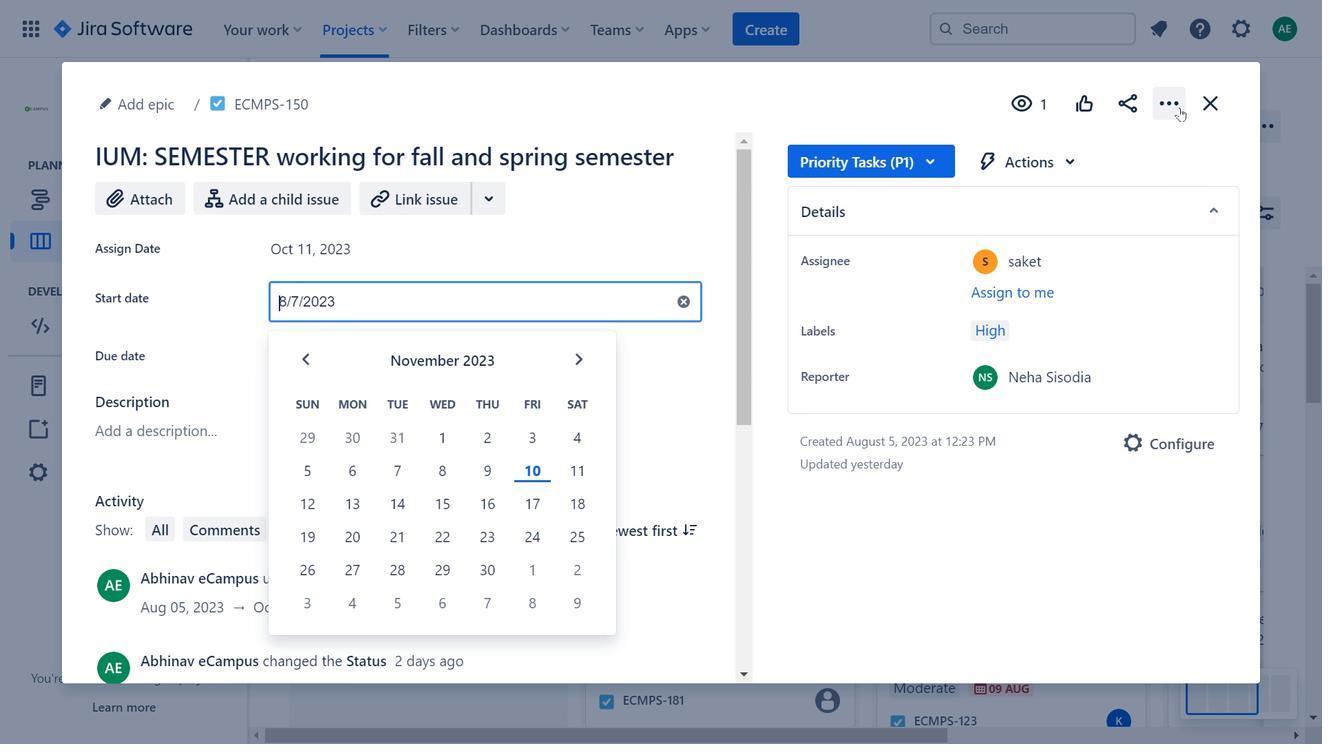 
Action: Mouse moved to (389, 287)
Screenshot: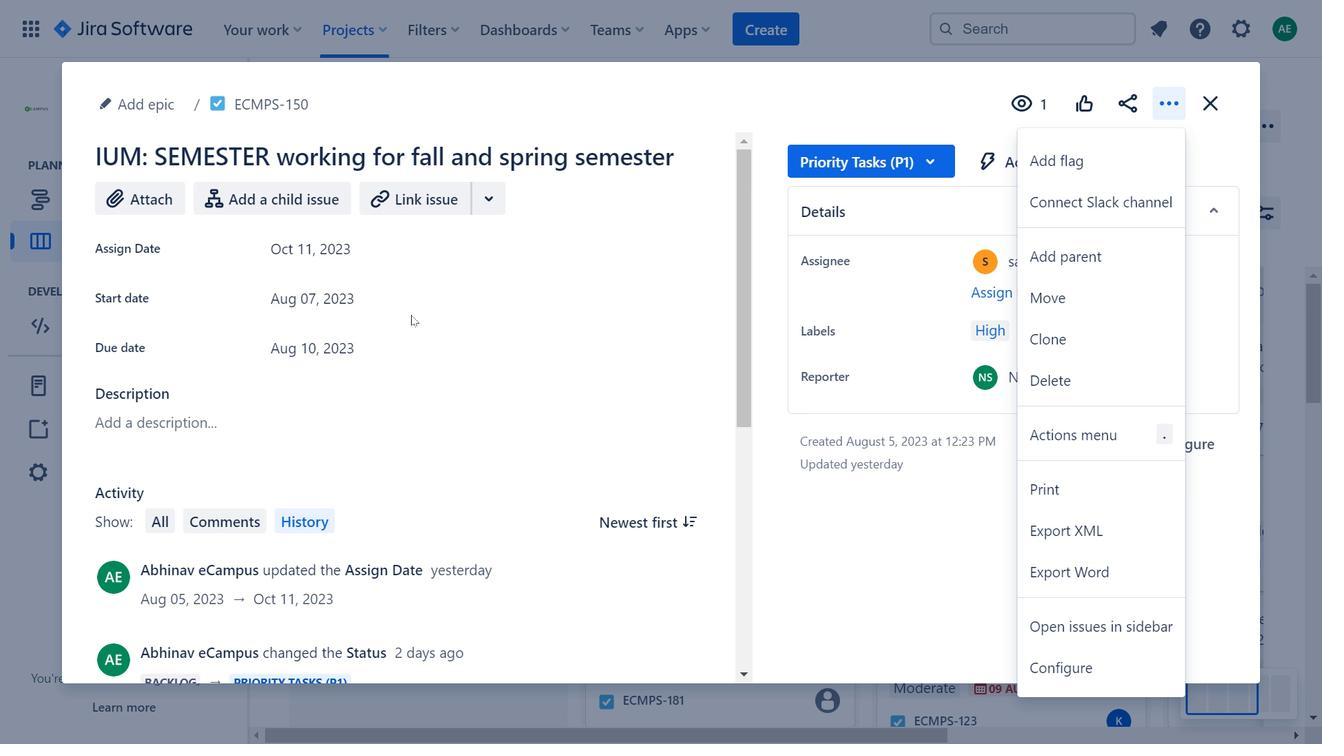
Action: Mouse pressed left at (389, 287)
Screenshot: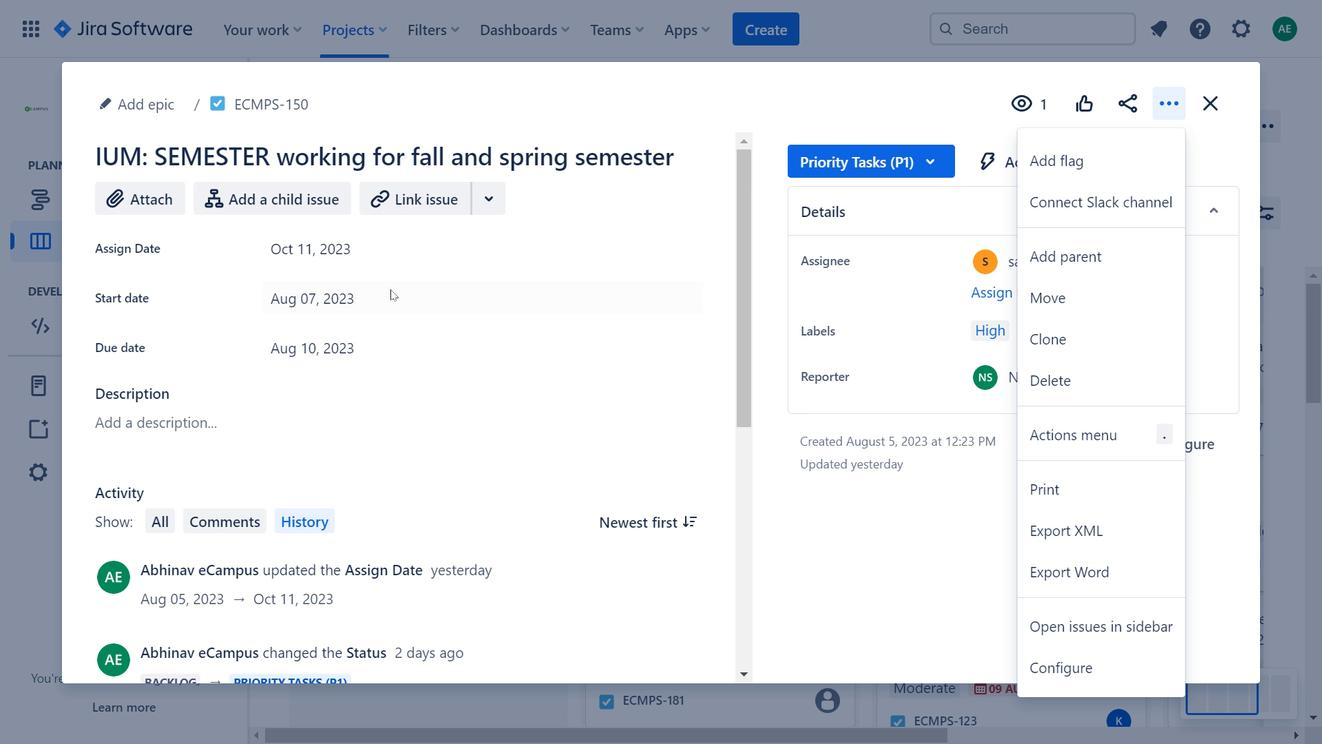 
Action: Mouse moved to (930, 140)
Screenshot: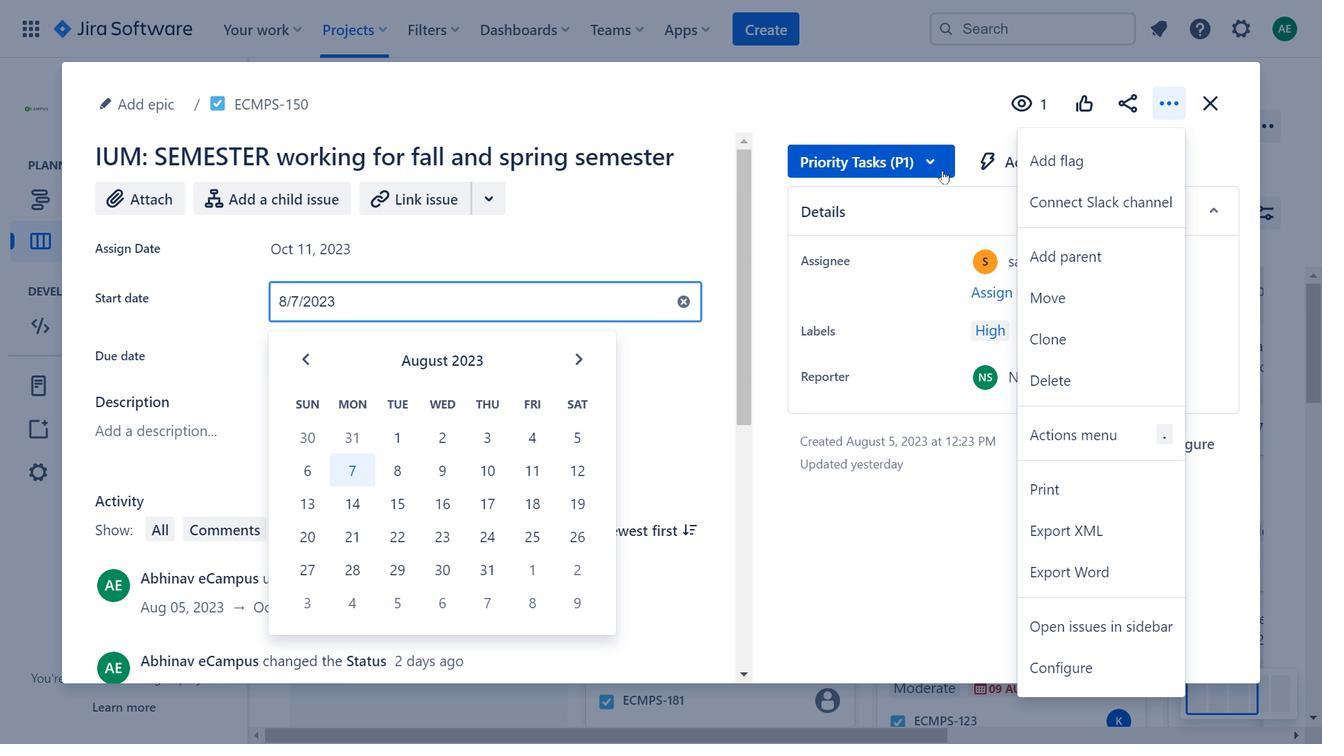 
Action: Mouse pressed left at (930, 140)
Screenshot: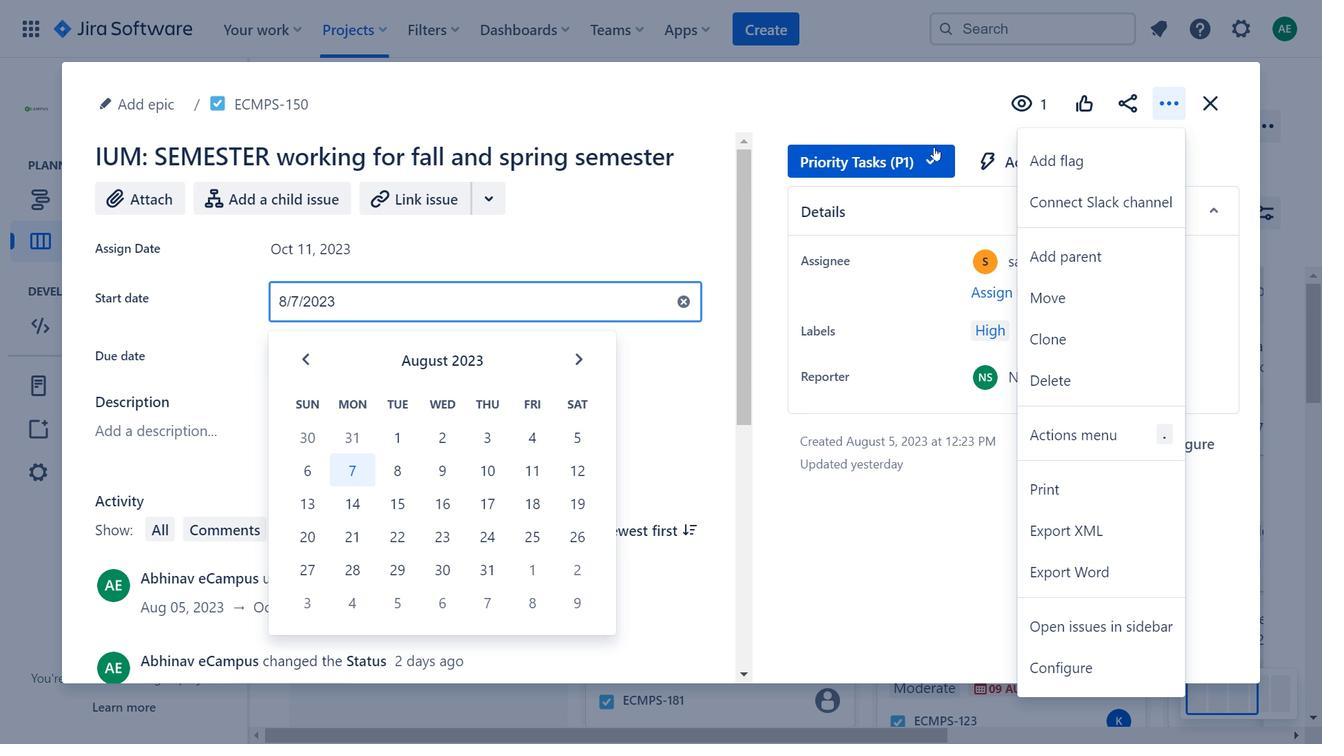 
Action: Mouse moved to (930, 150)
Screenshot: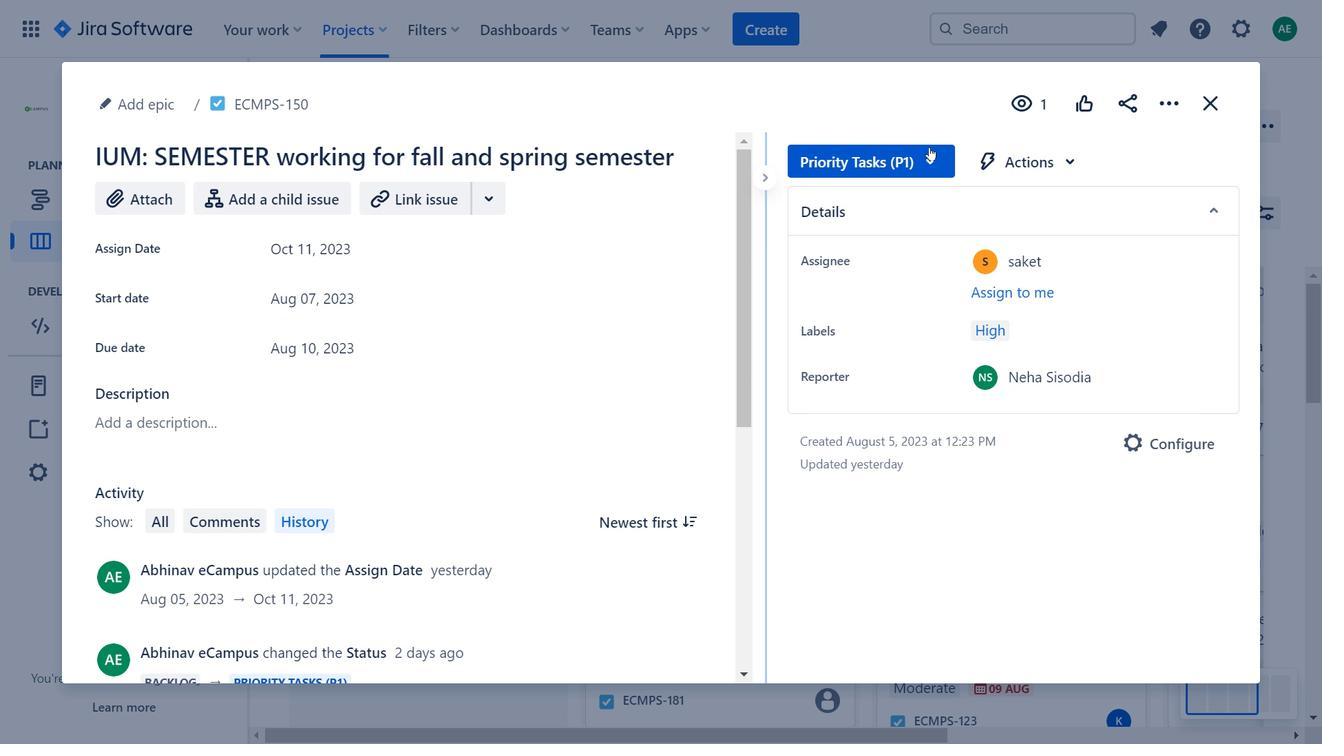 
Action: Mouse pressed left at (930, 150)
Screenshot: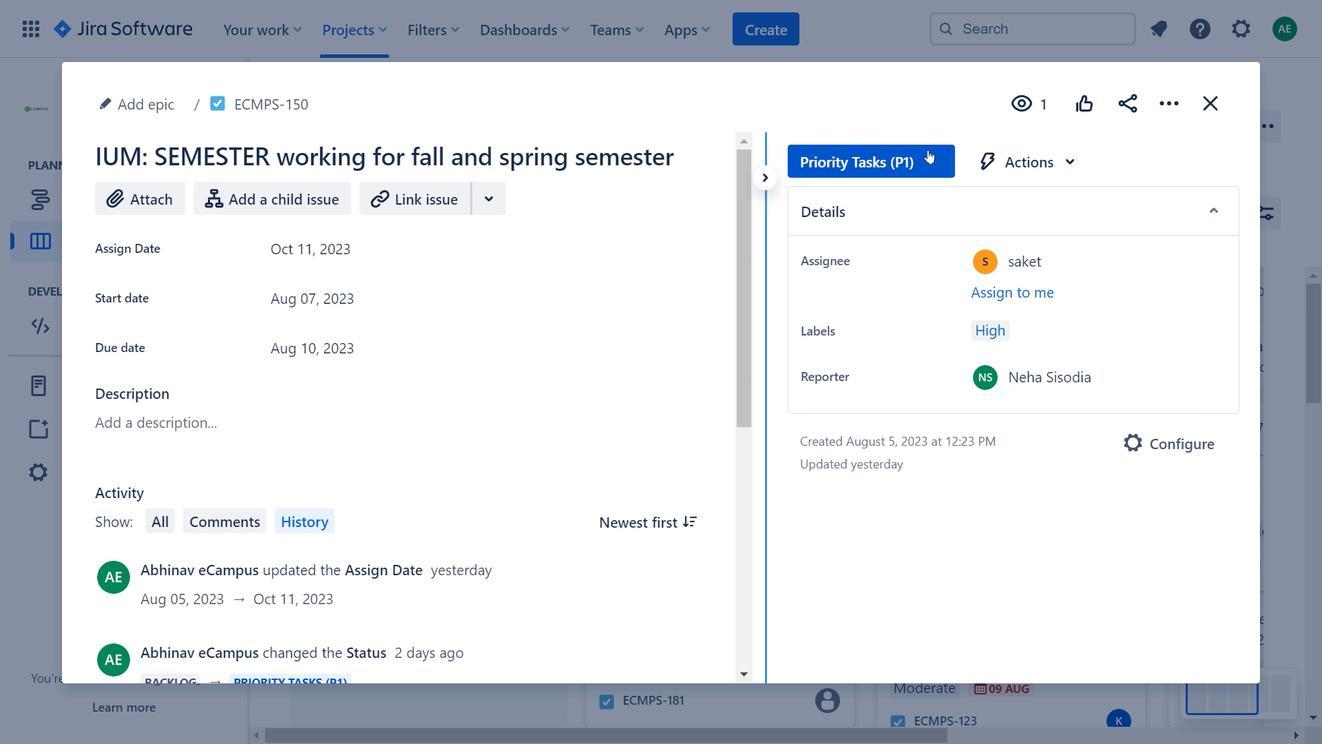 
Action: Mouse moved to (1048, 160)
Screenshot: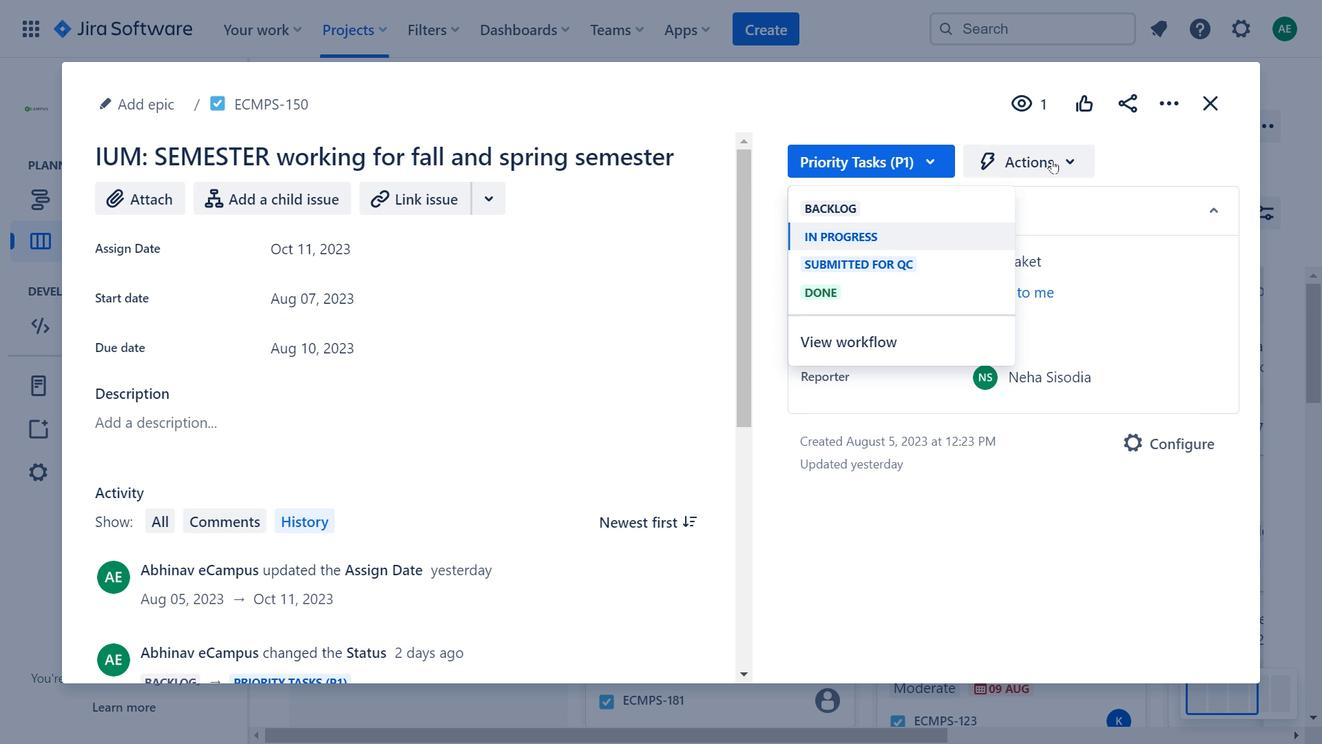 
Action: Mouse pressed left at (1048, 160)
Screenshot: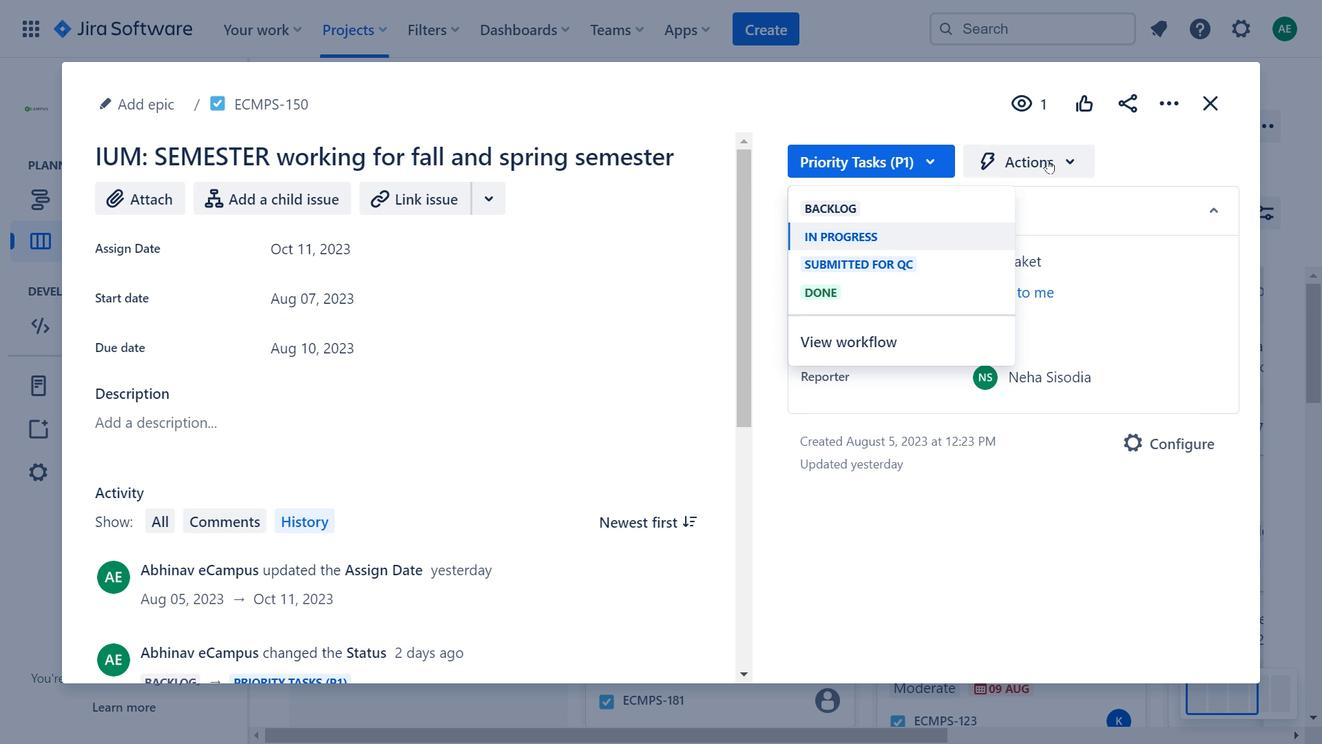 
Action: Mouse moved to (361, 307)
Screenshot: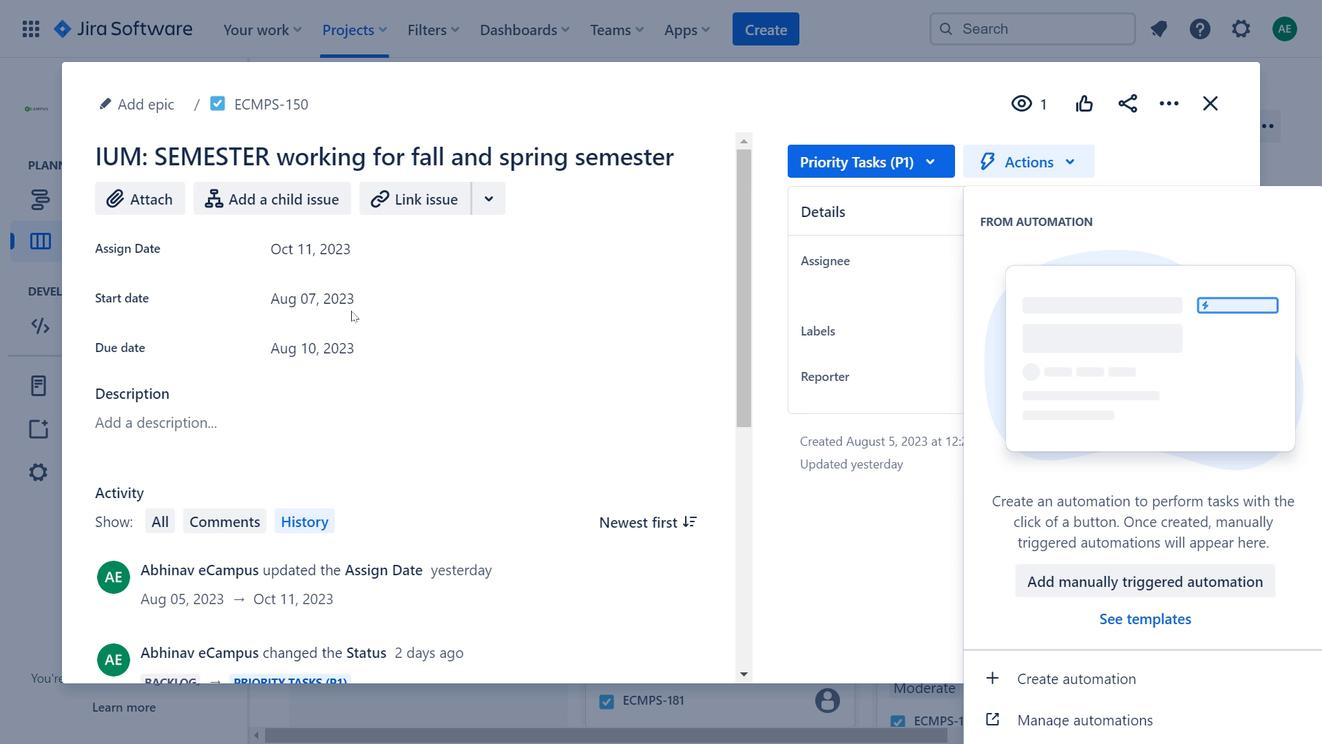 
Action: Mouse pressed left at (361, 307)
Screenshot: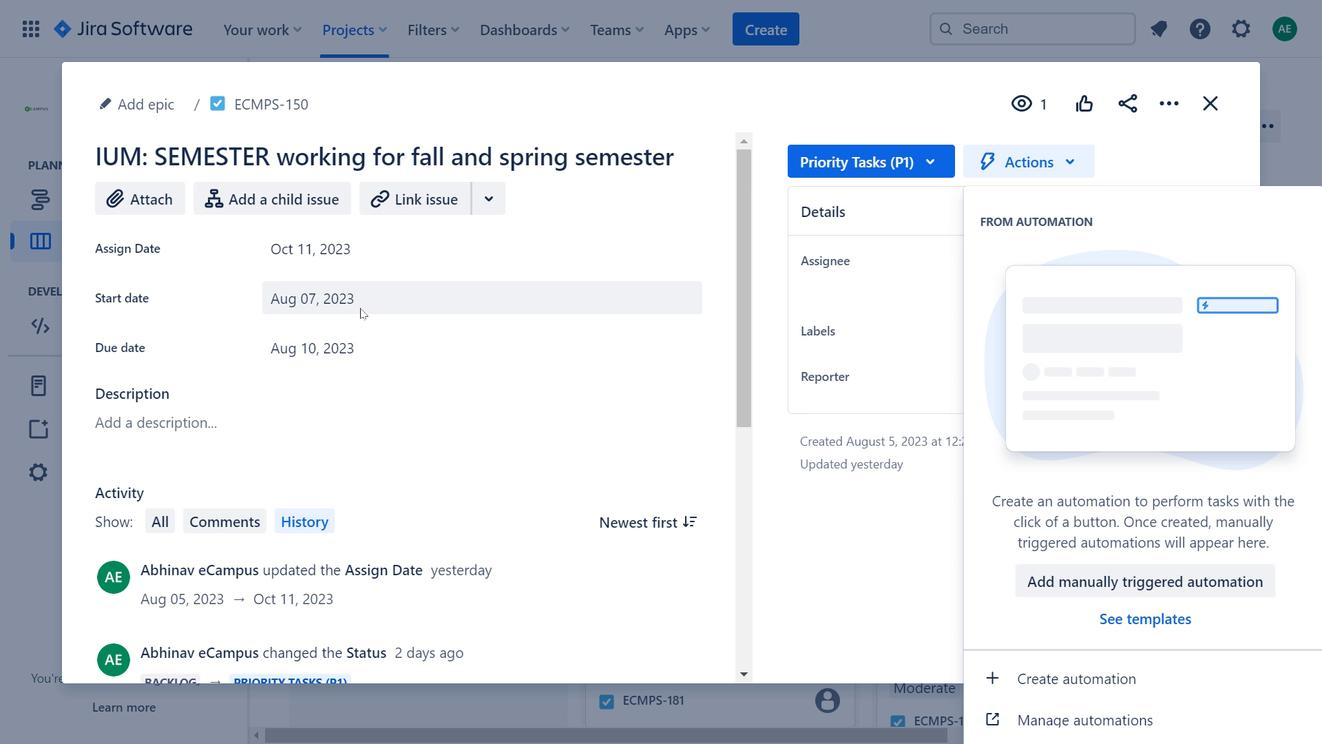 
Action: Mouse moved to (1169, 106)
Screenshot: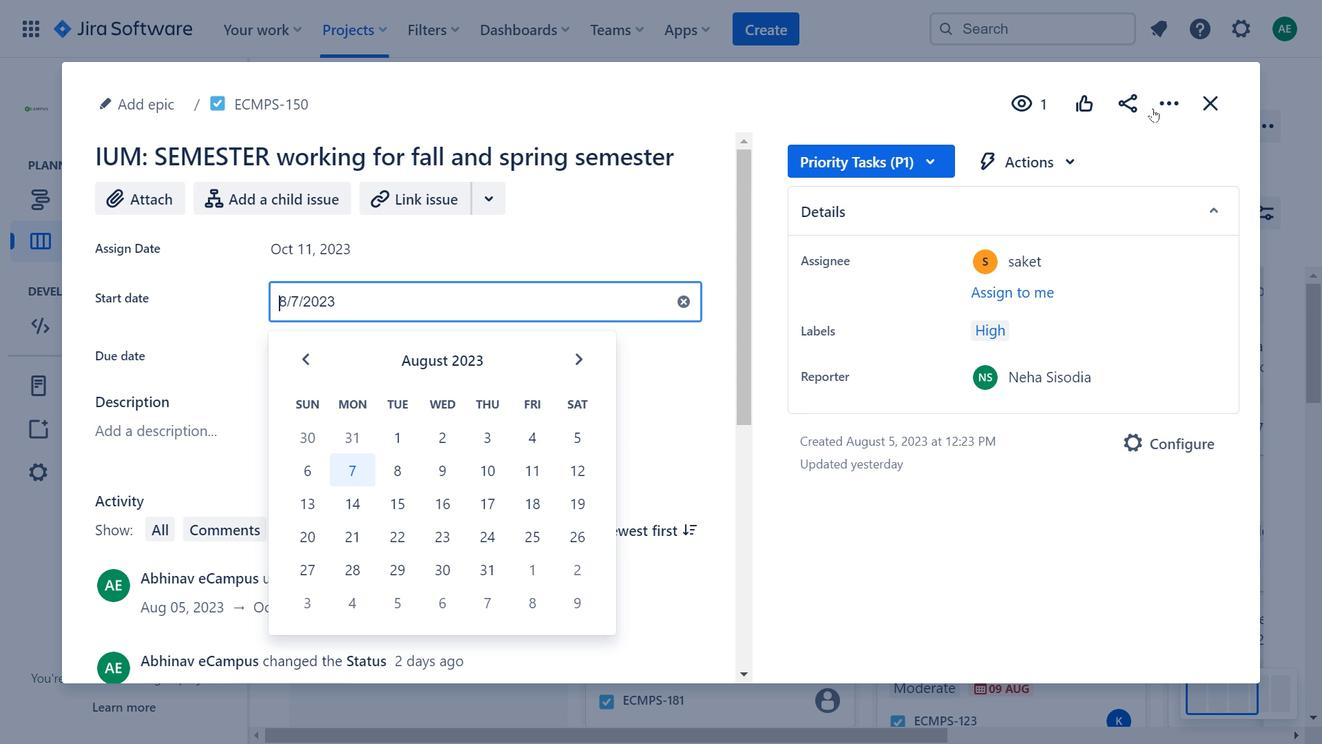 
Action: Mouse pressed left at (1169, 106)
Screenshot: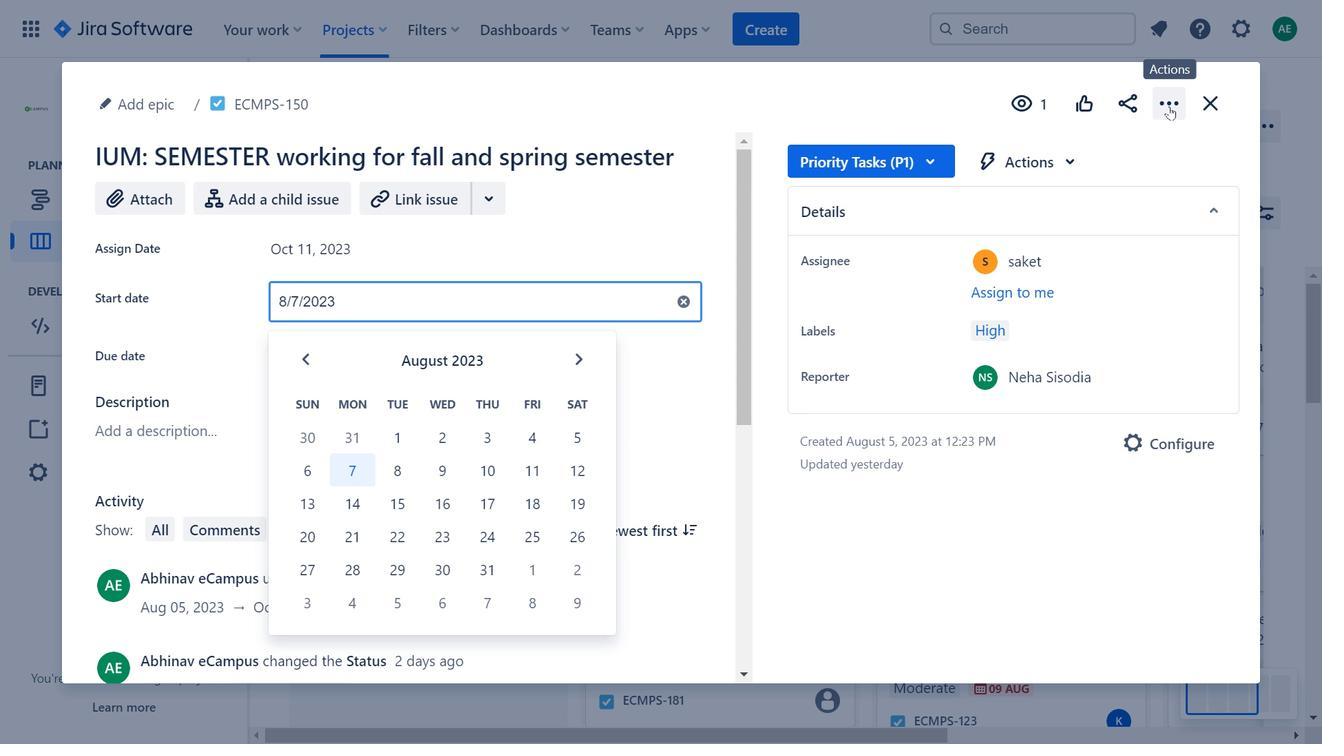 
Action: Mouse moved to (491, 259)
Screenshot: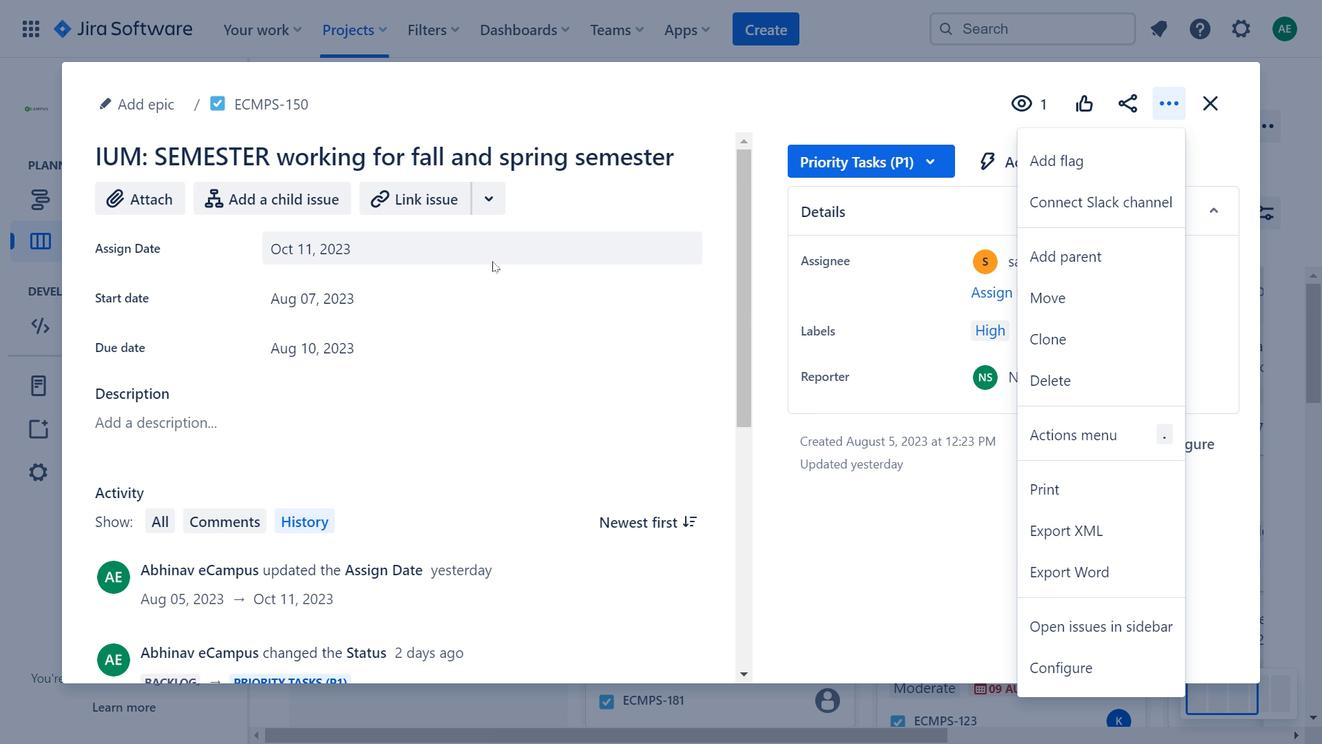 
Action: Mouse pressed left at (491, 259)
Screenshot: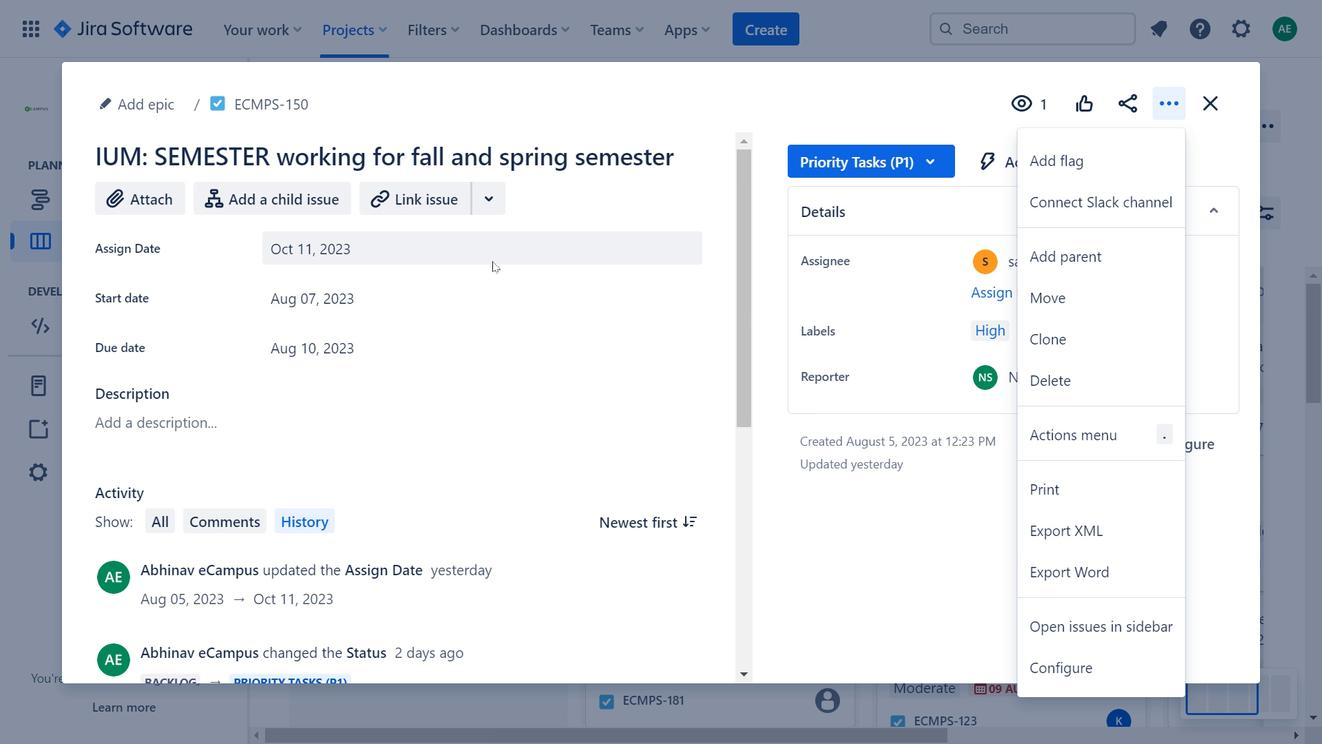 
Action: Mouse moved to (897, 163)
Screenshot: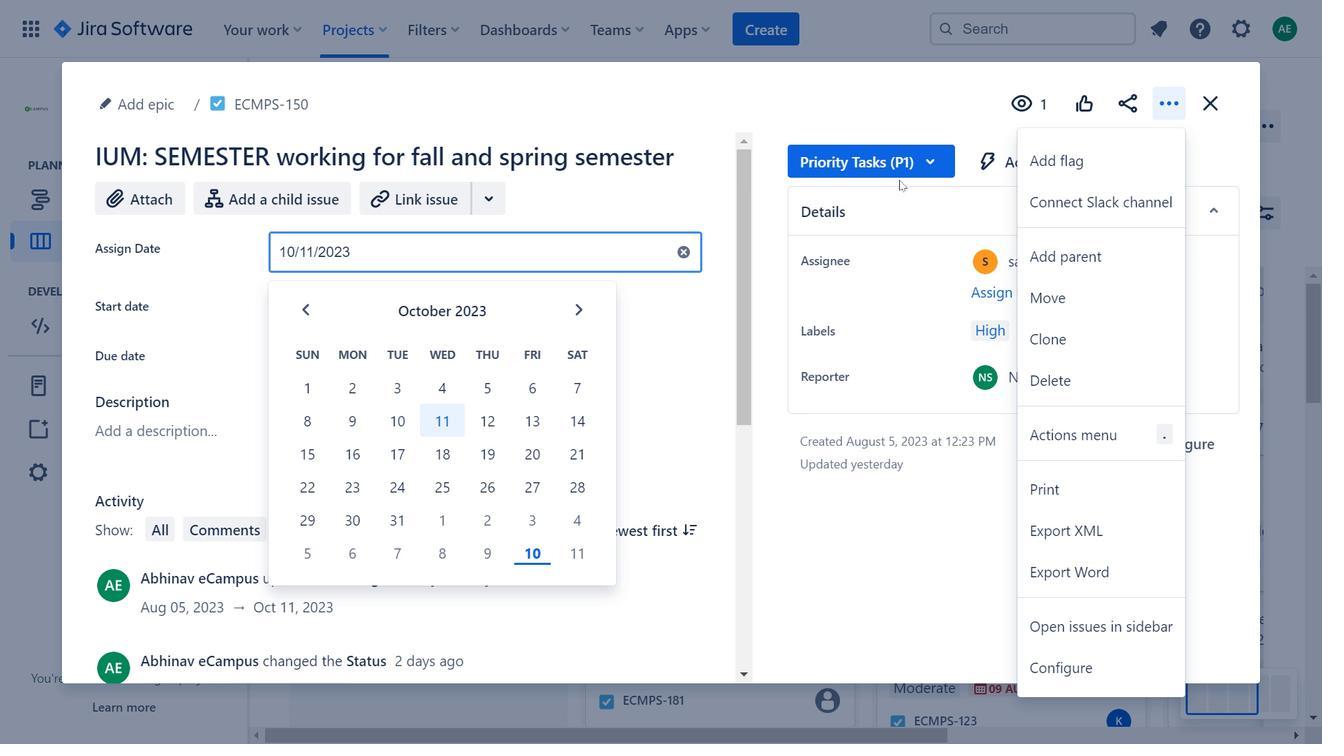 
Action: Mouse pressed left at (897, 163)
Screenshot: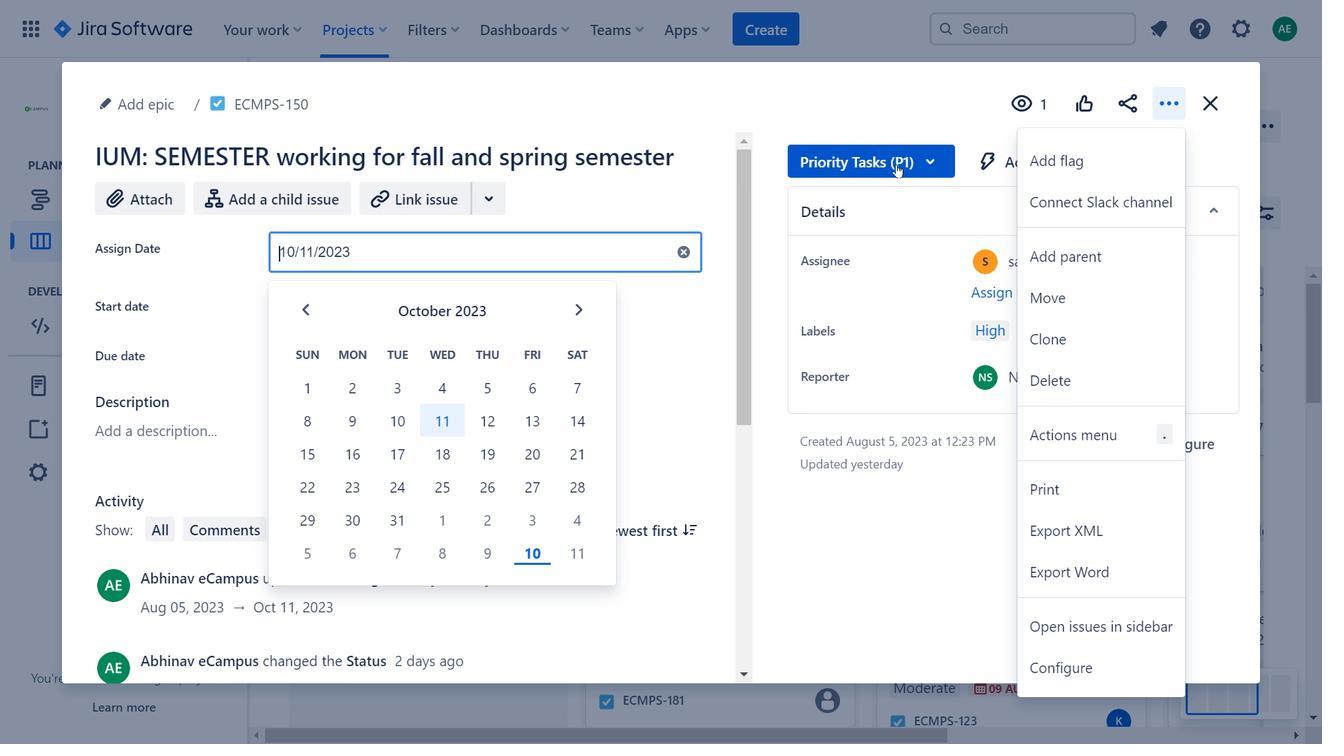 
Action: Mouse moved to (509, 256)
Screenshot: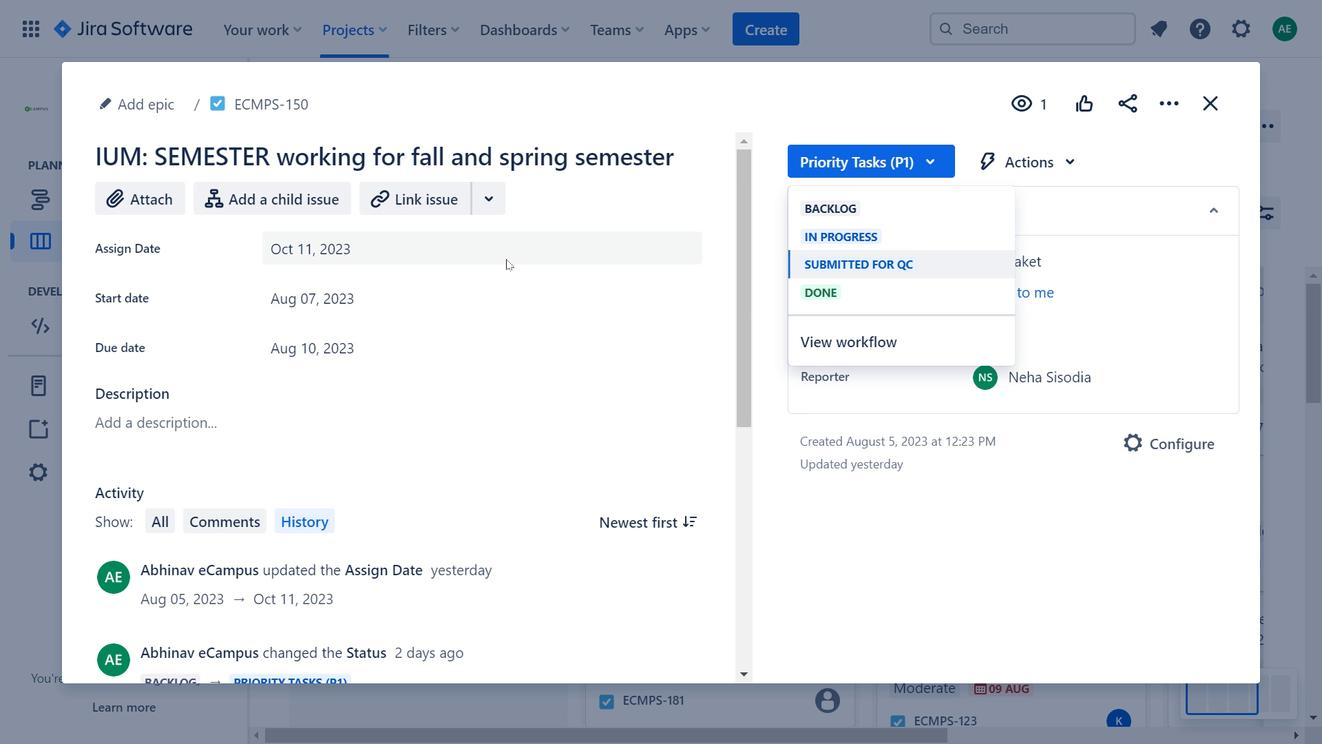 
Action: Mouse pressed left at (509, 256)
Screenshot: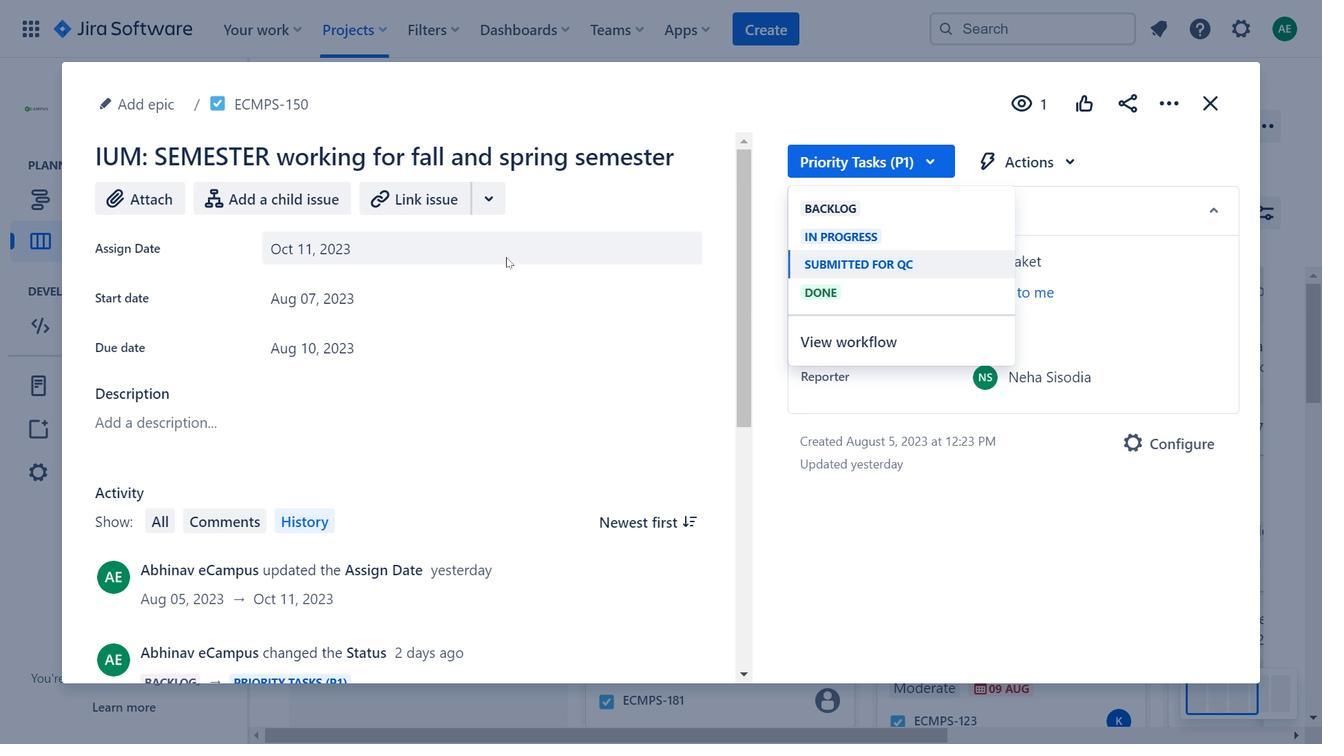 
Action: Mouse moved to (1182, 101)
Screenshot: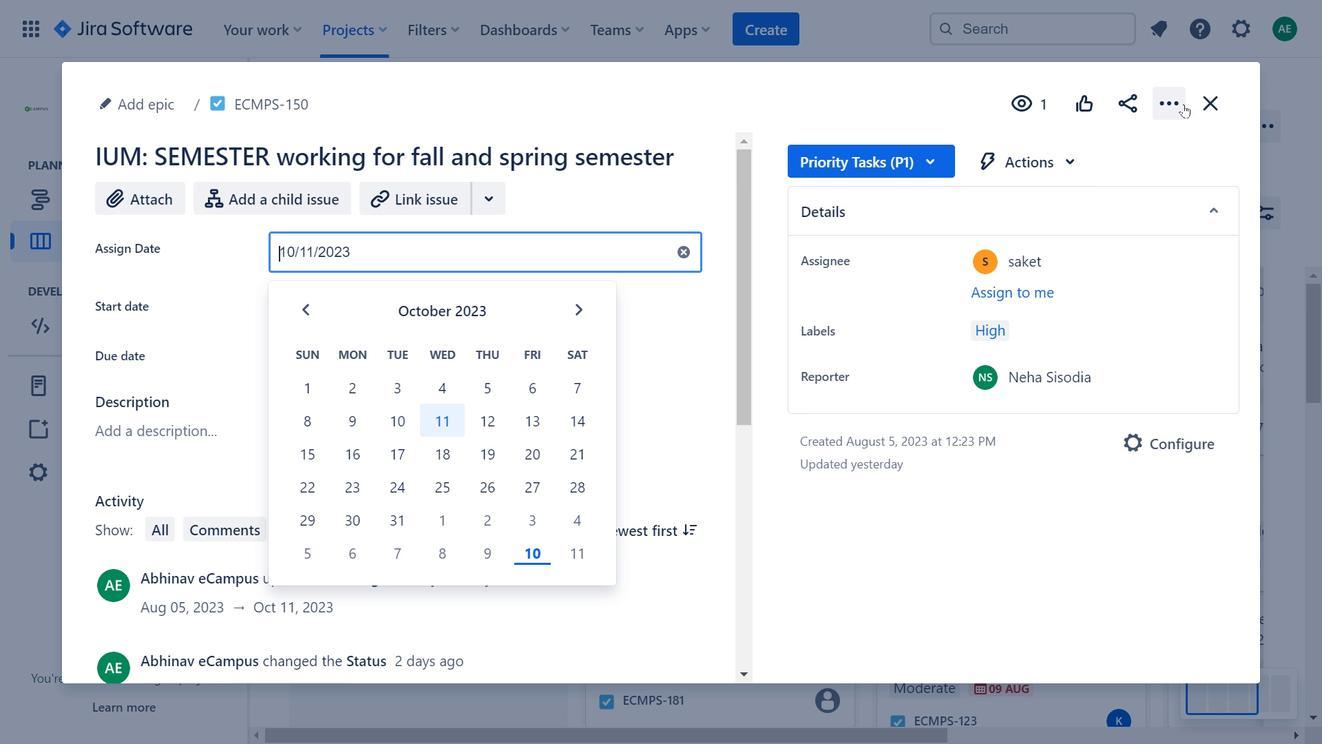 
Action: Mouse pressed left at (1182, 101)
Screenshot: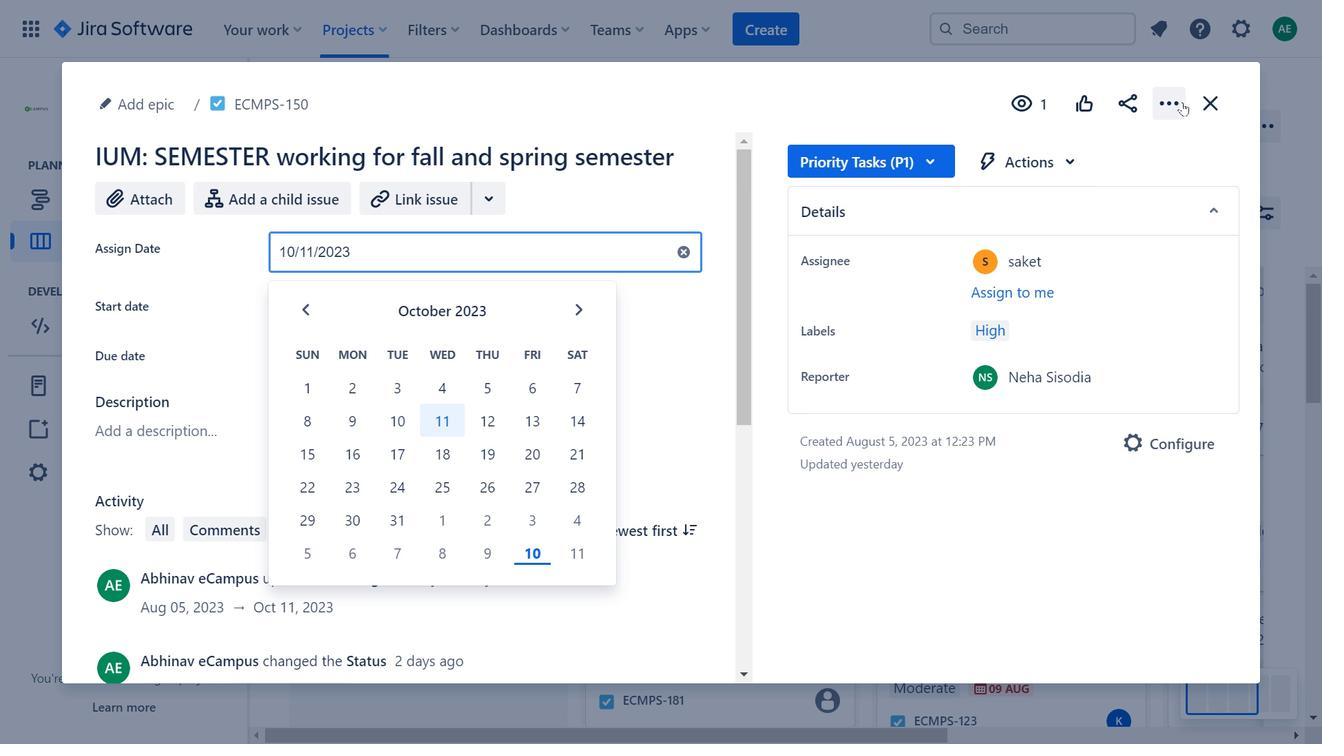 
Action: Mouse moved to (372, 240)
Screenshot: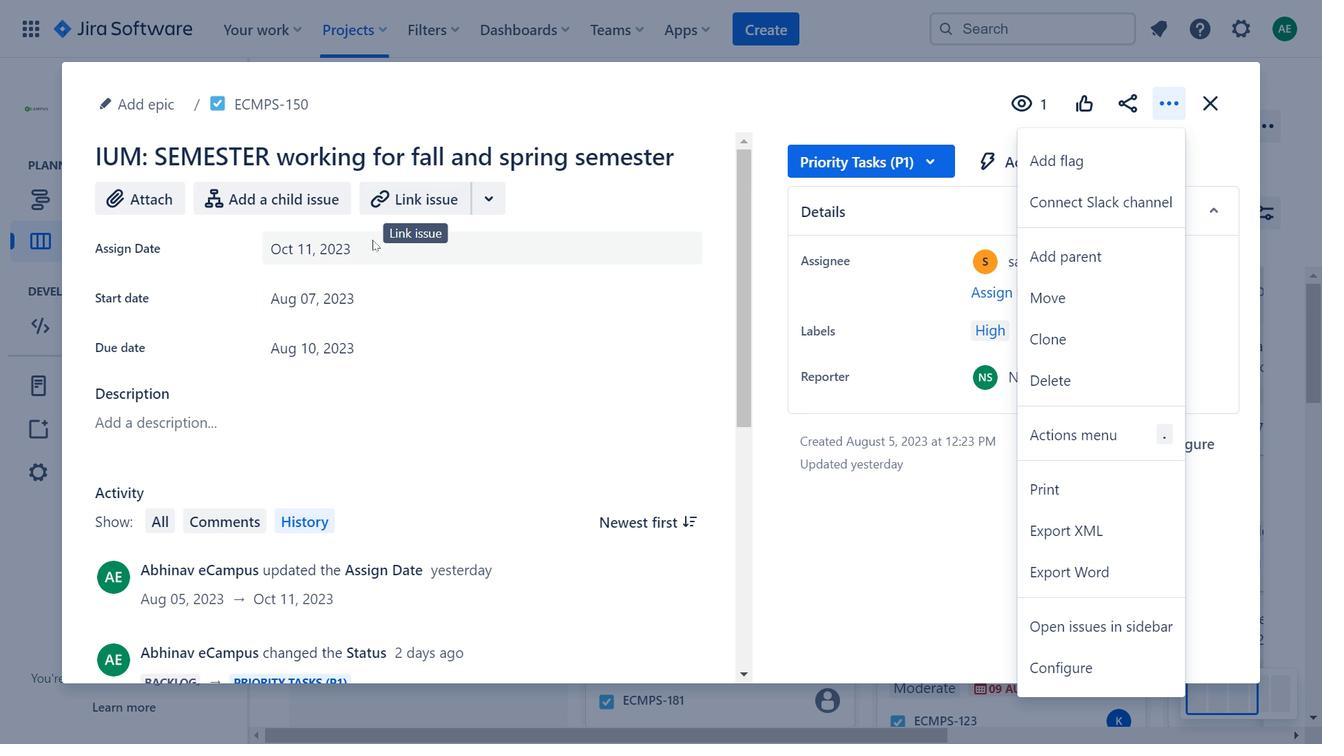 
Action: Mouse pressed left at (372, 240)
Screenshot: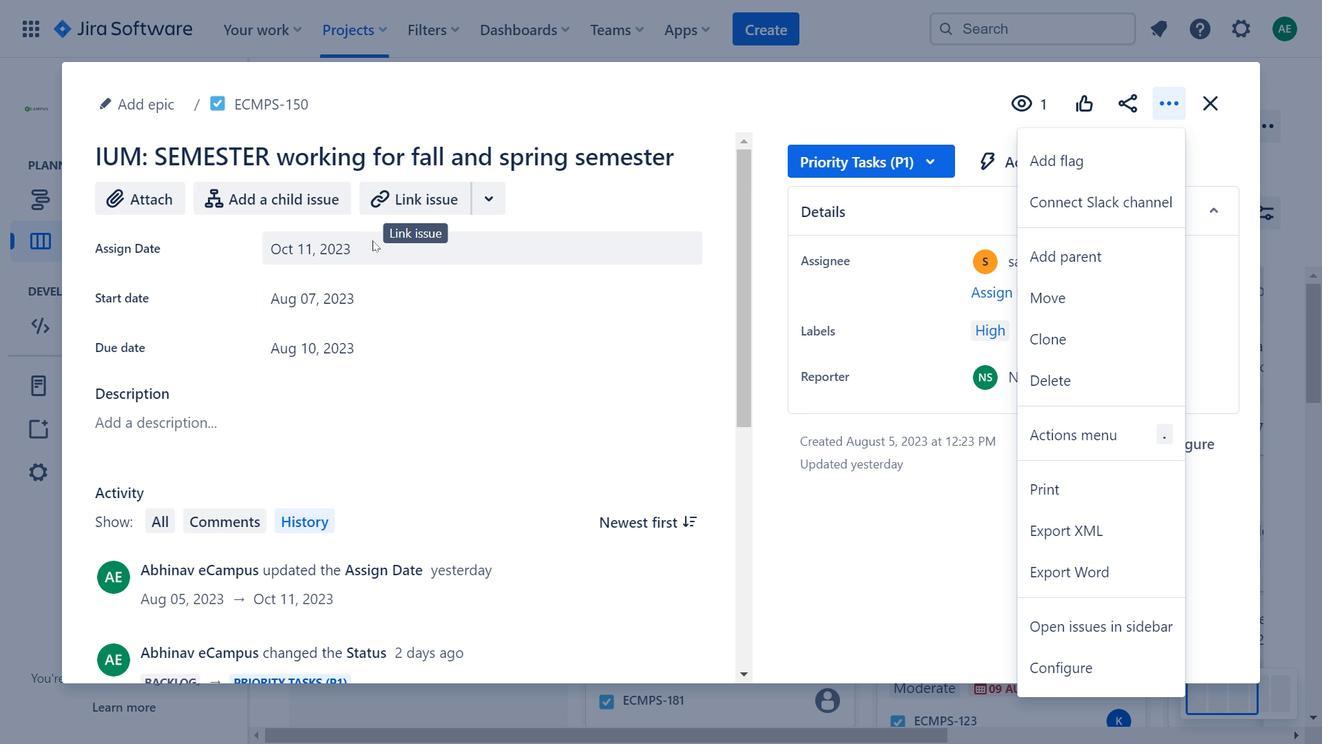 
Action: Mouse moved to (924, 150)
Screenshot: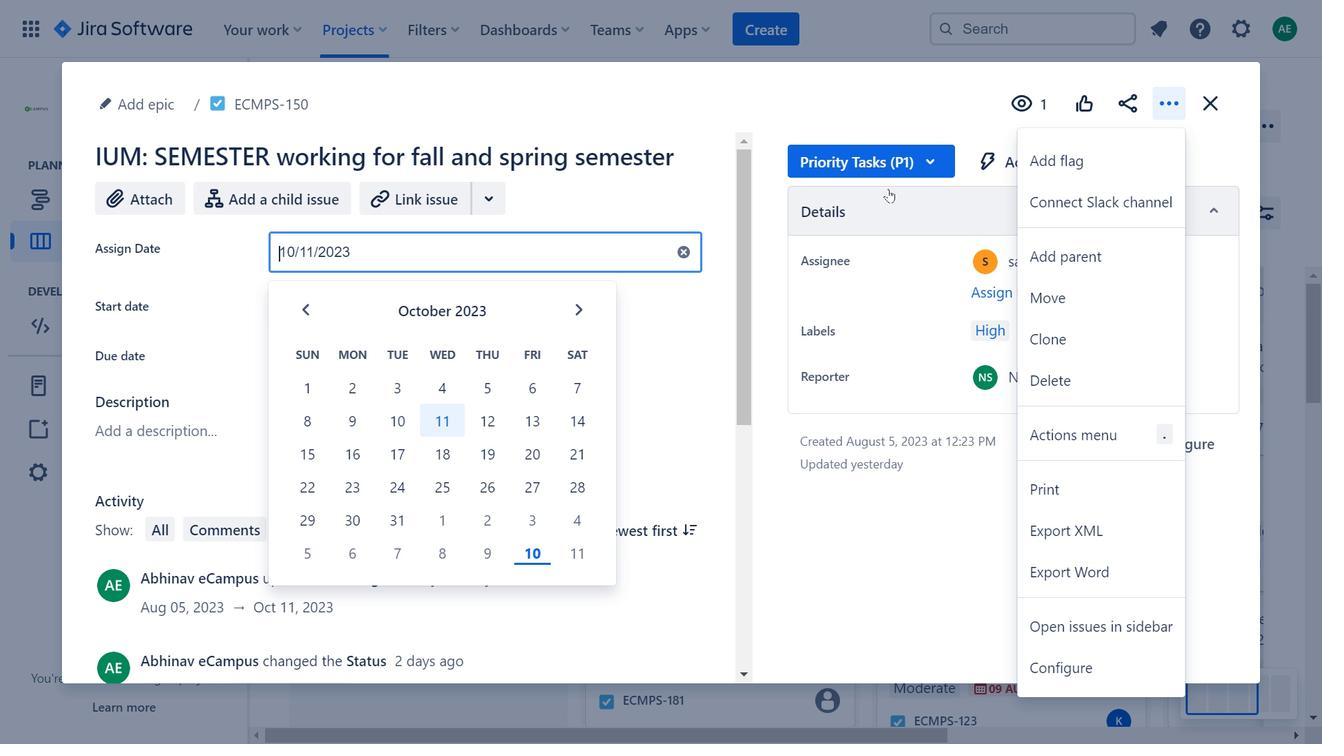 
Action: Mouse pressed left at (924, 150)
Screenshot: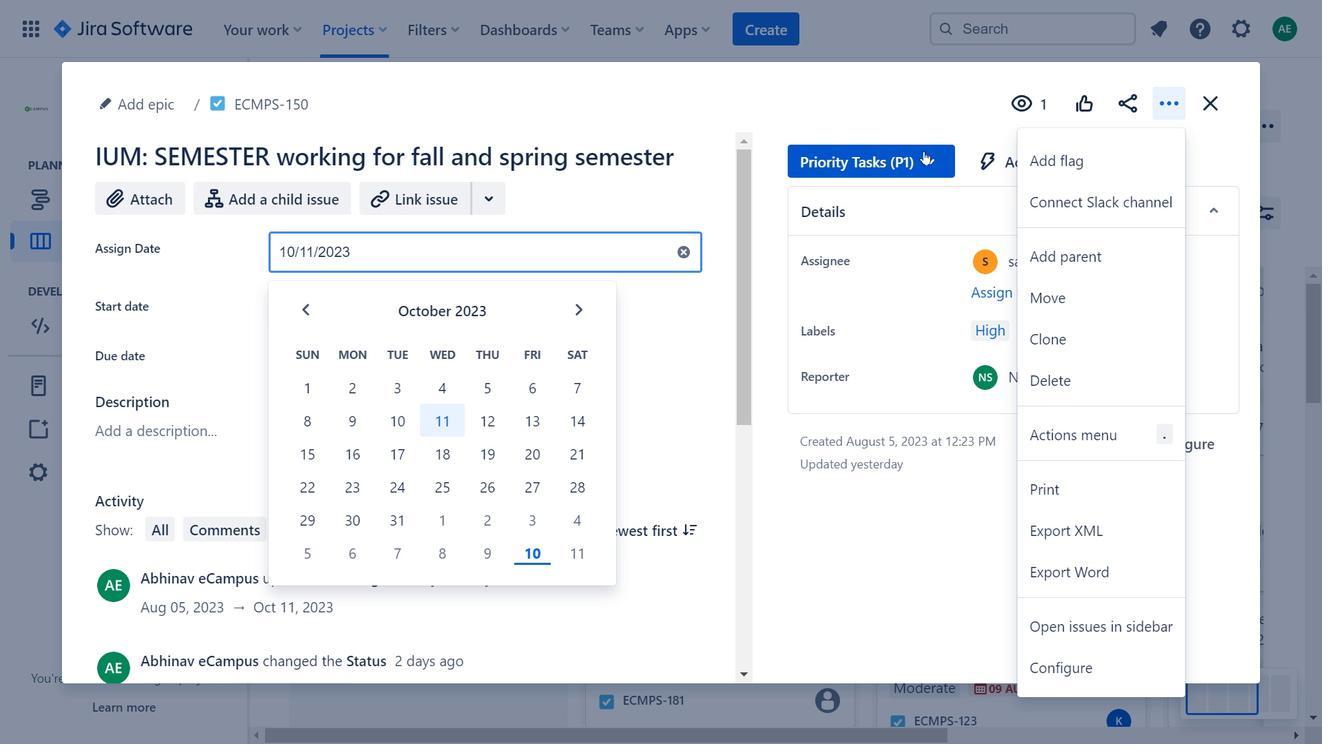 
Action: Mouse moved to (490, 188)
Screenshot: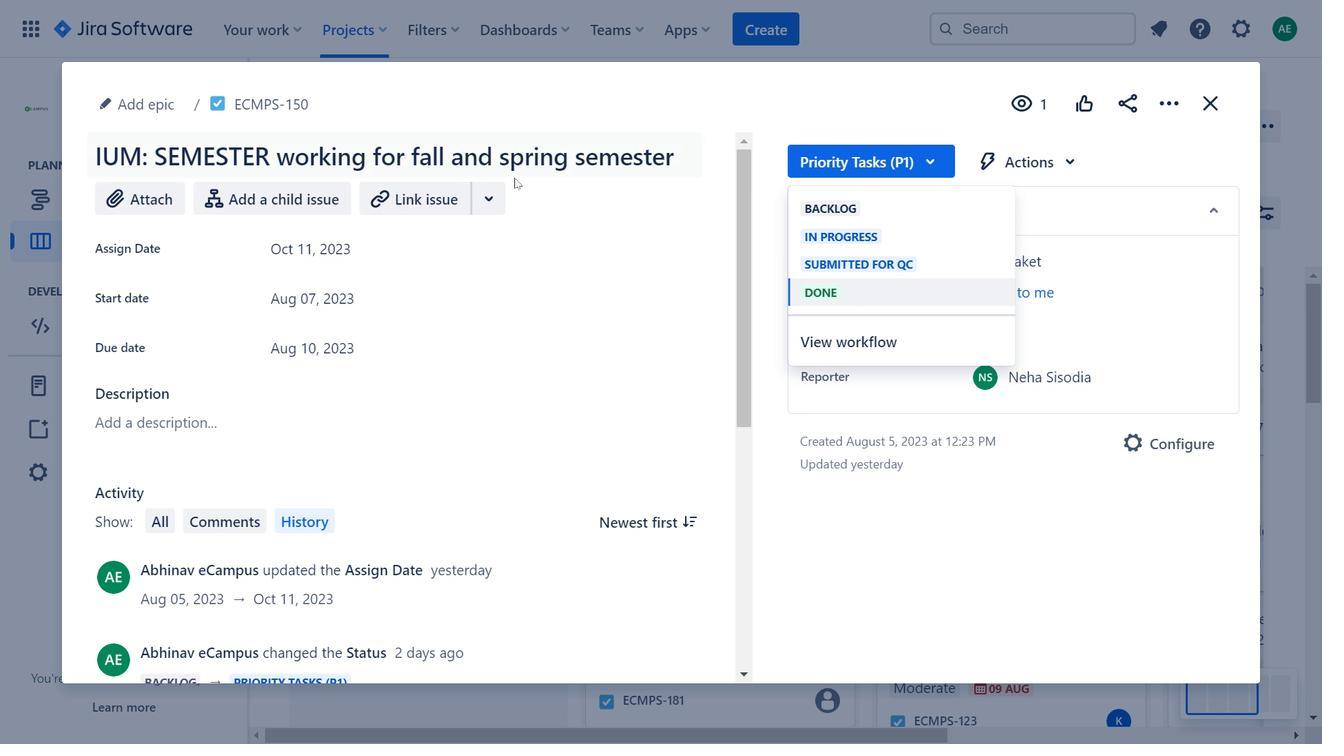 
Action: Mouse pressed left at (490, 188)
Screenshot: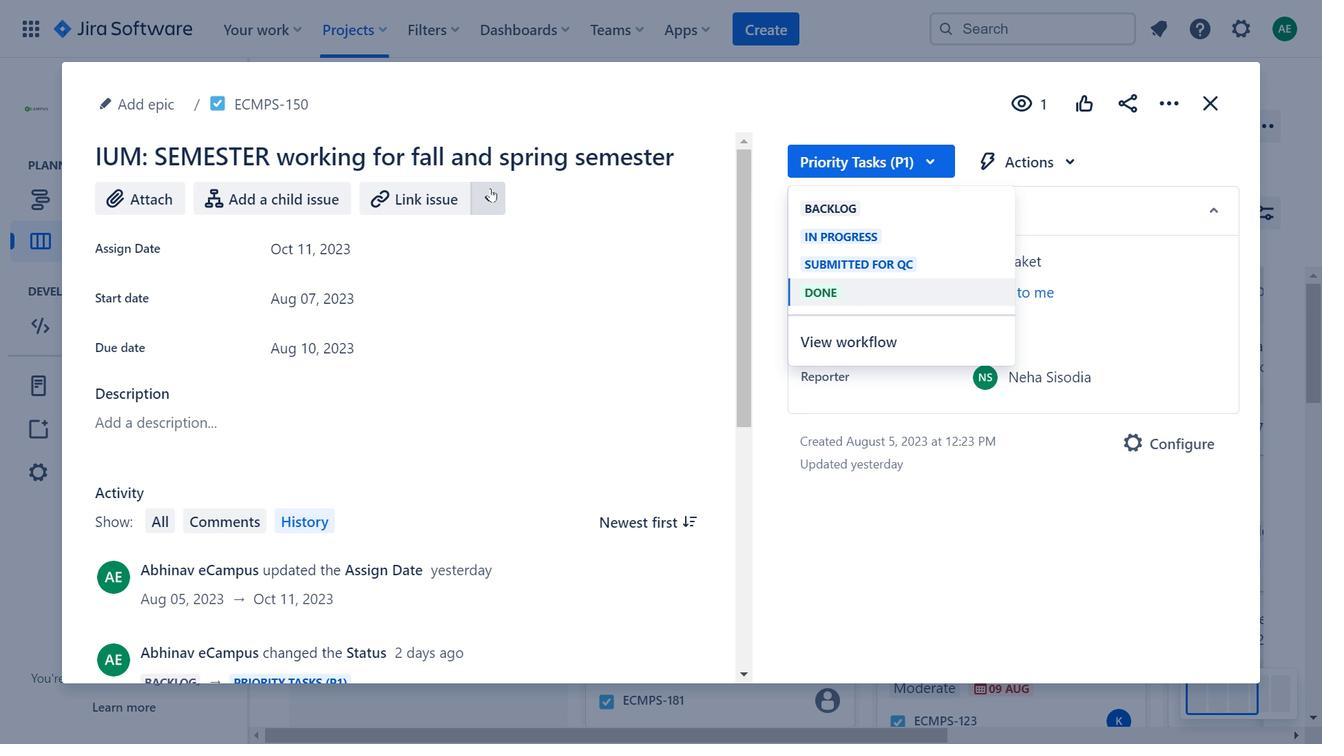 
Action: Mouse moved to (408, 385)
Screenshot: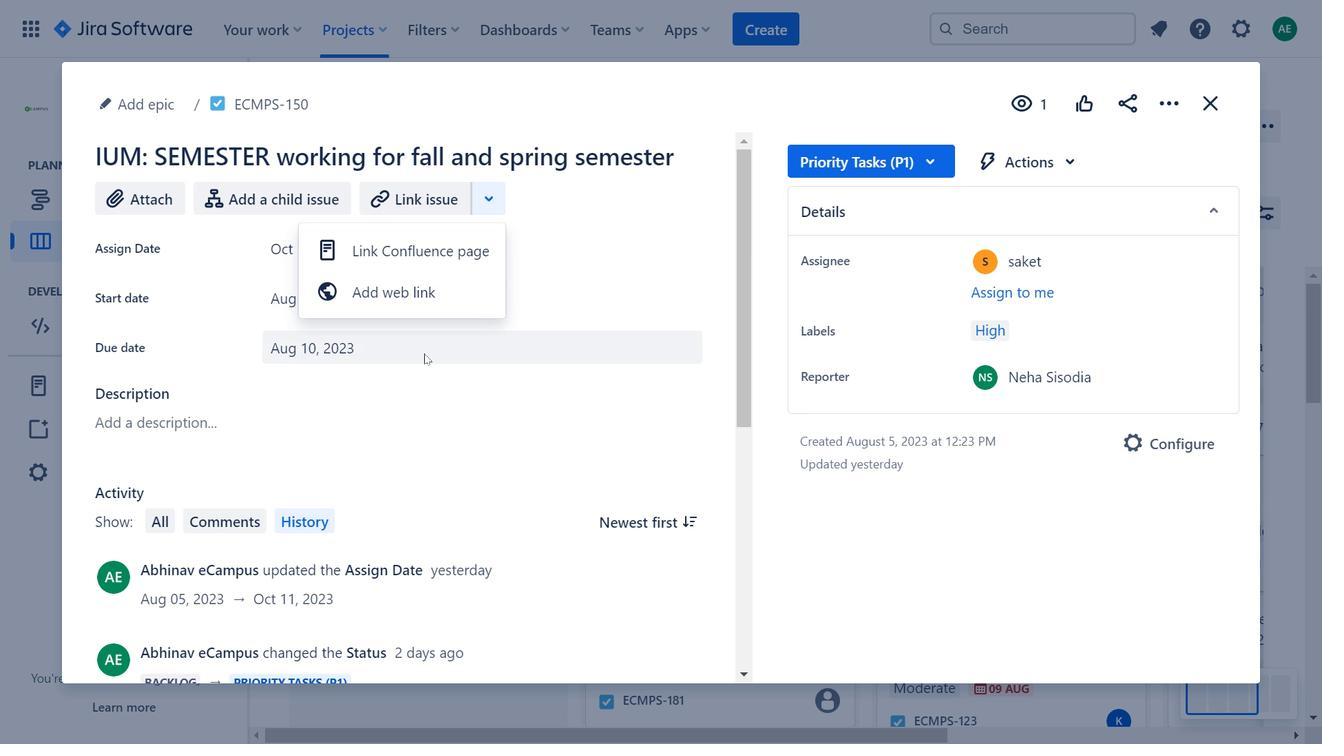 
Action: Mouse scrolled (408, 385) with delta (0, 0)
Screenshot: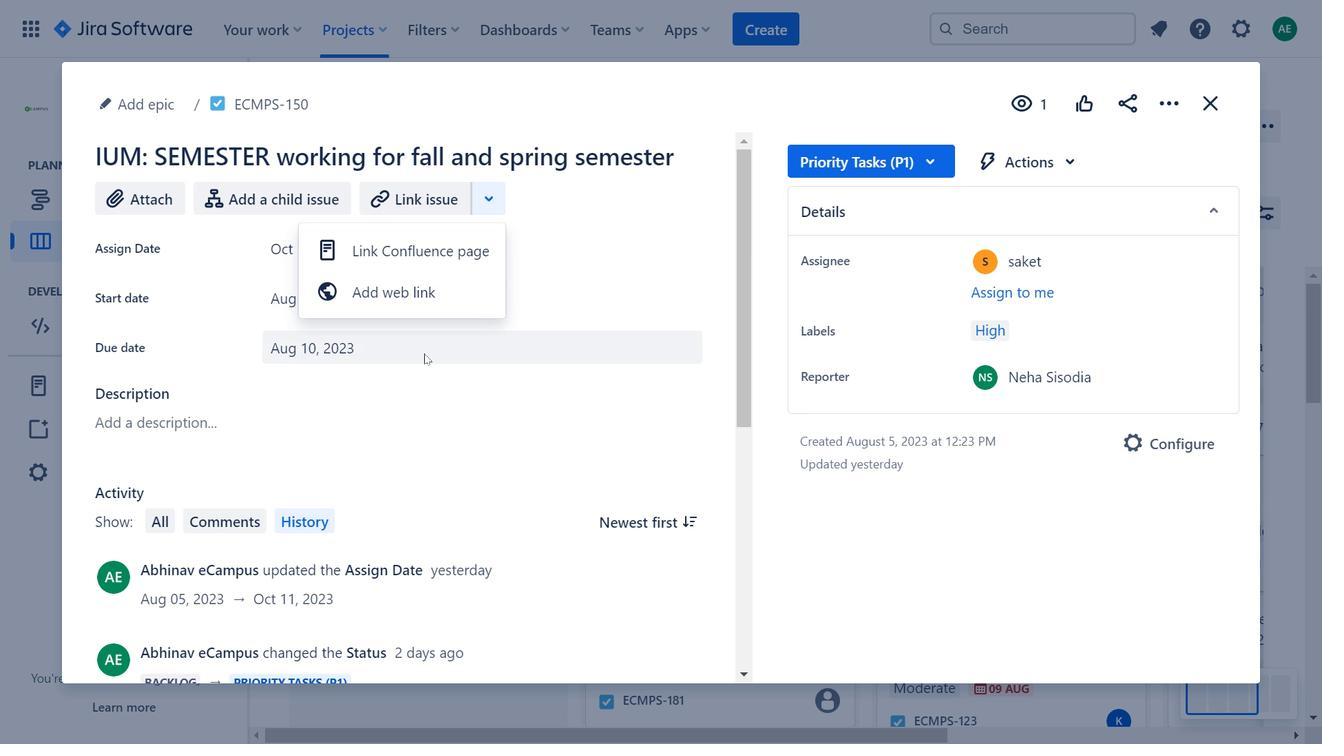 
Action: Mouse moved to (408, 388)
Screenshot: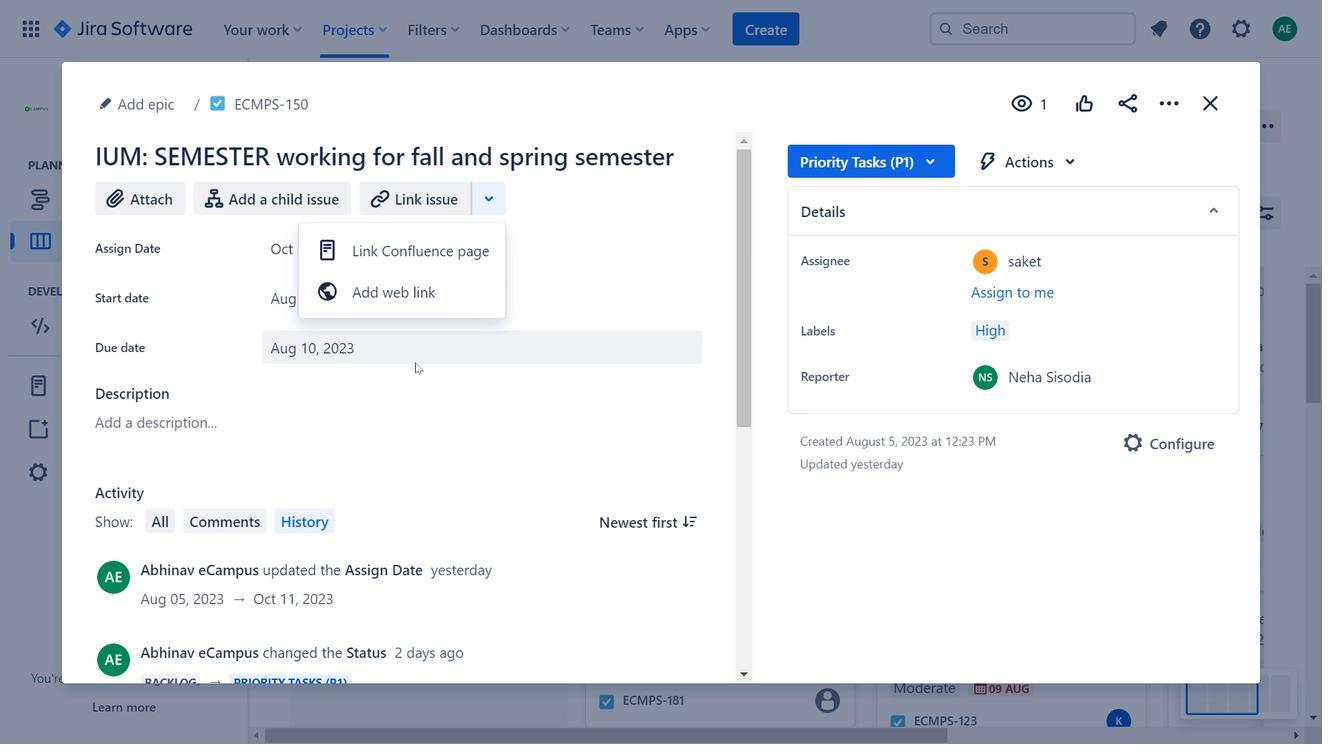 
Action: Mouse scrolled (408, 387) with delta (0, 0)
Screenshot: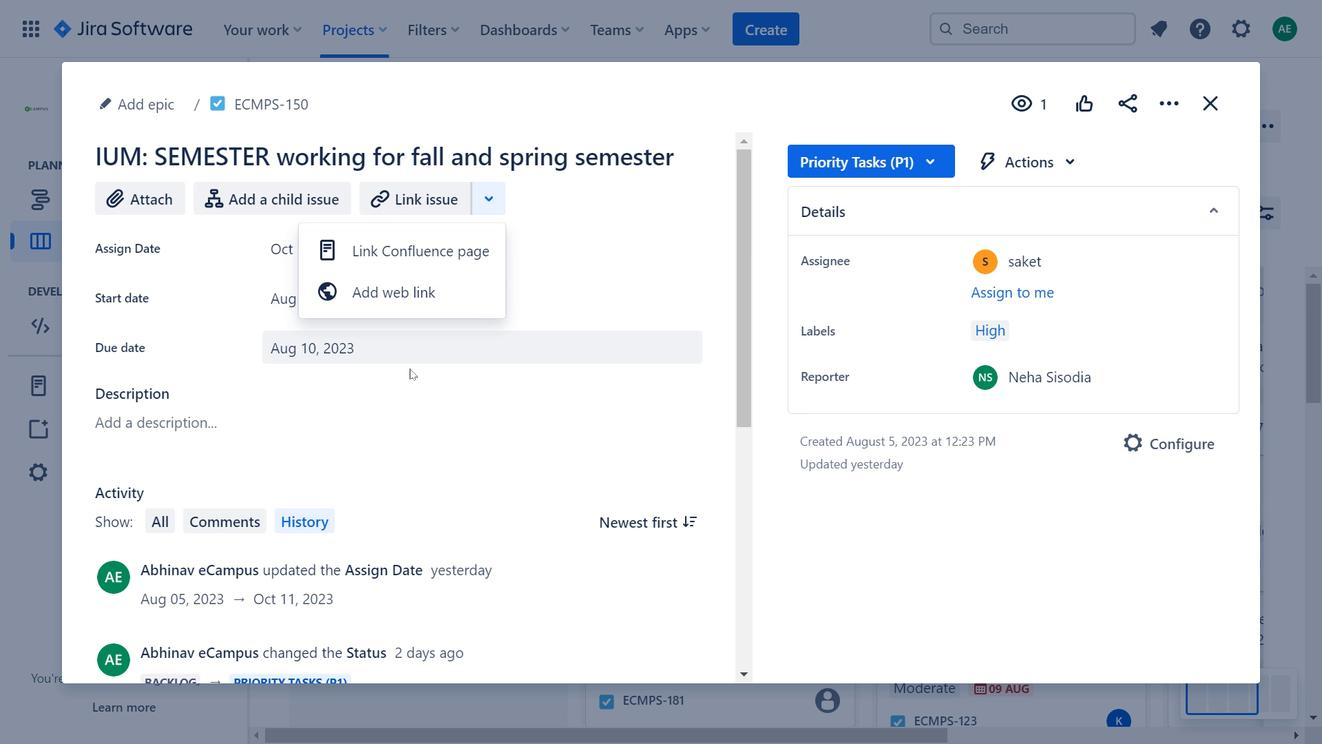 
Action: Mouse moved to (389, 402)
Screenshot: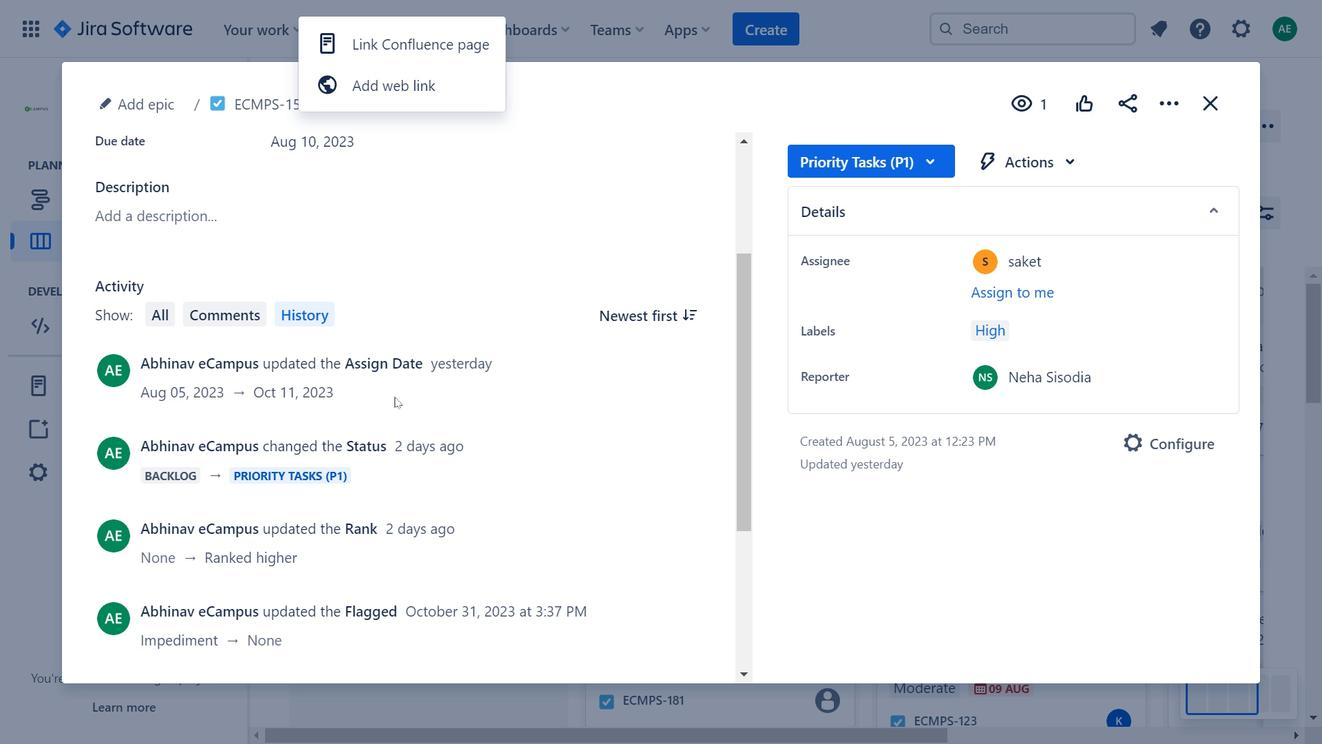 
Action: Mouse scrolled (389, 401) with delta (0, 0)
Screenshot: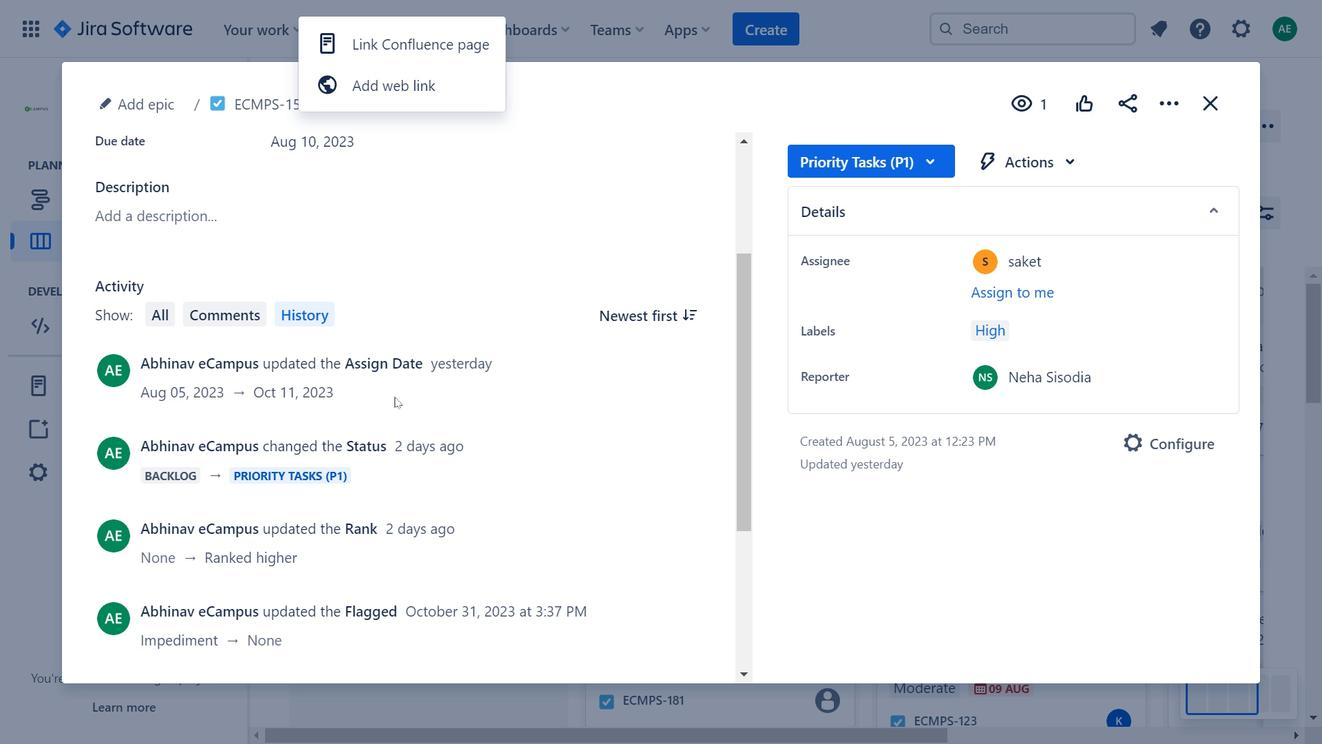 
Action: Mouse scrolled (389, 401) with delta (0, 0)
Screenshot: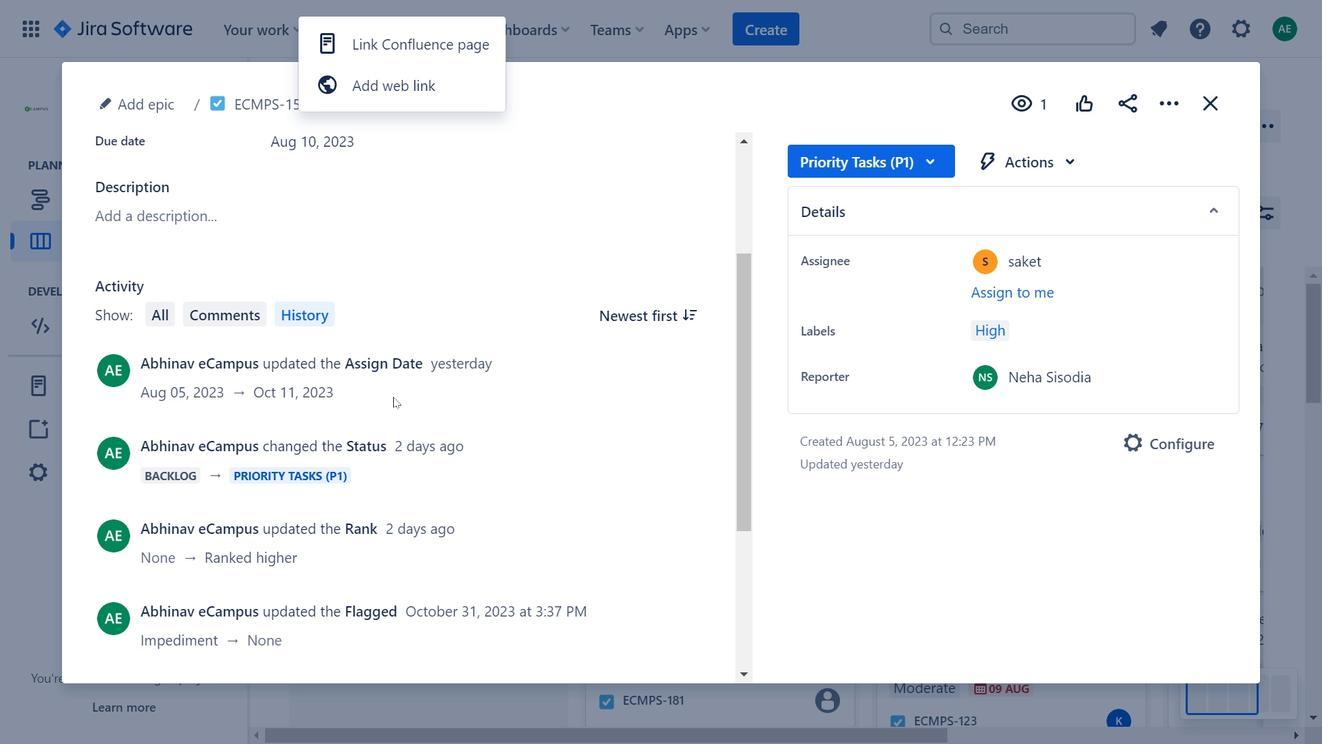 
Action: Mouse moved to (394, 225)
Screenshot: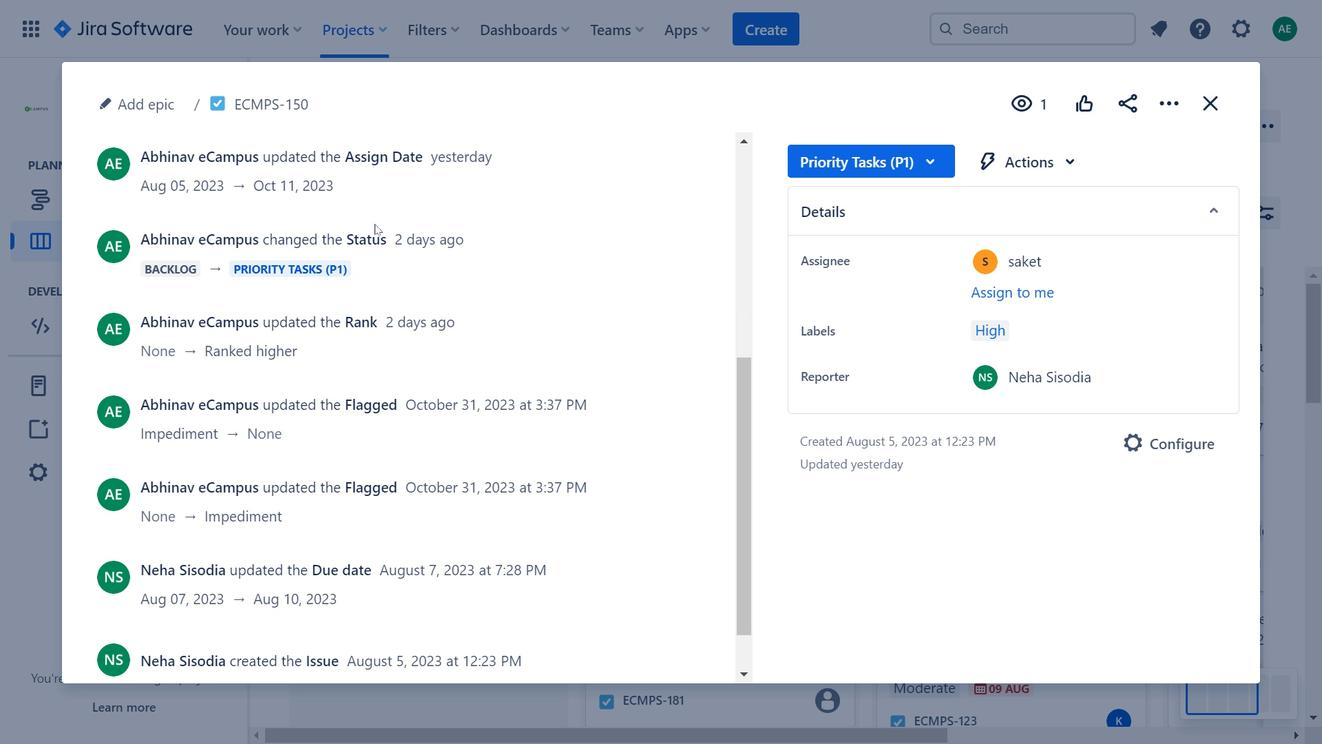 
Action: Mouse scrolled (394, 225) with delta (0, 0)
Screenshot: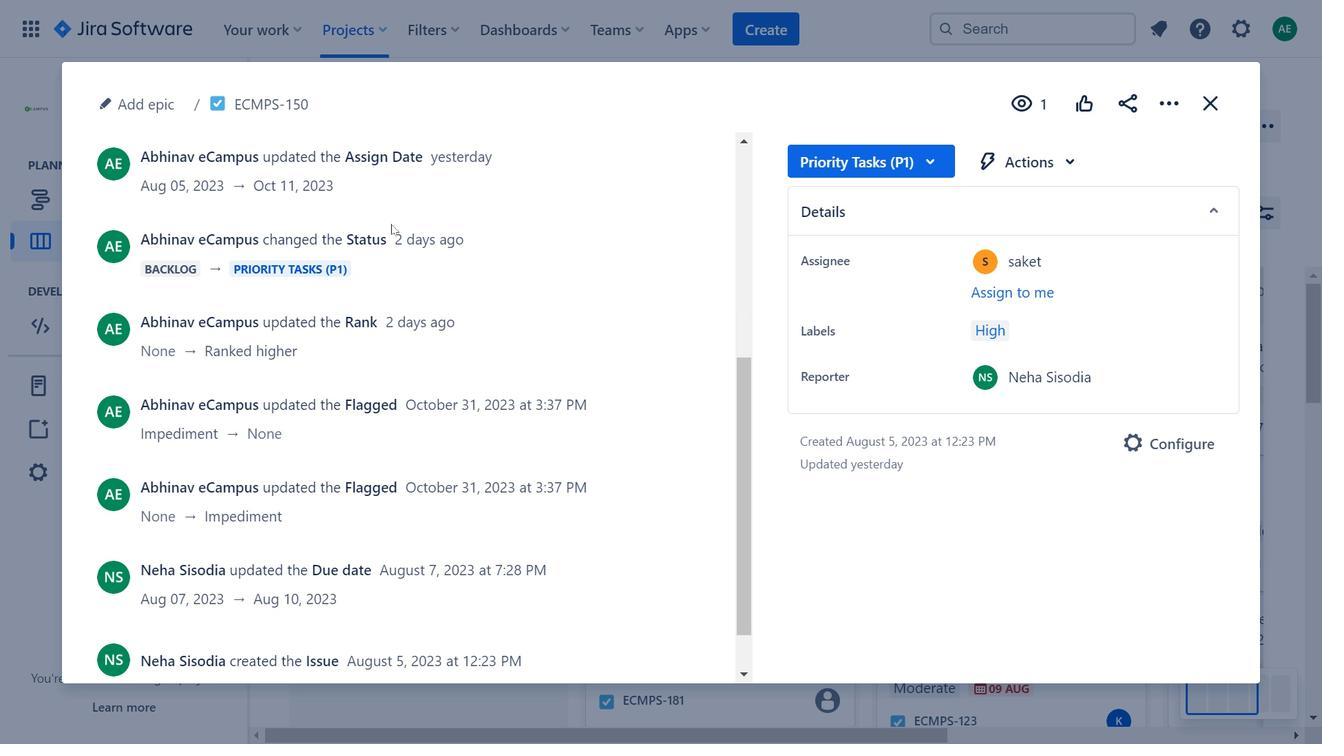 
Action: Mouse moved to (383, 282)
Screenshot: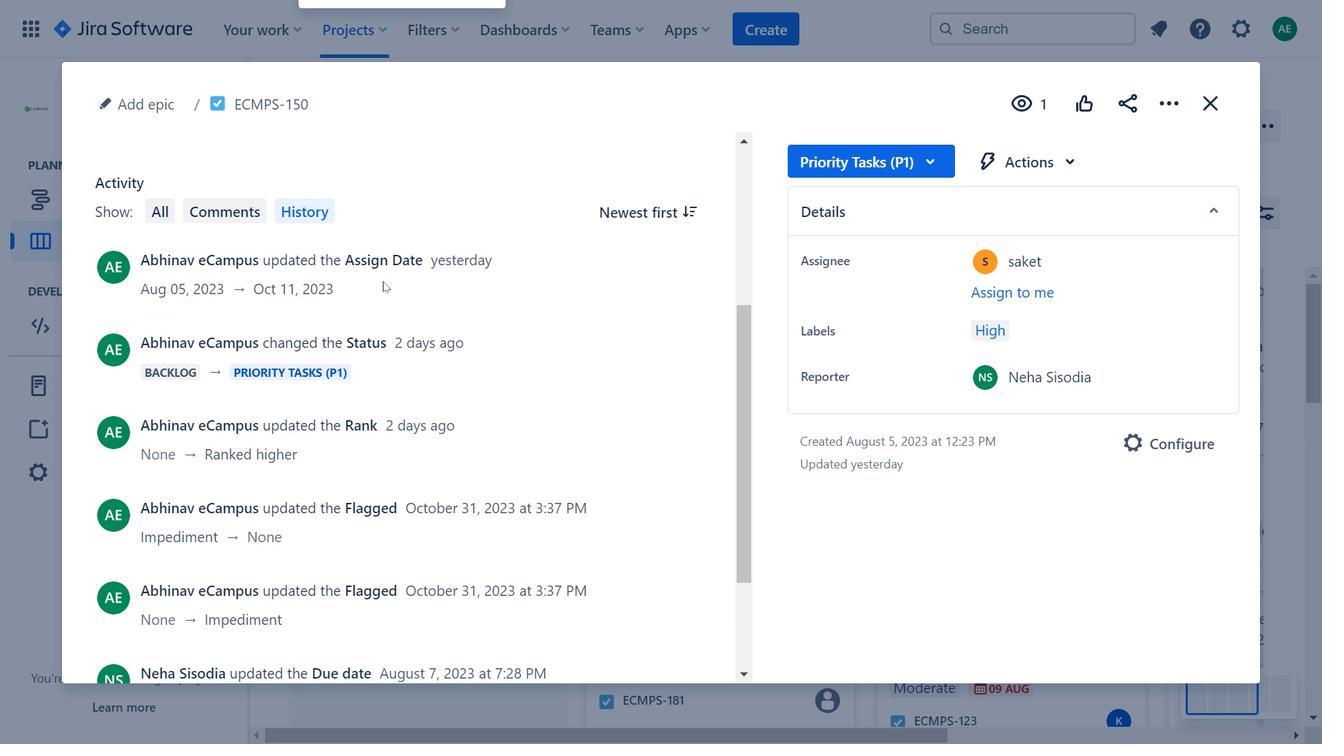 
Action: Mouse scrolled (383, 281) with delta (0, 0)
Screenshot: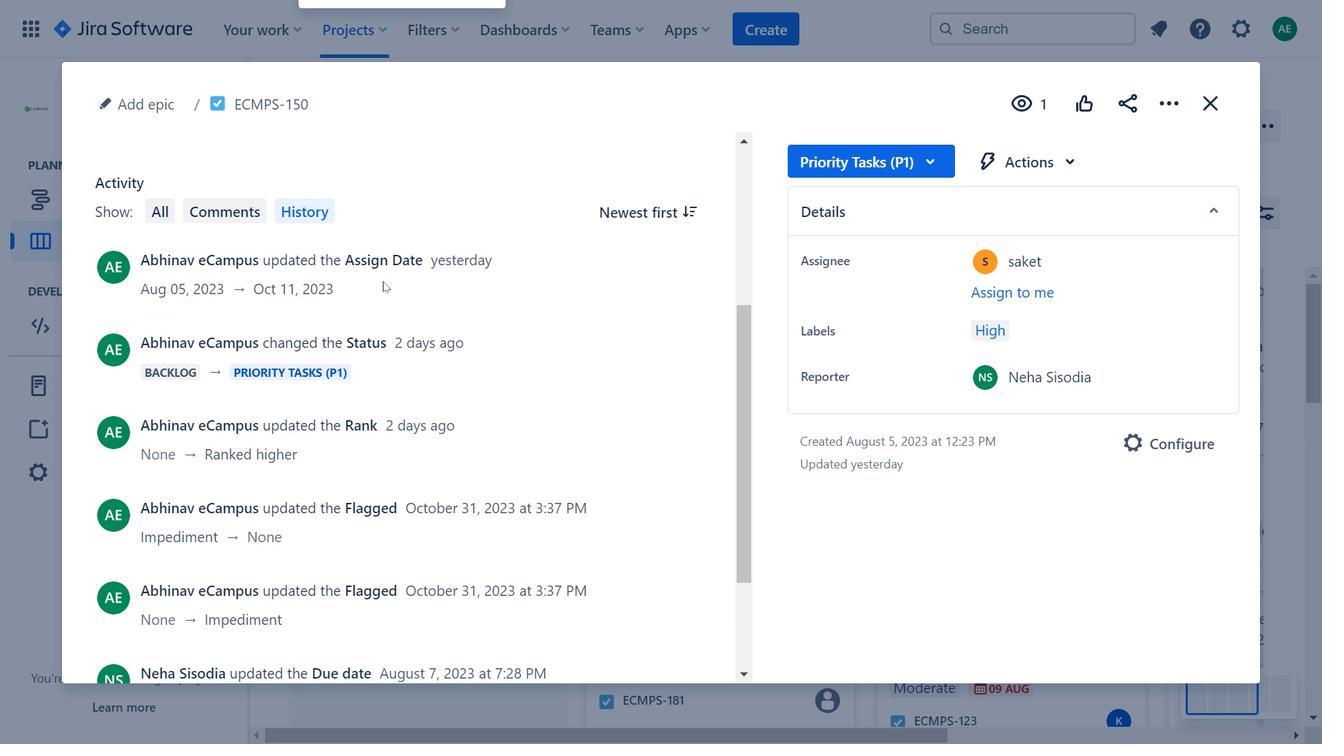 
Action: Mouse moved to (383, 283)
Screenshot: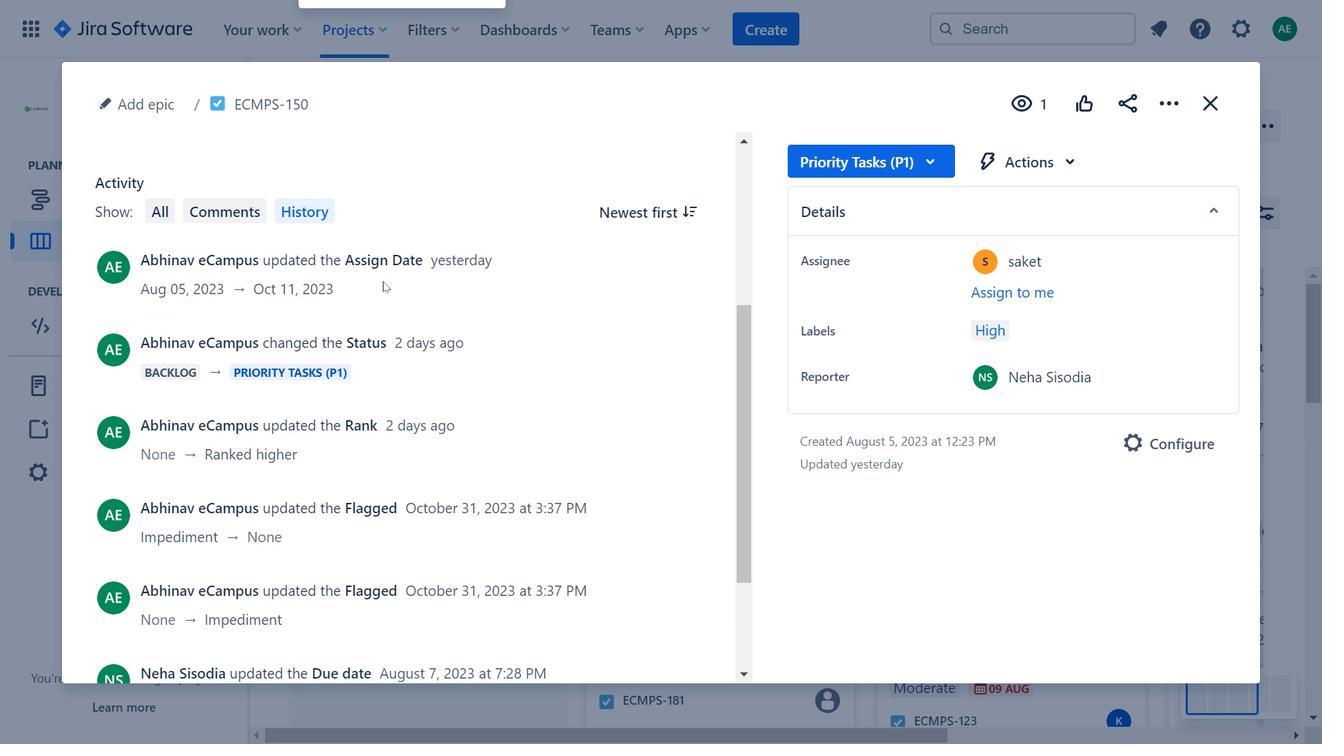 
Action: Mouse scrolled (383, 283) with delta (0, 0)
Screenshot: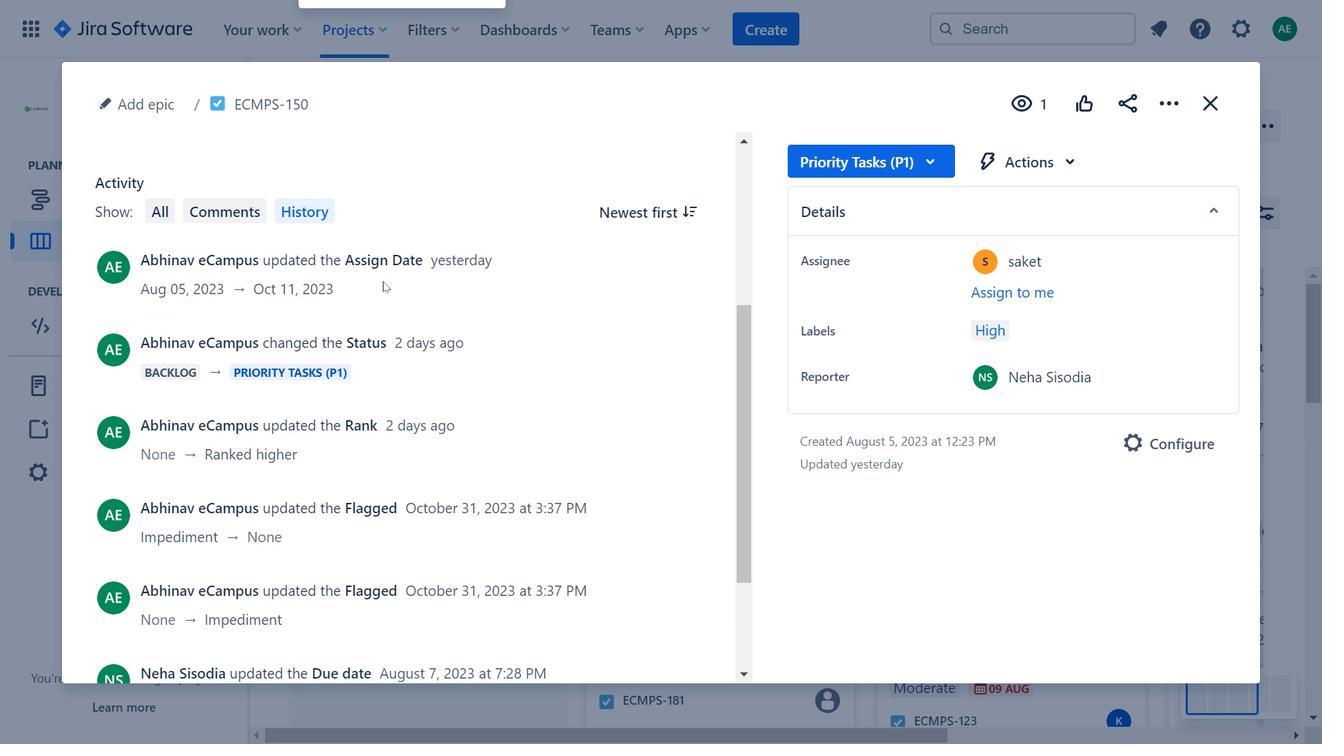 
Action: Mouse moved to (348, 333)
Screenshot: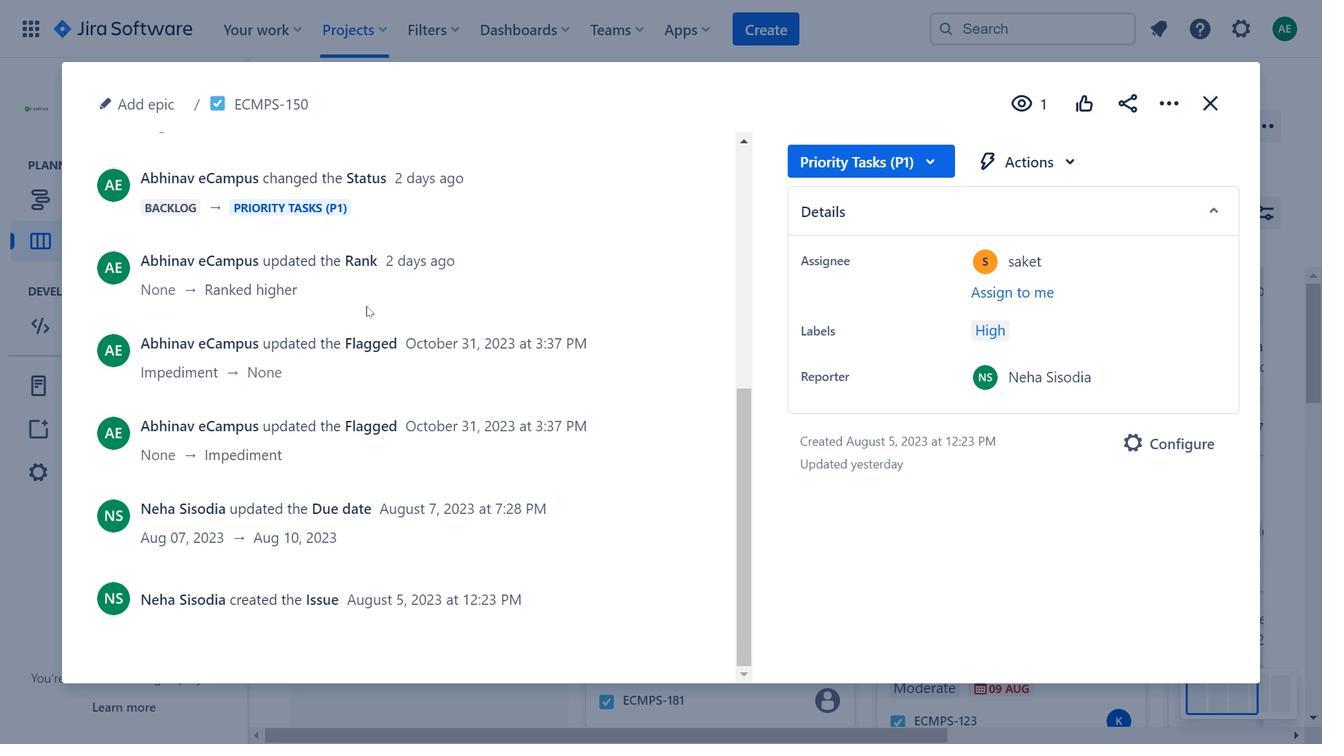 
Action: Mouse scrolled (348, 332) with delta (0, 0)
Screenshot: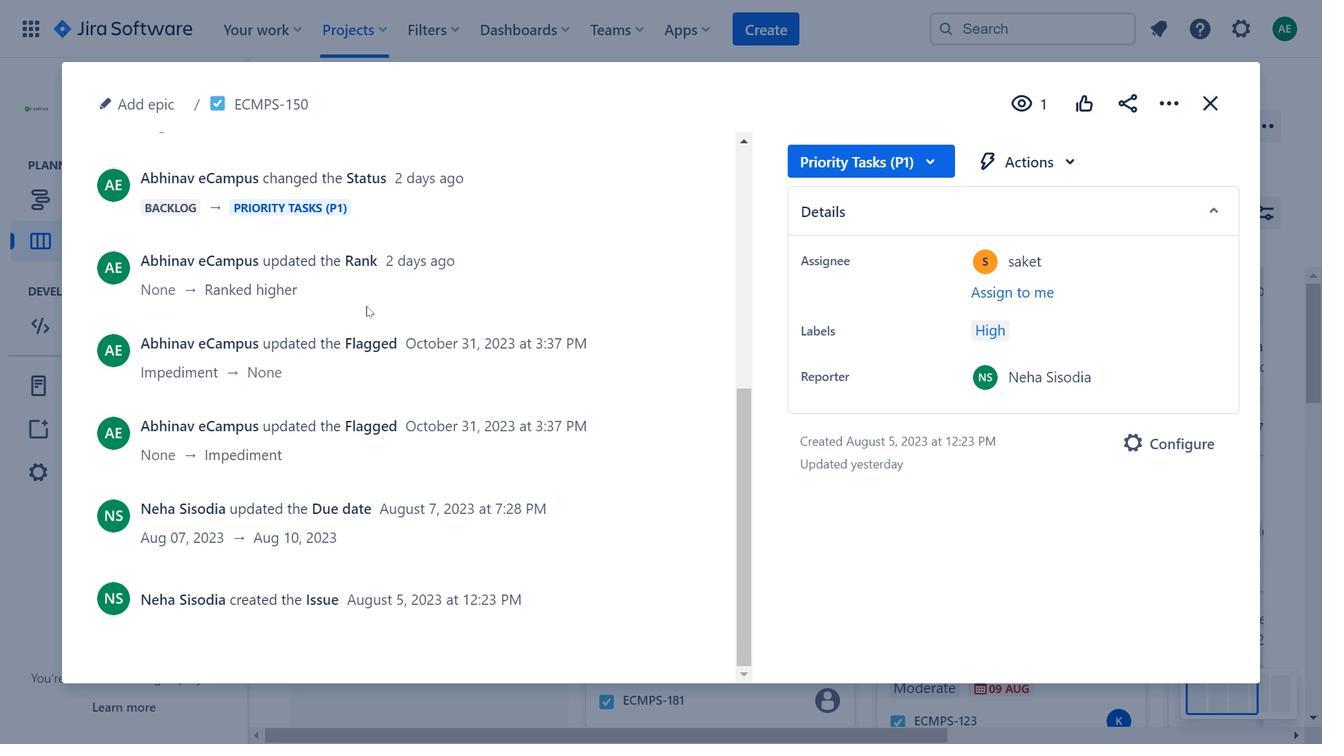 
Action: Mouse moved to (1180, 107)
Screenshot: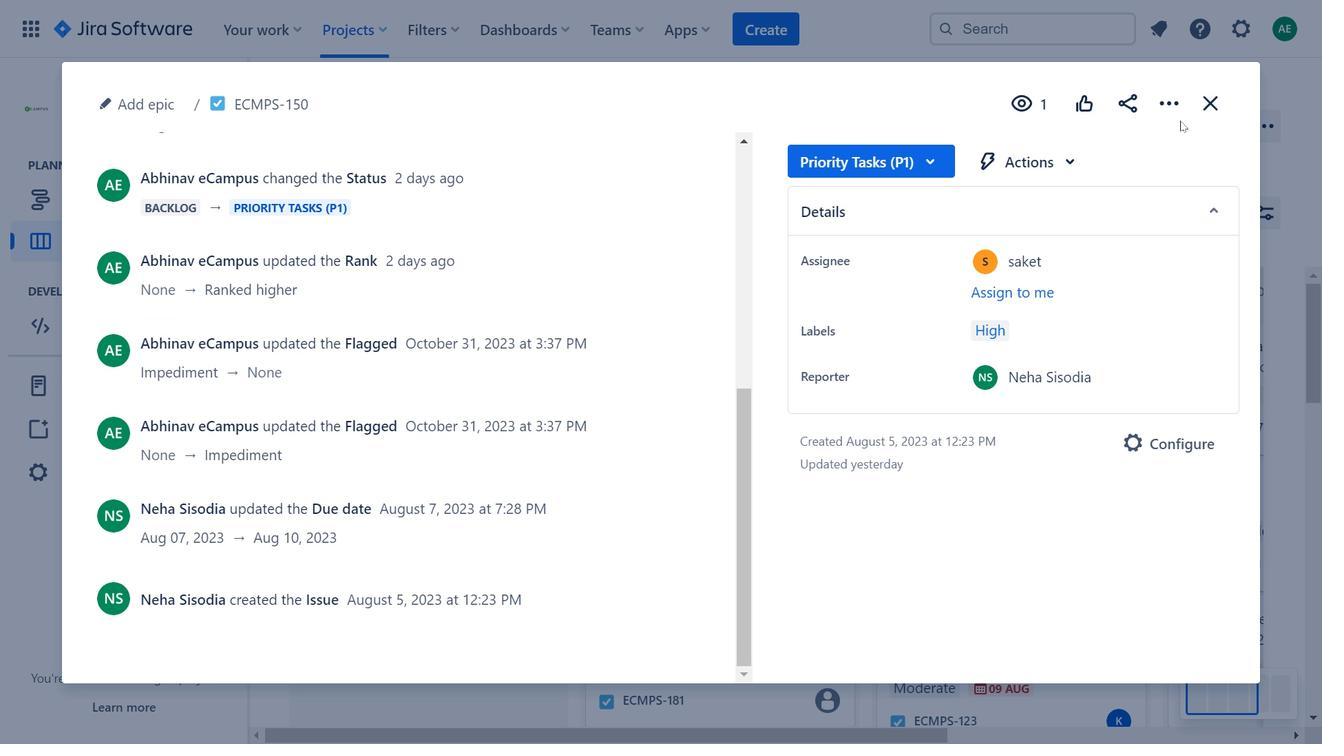 
Action: Mouse pressed left at (1180, 107)
Screenshot: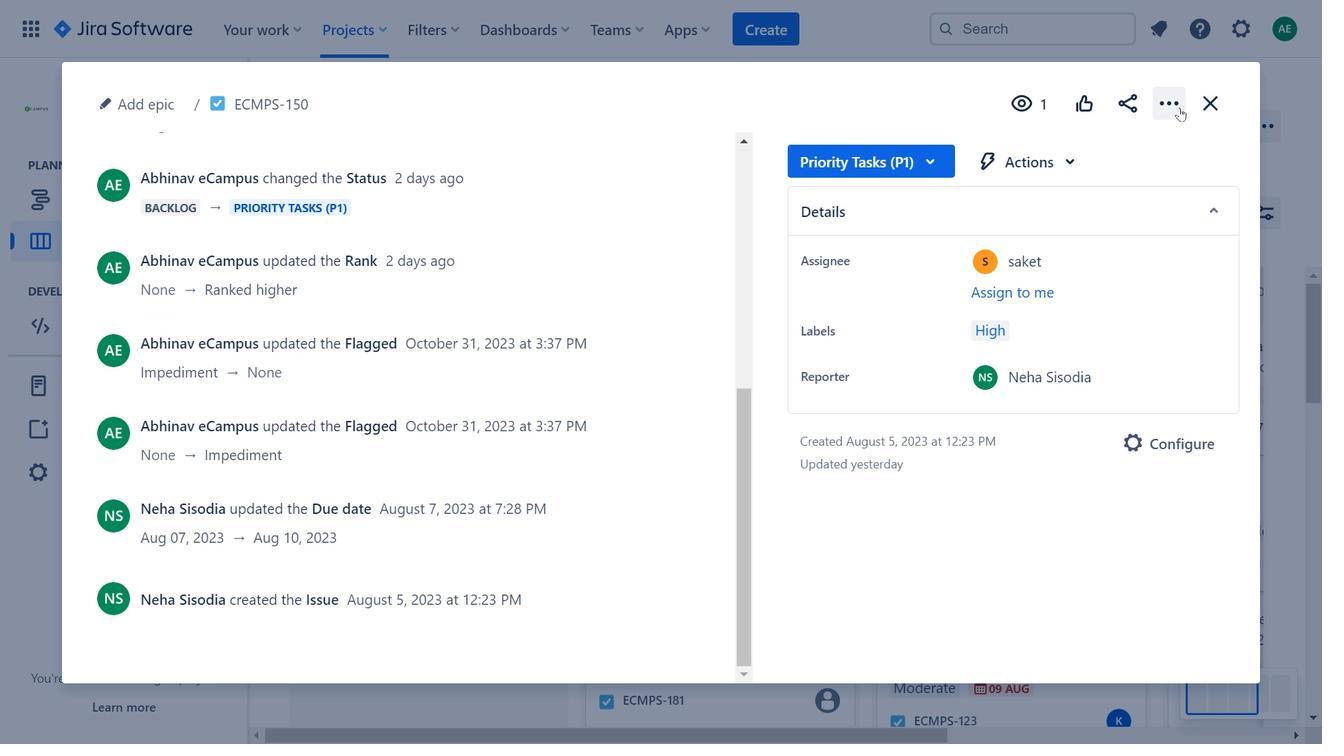 
Action: Mouse moved to (1211, 102)
Screenshot: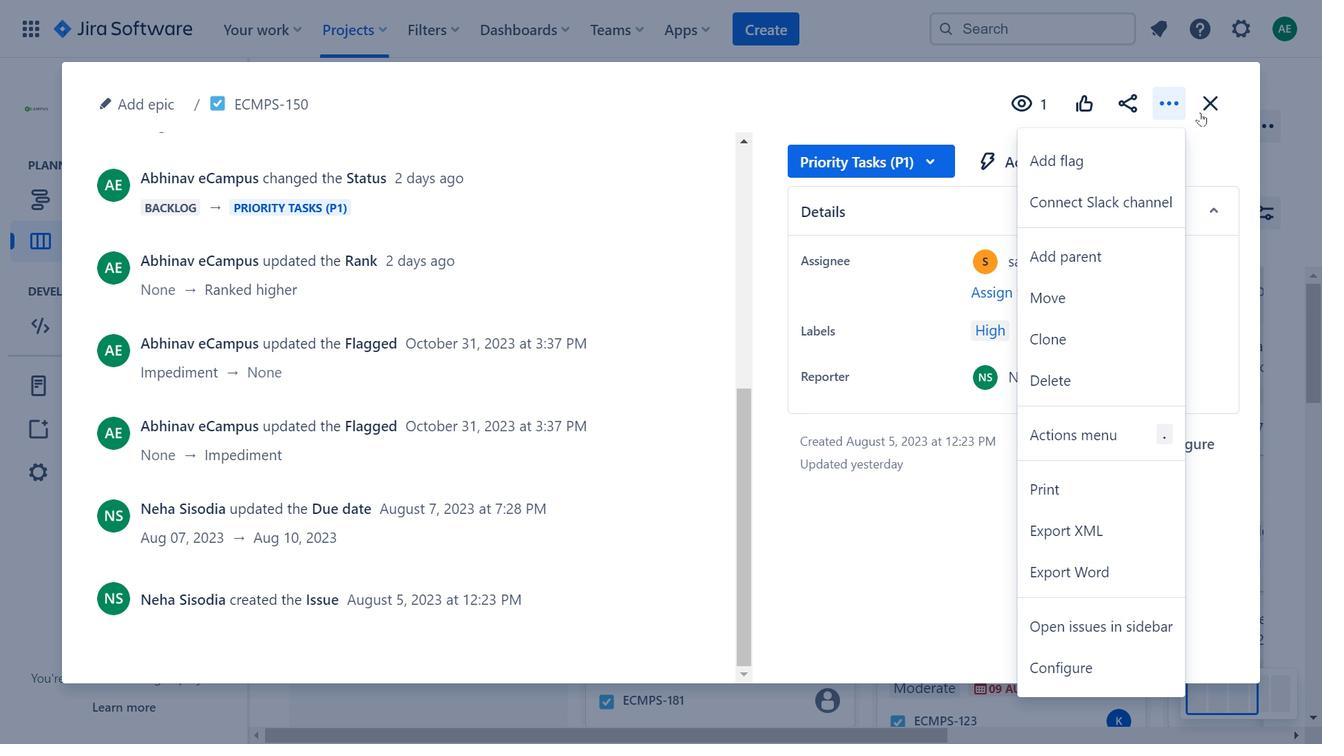 
Action: Mouse pressed left at (1211, 102)
Screenshot: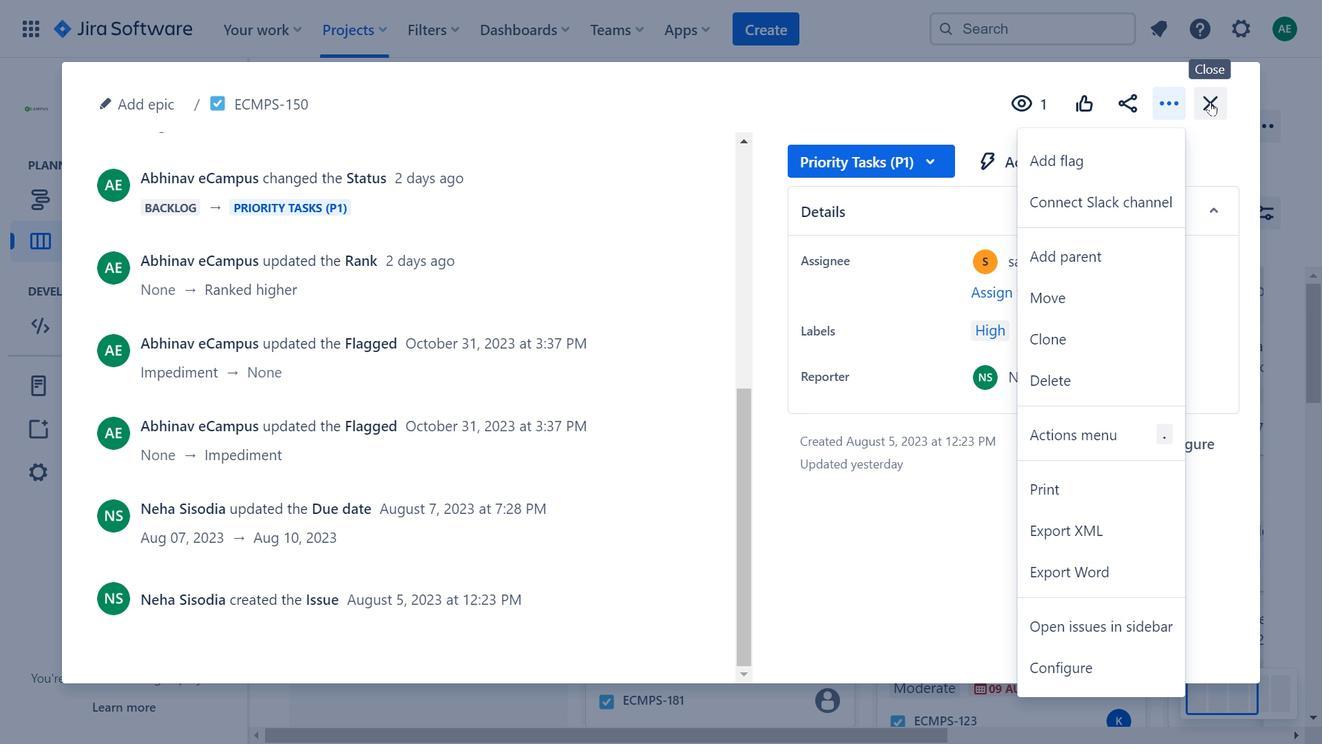 
Action: Mouse moved to (859, 160)
Screenshot: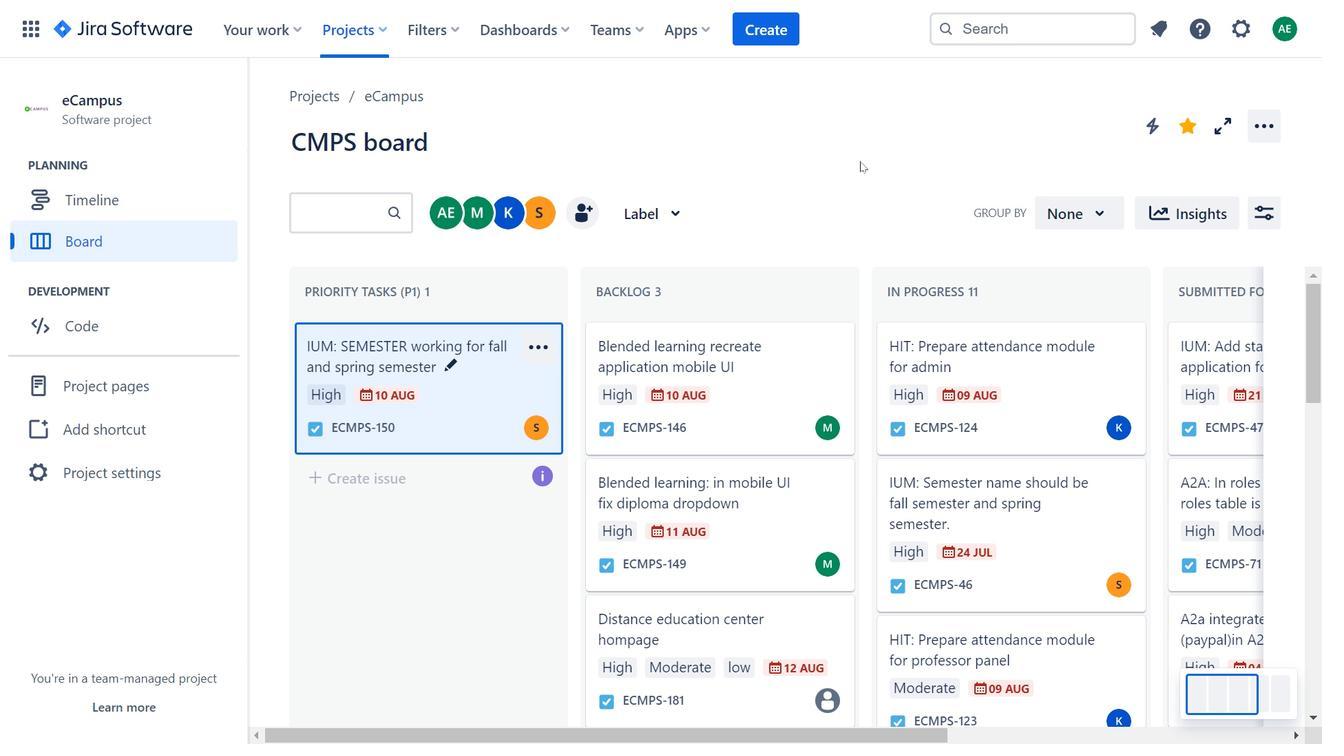 
Action: Mouse pressed left at (859, 160)
Screenshot: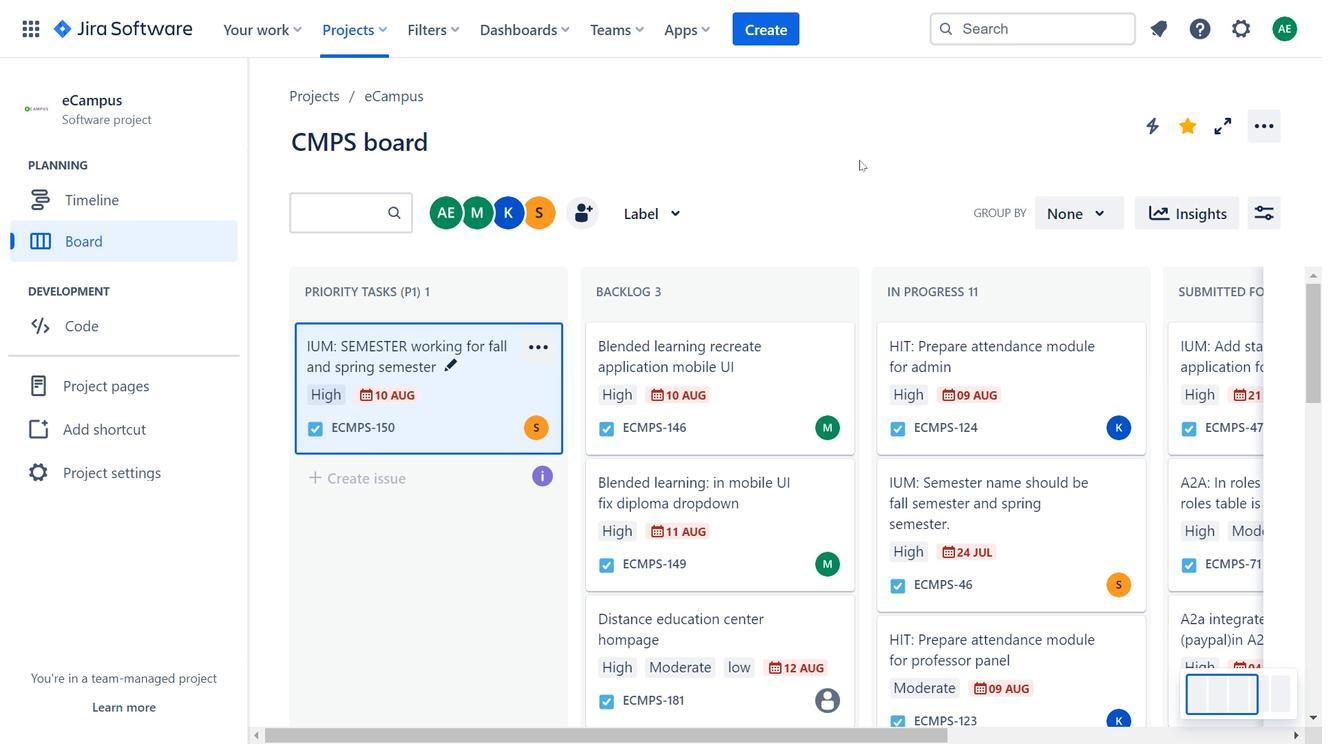 
Action: Mouse moved to (766, 394)
Screenshot: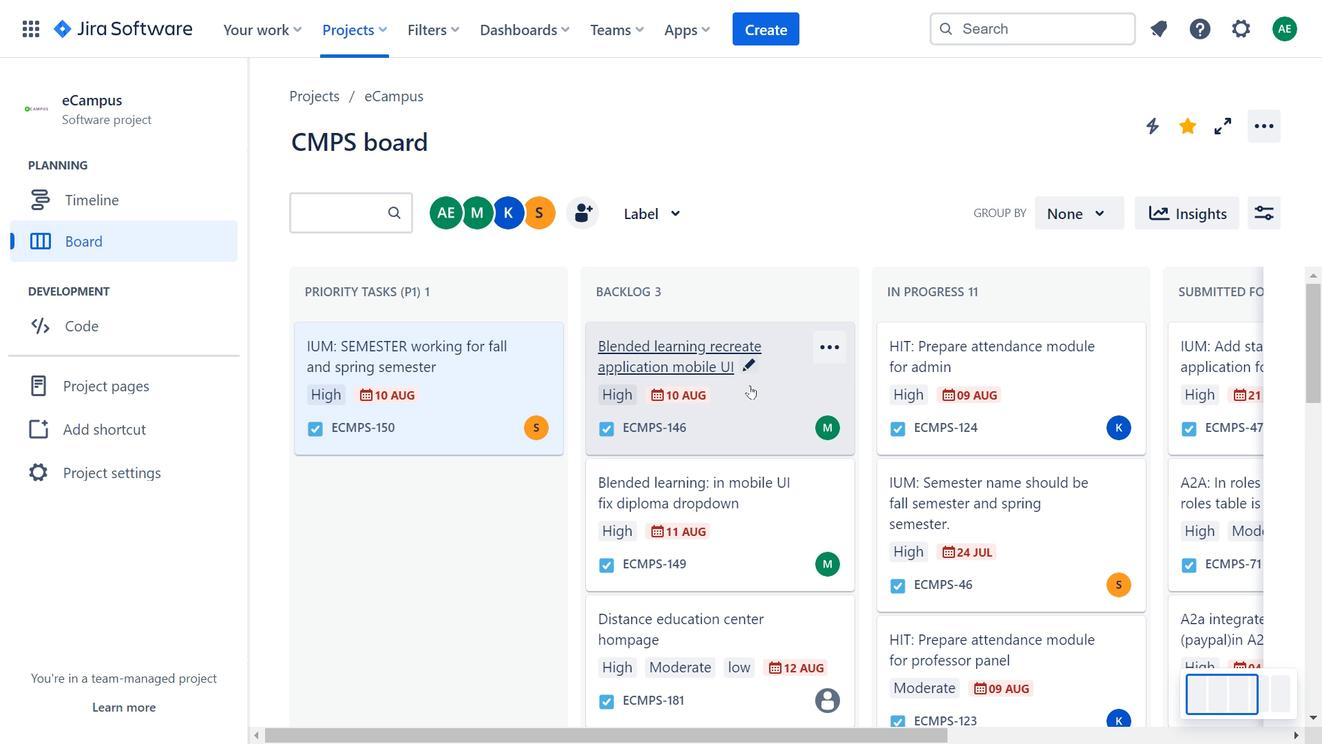 
Action: Mouse pressed left at (766, 394)
Screenshot: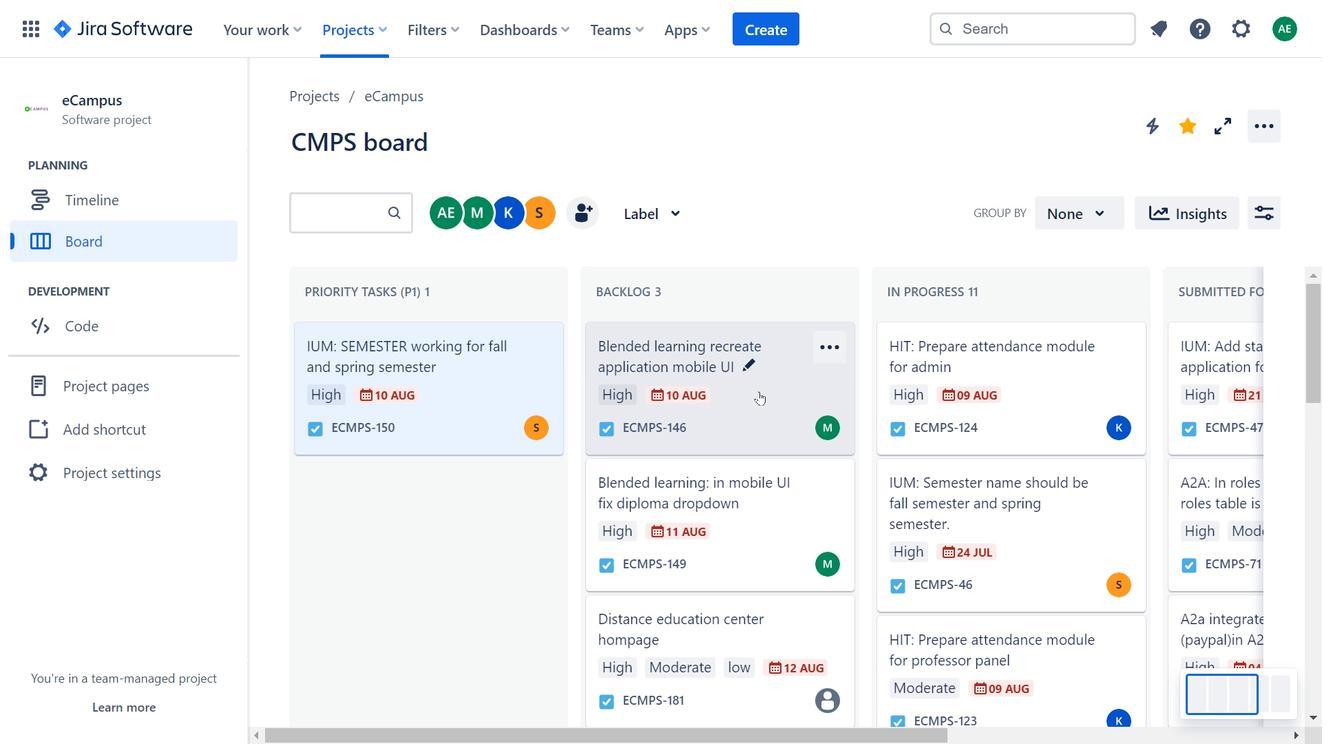 
Action: Mouse moved to (447, 257)
Screenshot: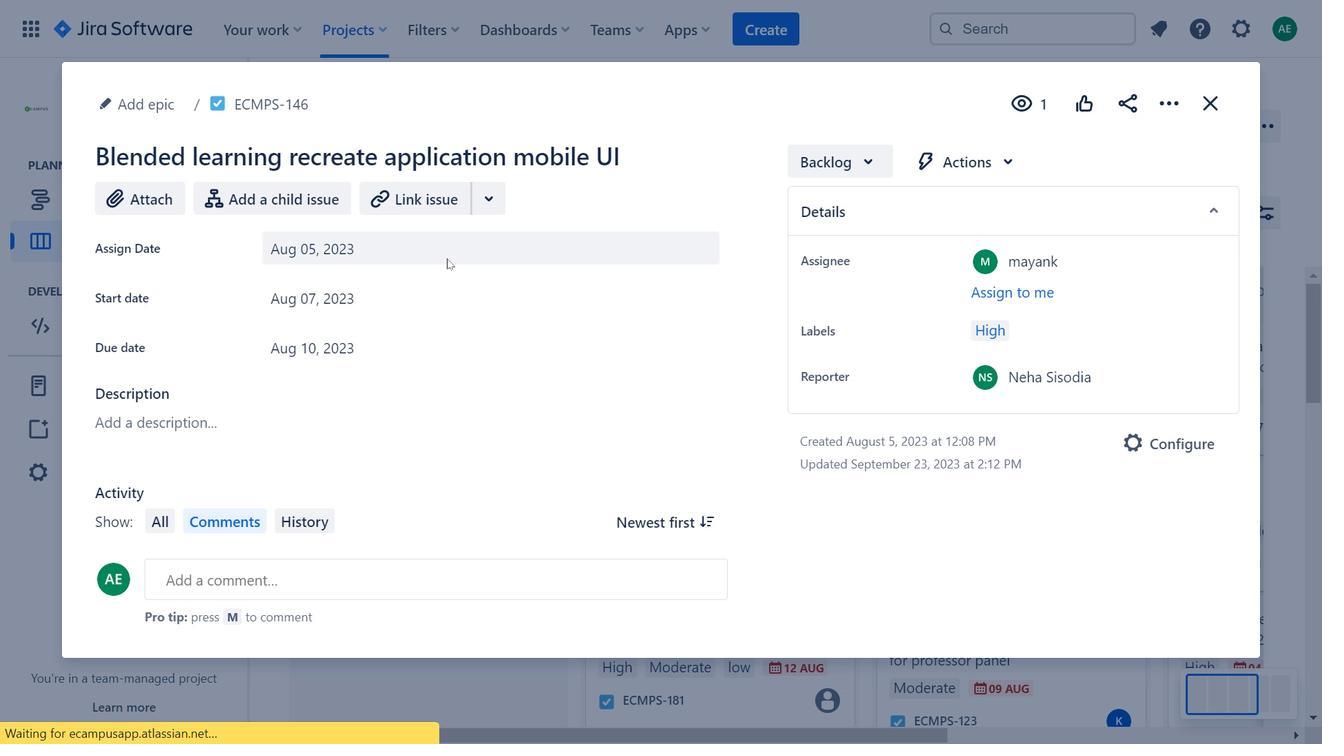 
Action: Mouse pressed left at (447, 257)
Screenshot: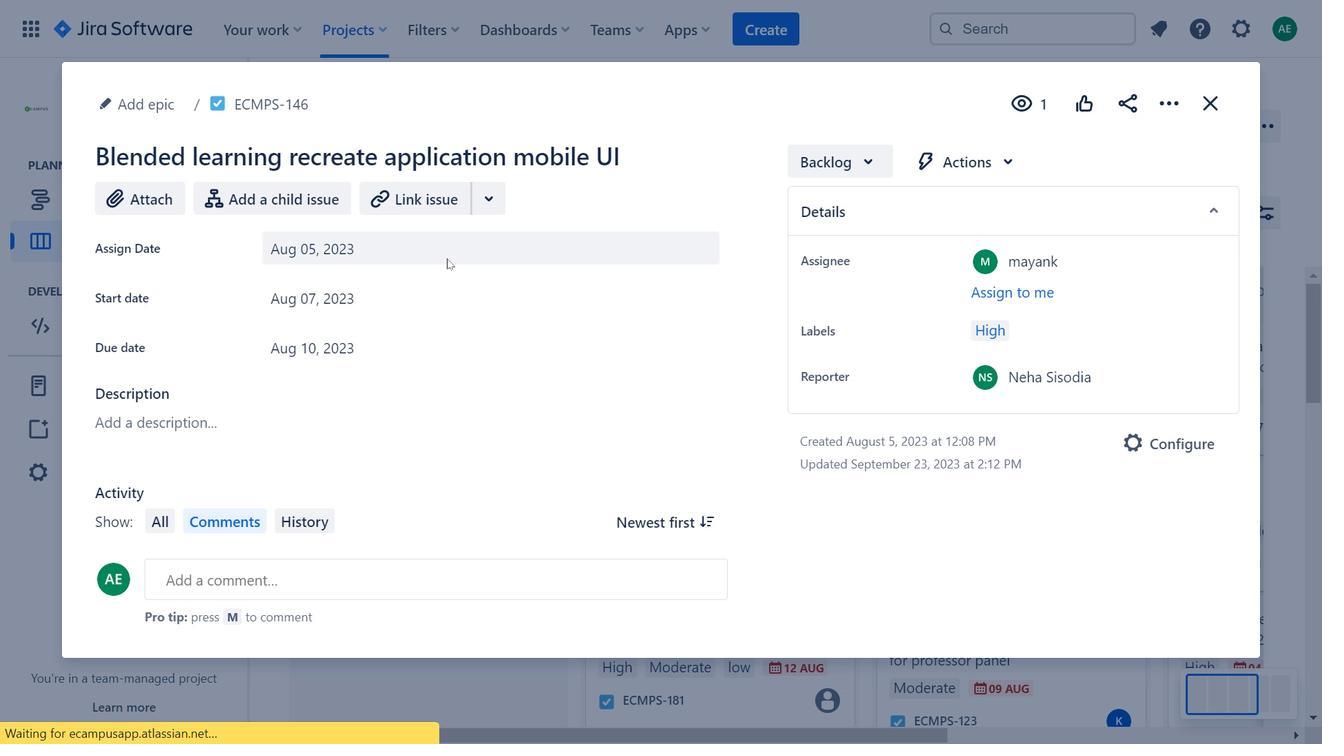 
Action: Mouse moved to (1181, 102)
Screenshot: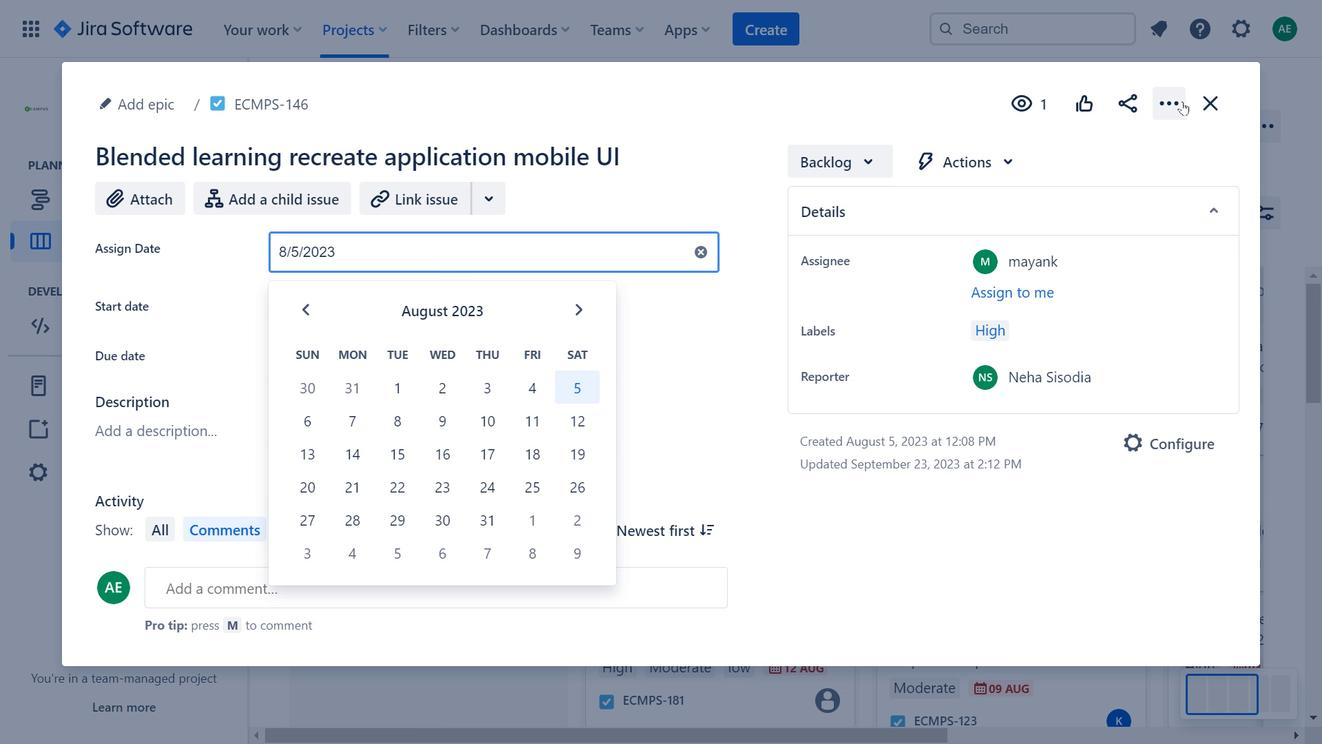 
Action: Mouse pressed left at (1181, 102)
Screenshot: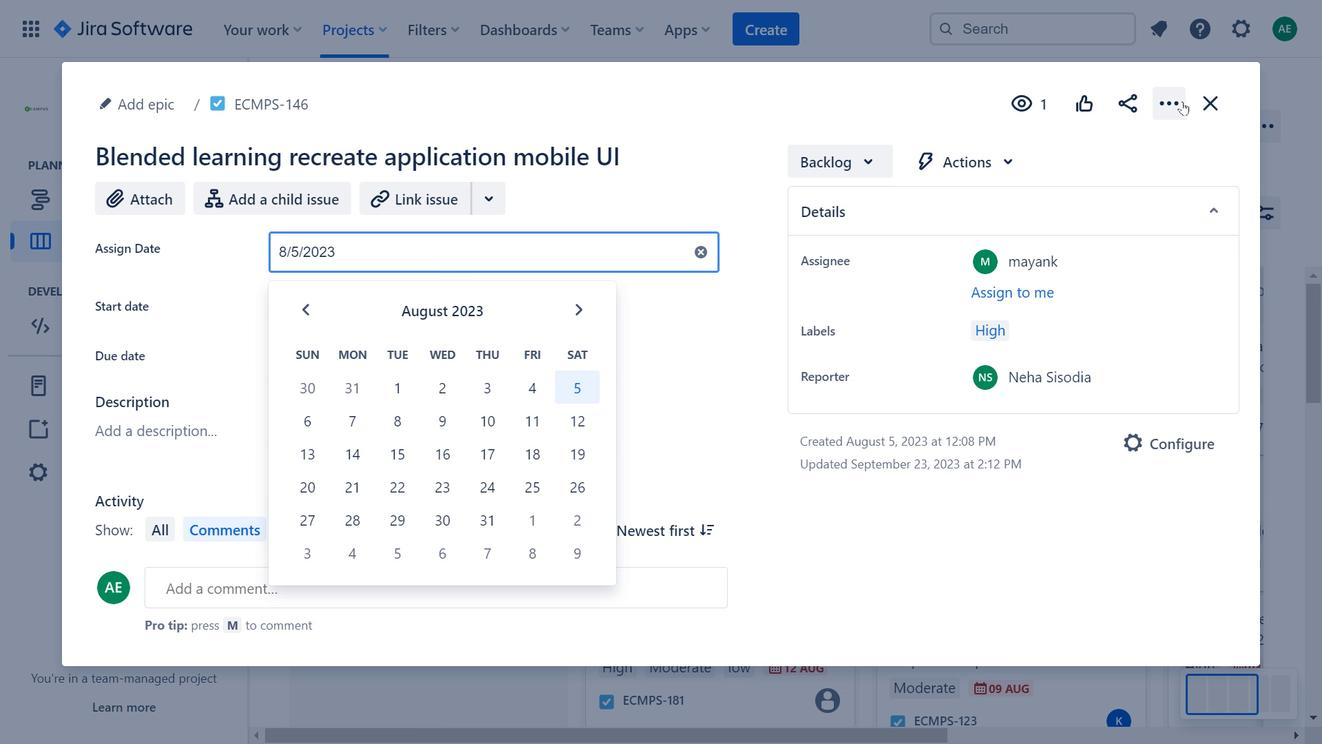
Action: Mouse moved to (401, 305)
Screenshot: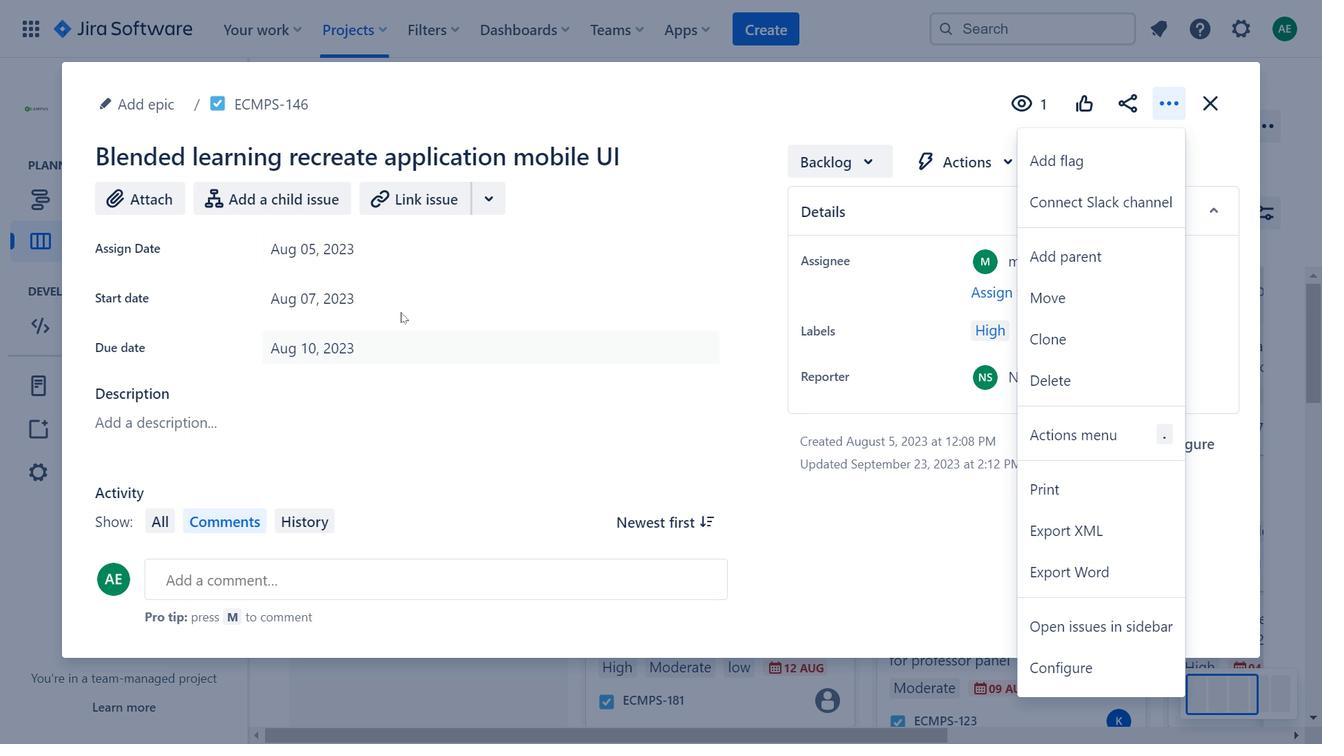 
Action: Mouse pressed left at (401, 305)
Screenshot: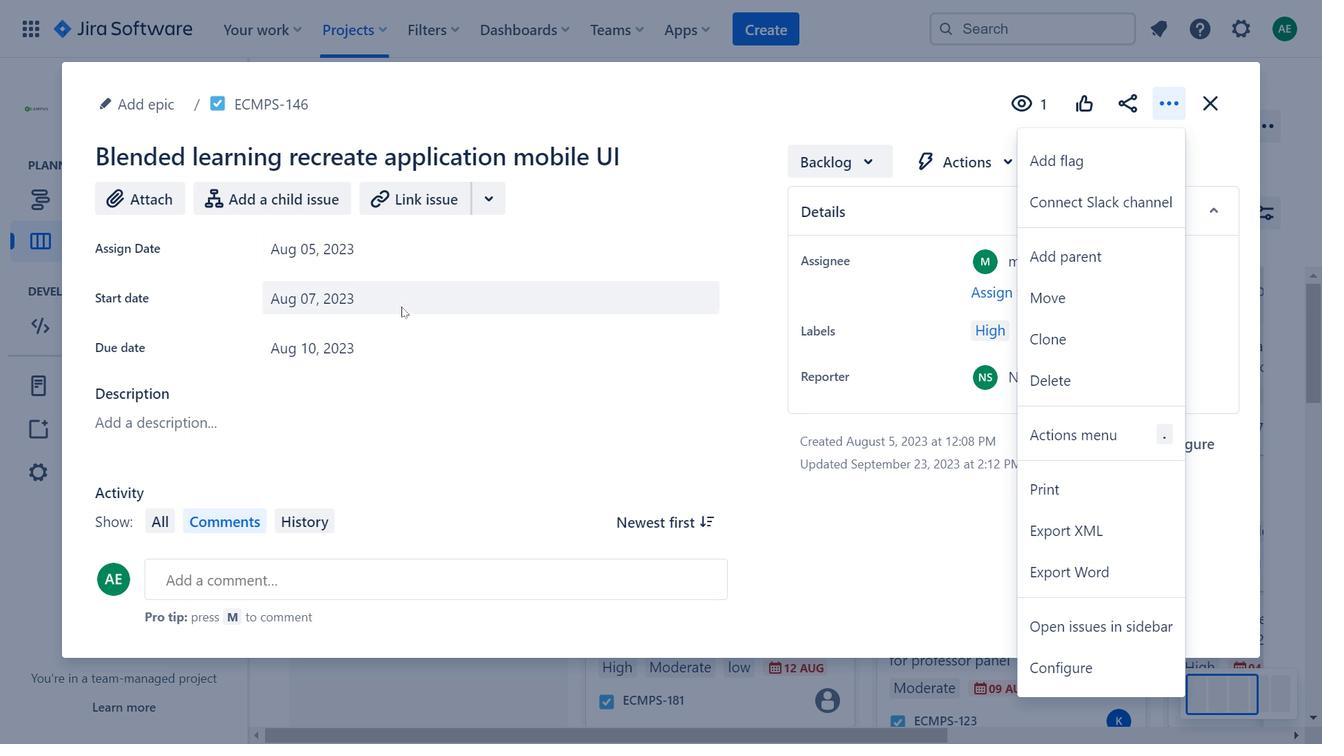 
Action: Mouse moved to (545, 302)
Screenshot: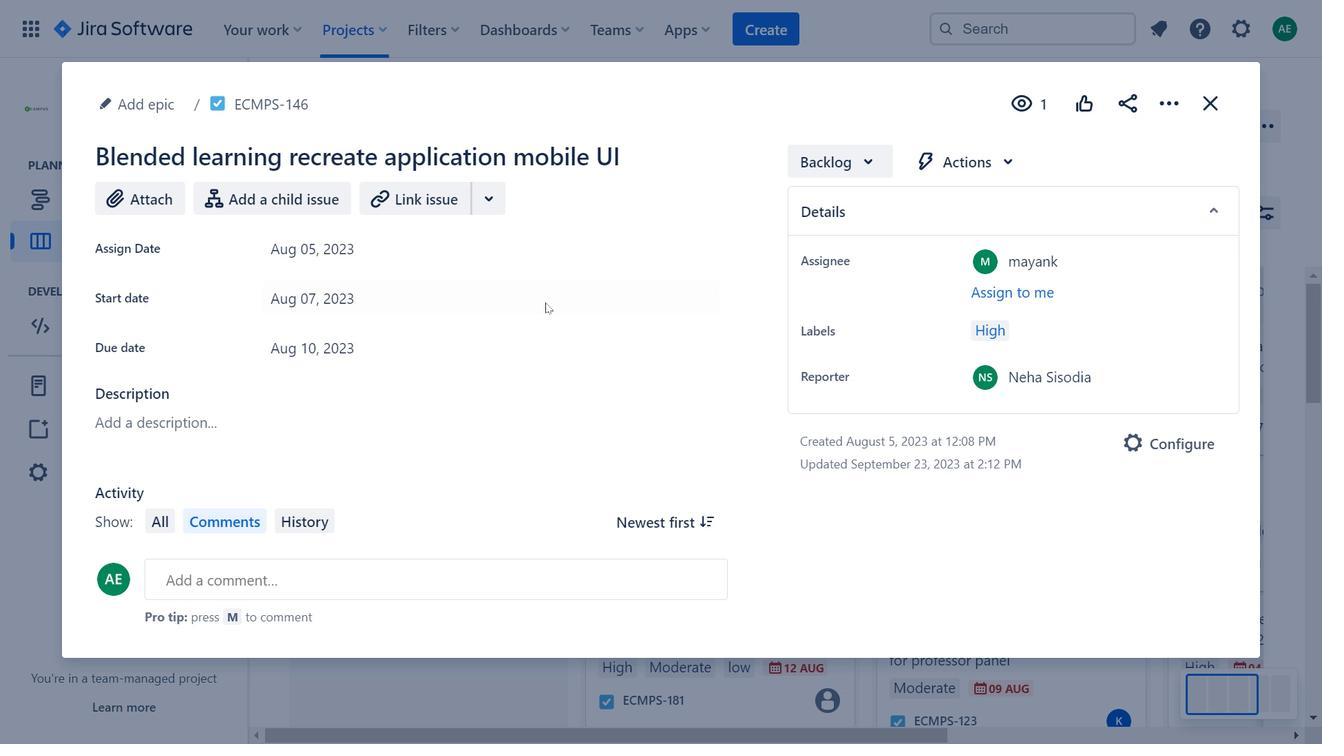 
Action: Mouse pressed left at (545, 302)
Screenshot: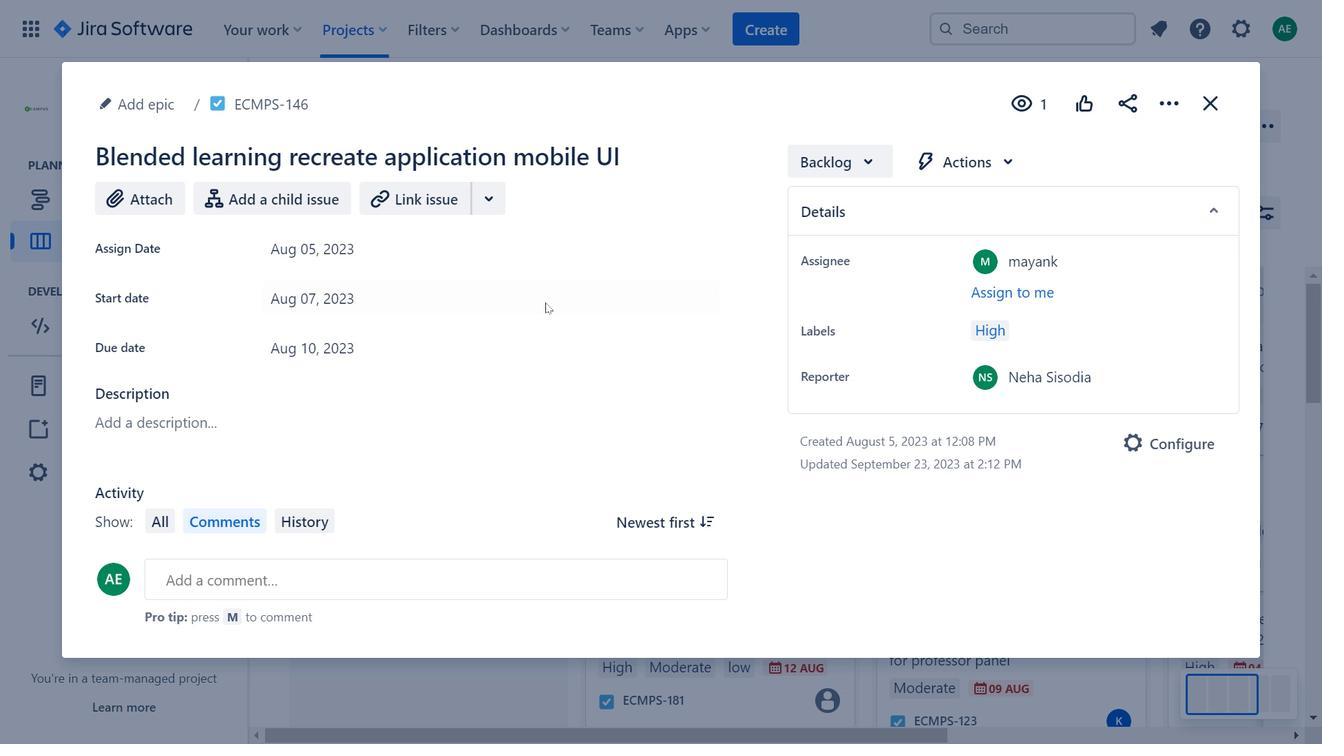 
Action: Mouse moved to (580, 352)
Screenshot: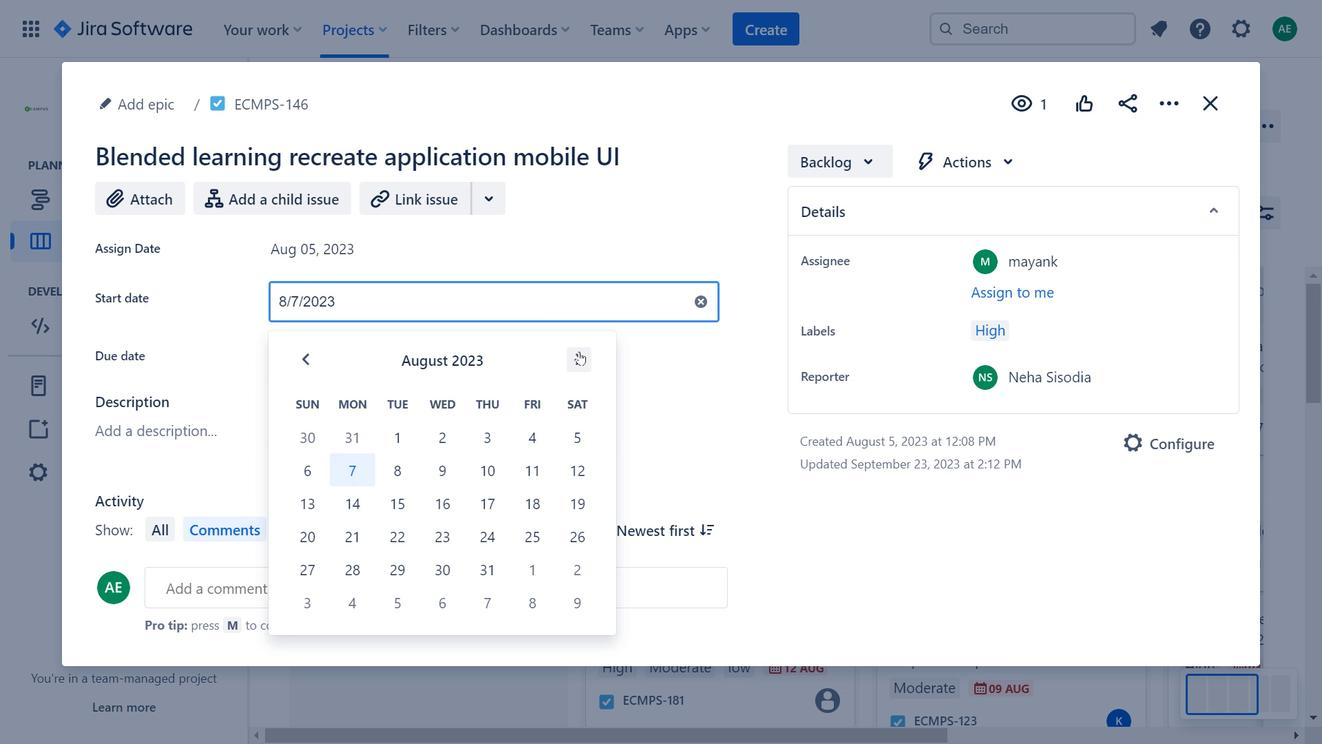 
Action: Mouse pressed left at (580, 352)
Screenshot: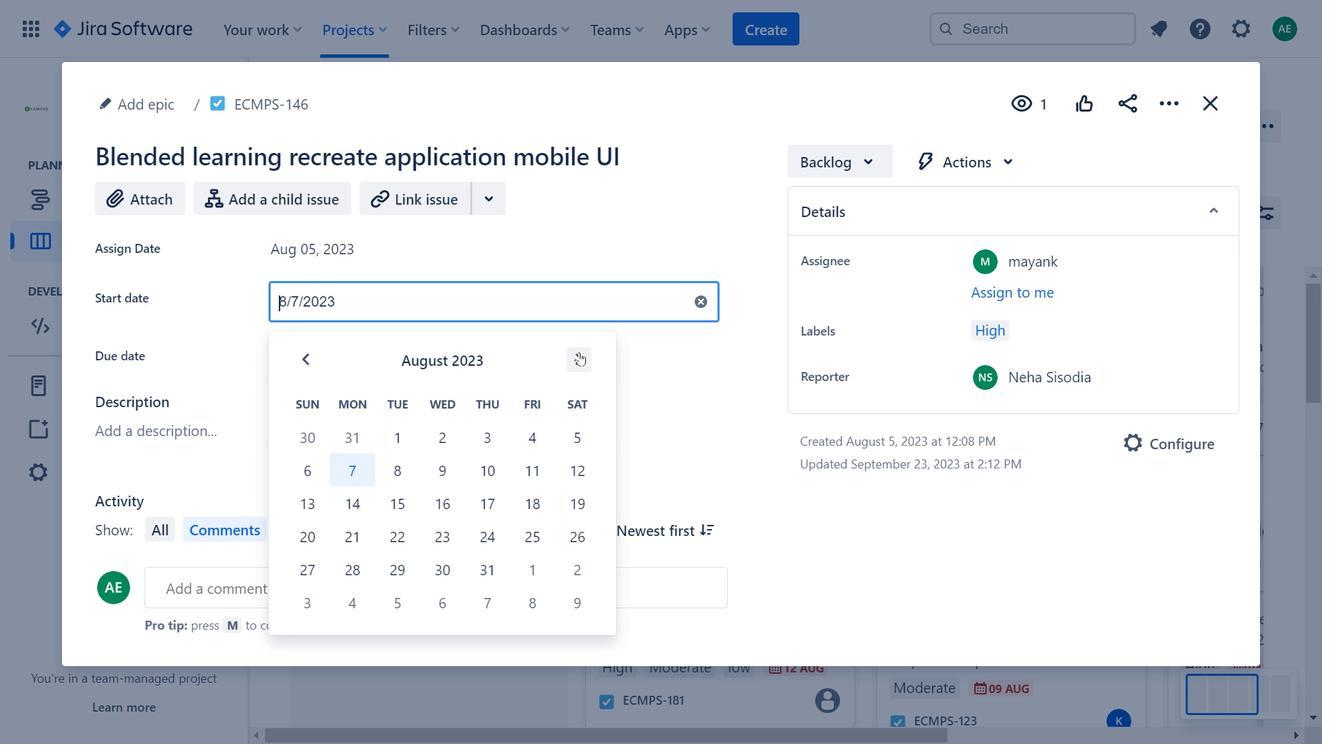 
Action: Mouse moved to (575, 347)
Screenshot: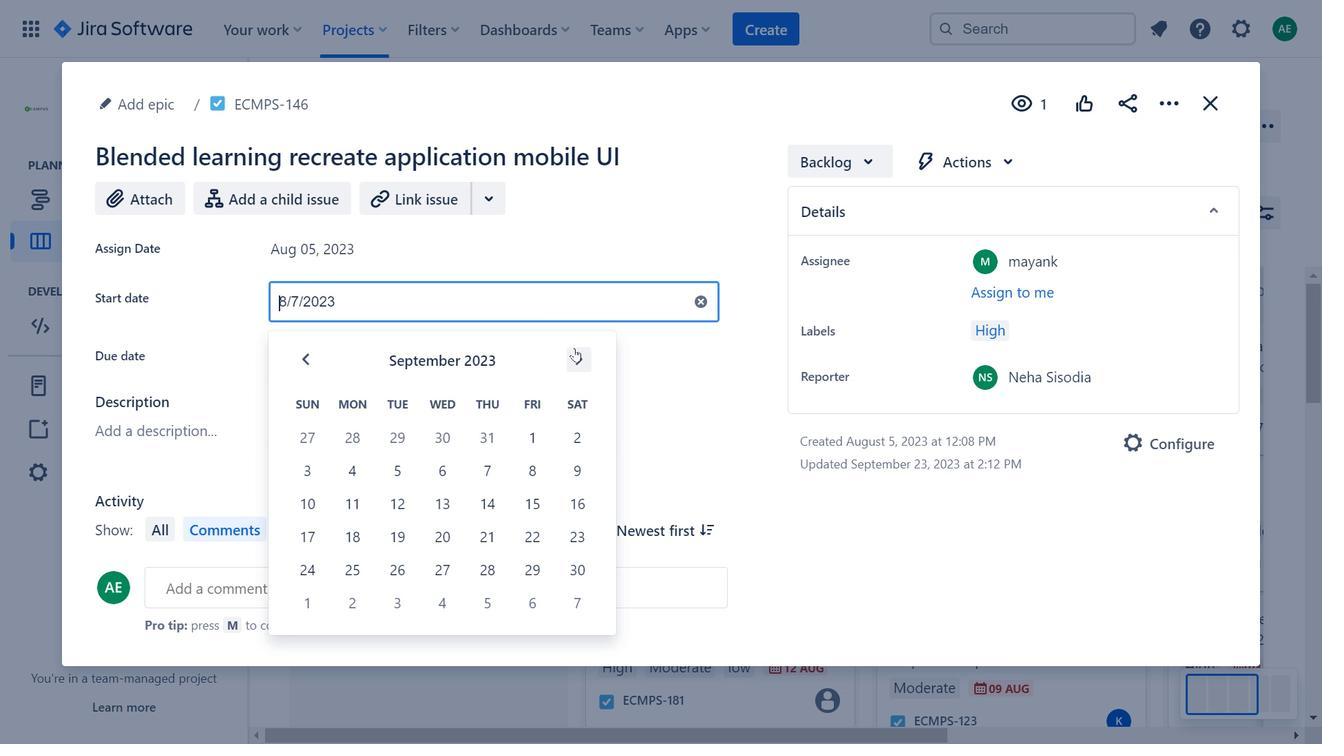 
Action: Mouse pressed left at (575, 347)
Screenshot: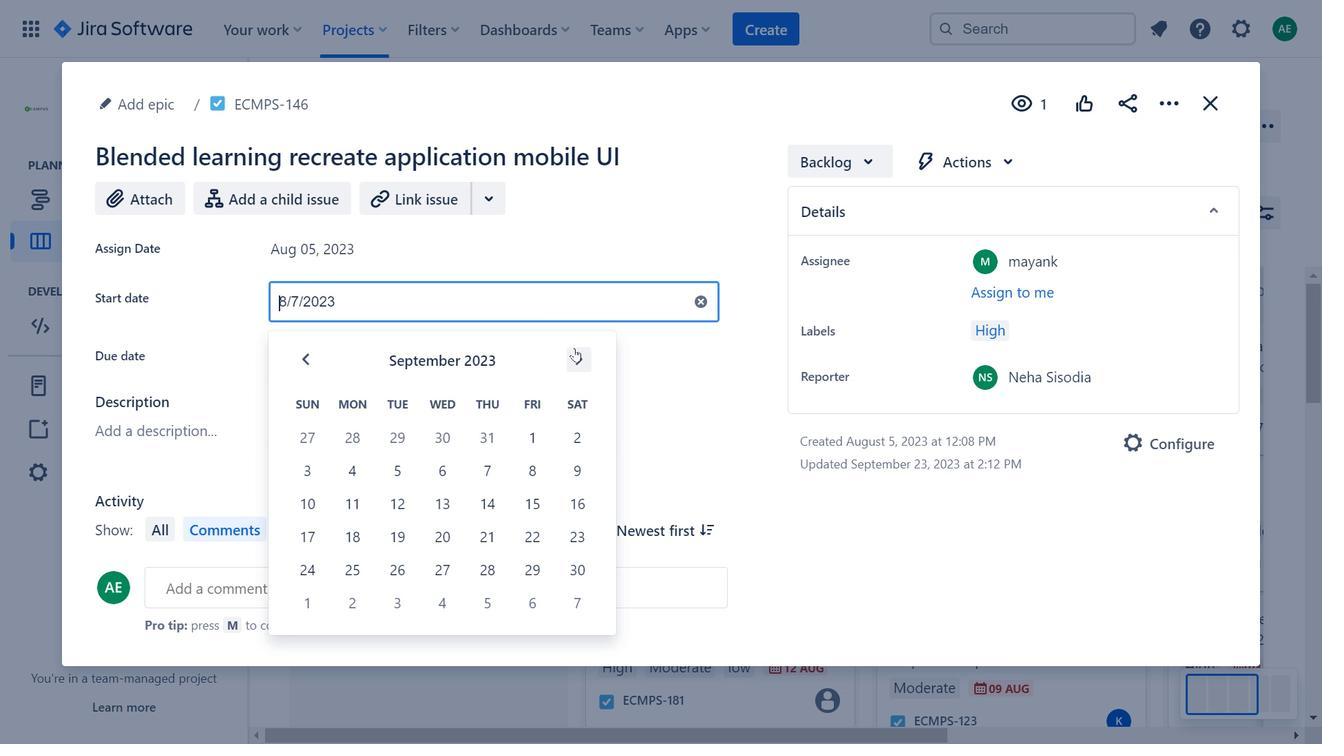 
Action: Mouse moved to (839, 151)
Screenshot: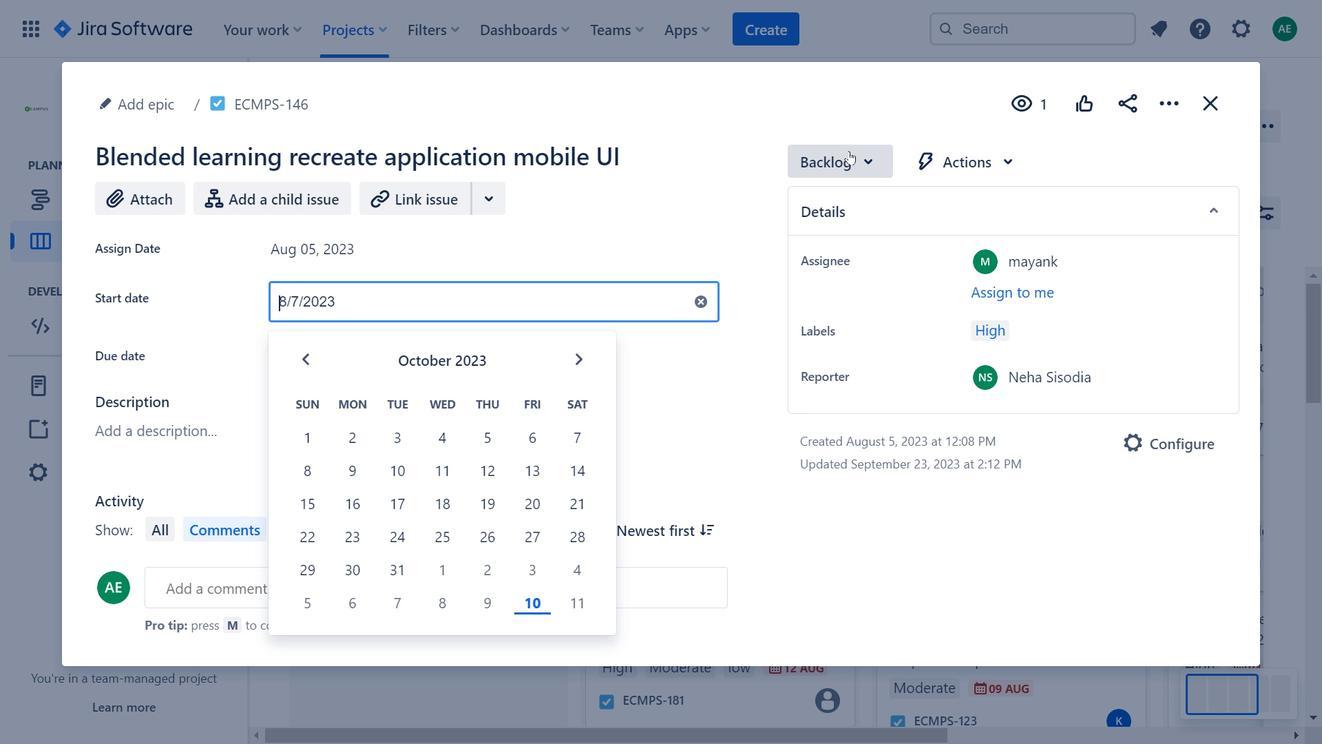 
Action: Mouse pressed left at (839, 151)
Screenshot: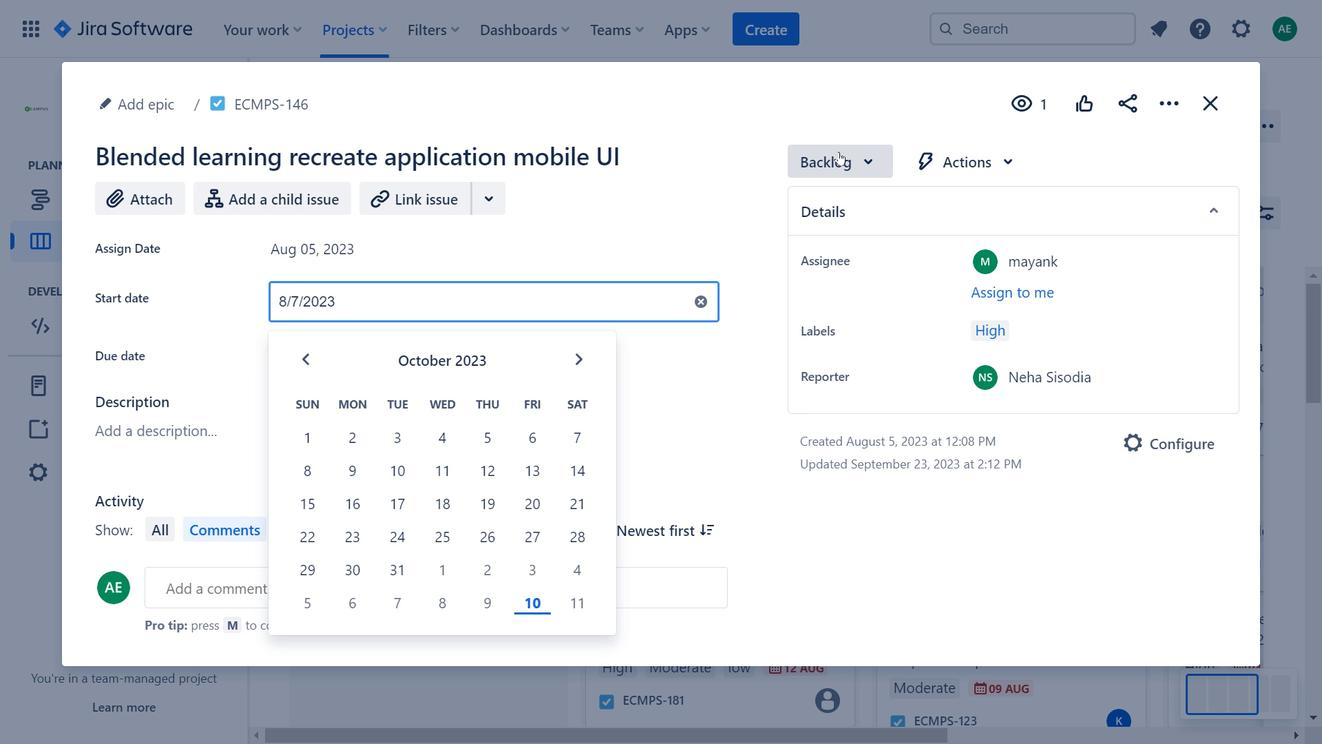 
Action: Mouse moved to (949, 148)
Screenshot: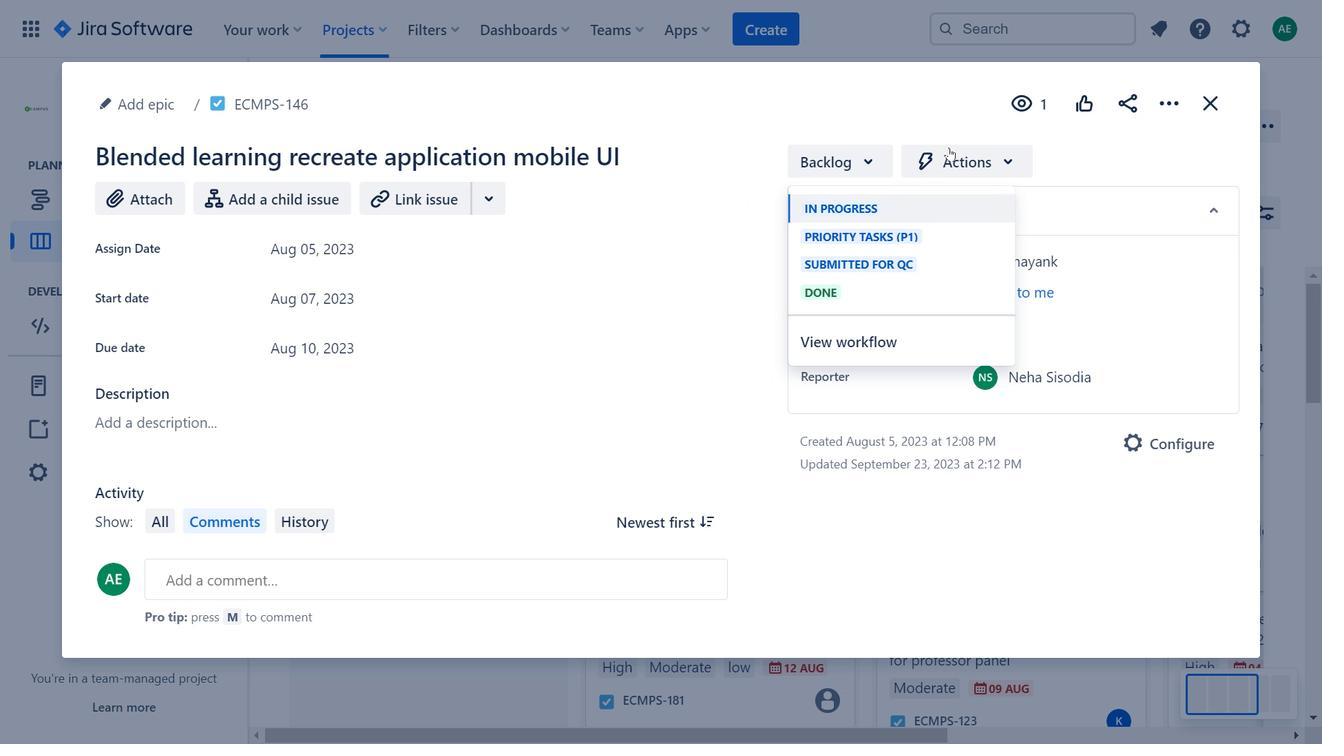 
Action: Mouse pressed left at (949, 148)
Screenshot: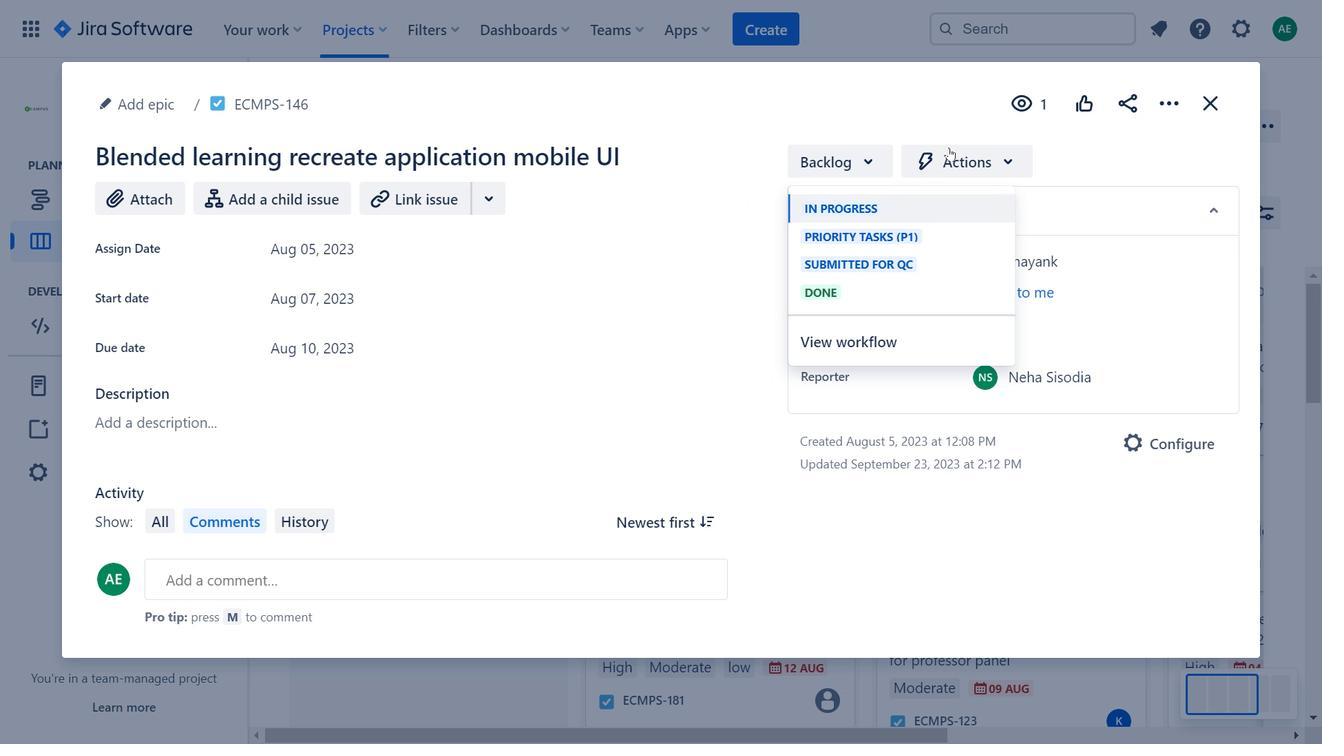 
Action: Mouse moved to (313, 281)
Screenshot: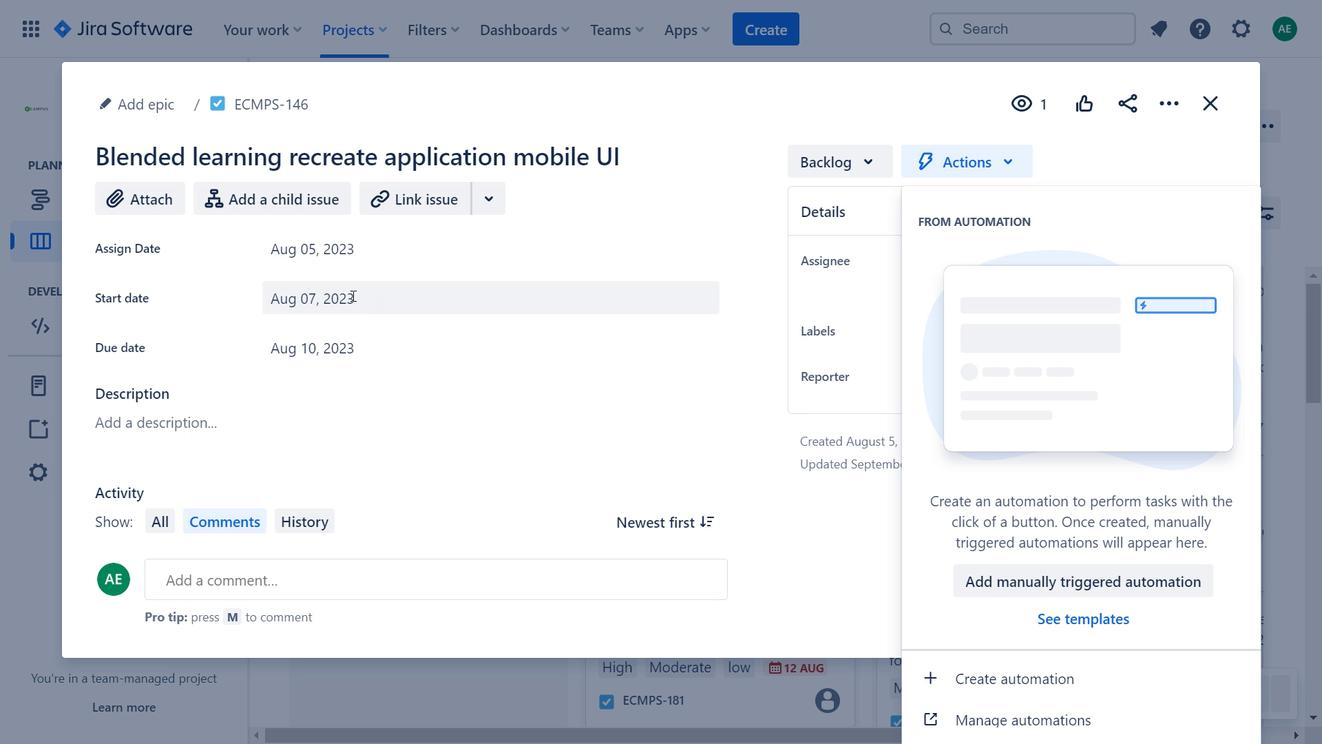 
Action: Mouse pressed left at (313, 281)
Screenshot: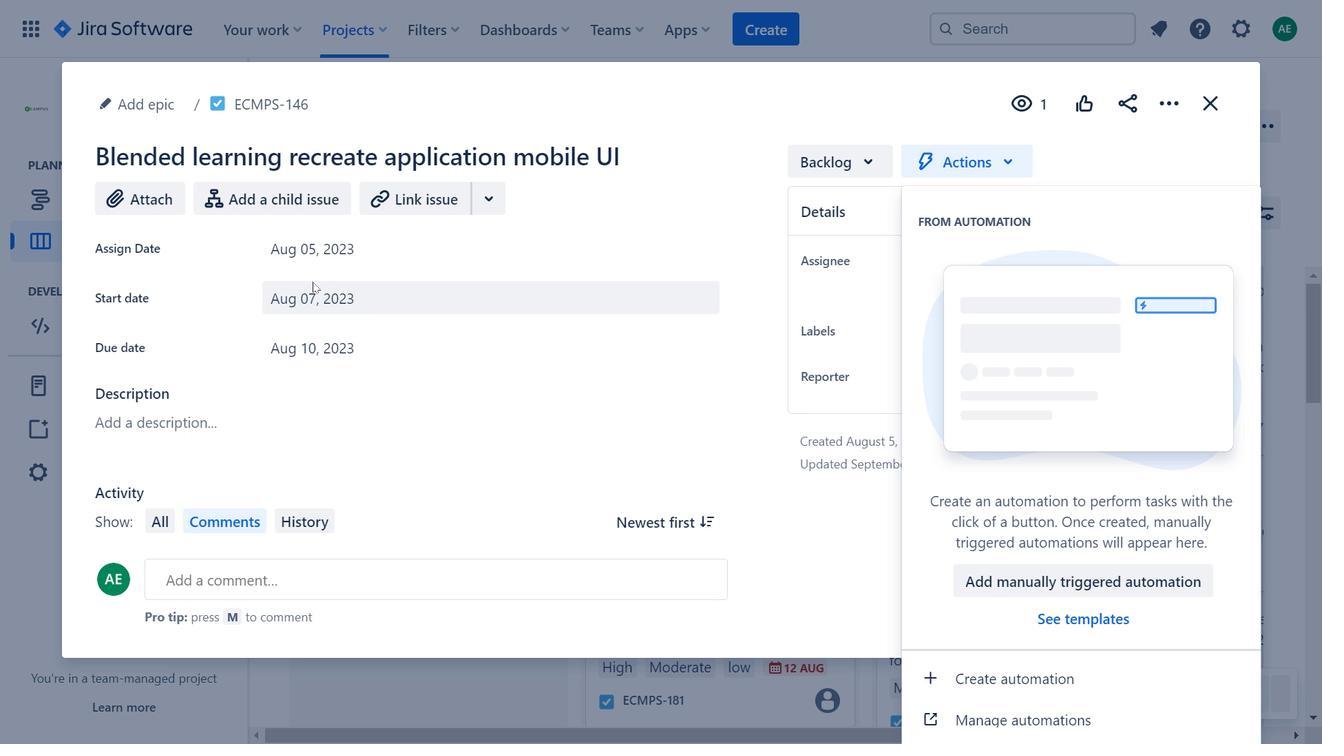 
Action: Mouse moved to (1221, 108)
Screenshot: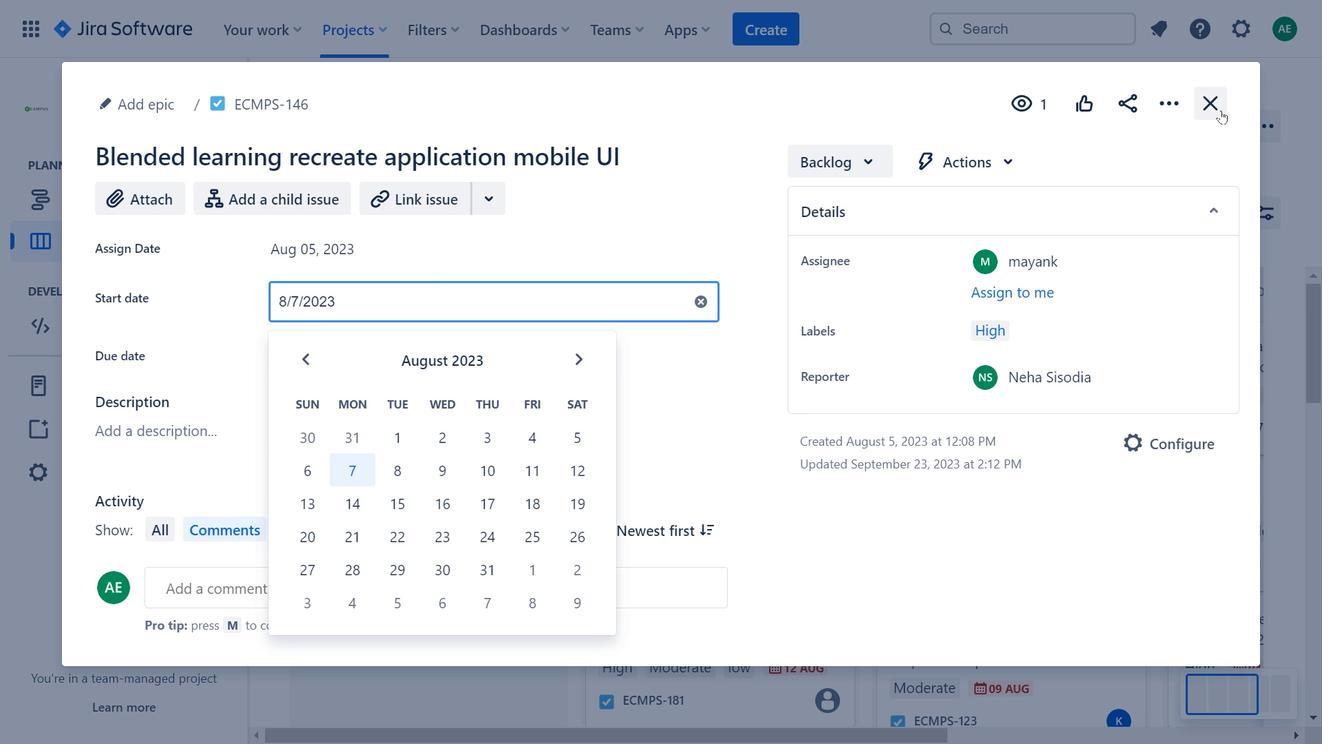 
Action: Mouse pressed left at (1221, 108)
Screenshot: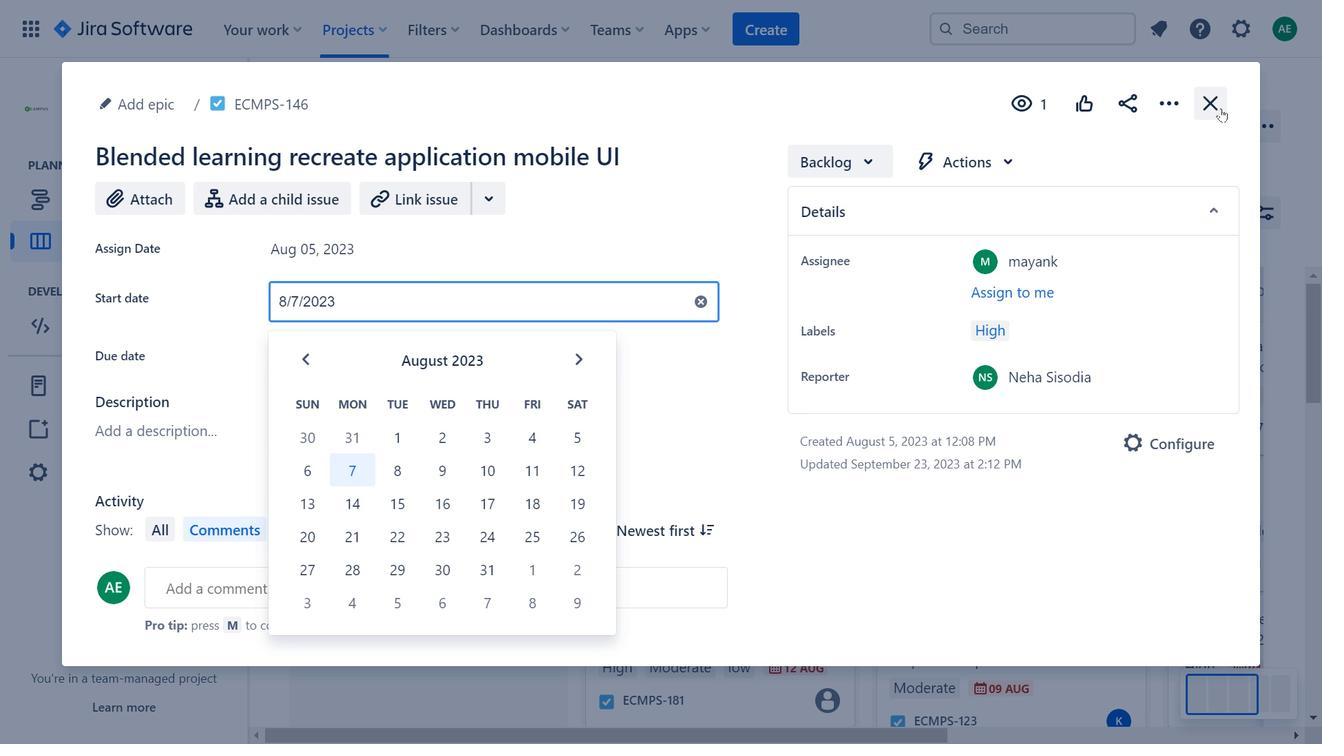 
Action: Mouse moved to (748, 429)
Screenshot: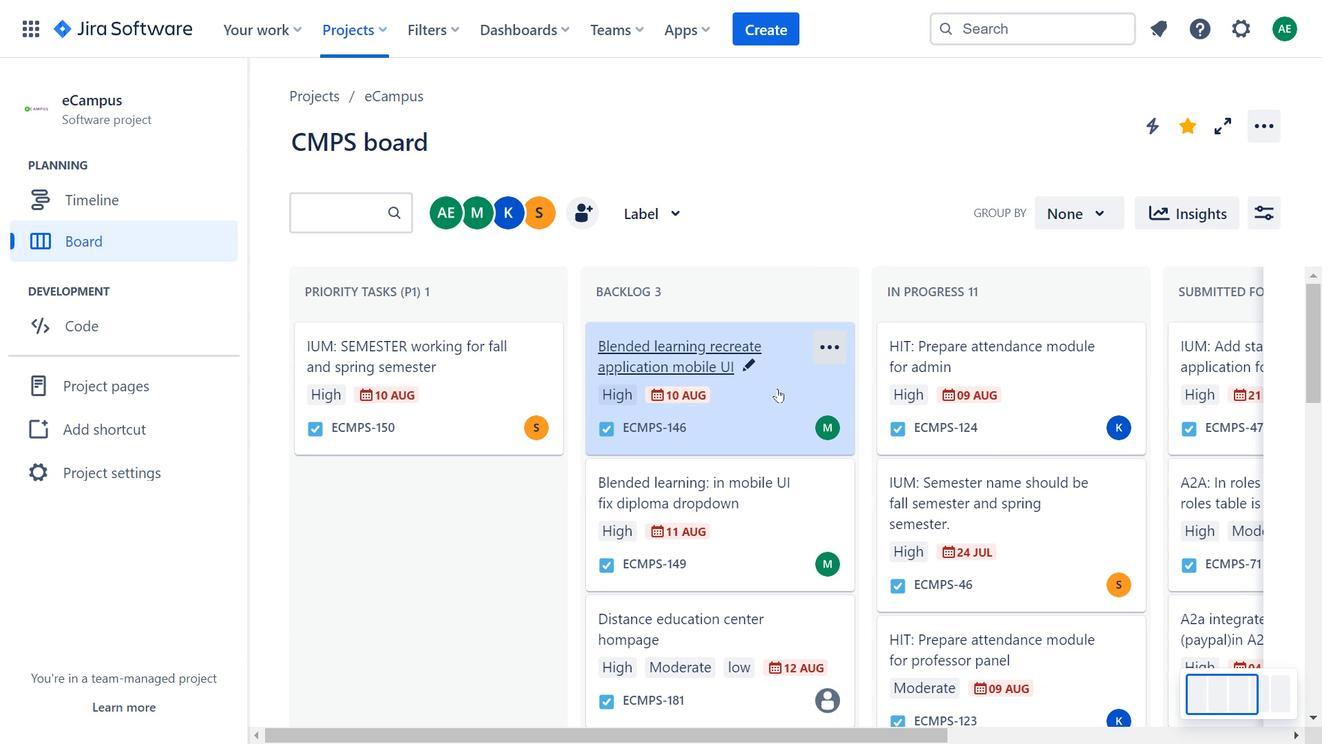 
Action: Mouse scrolled (748, 428) with delta (0, 0)
Screenshot: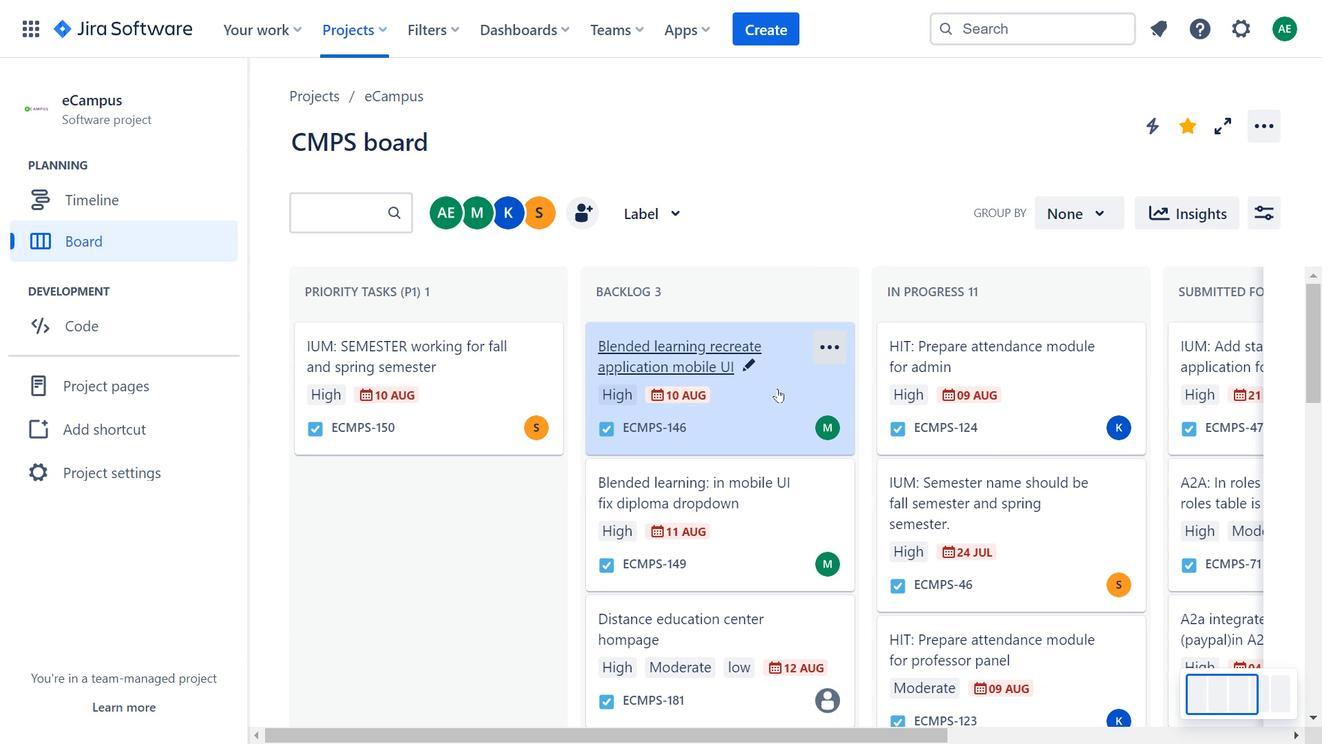 
Action: Mouse moved to (748, 429)
Screenshot: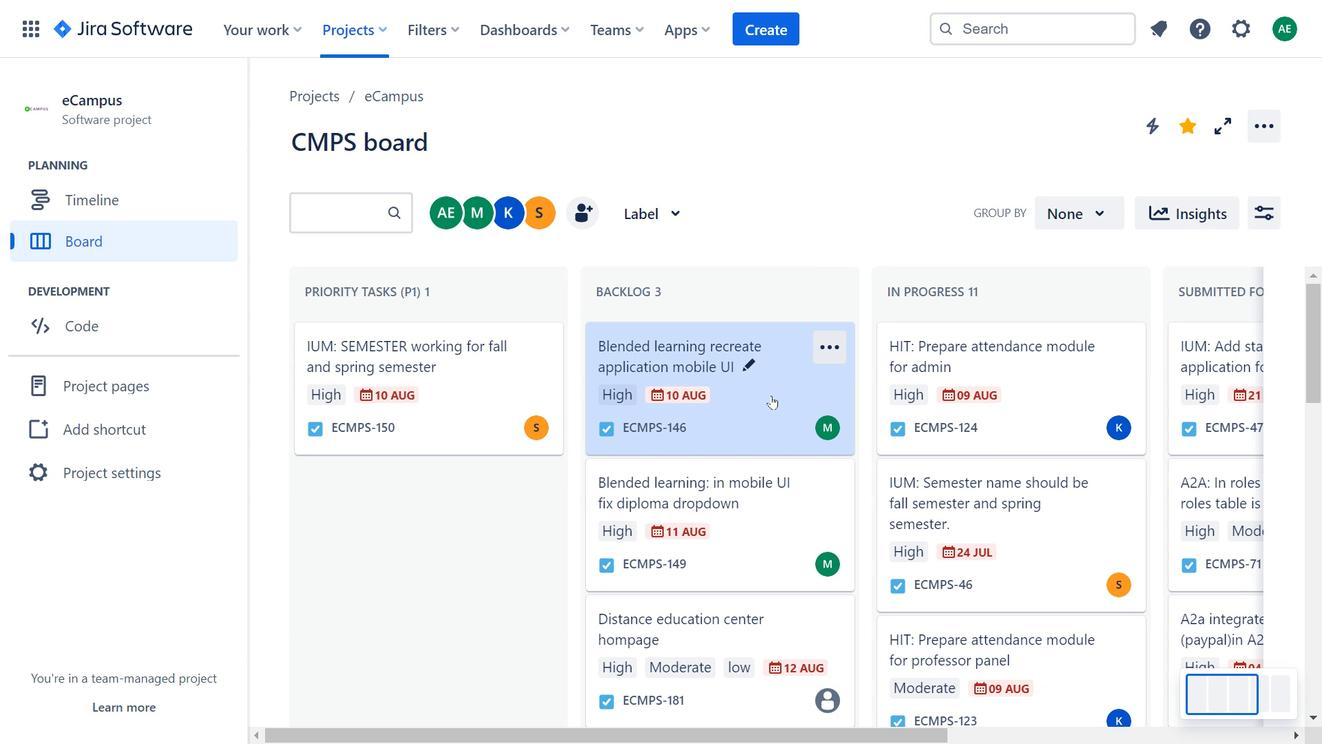 
Action: Mouse scrolled (748, 428) with delta (0, 0)
Screenshot: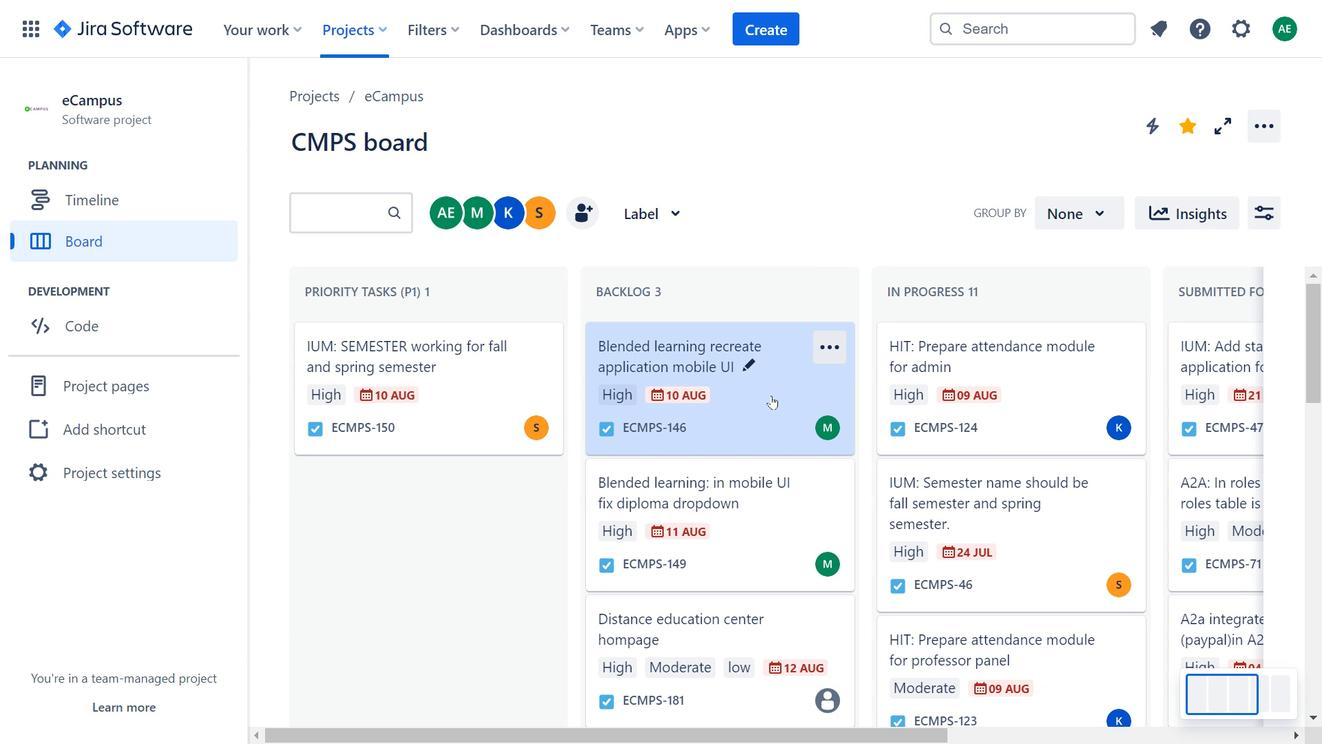 
Action: Mouse moved to (753, 469)
Screenshot: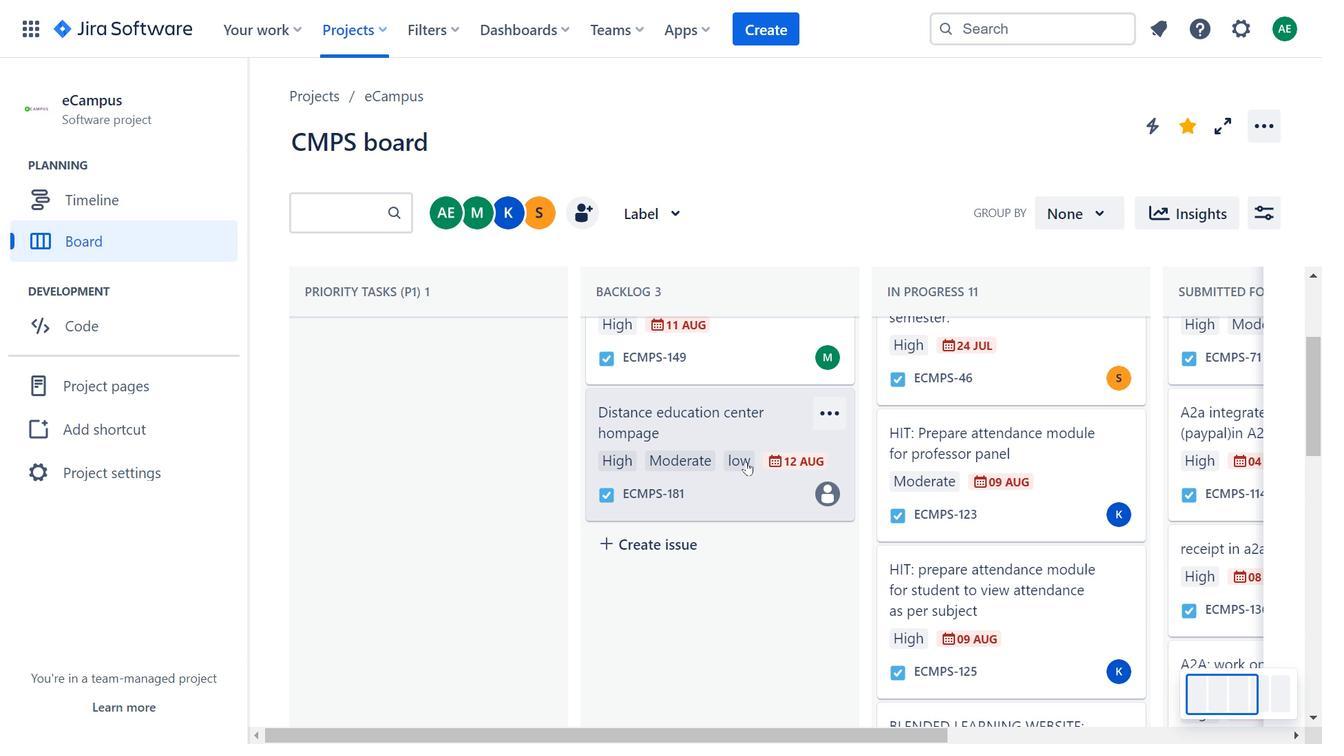 
Action: Mouse pressed left at (753, 469)
Screenshot: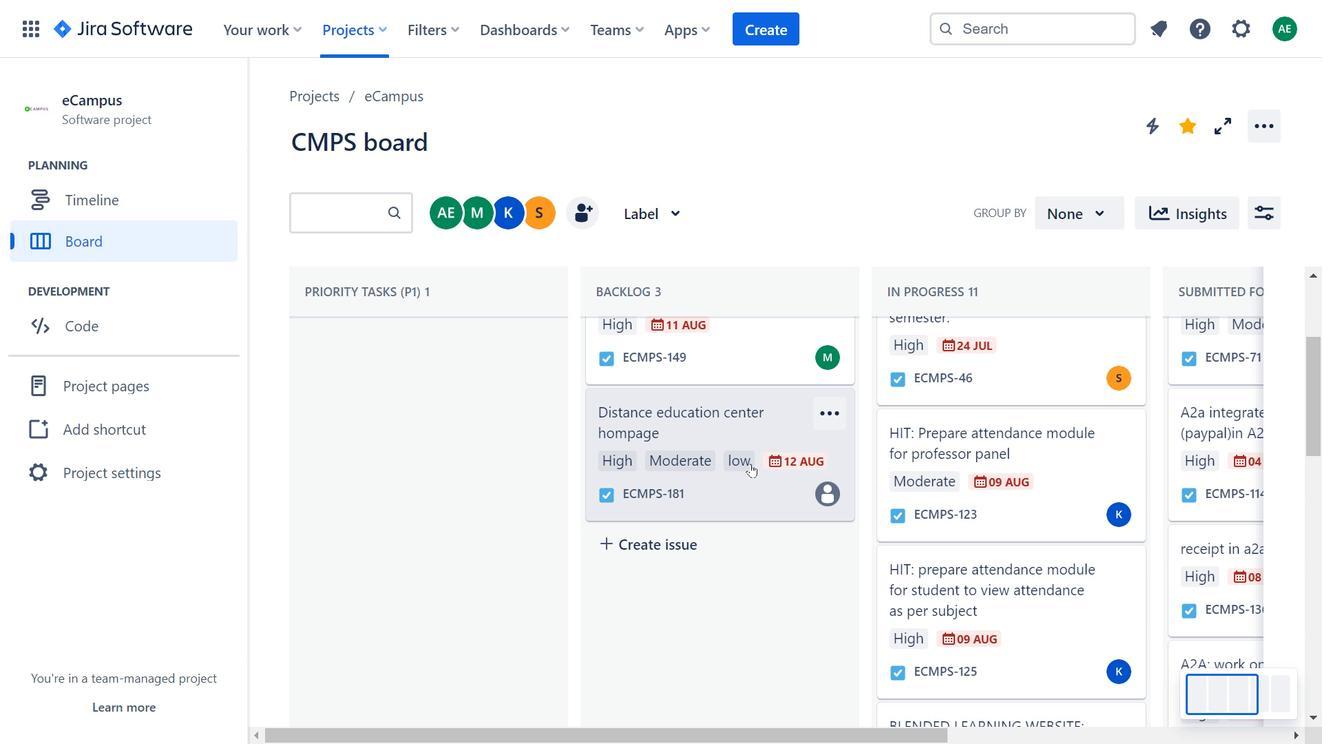 
Action: Mouse moved to (449, 305)
Screenshot: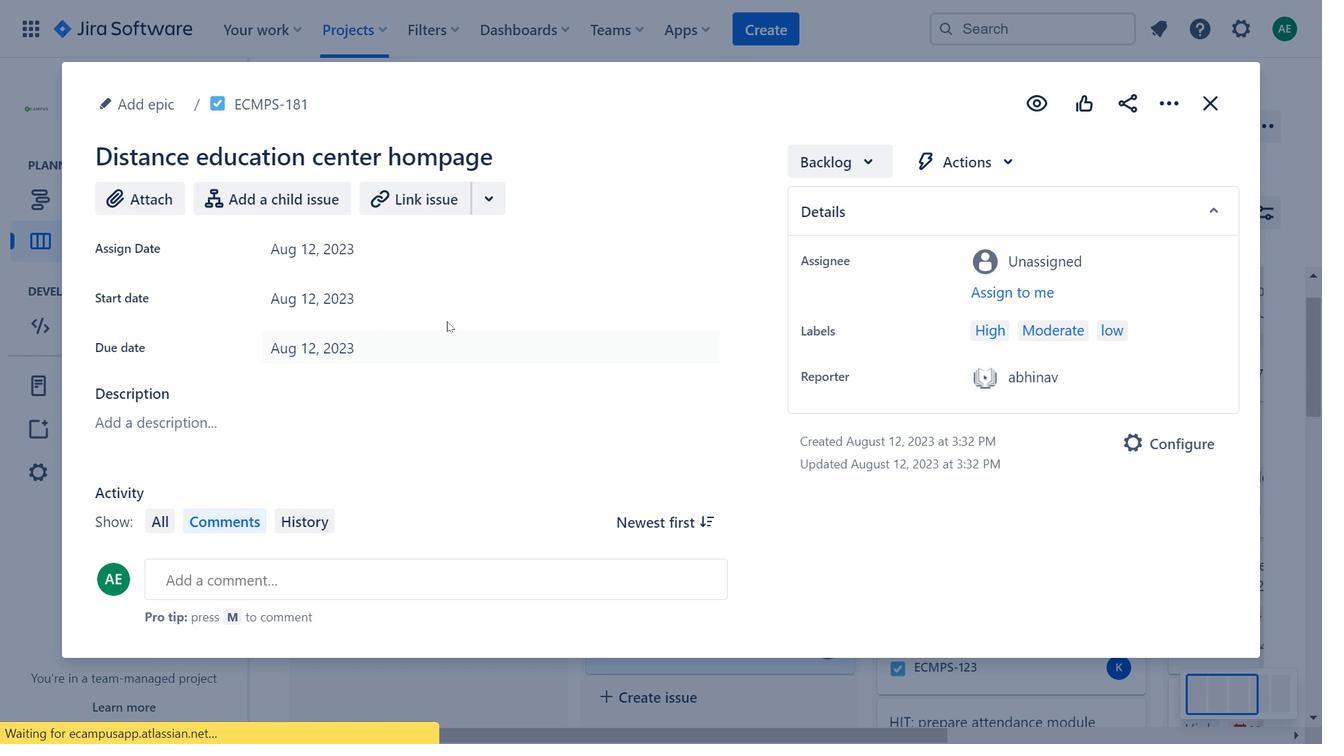 
Action: Mouse pressed left at (449, 305)
Screenshot: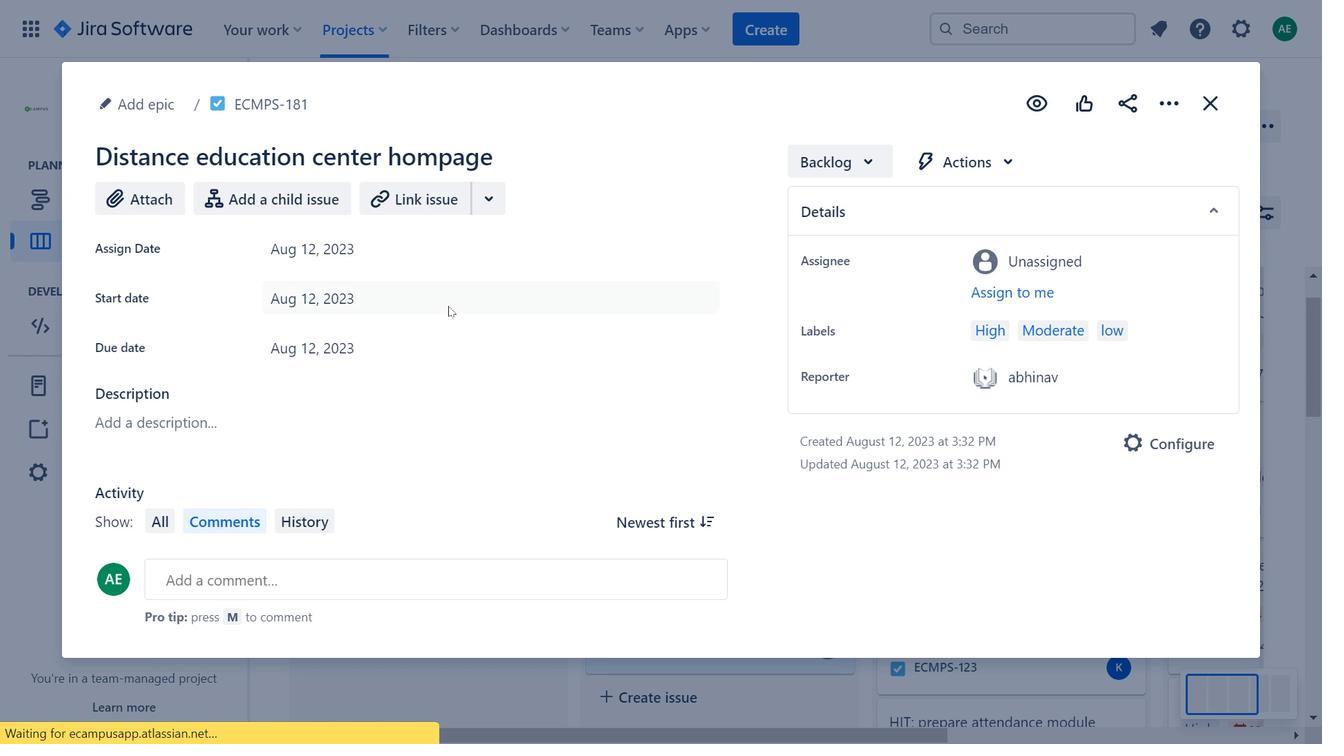 
Action: Mouse moved to (1207, 107)
Screenshot: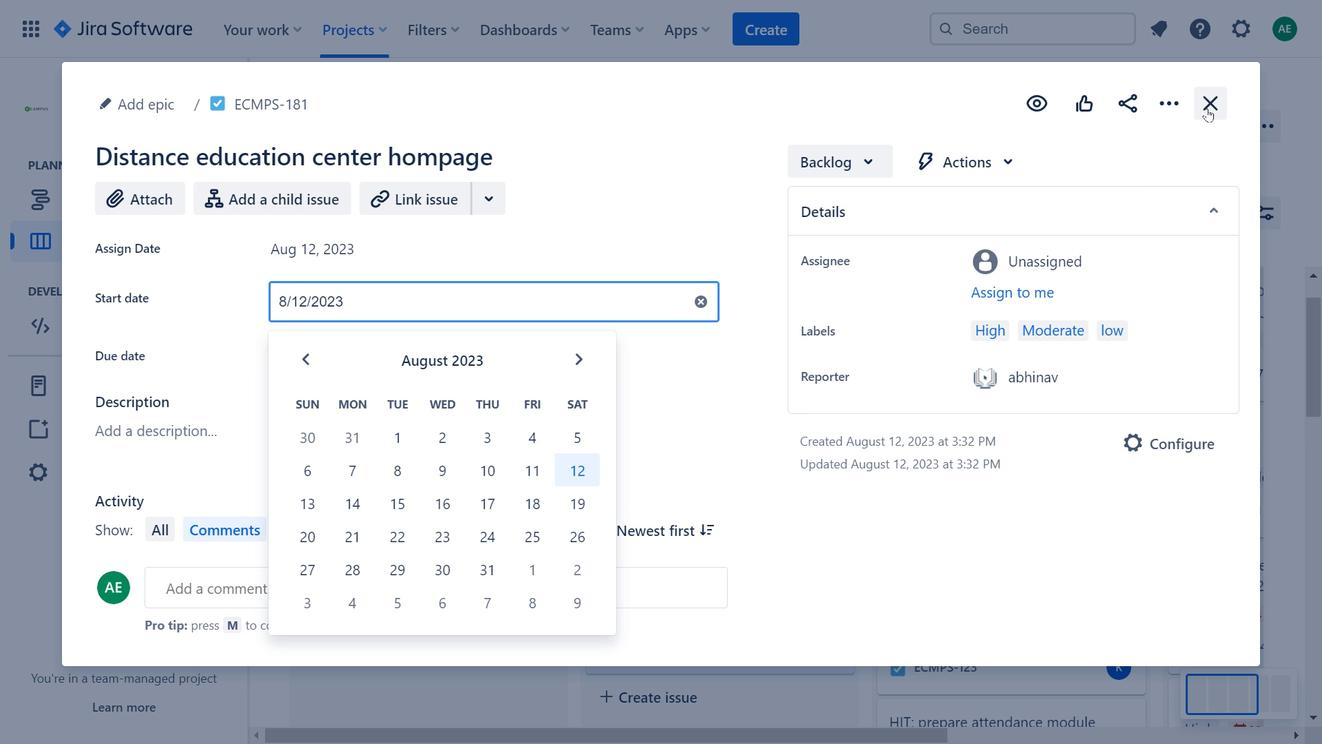 
Action: Mouse pressed left at (1207, 107)
Screenshot: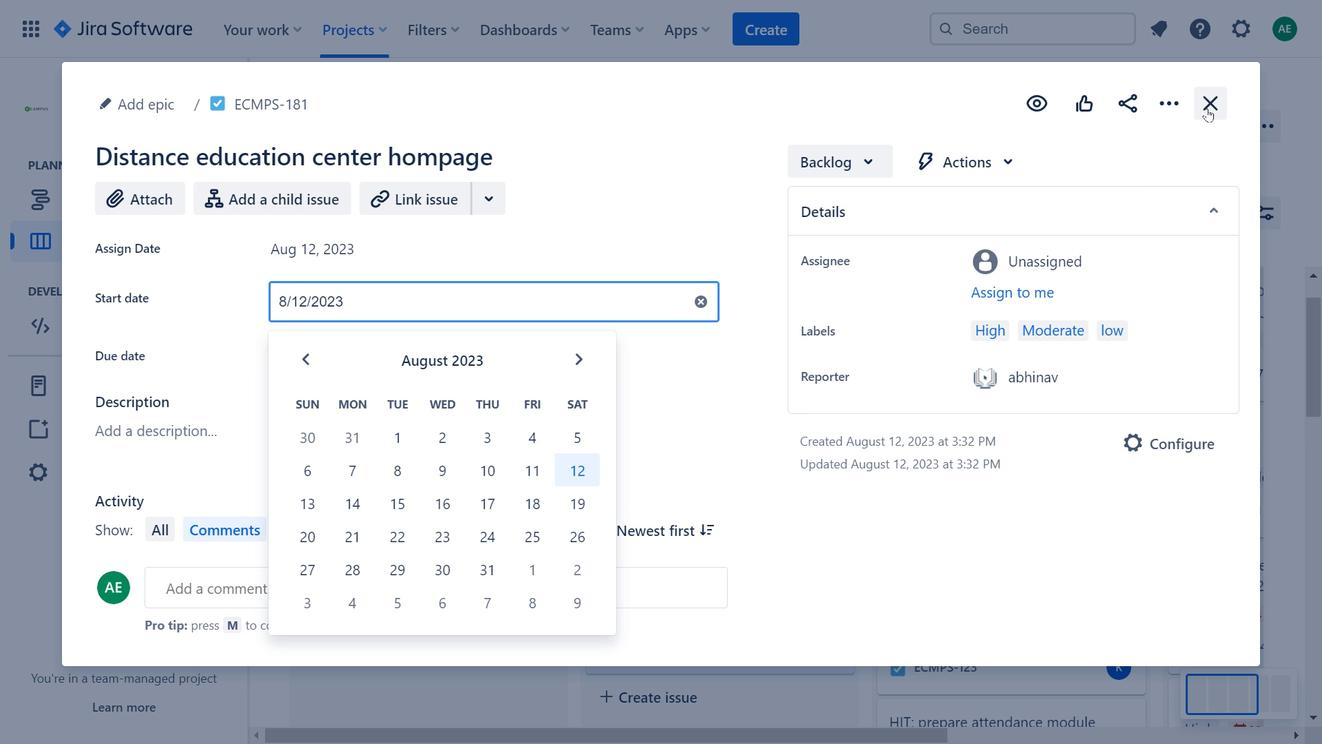 
Action: Mouse moved to (1006, 445)
Screenshot: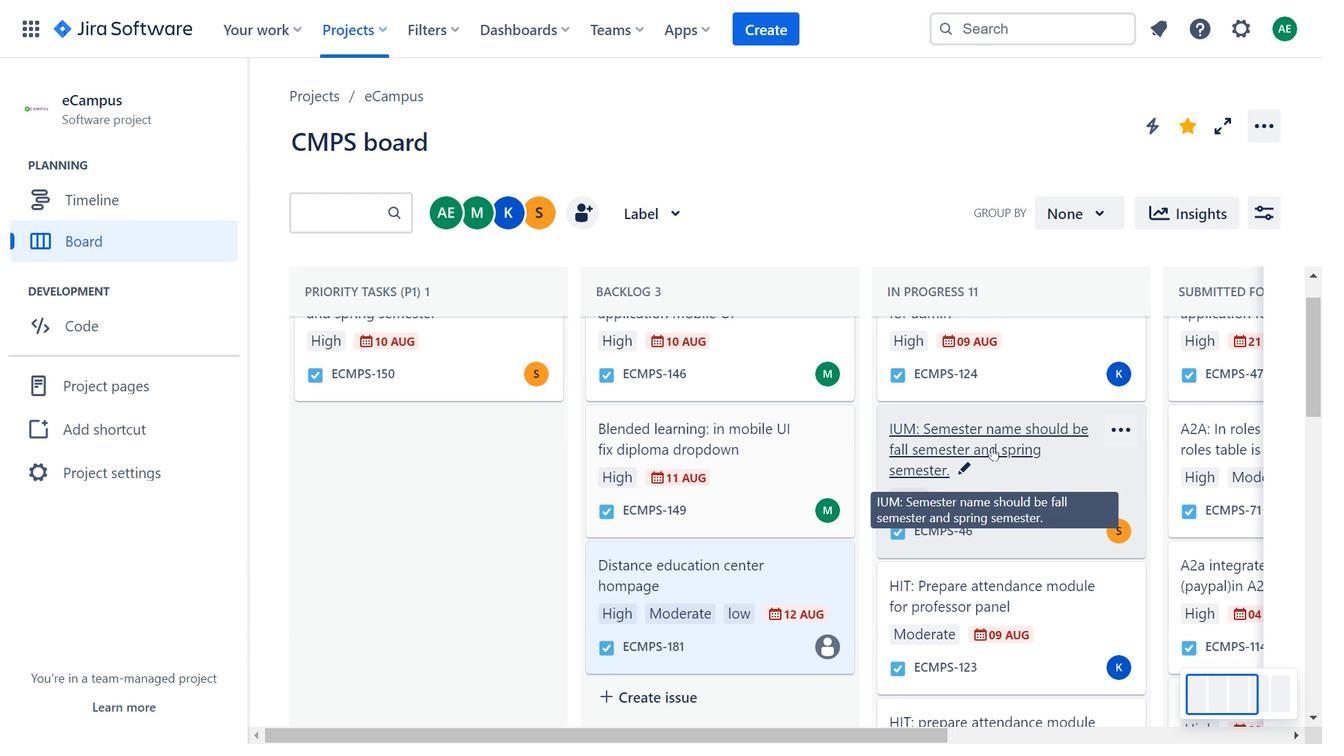 
Action: Mouse scrolled (1006, 444) with delta (0, 0)
Screenshot: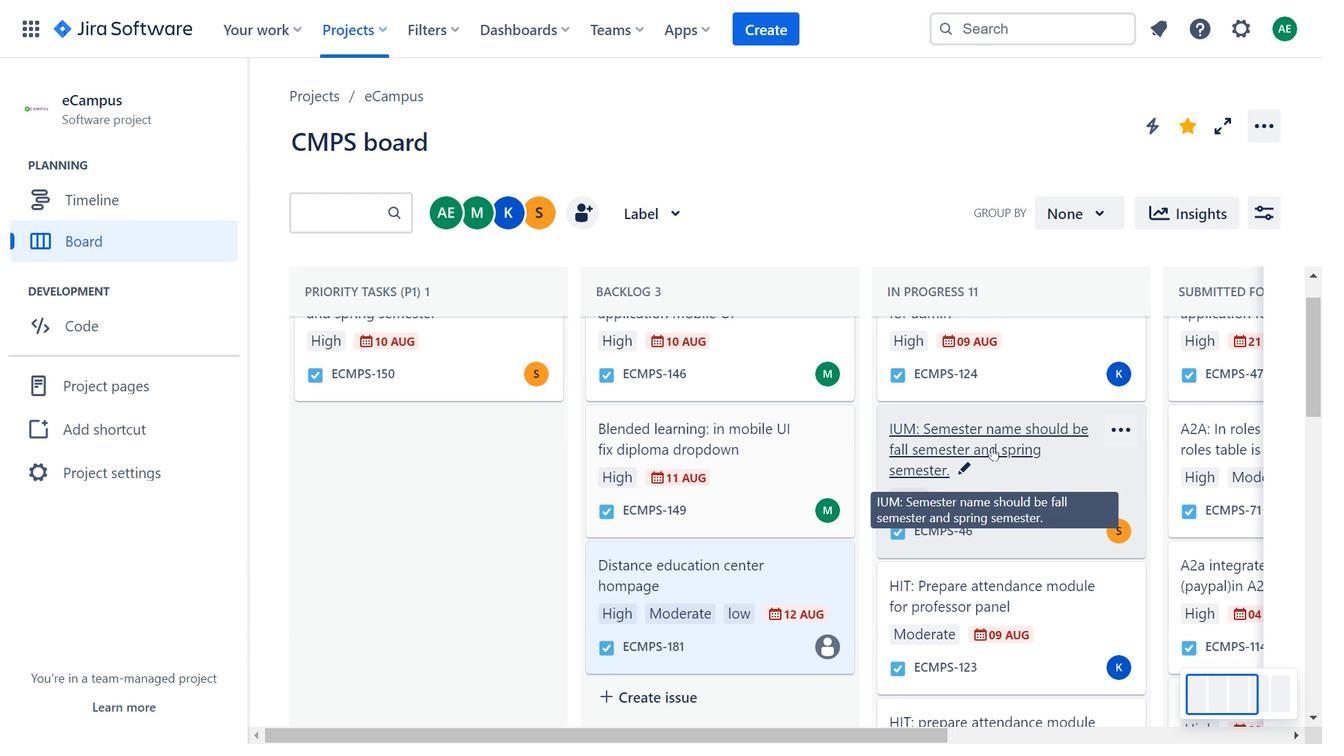 
Action: Mouse moved to (1017, 447)
Screenshot: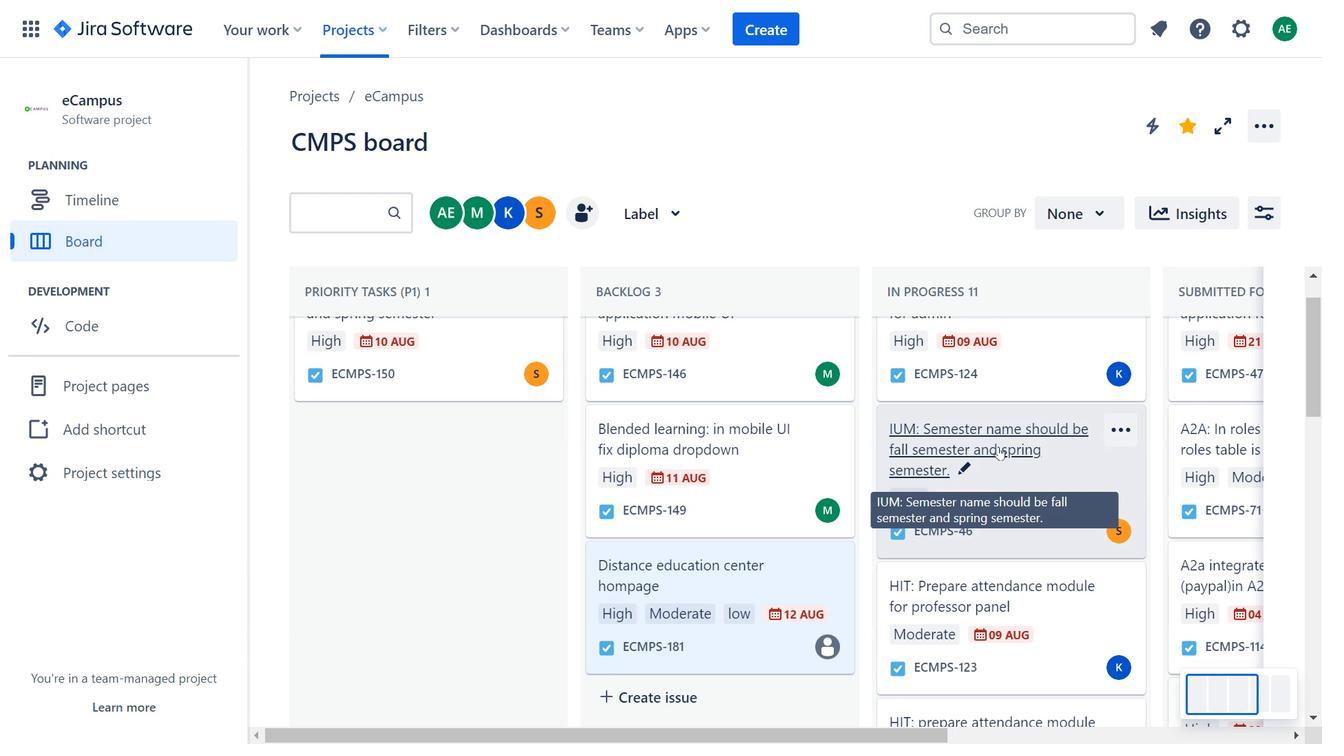 
Action: Mouse scrolled (1017, 446) with delta (0, 0)
Screenshot: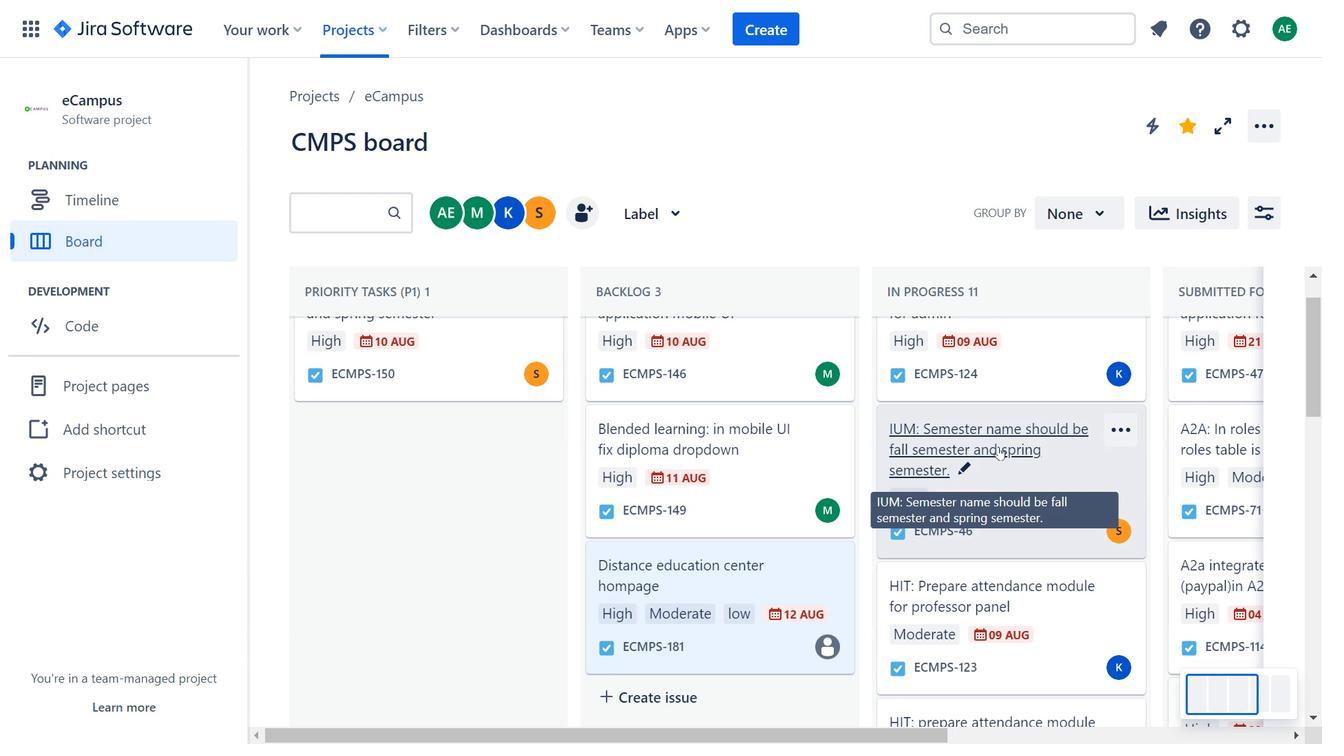 
Action: Mouse moved to (1071, 565)
Screenshot: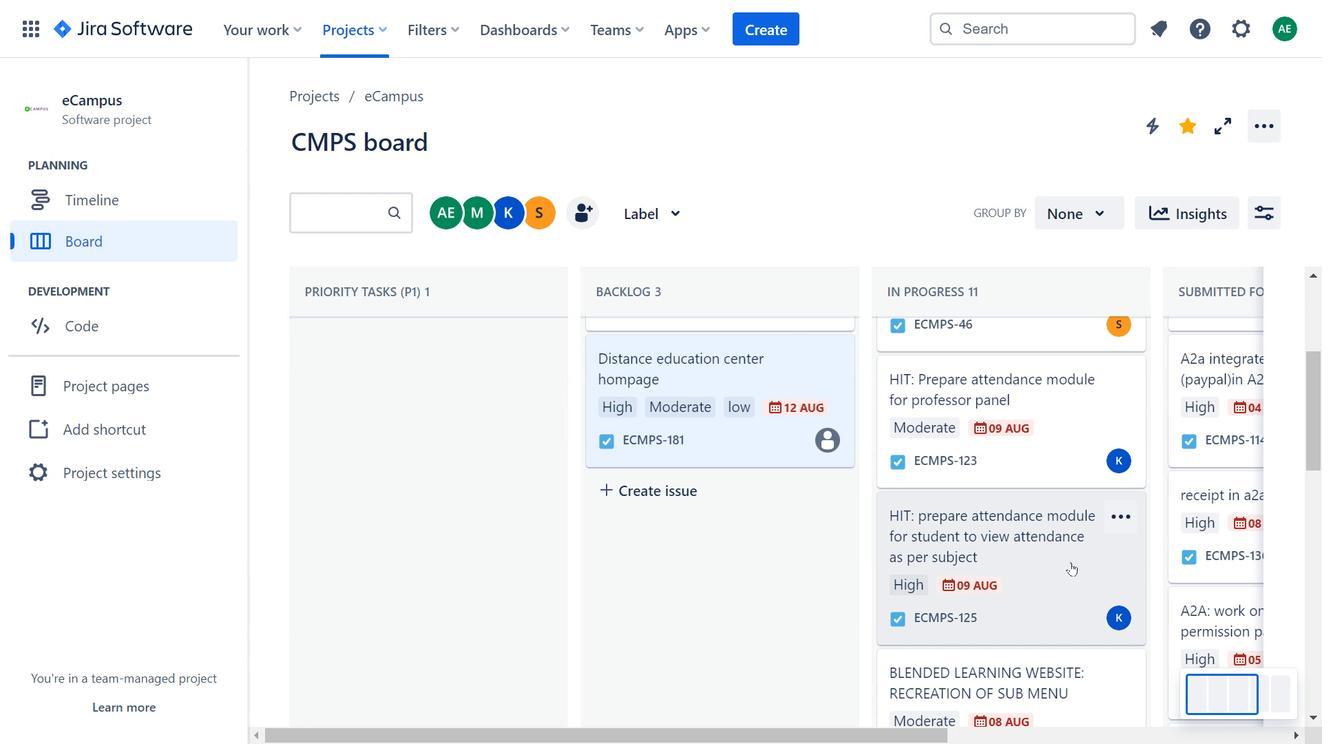 
Action: Mouse pressed left at (1071, 565)
Screenshot: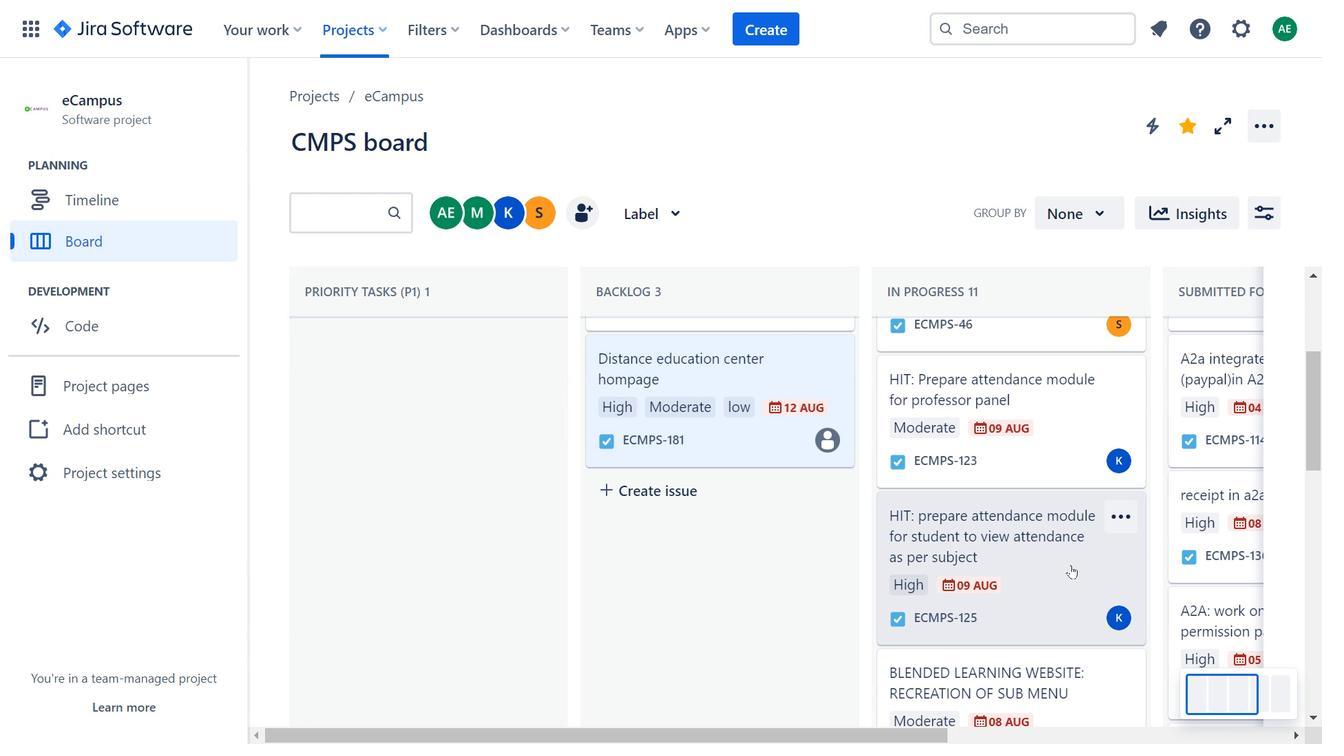 
Action: Mouse moved to (557, 316)
Screenshot: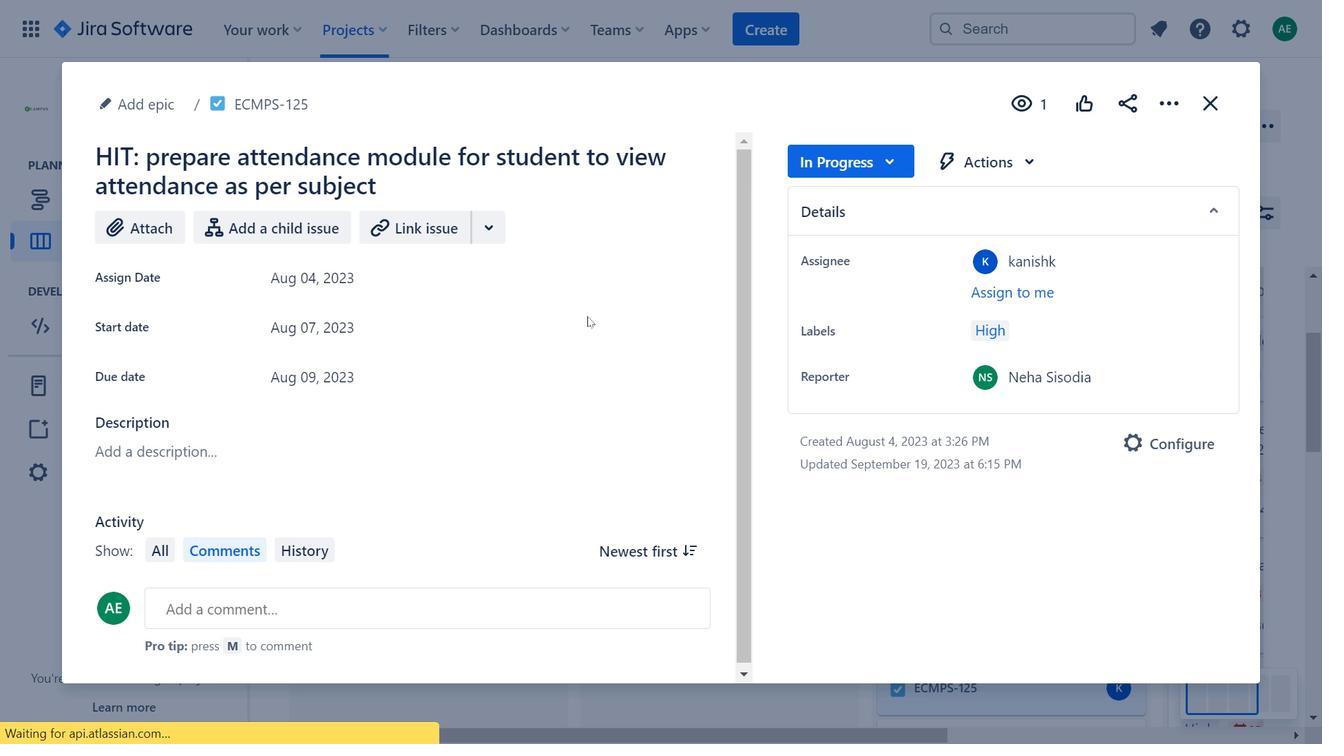 
Action: Mouse pressed left at (557, 316)
Screenshot: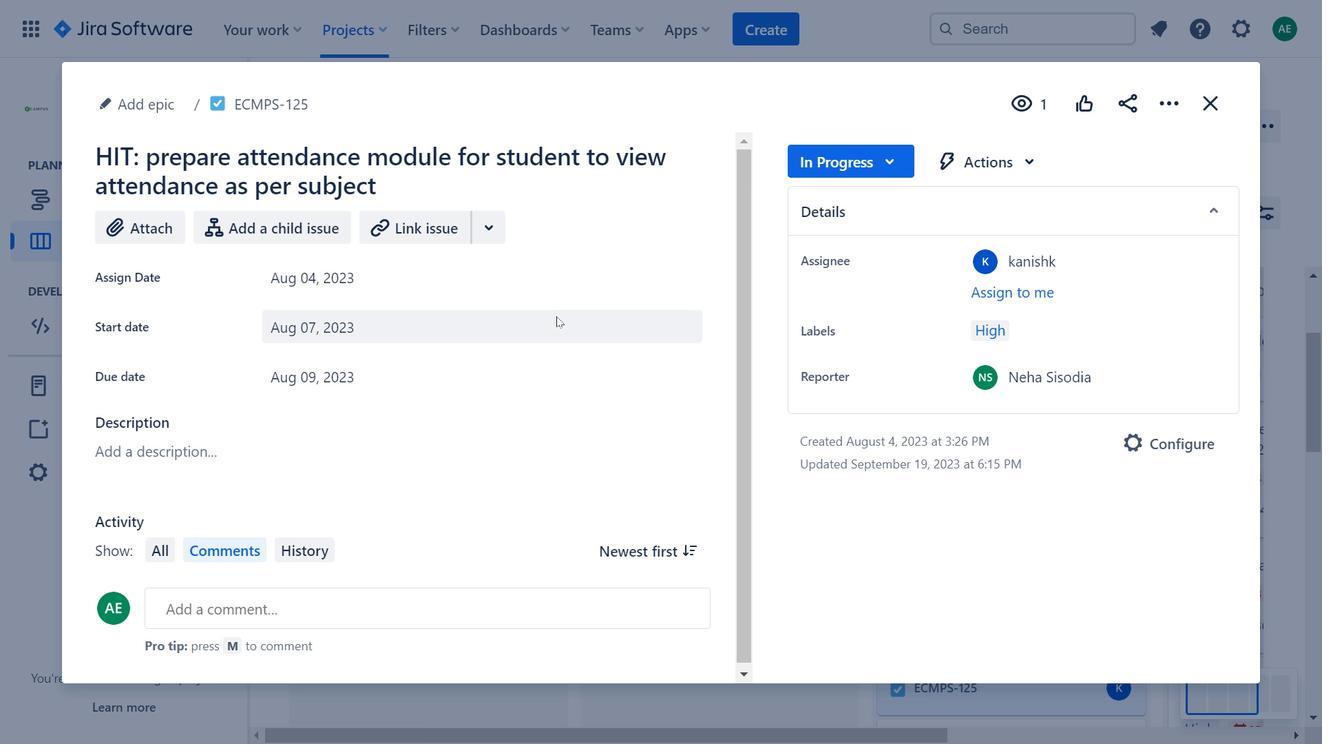 
Action: Mouse moved to (584, 395)
Screenshot: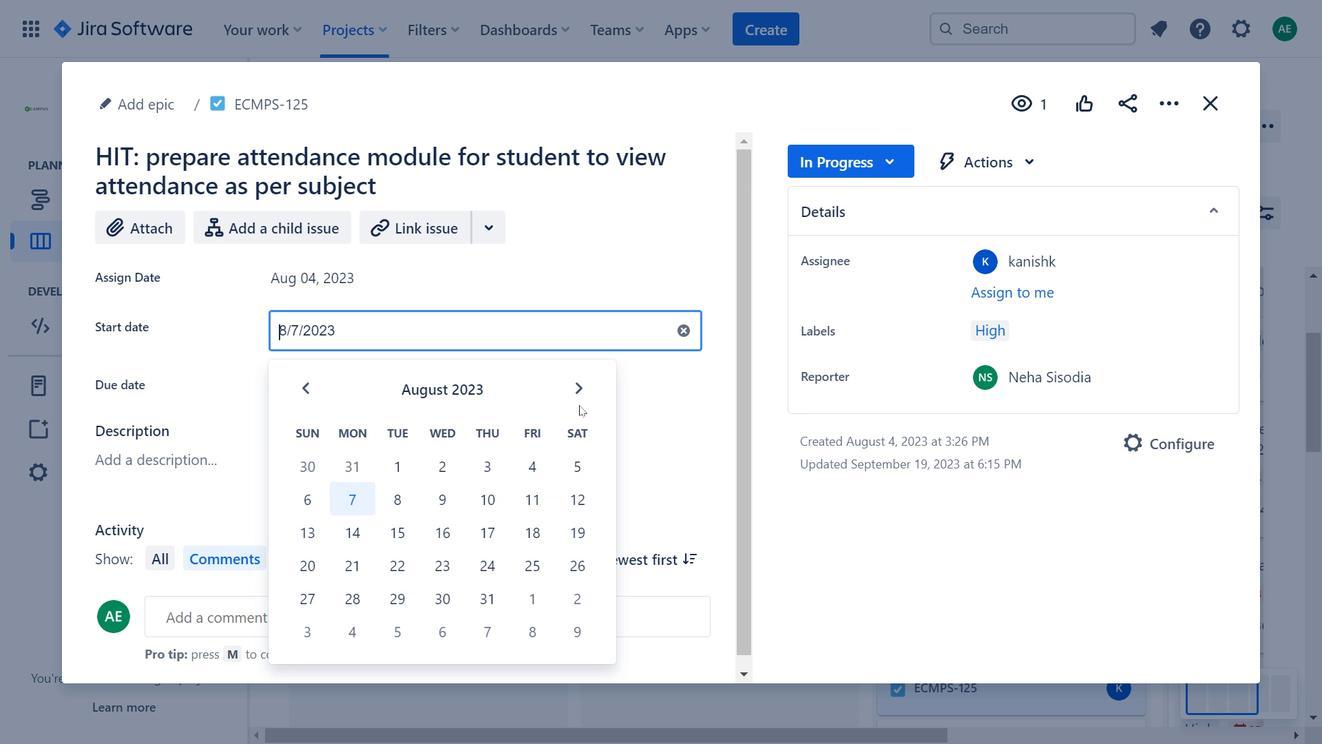
Action: Mouse pressed left at (584, 395)
Screenshot: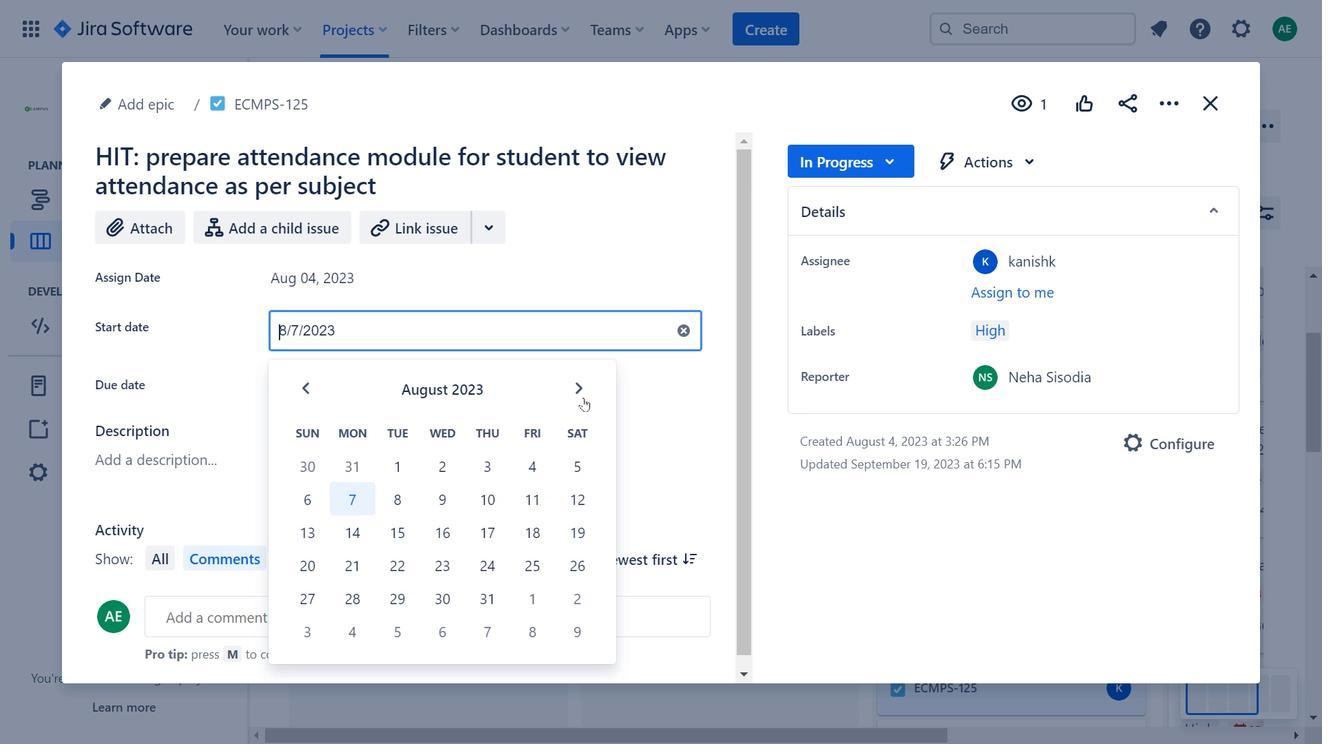 
Action: Mouse pressed left at (584, 395)
Screenshot: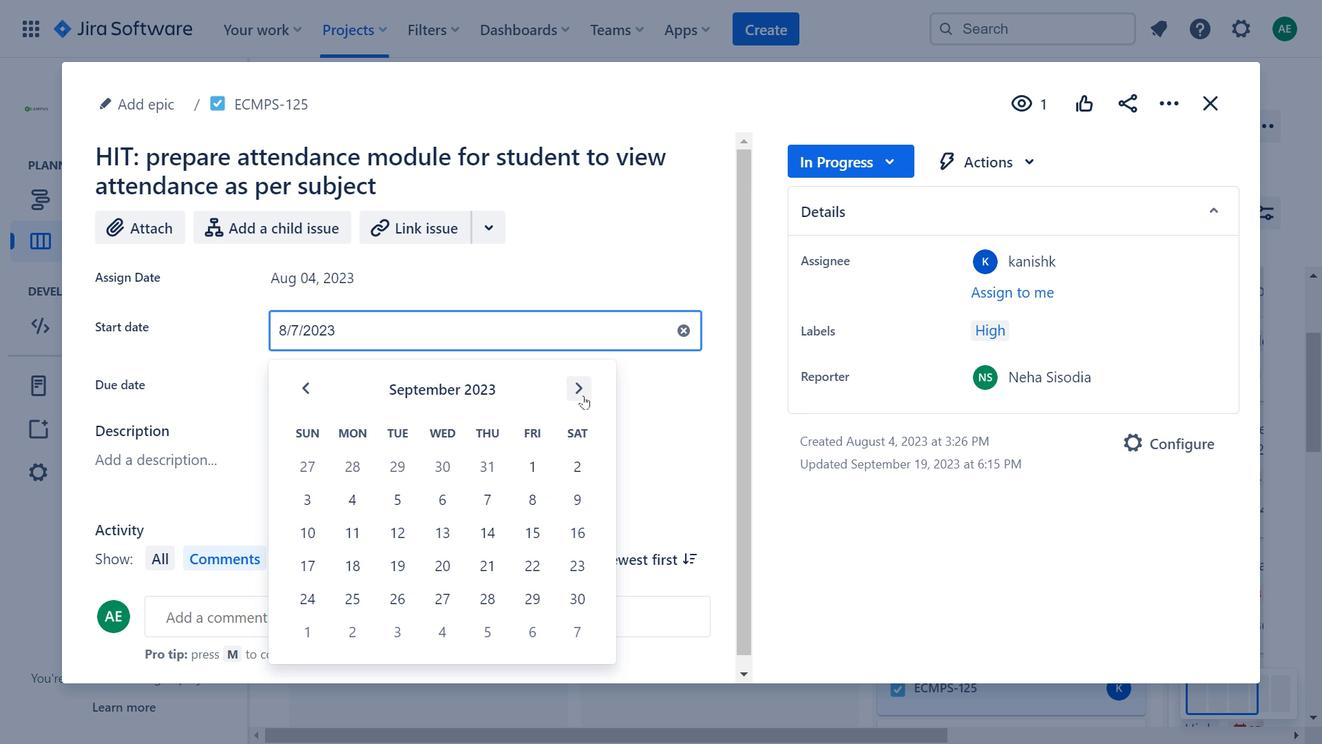 
Action: Mouse moved to (584, 395)
Screenshot: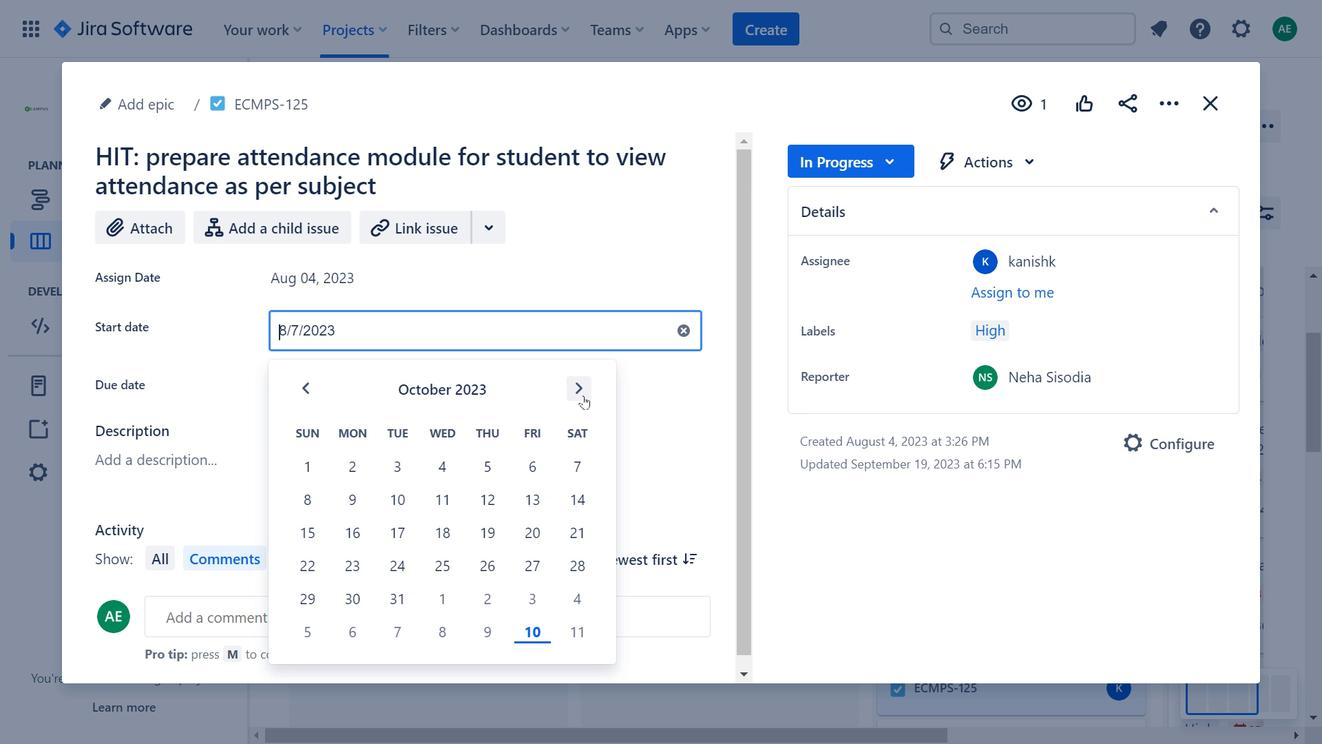 
Action: Mouse pressed left at (584, 395)
Screenshot: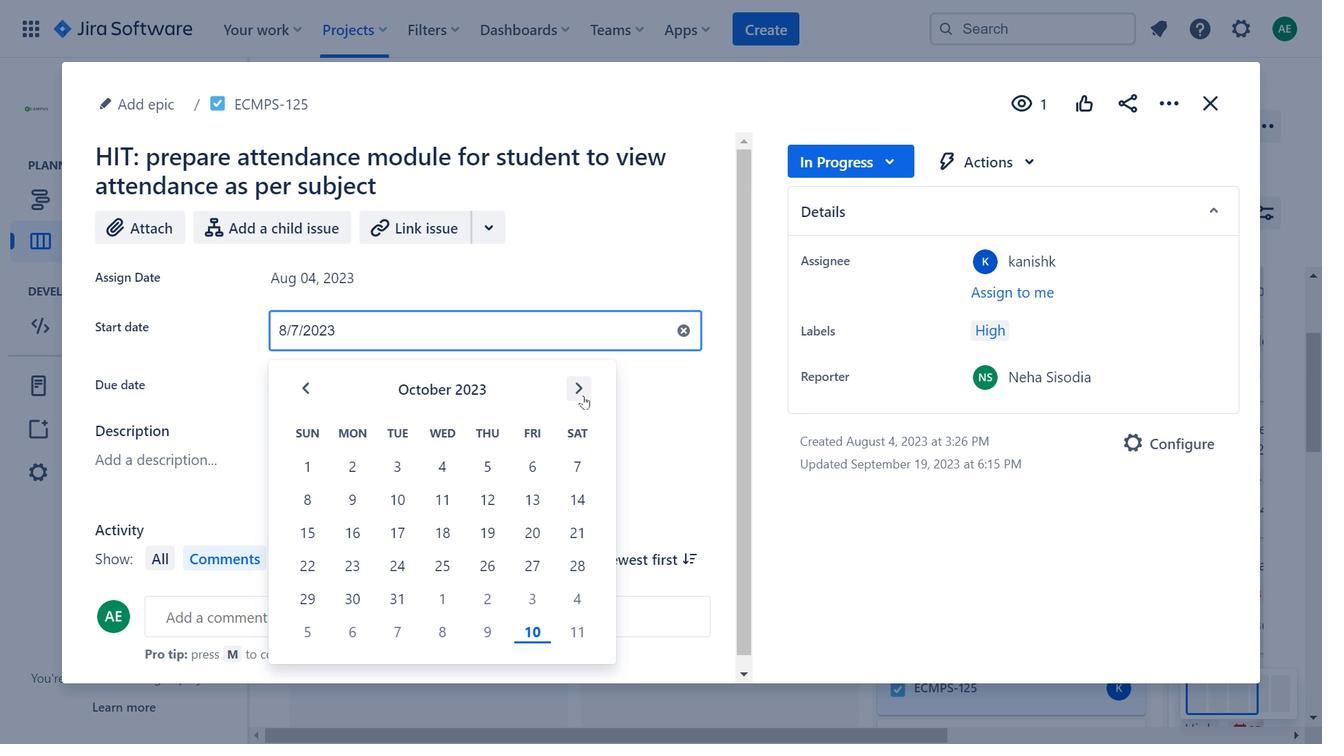 
Action: Mouse moved to (1159, 113)
Screenshot: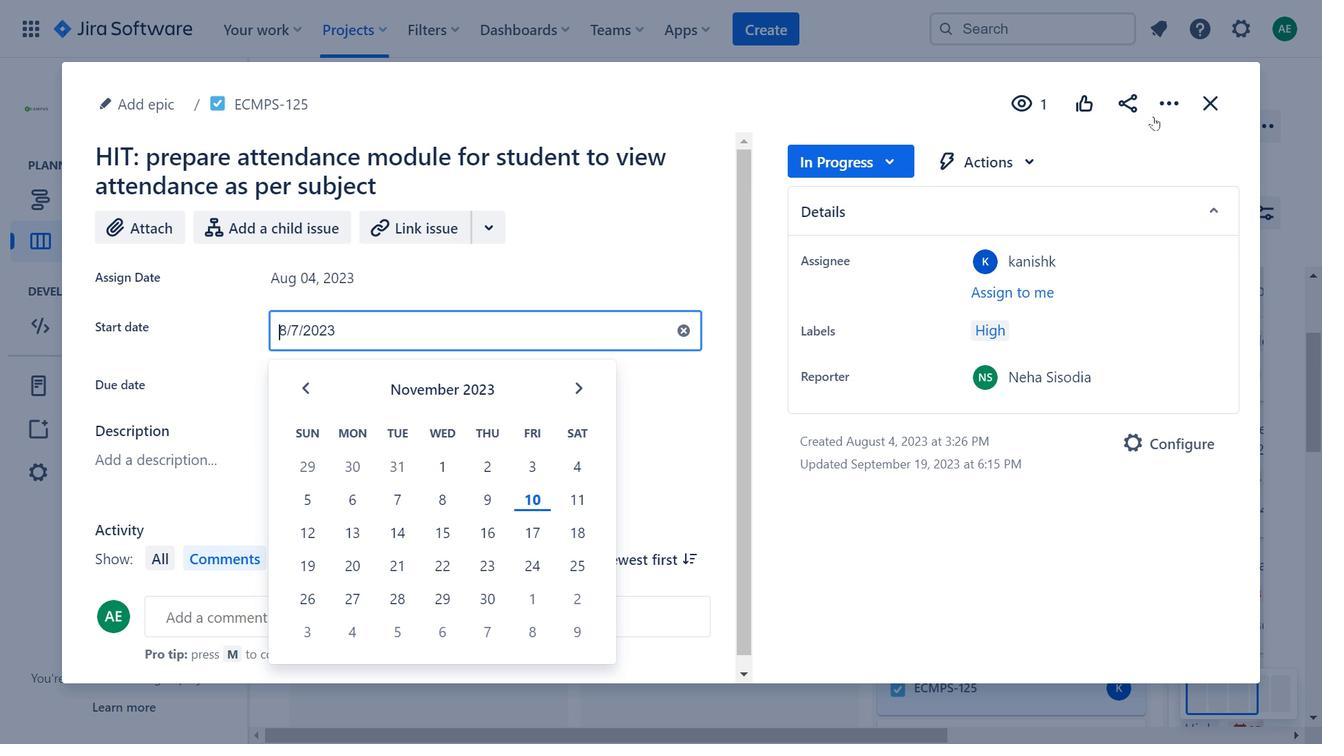 
Action: Mouse pressed left at (1159, 113)
Screenshot: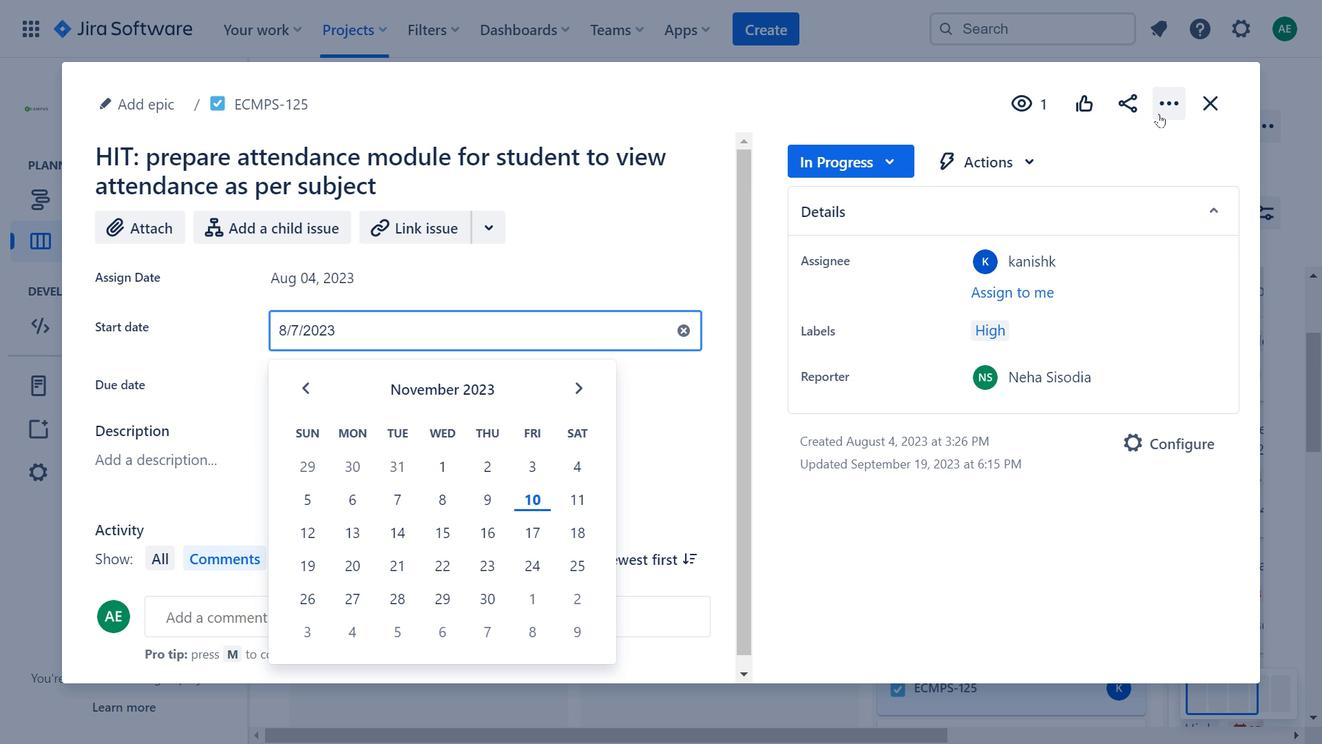 
Action: Mouse moved to (998, 157)
Screenshot: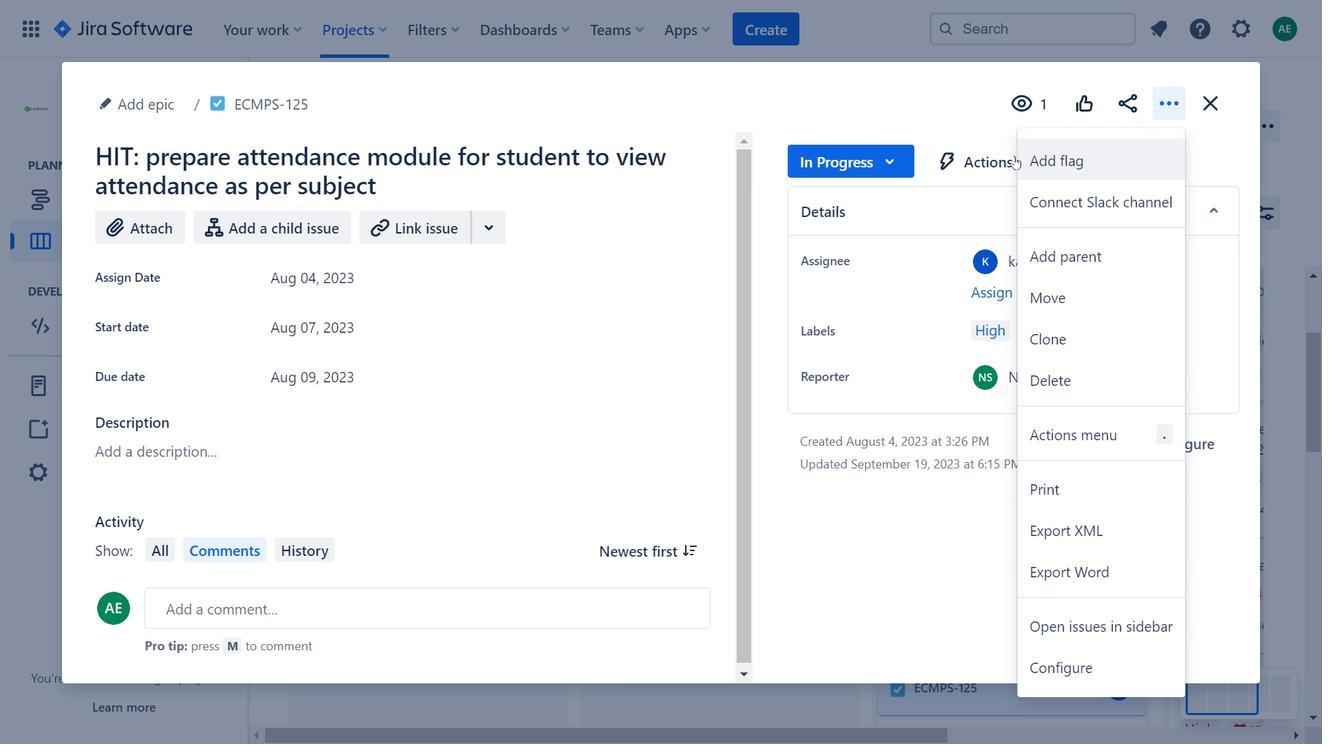 
Action: Mouse pressed left at (998, 157)
Screenshot: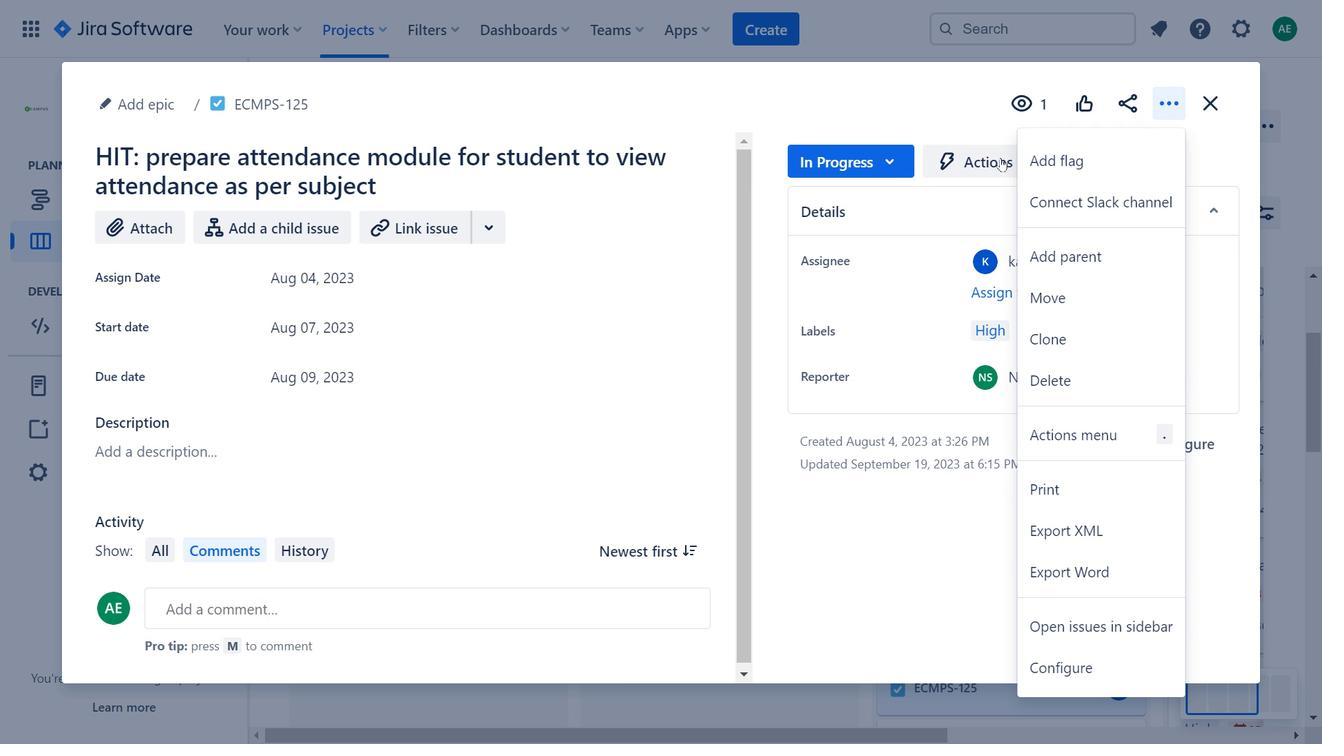 
Action: Mouse moved to (1069, 620)
Screenshot: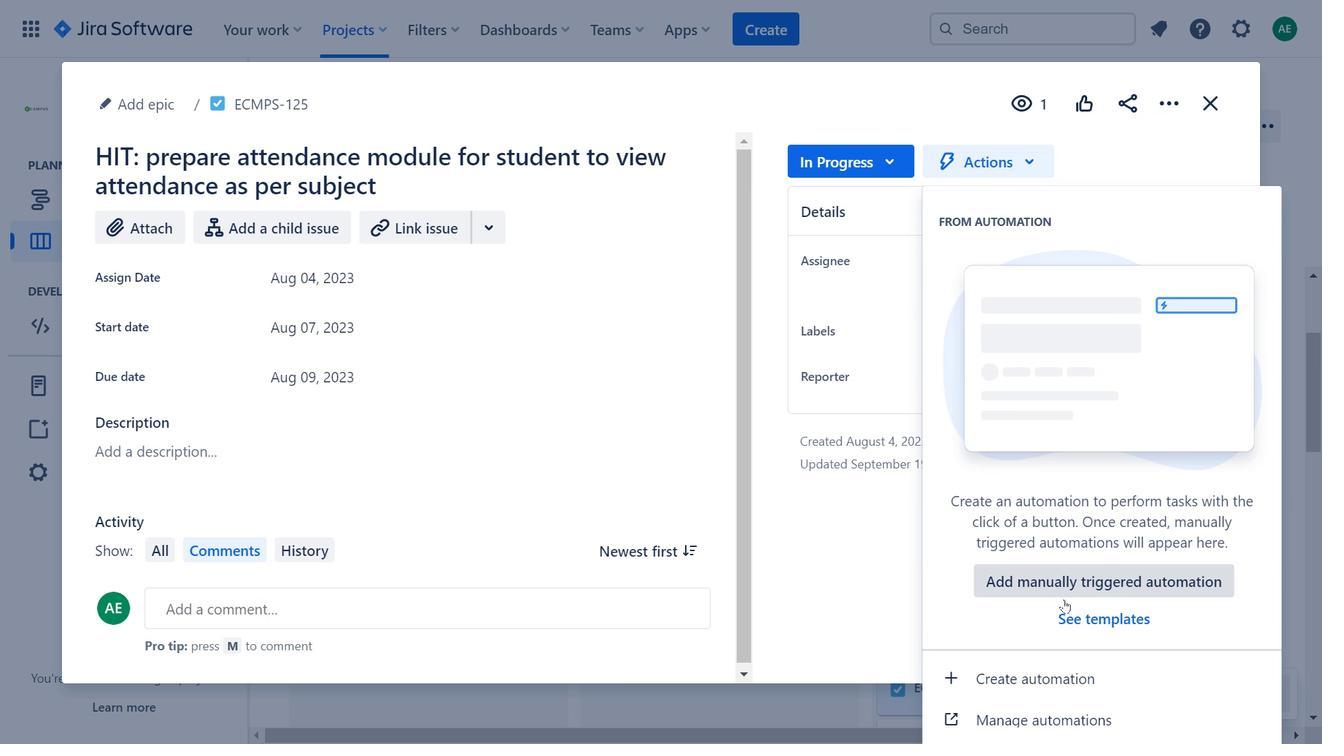 
Action: Mouse pressed left at (1069, 620)
Screenshot: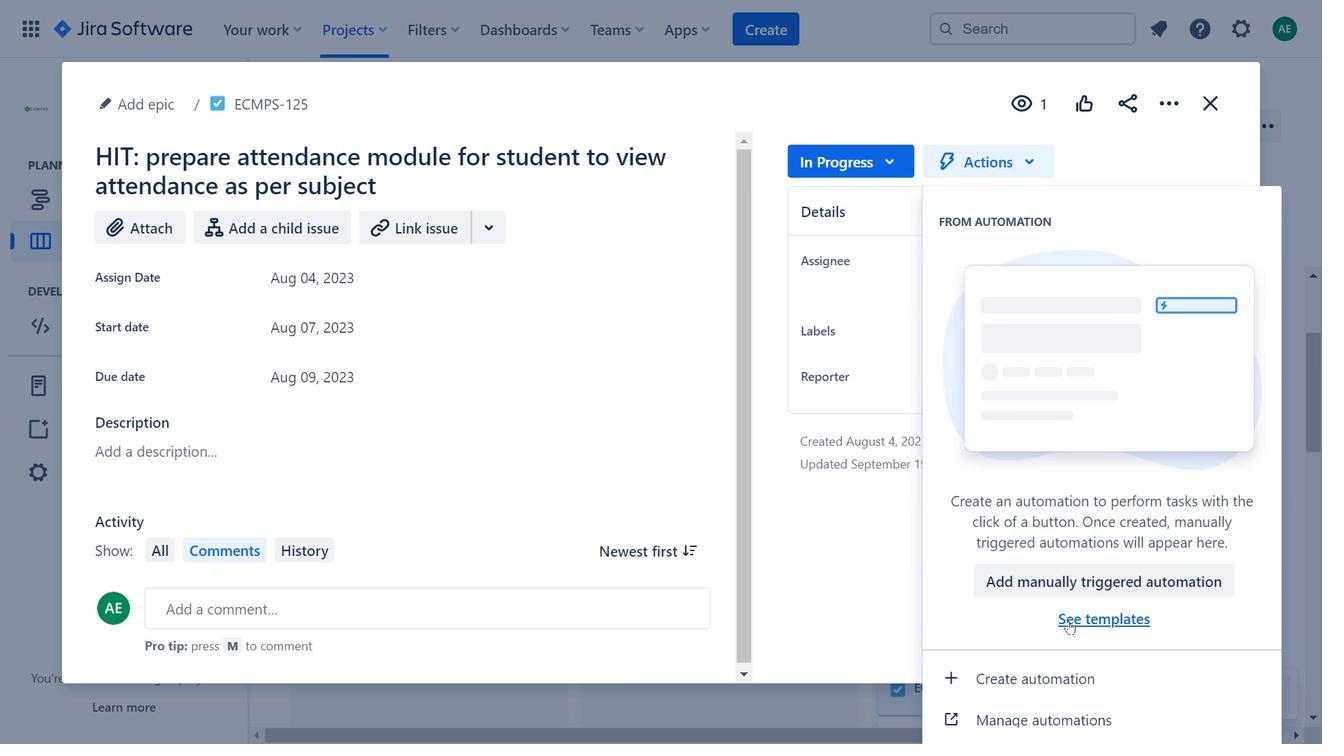 
Action: Mouse moved to (775, 451)
Screenshot: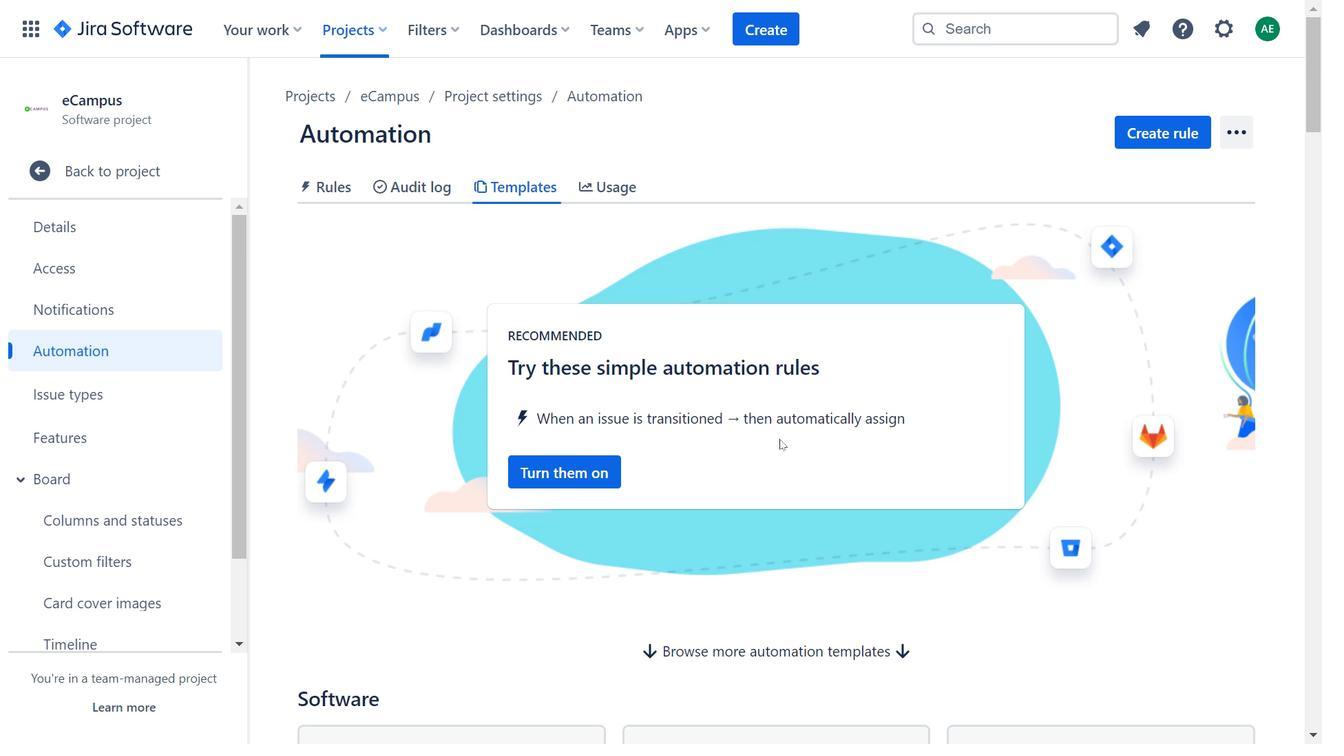 
Action: Mouse scrolled (775, 451) with delta (0, 0)
Screenshot: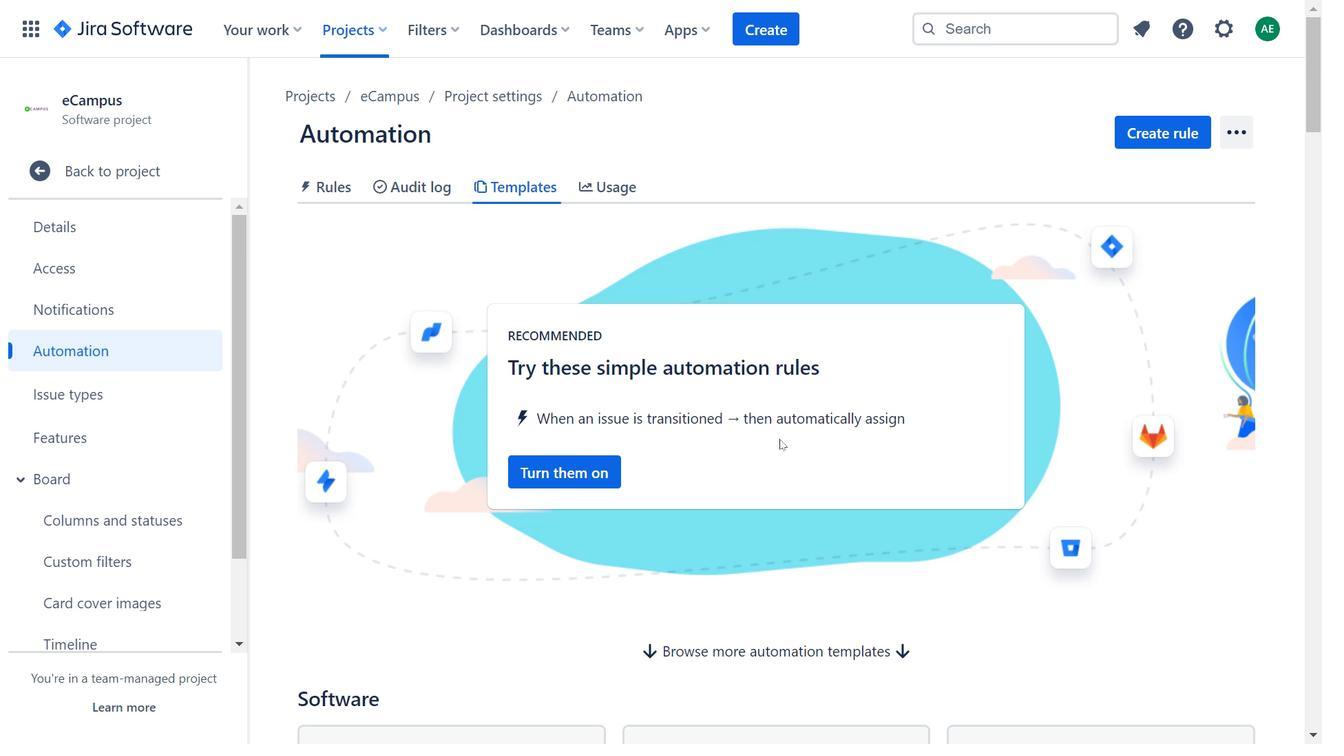 
Action: Mouse moved to (775, 454)
Screenshot: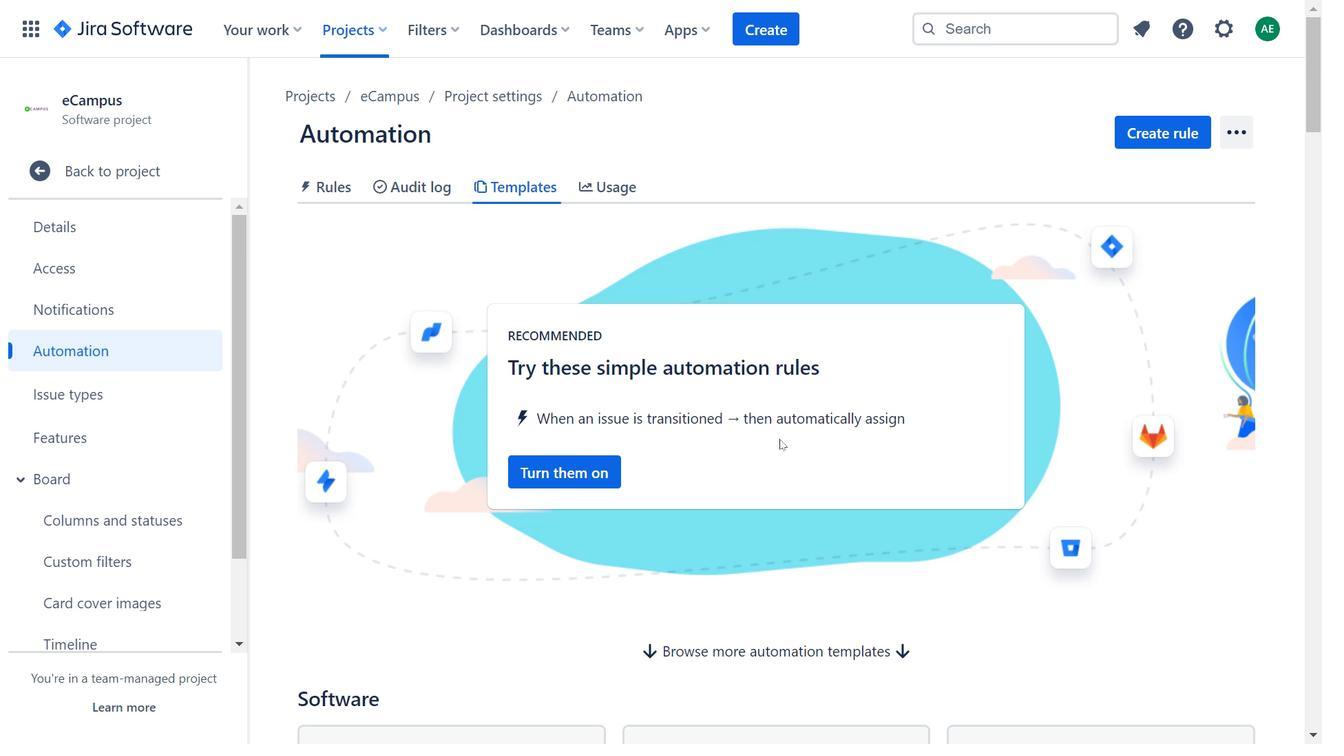
Action: Mouse scrolled (775, 453) with delta (0, 0)
Screenshot: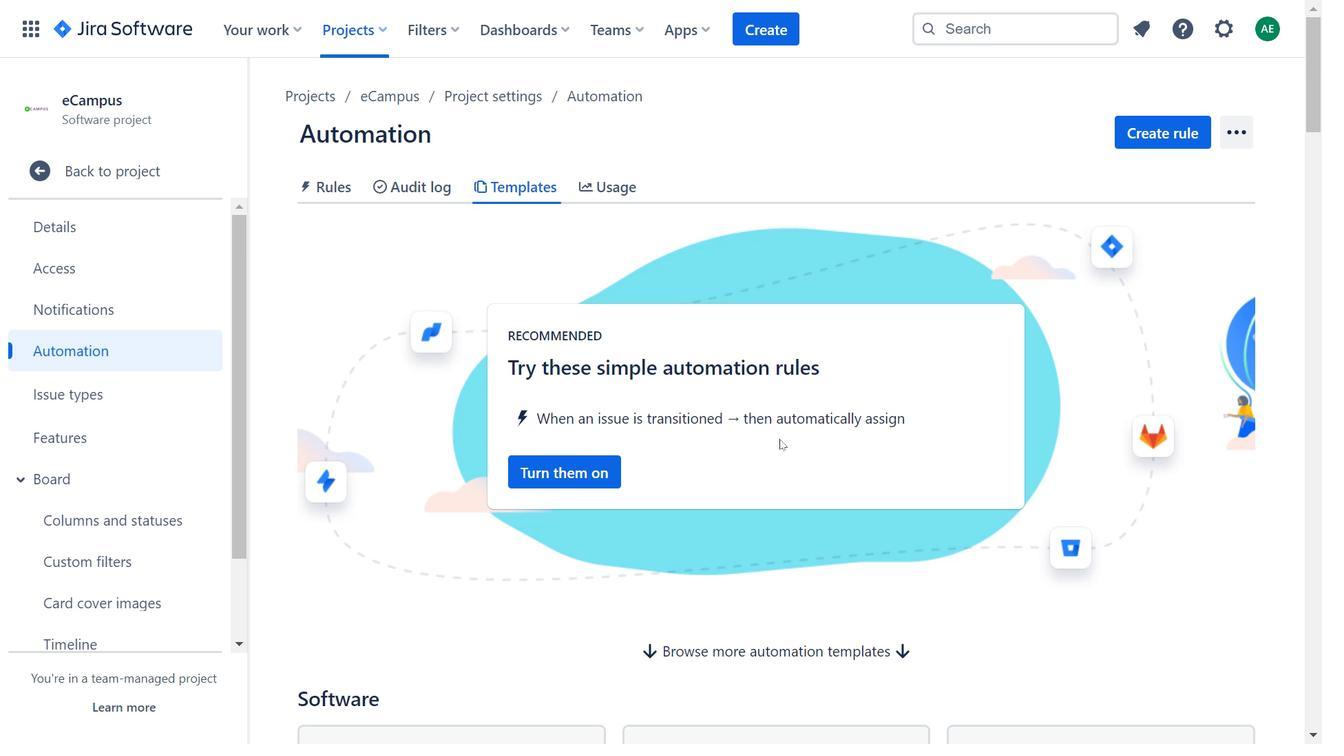 
Action: Mouse moved to (775, 455)
Screenshot: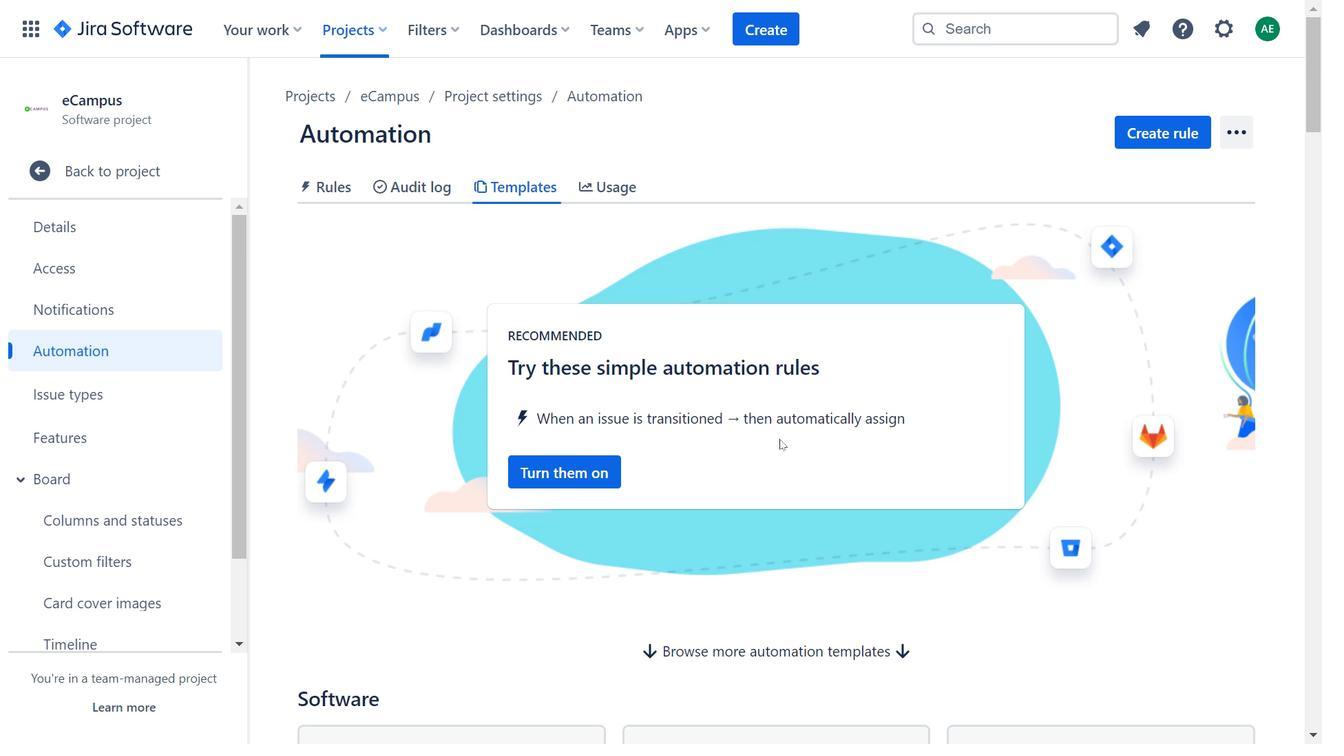 
Action: Mouse scrolled (775, 454) with delta (0, 0)
